 Task: Create a tutorial presentation on how to create and edit audio recordings using PowerPoint
Action: Mouse moved to (25, 19)
Screenshot: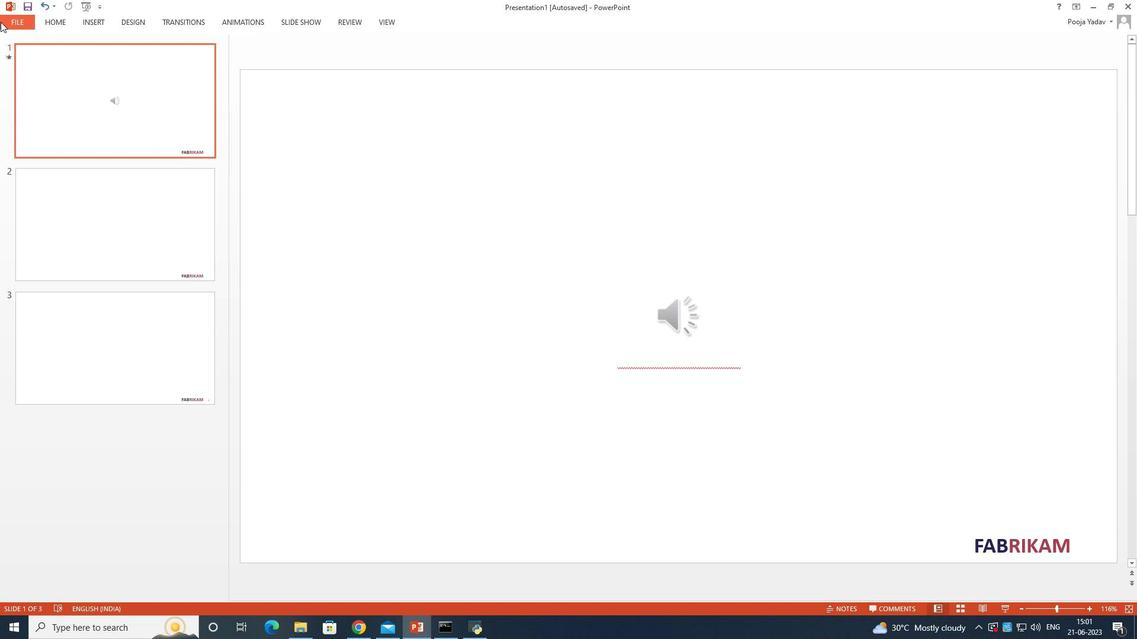 
Action: Mouse pressed left at (25, 19)
Screenshot: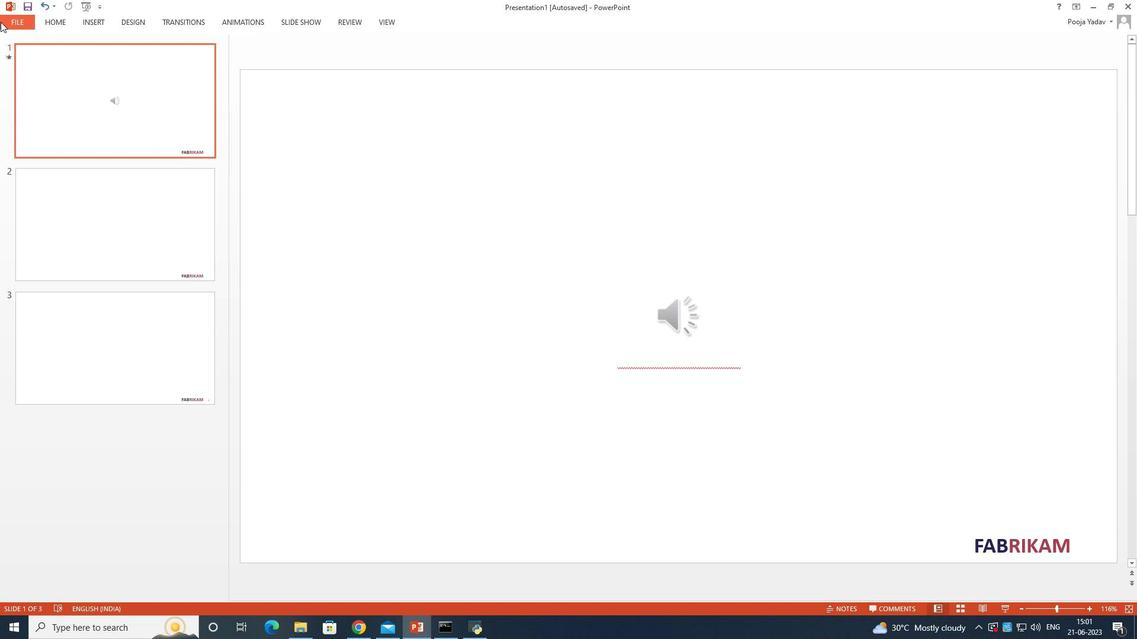 
Action: Mouse moved to (39, 79)
Screenshot: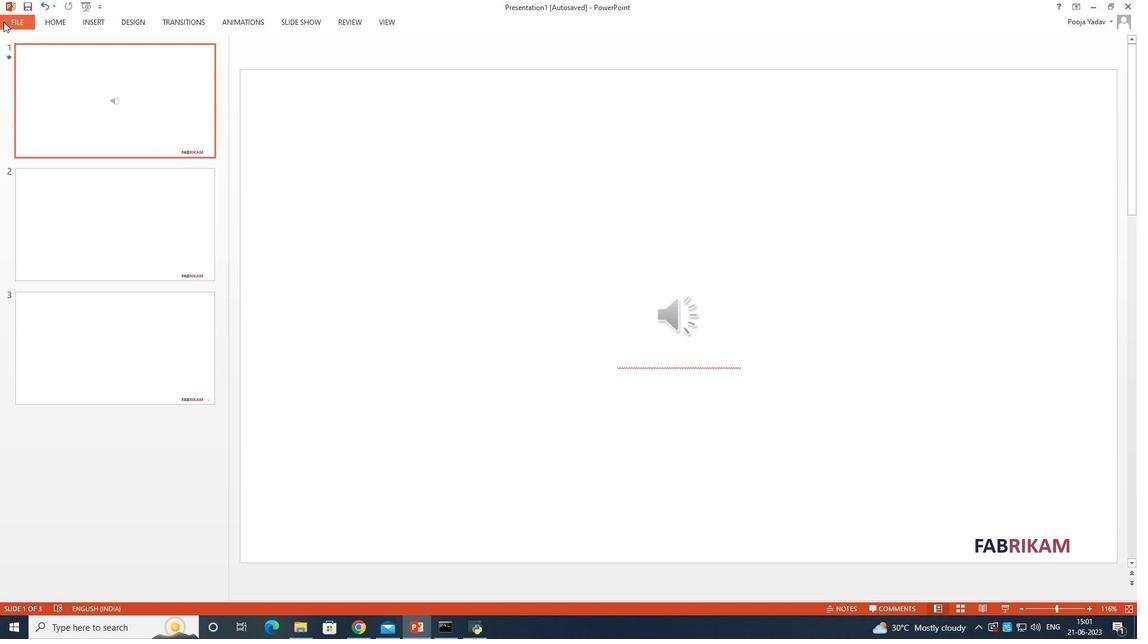 
Action: Mouse pressed left at (39, 79)
Screenshot: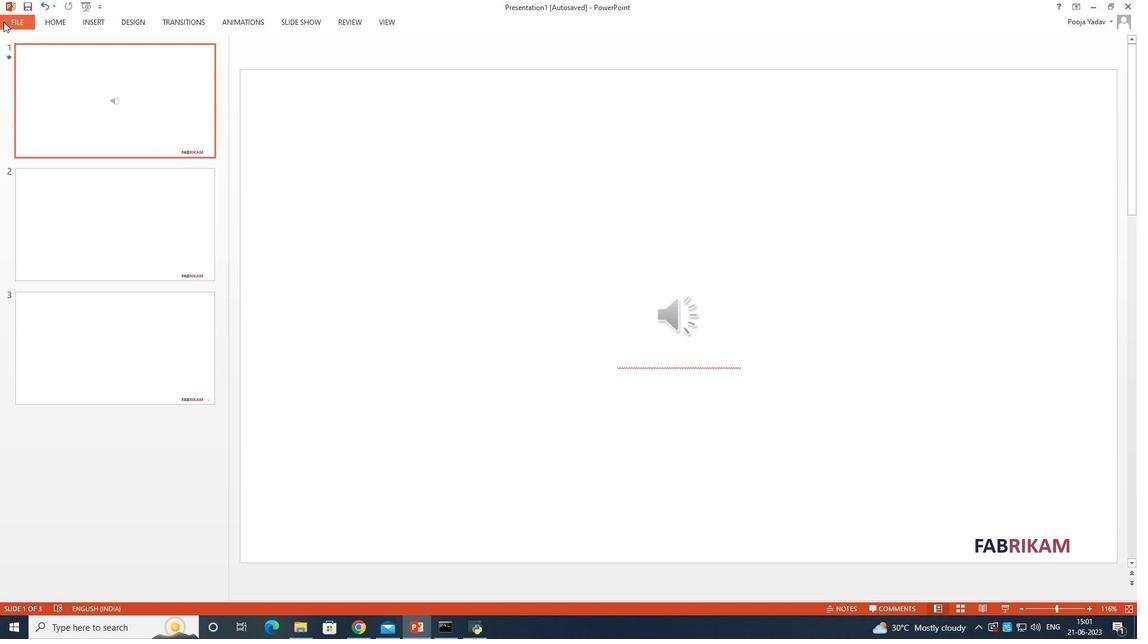 
Action: Mouse moved to (178, 167)
Screenshot: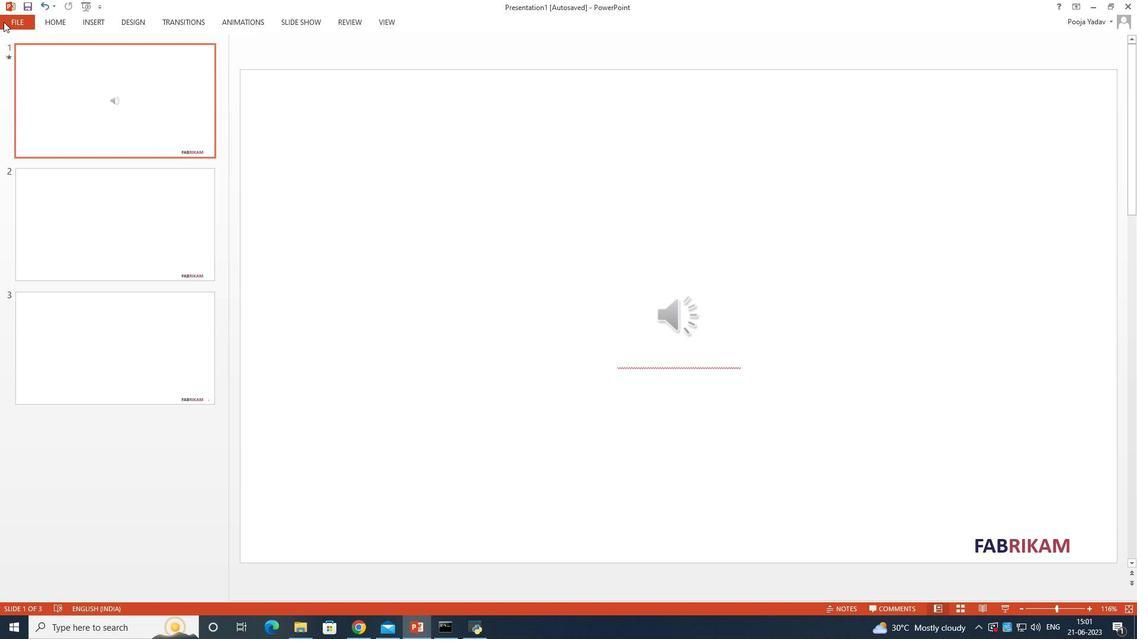 
Action: Mouse pressed left at (178, 167)
Screenshot: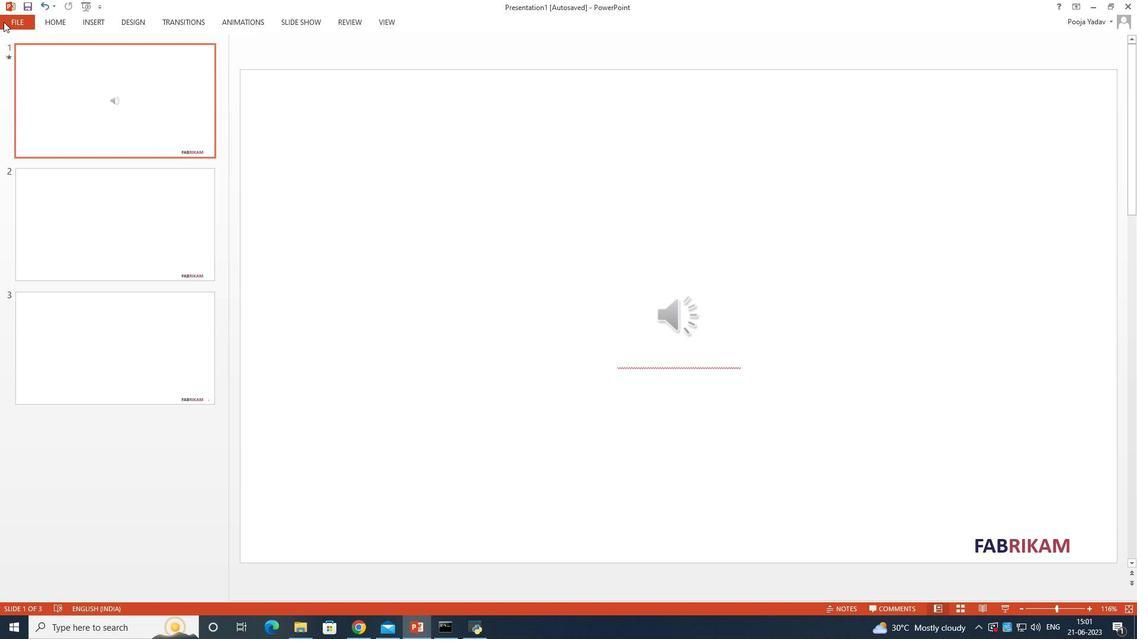 
Action: Mouse moved to (12, 20)
Screenshot: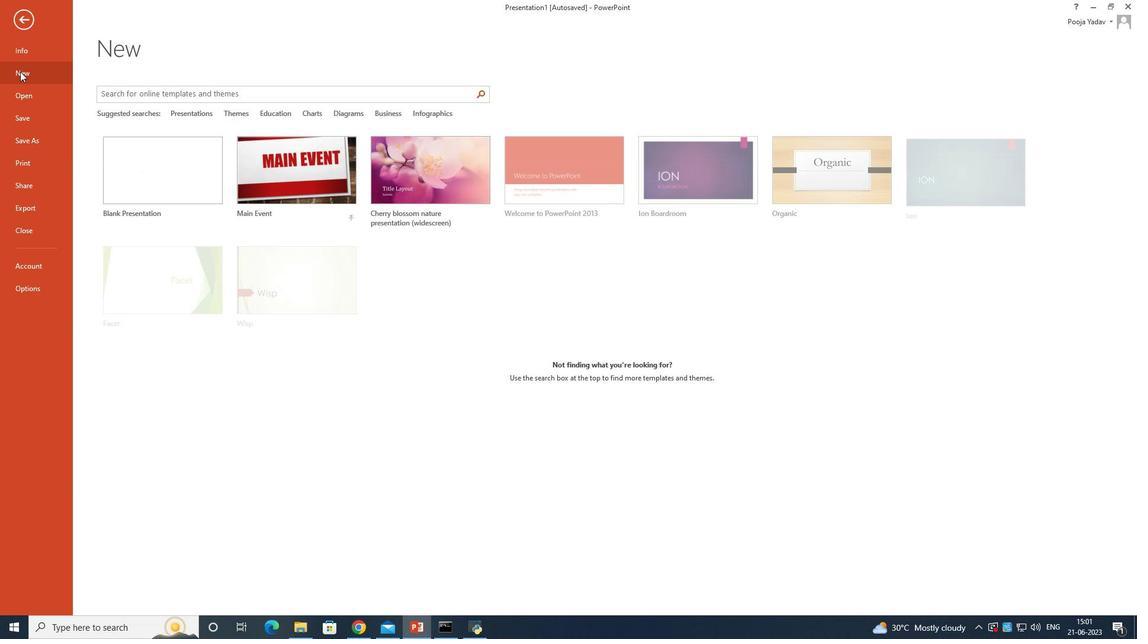 
Action: Mouse pressed left at (12, 20)
Screenshot: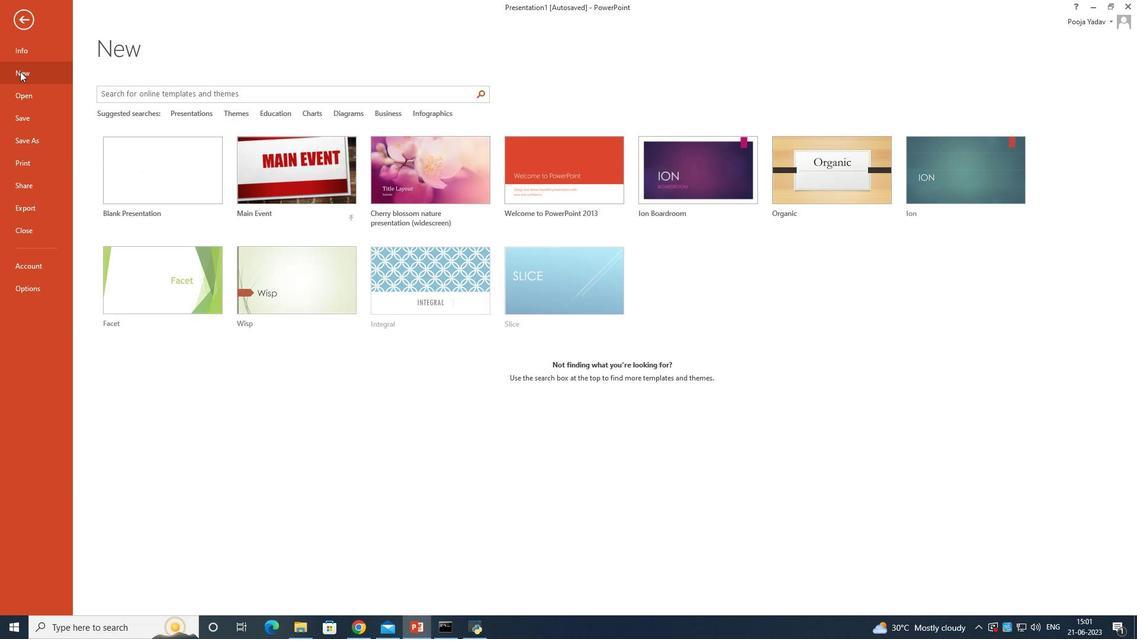 
Action: Mouse moved to (37, 67)
Screenshot: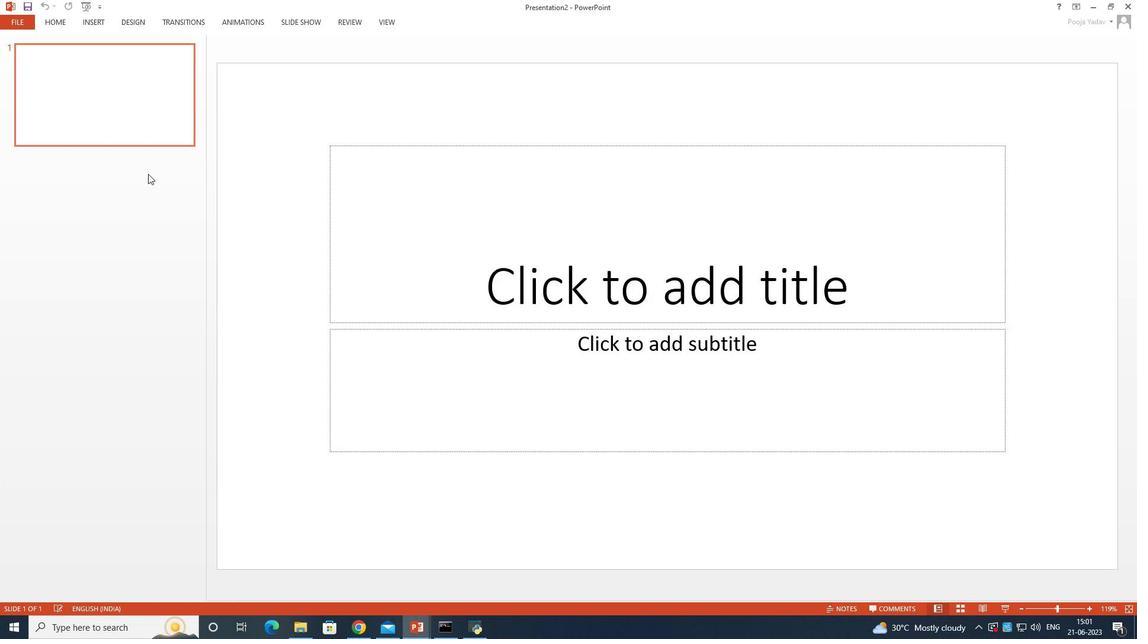 
Action: Mouse pressed left at (37, 67)
Screenshot: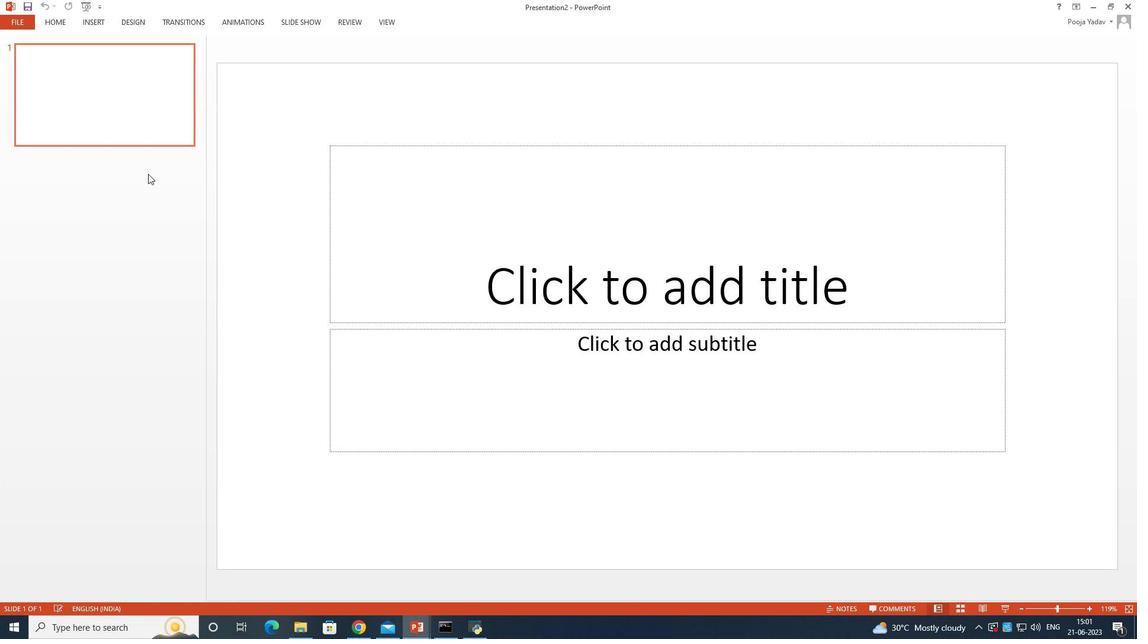
Action: Mouse moved to (200, 113)
Screenshot: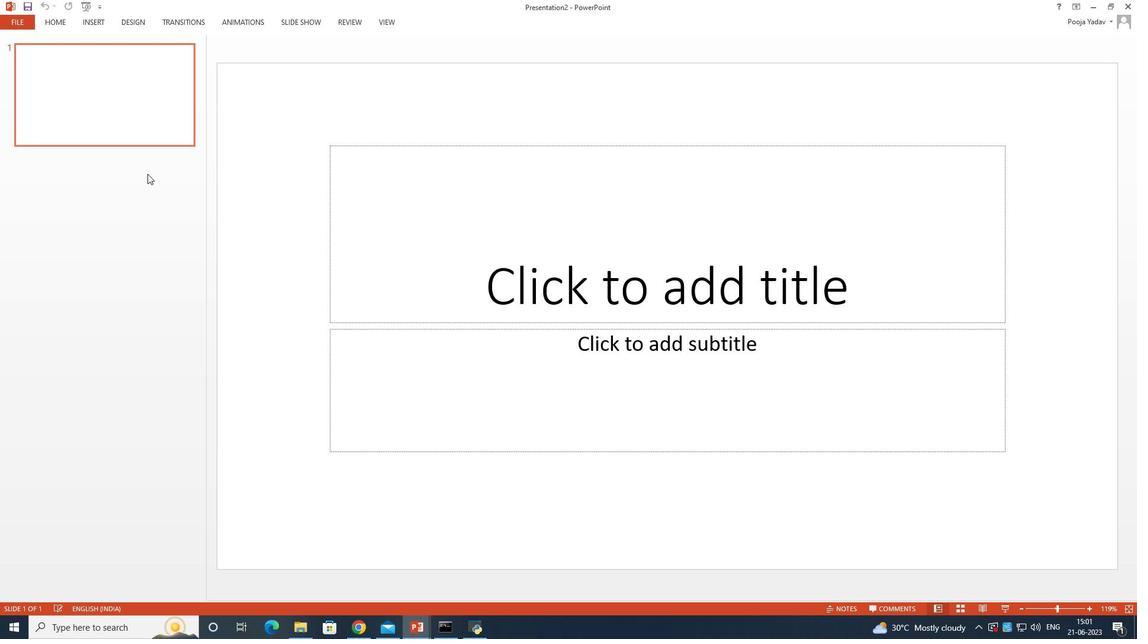 
Action: Mouse pressed left at (200, 113)
Screenshot: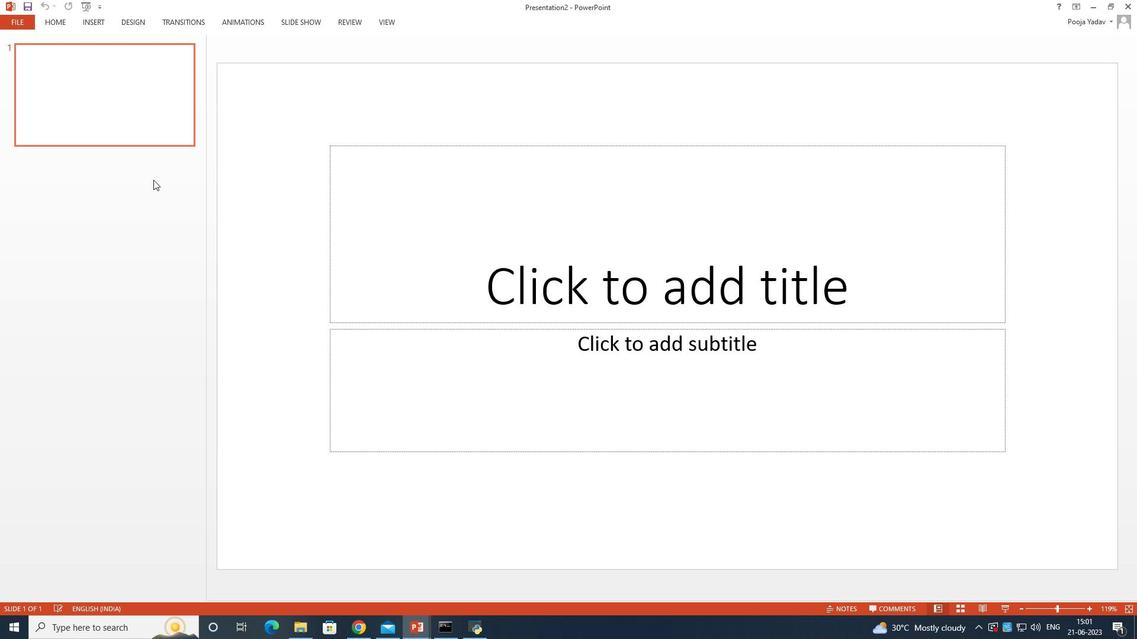 
Action: Mouse moved to (344, 320)
Screenshot: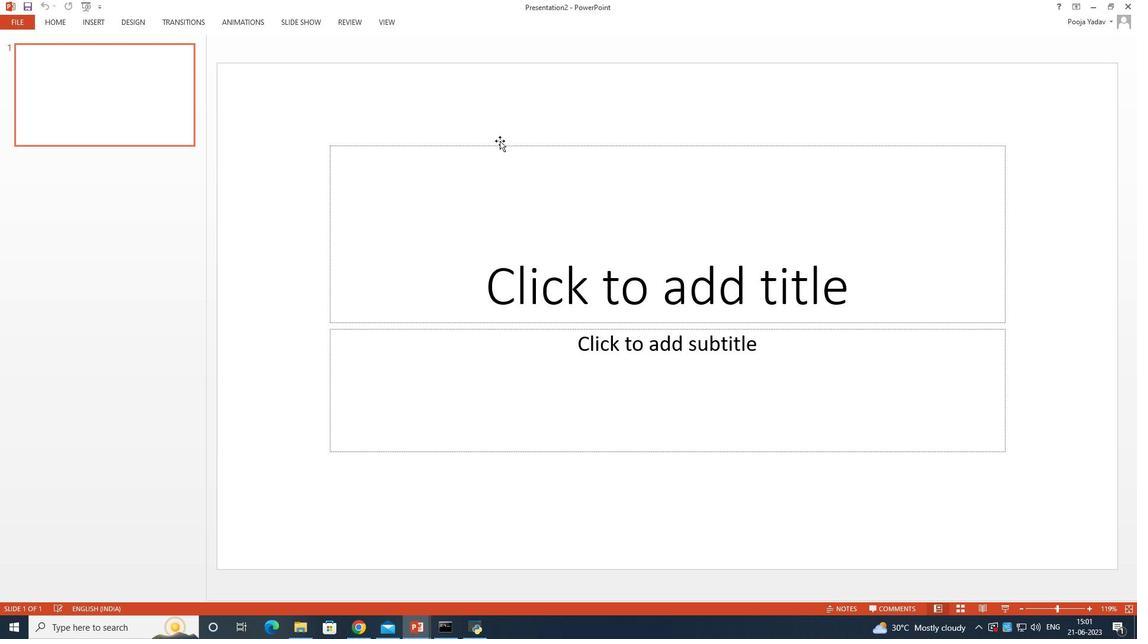 
Action: Mouse scrolled (344, 319) with delta (0, 0)
Screenshot: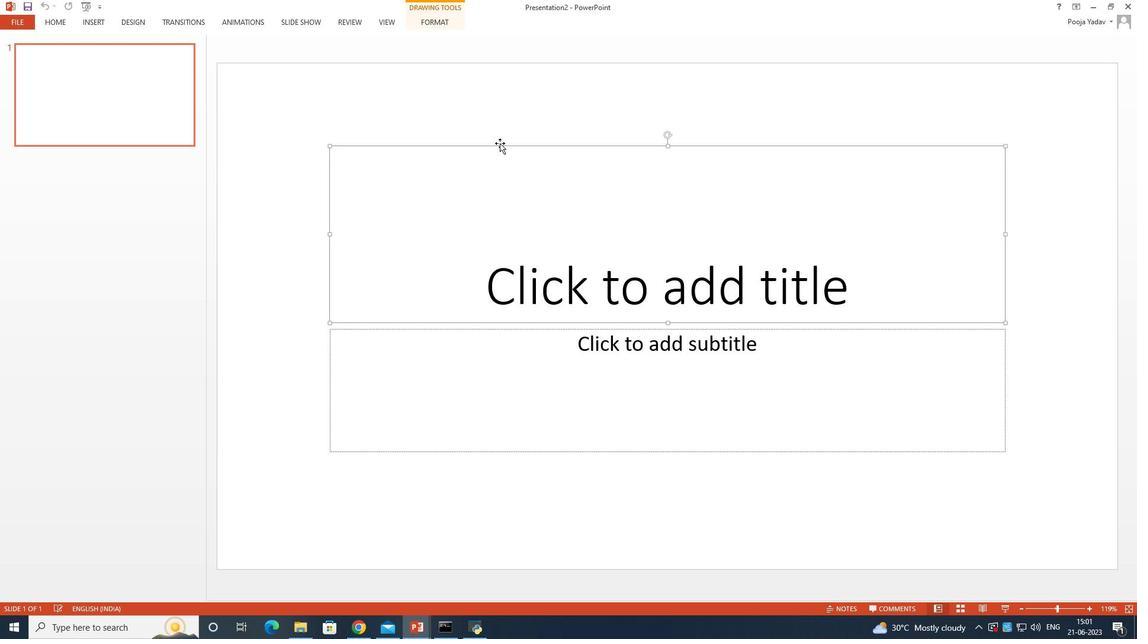 
Action: Mouse scrolled (344, 319) with delta (0, 0)
Screenshot: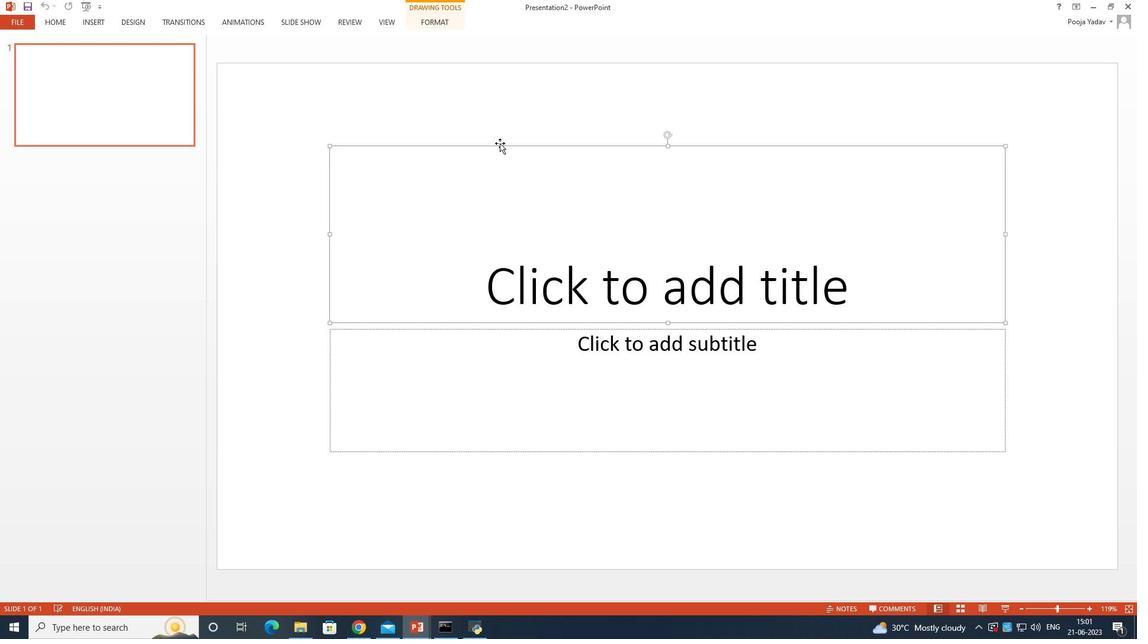 
Action: Mouse moved to (344, 320)
Screenshot: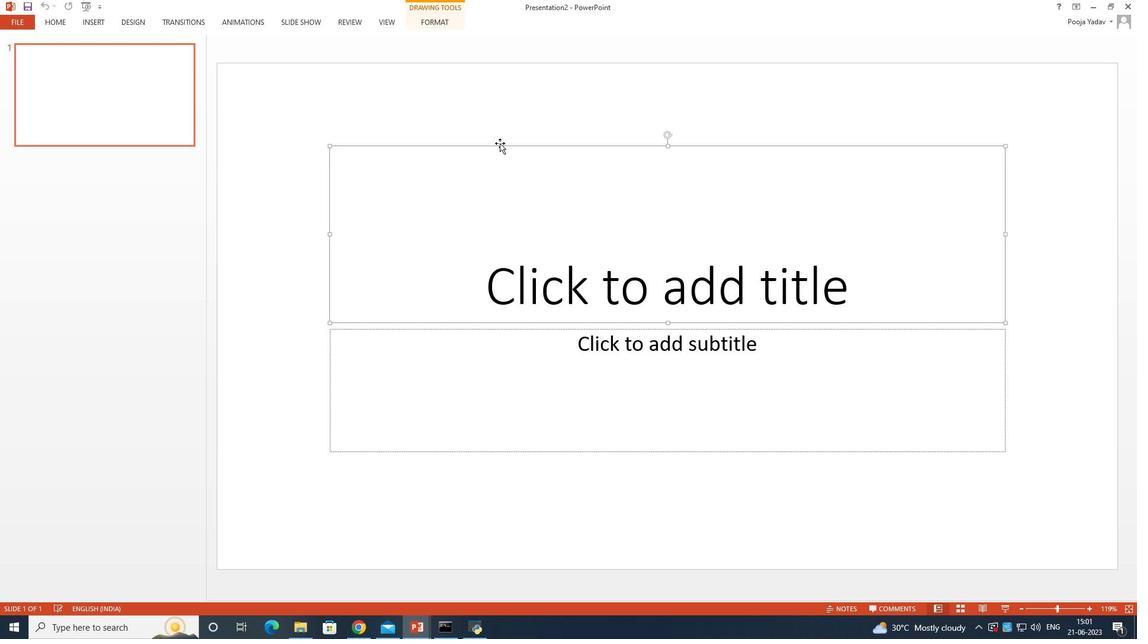 
Action: Mouse scrolled (344, 319) with delta (0, 0)
Screenshot: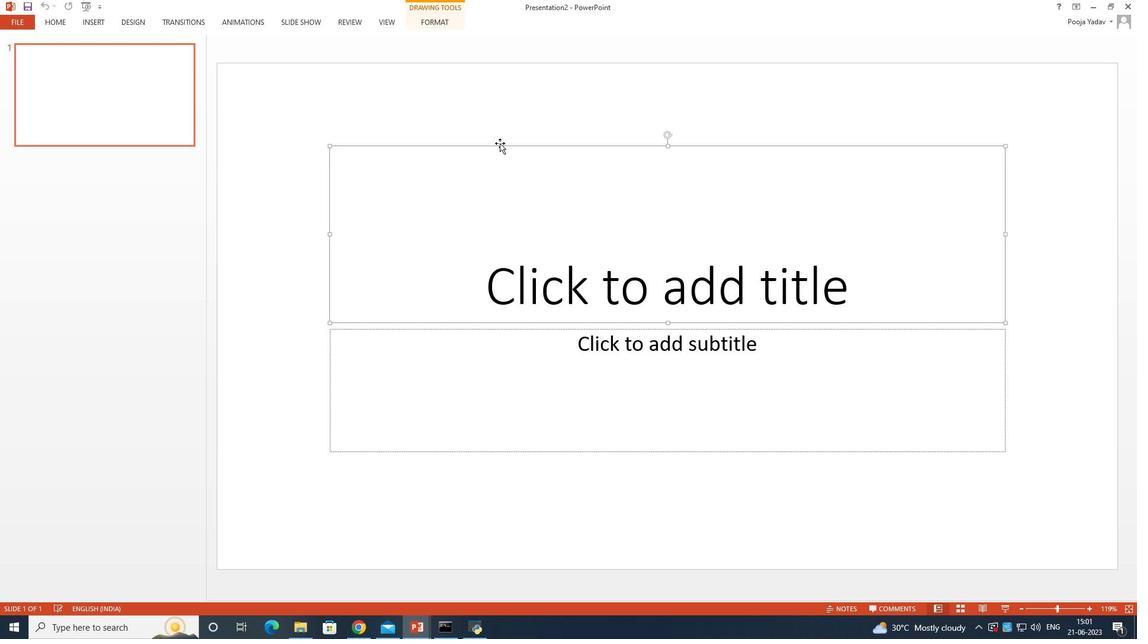 
Action: Mouse moved to (344, 321)
Screenshot: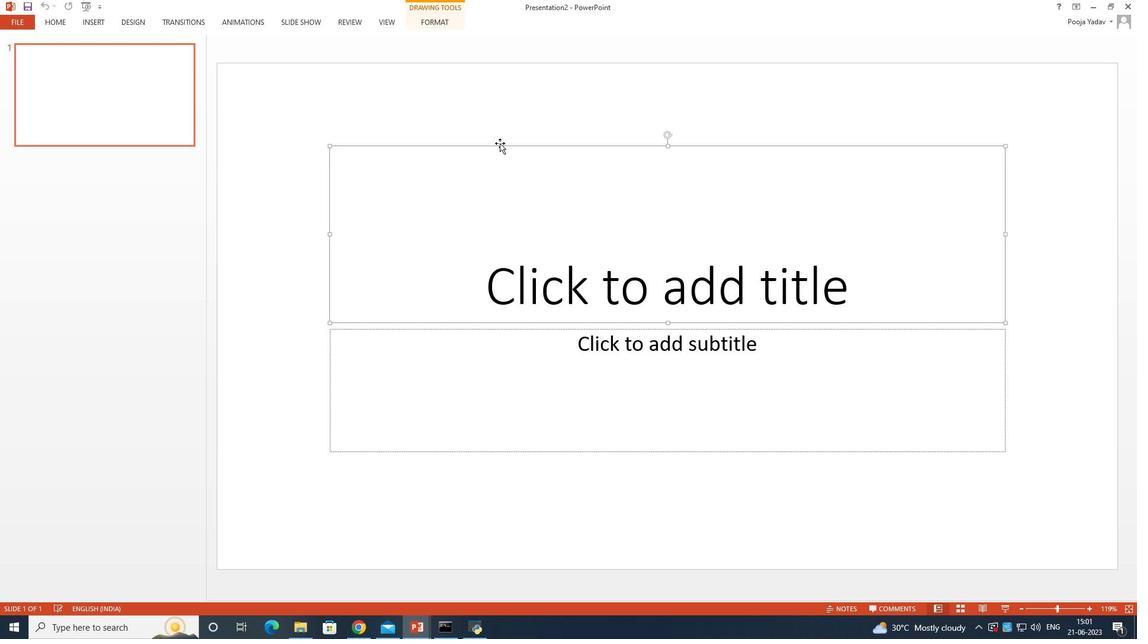 
Action: Mouse scrolled (344, 320) with delta (0, 0)
Screenshot: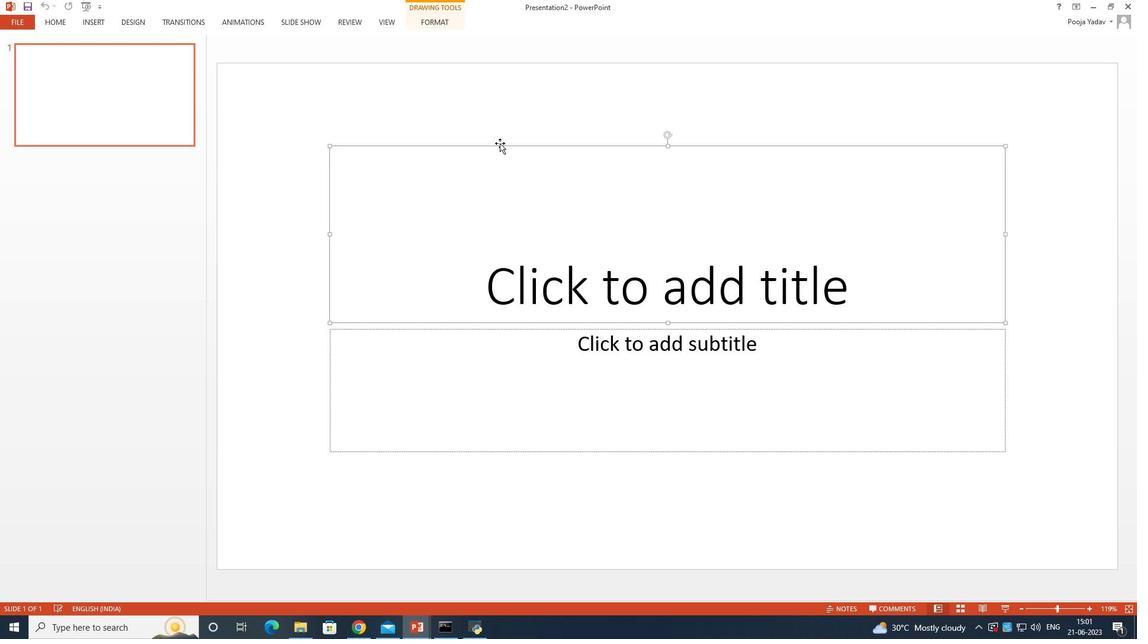 
Action: Mouse scrolled (344, 320) with delta (0, 0)
Screenshot: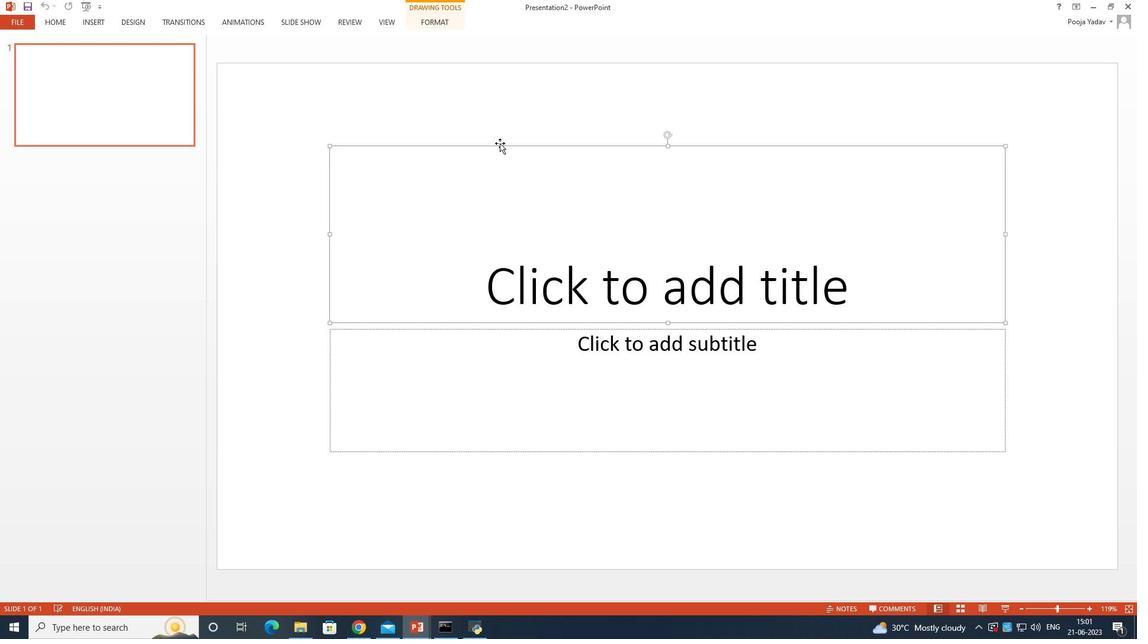 
Action: Mouse moved to (345, 321)
Screenshot: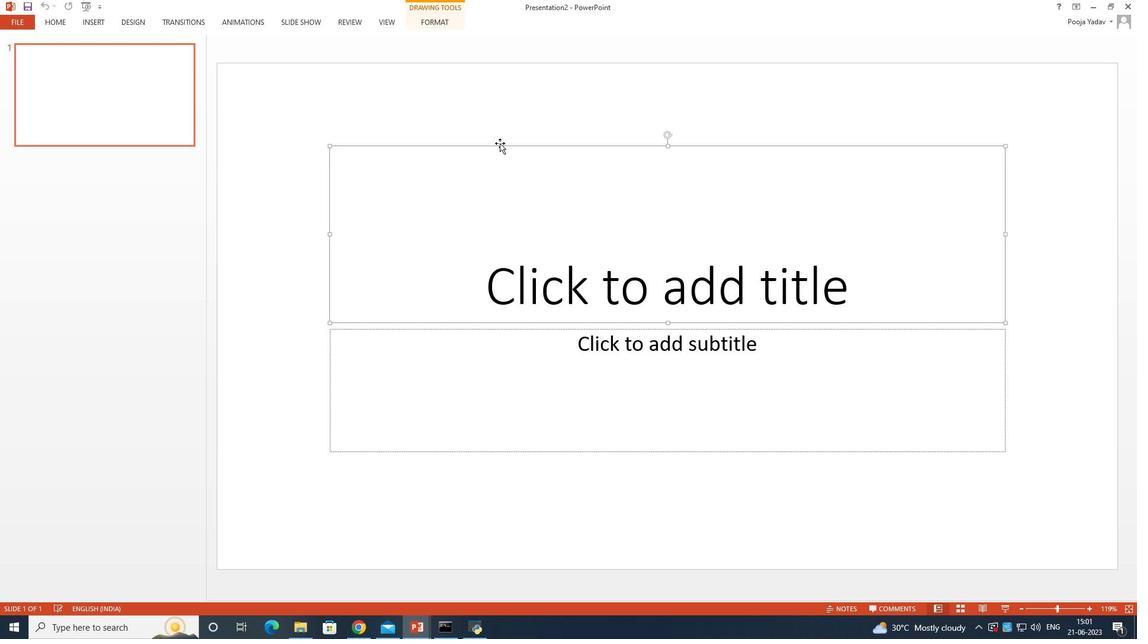 
Action: Mouse scrolled (345, 321) with delta (0, 0)
Screenshot: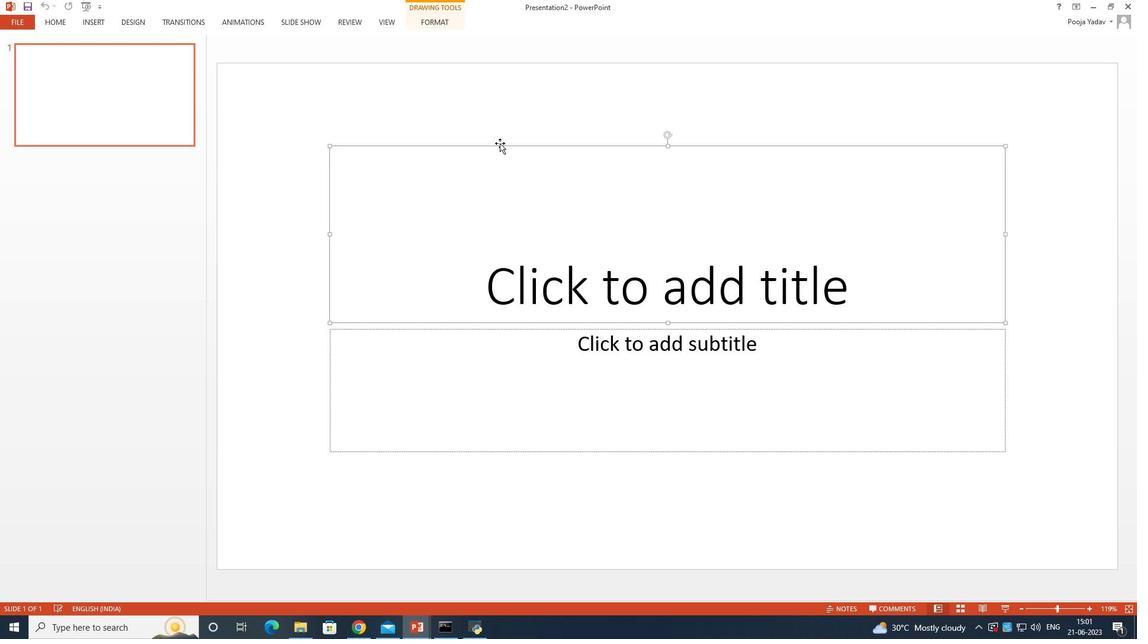 
Action: Mouse scrolled (345, 321) with delta (0, 0)
Screenshot: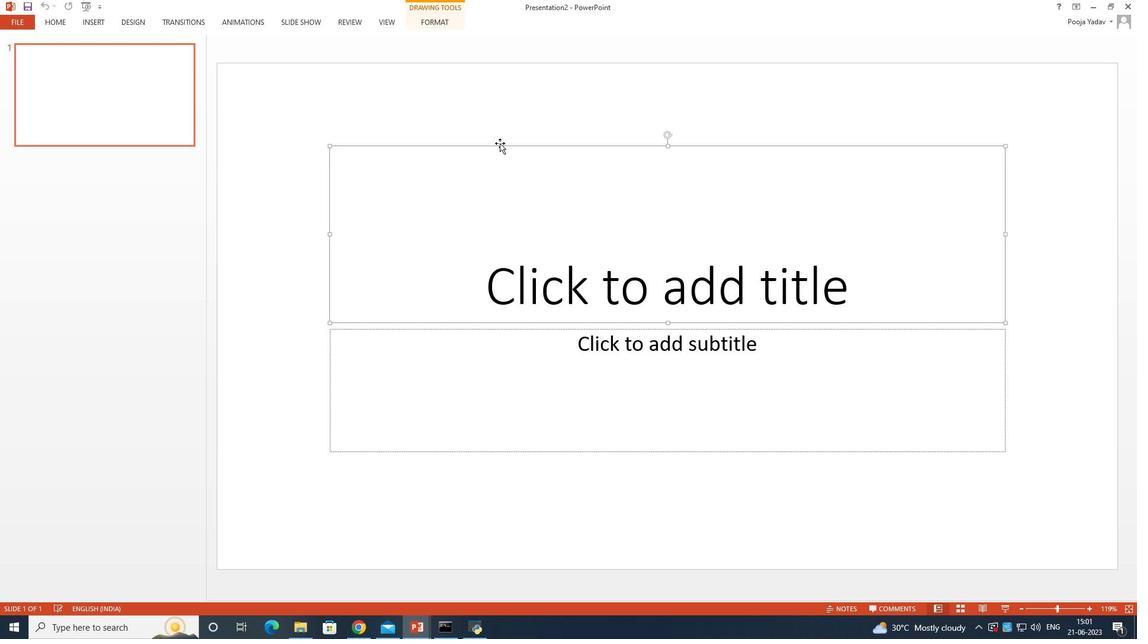 
Action: Mouse scrolled (345, 321) with delta (0, 0)
Screenshot: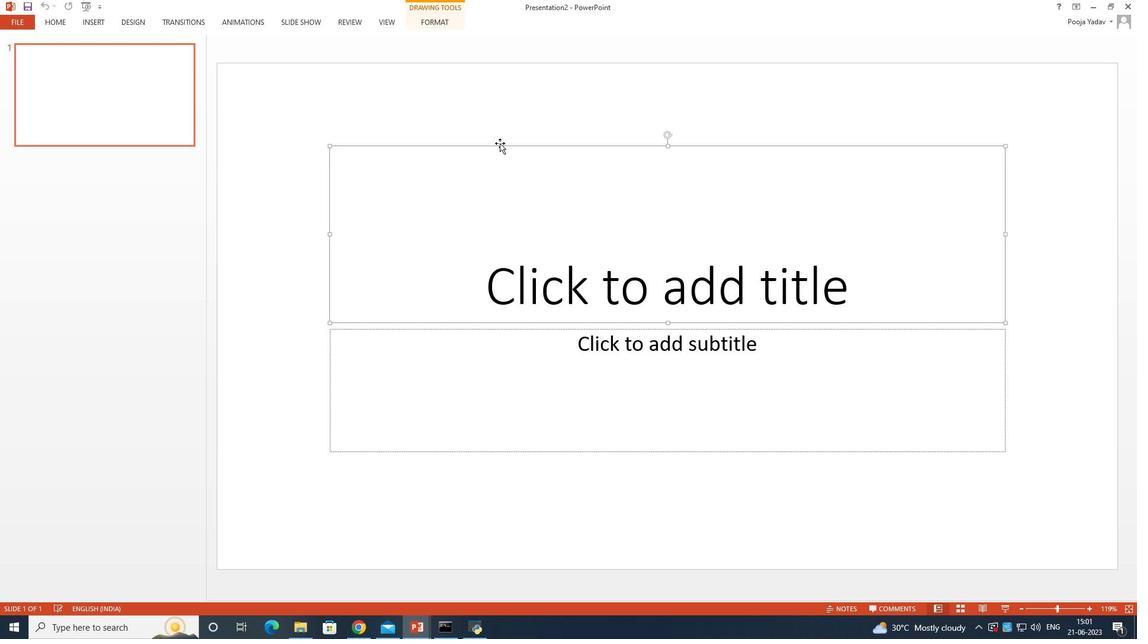 
Action: Mouse moved to (789, 256)
Screenshot: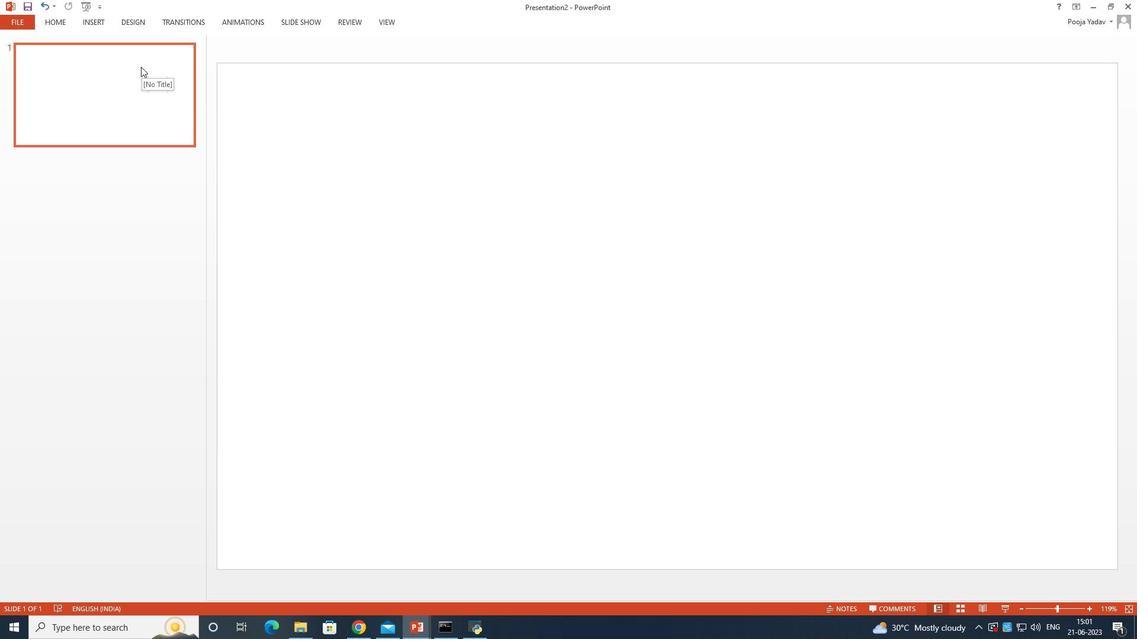 
Action: Mouse pressed left at (789, 256)
Screenshot: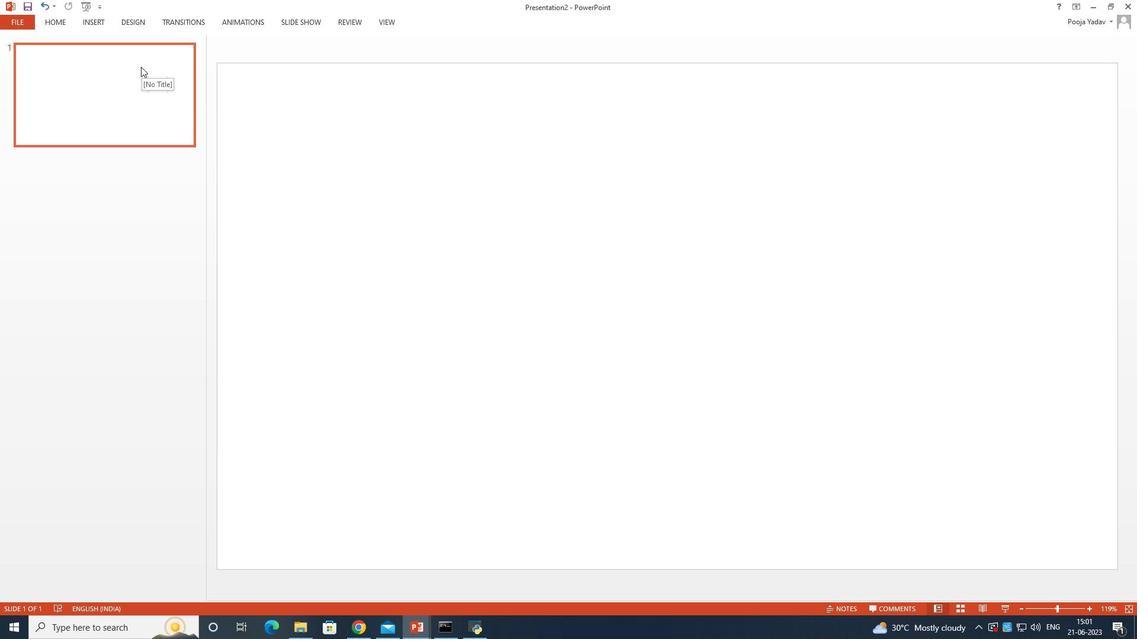 
Action: Mouse moved to (802, 379)
Screenshot: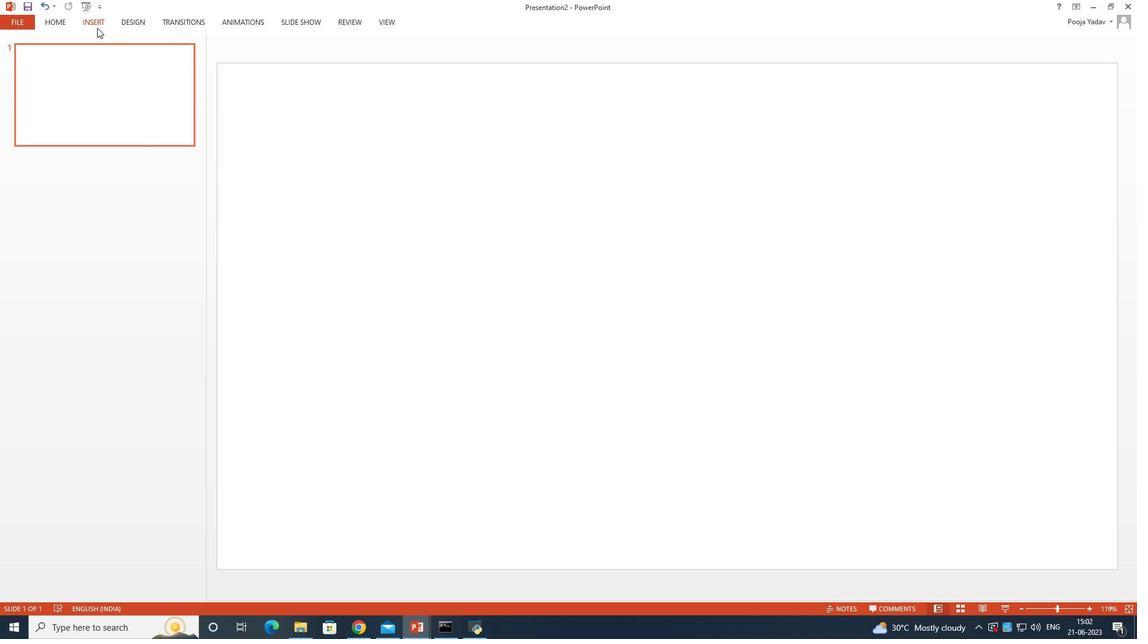 
Action: Mouse pressed left at (802, 379)
Screenshot: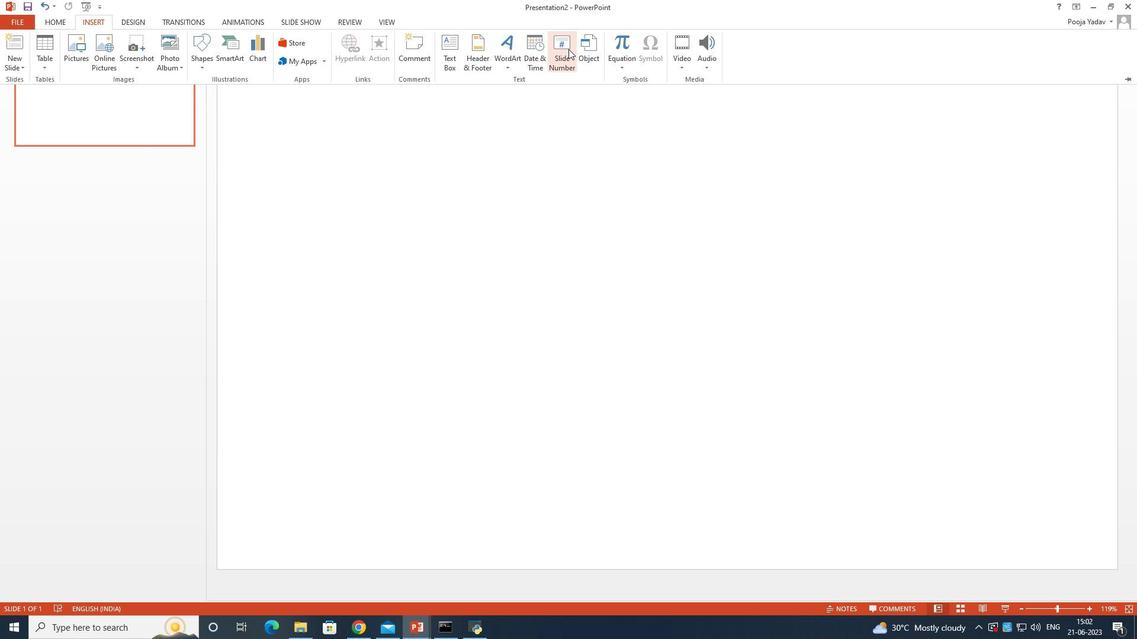 
Action: Mouse moved to (1114, 525)
Screenshot: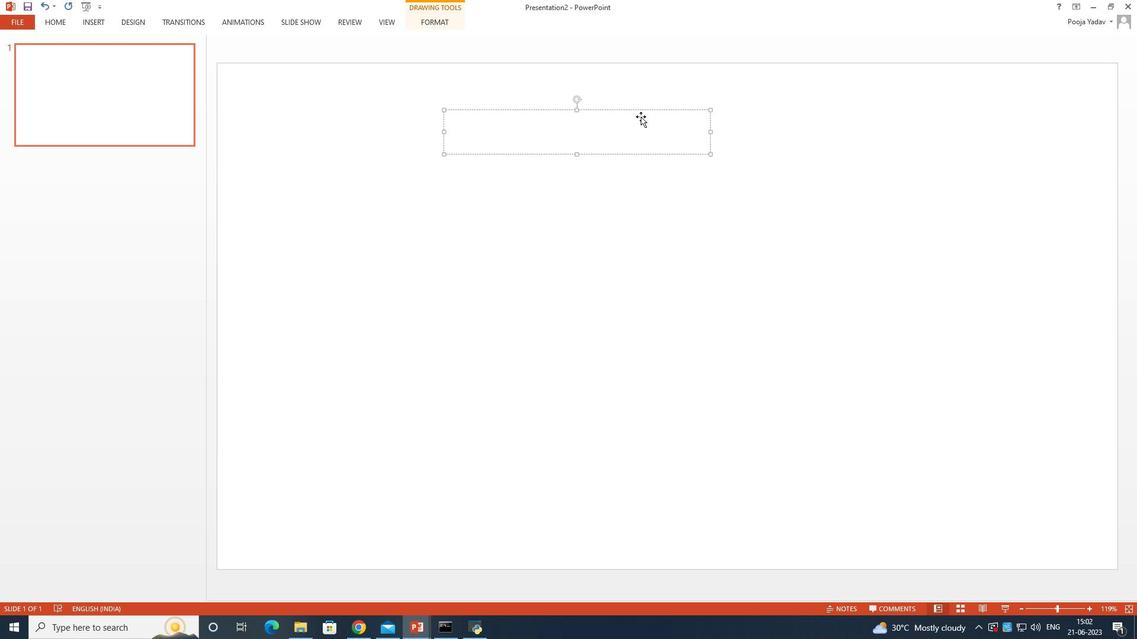 
Action: Mouse pressed left at (1114, 525)
Screenshot: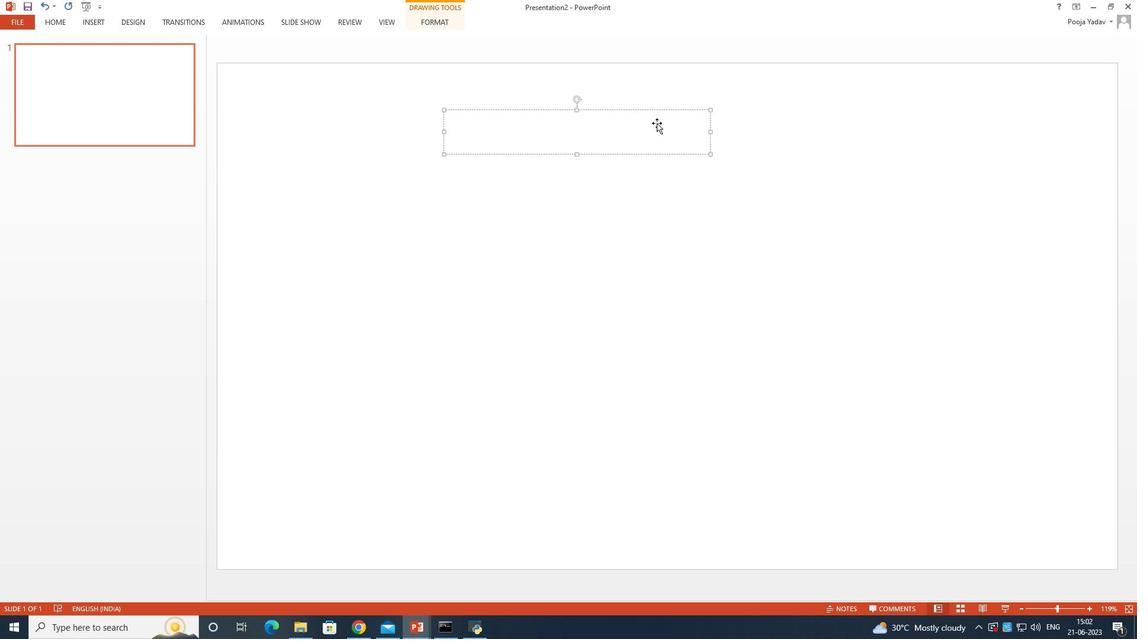 
Action: Mouse moved to (0, 286)
Screenshot: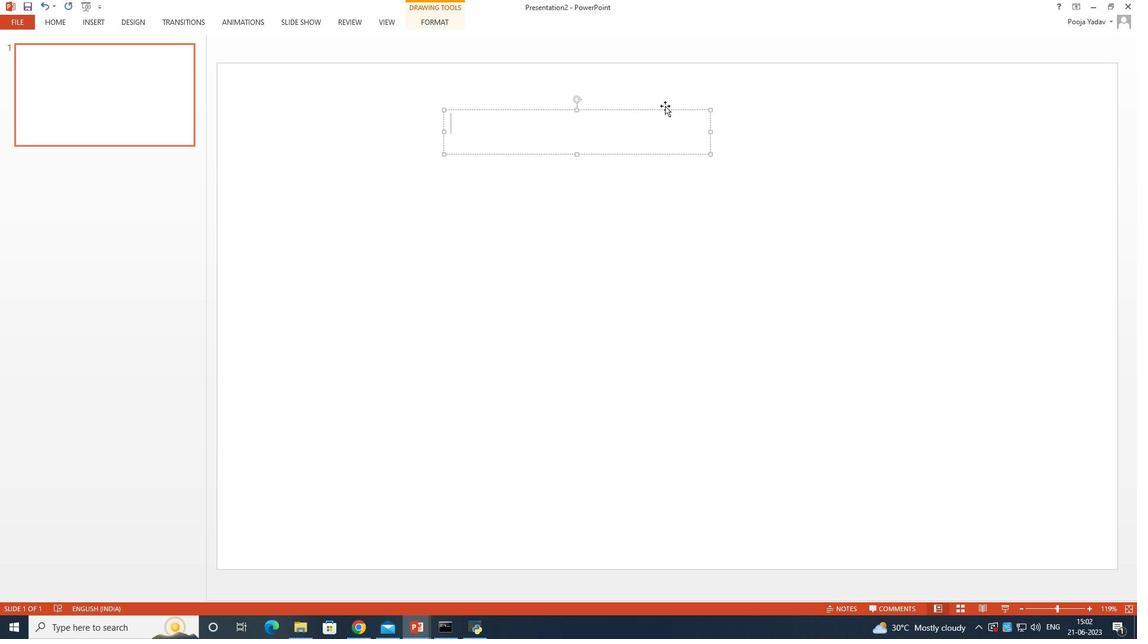 
Action: Mouse scrolled (0, 286) with delta (0, 0)
Screenshot: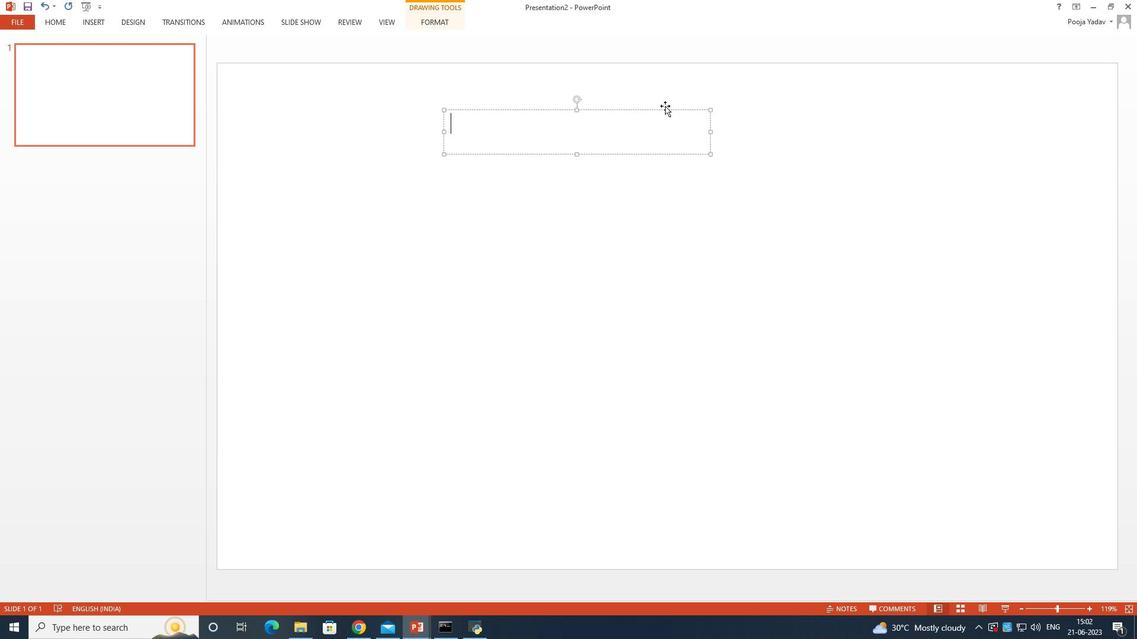 
Action: Mouse moved to (0, 287)
Screenshot: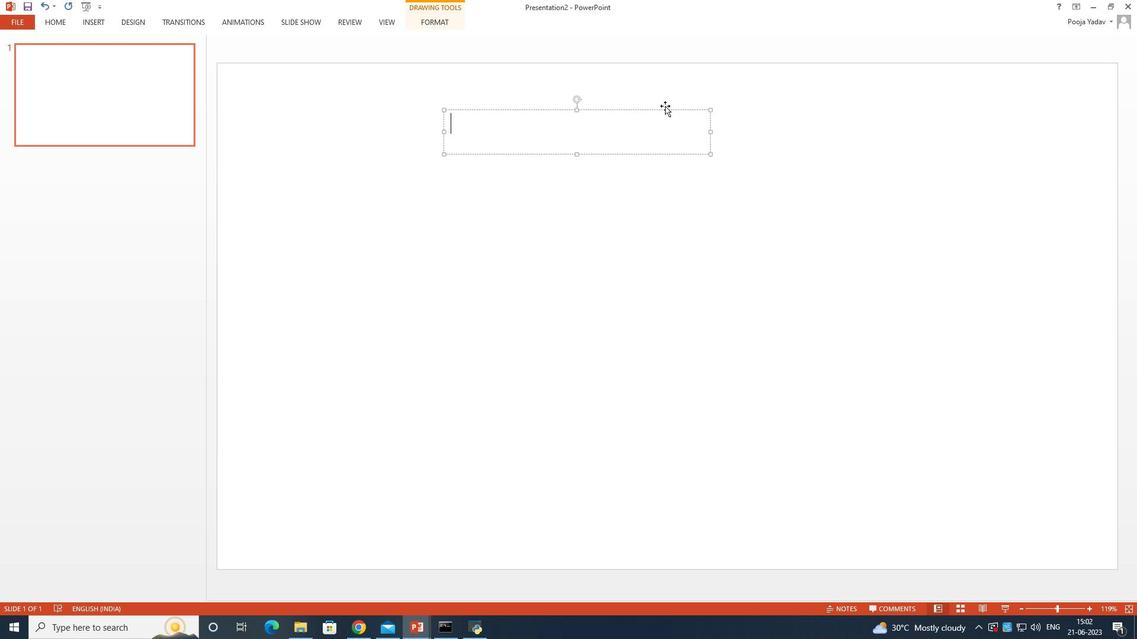 
Action: Mouse scrolled (0, 287) with delta (0, 0)
Screenshot: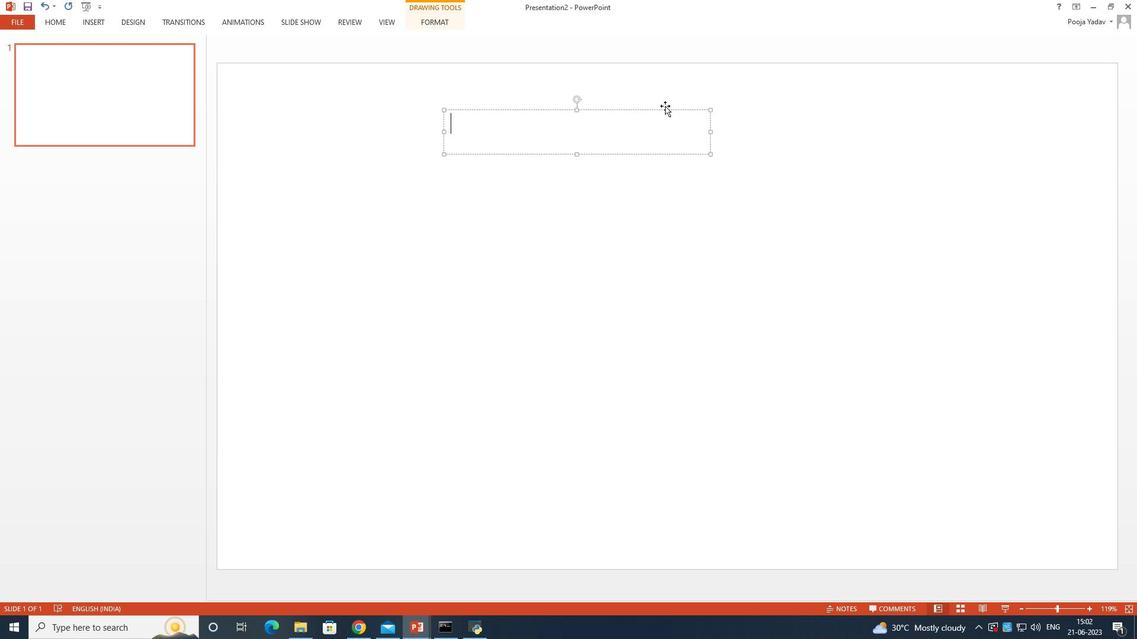 
Action: Mouse moved to (2, 292)
Screenshot: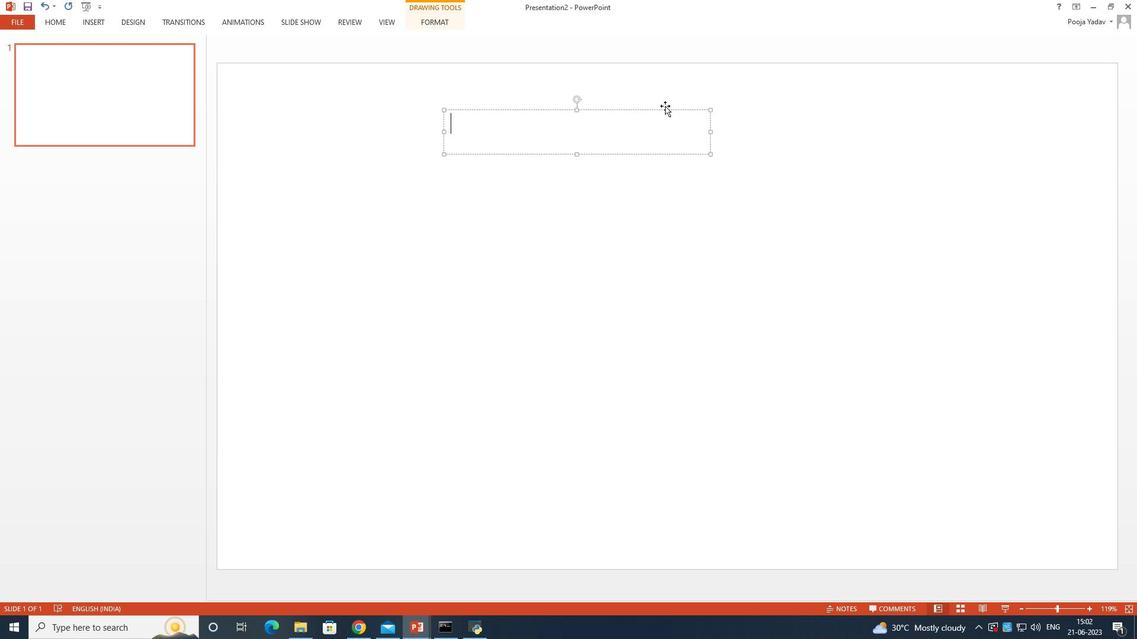 
Action: Mouse scrolled (2, 292) with delta (0, 0)
Screenshot: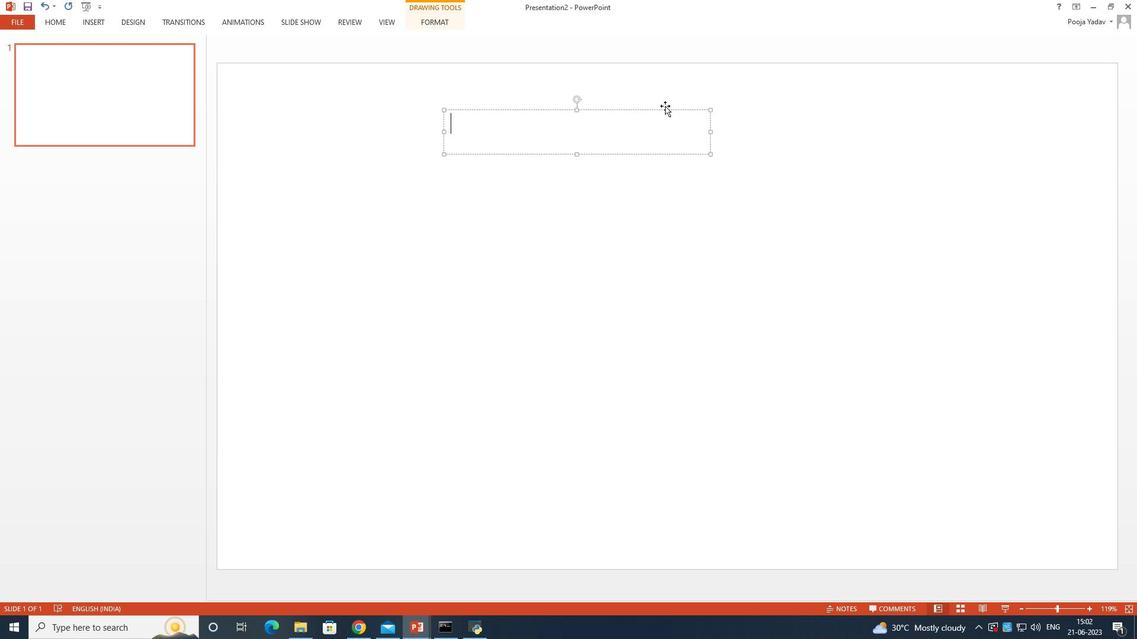 
Action: Mouse moved to (2, 293)
Screenshot: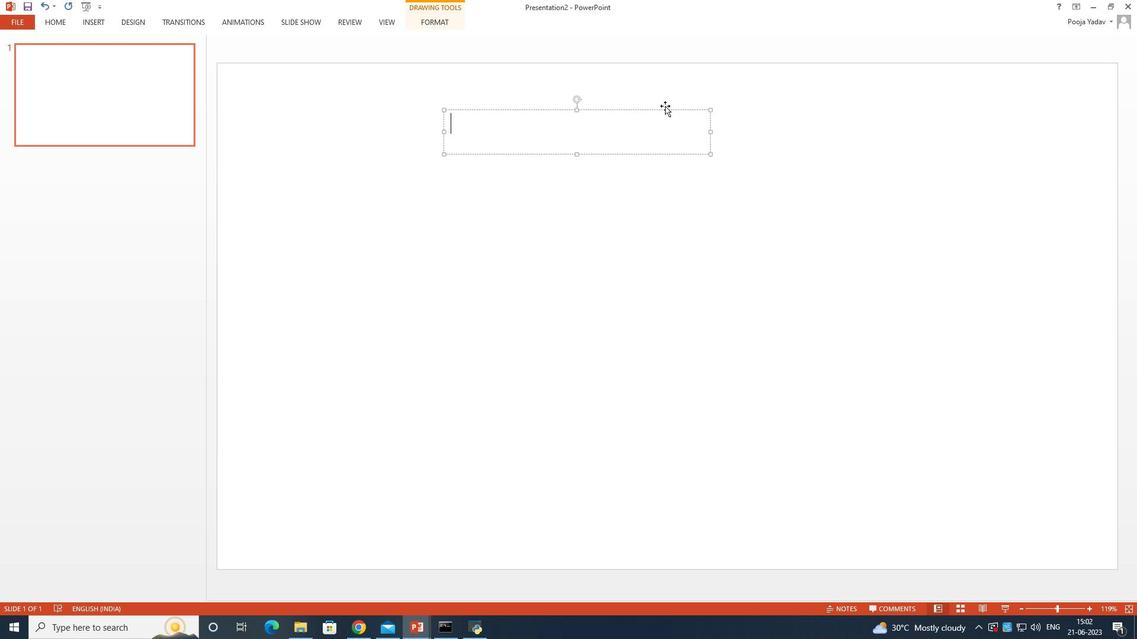 
Action: Mouse scrolled (2, 292) with delta (0, 0)
Screenshot: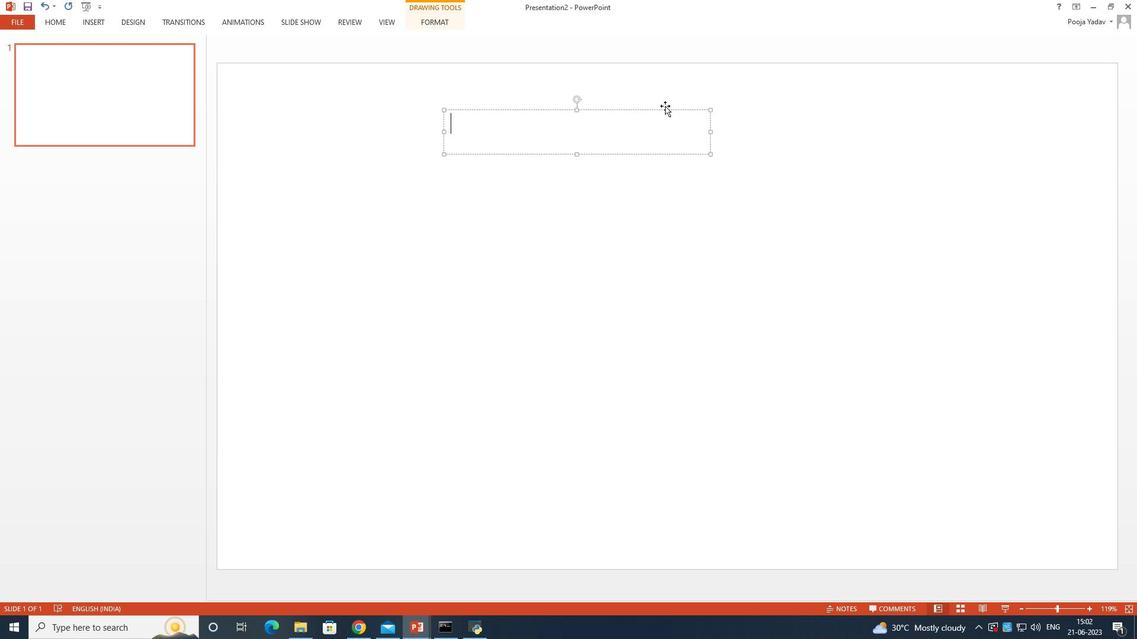 
Action: Mouse moved to (4, 295)
Screenshot: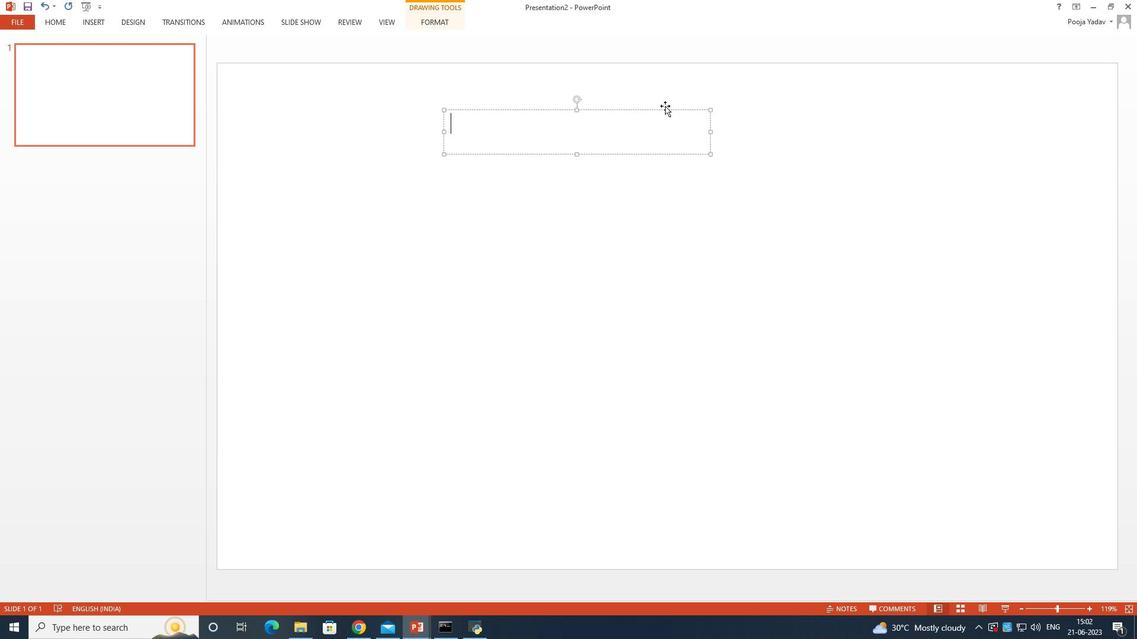 
Action: Mouse scrolled (4, 294) with delta (0, 0)
Screenshot: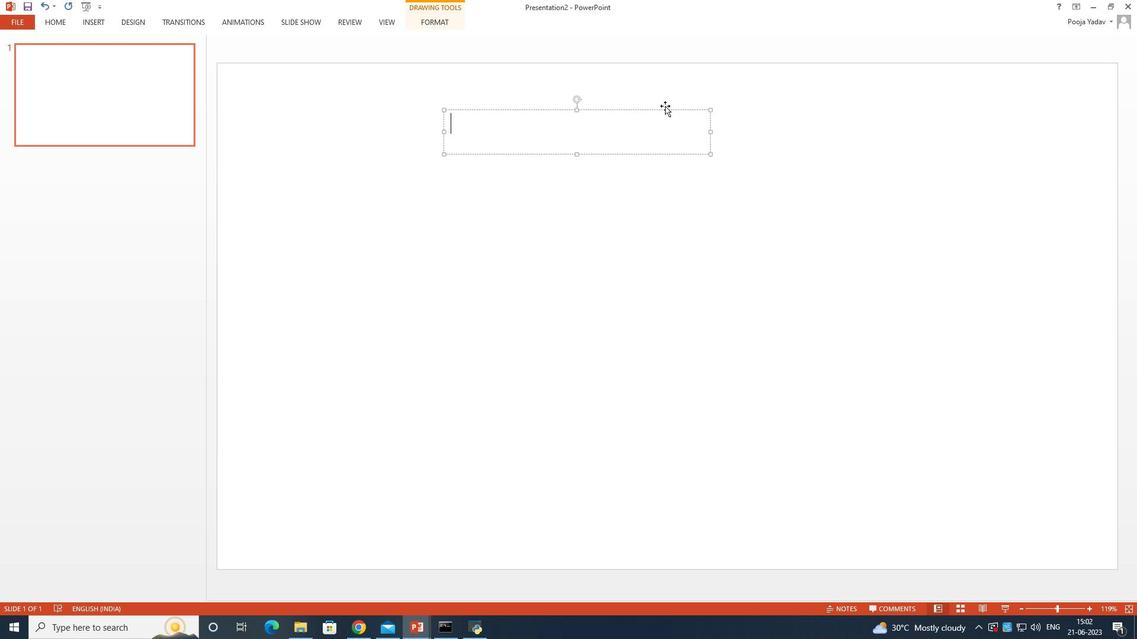 
Action: Mouse moved to (34, 313)
Screenshot: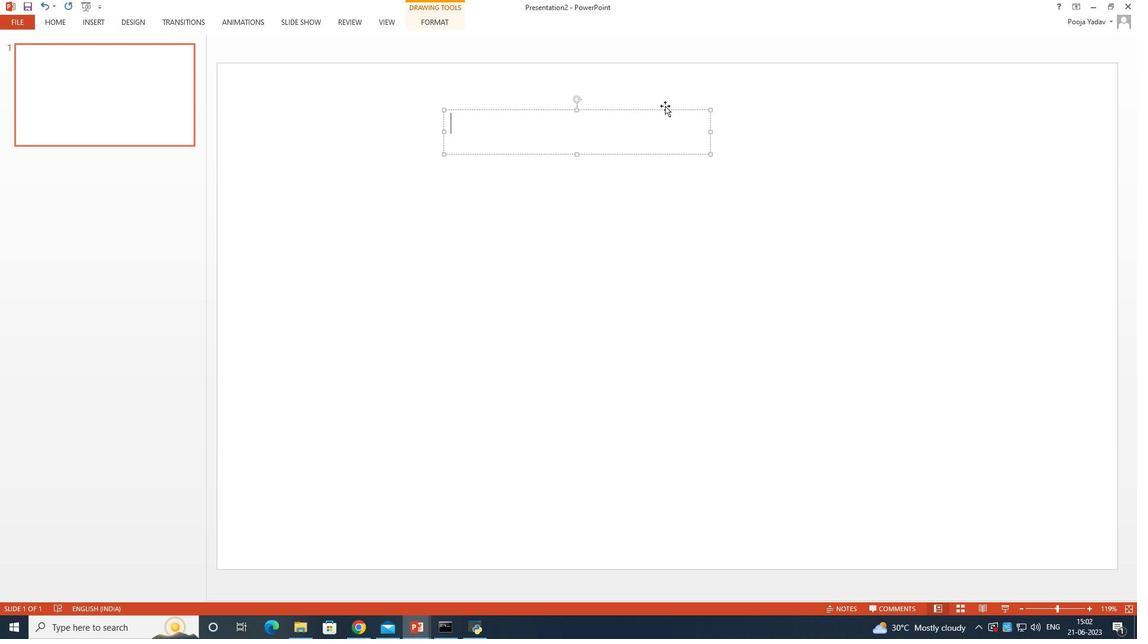 
Action: Mouse scrolled (34, 312) with delta (0, 0)
Screenshot: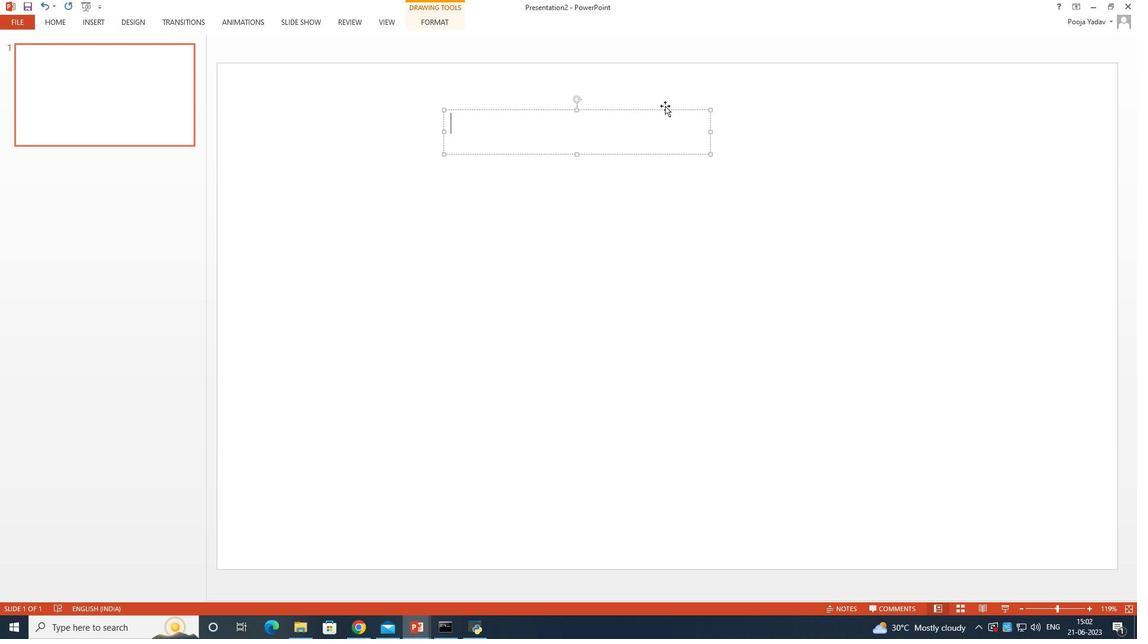 
Action: Mouse scrolled (34, 312) with delta (0, 0)
Screenshot: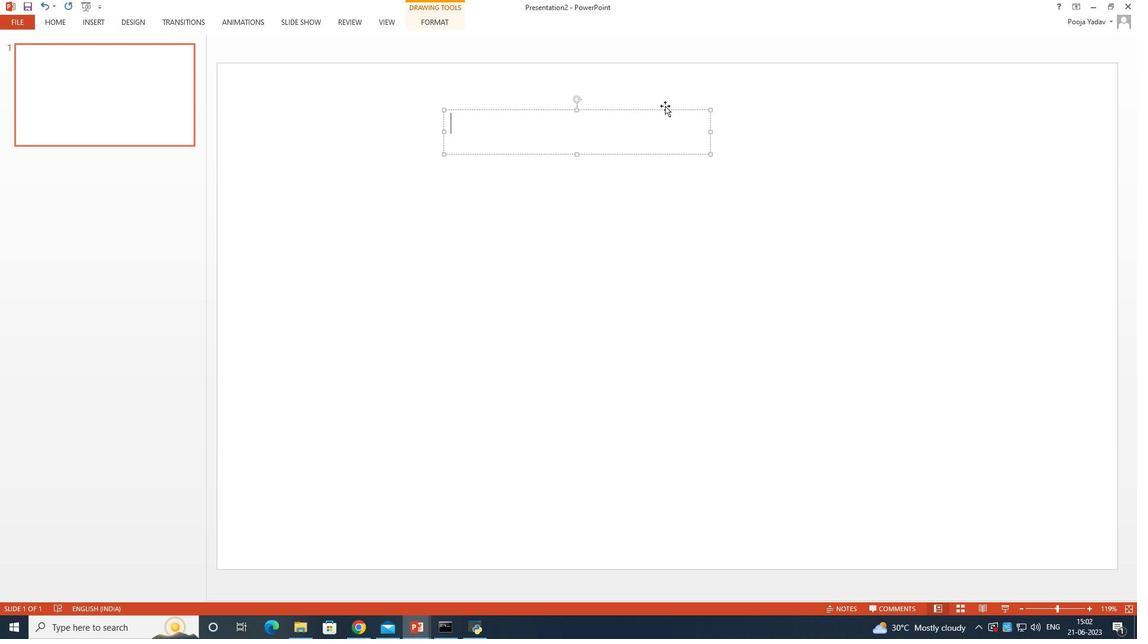 
Action: Mouse scrolled (34, 312) with delta (0, 0)
Screenshot: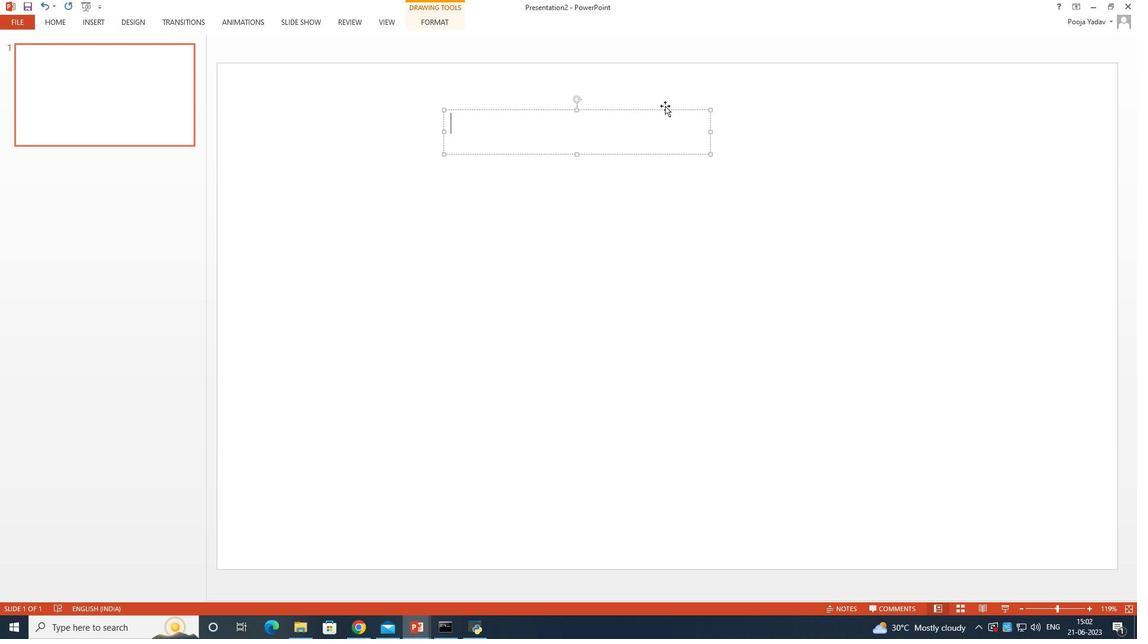 
Action: Mouse scrolled (34, 312) with delta (0, 0)
Screenshot: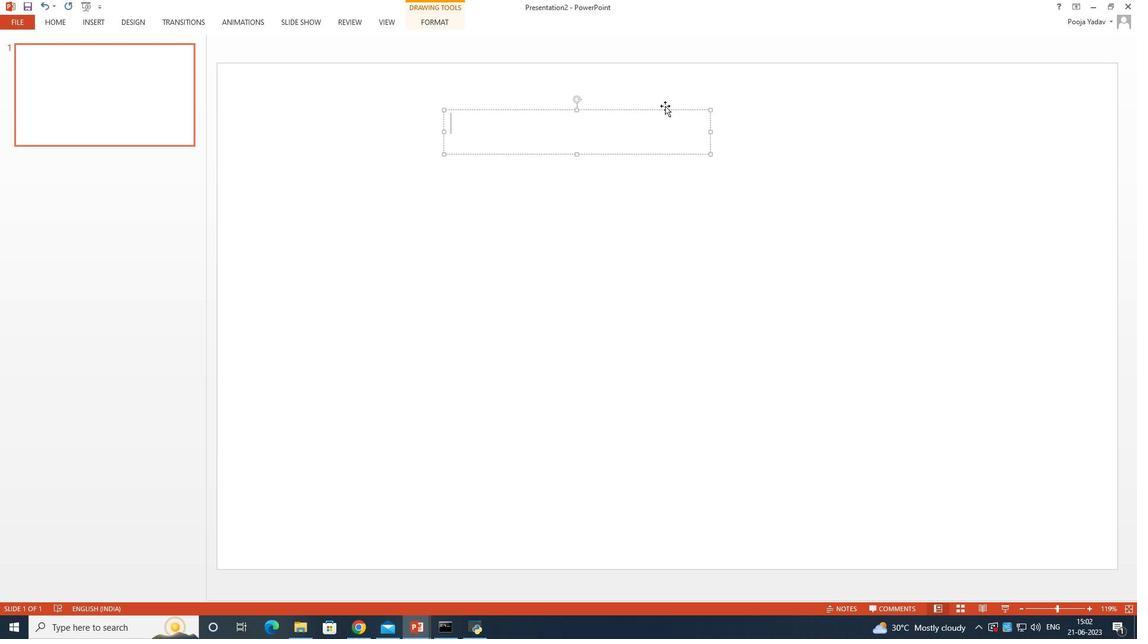 
Action: Mouse moved to (34, 310)
Screenshot: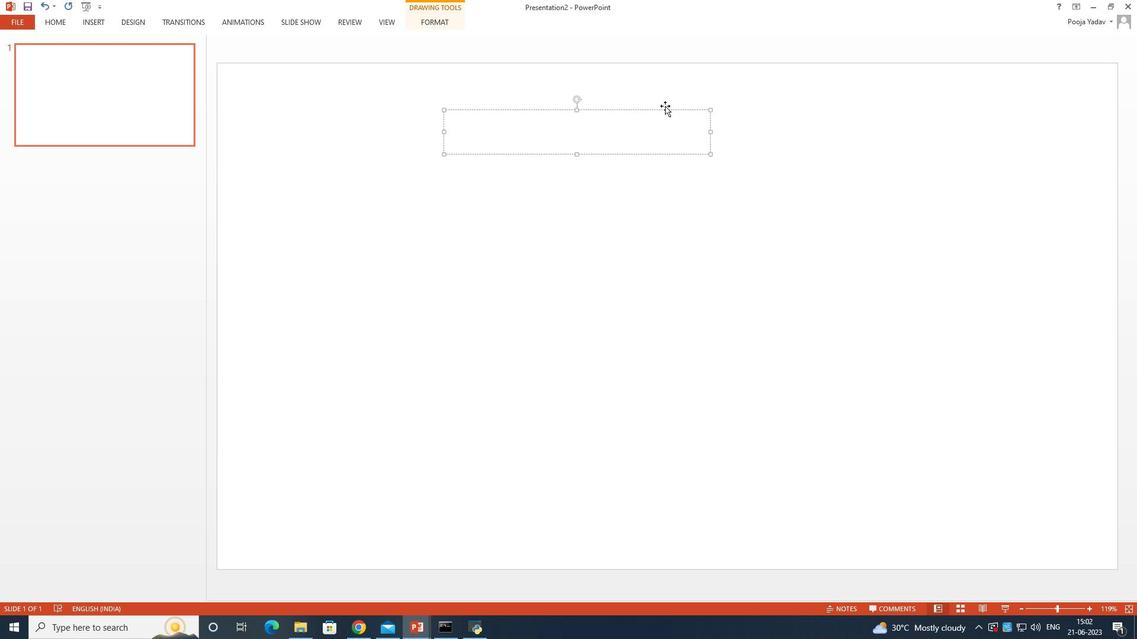 
Action: Mouse scrolled (34, 309) with delta (0, 0)
Screenshot: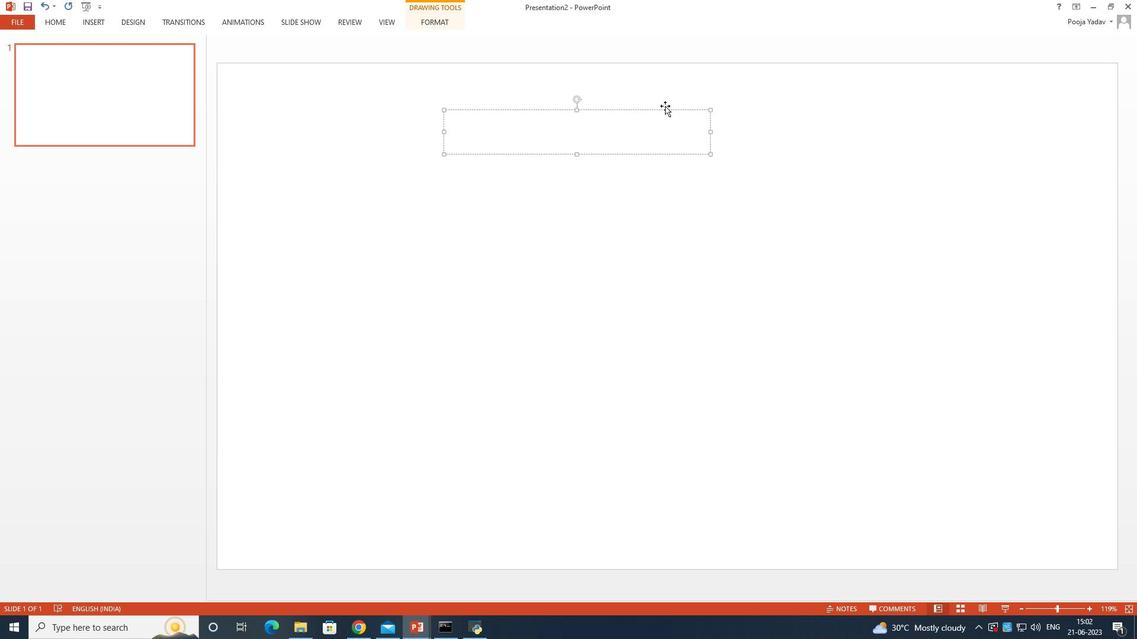 
Action: Mouse scrolled (34, 309) with delta (0, 0)
Screenshot: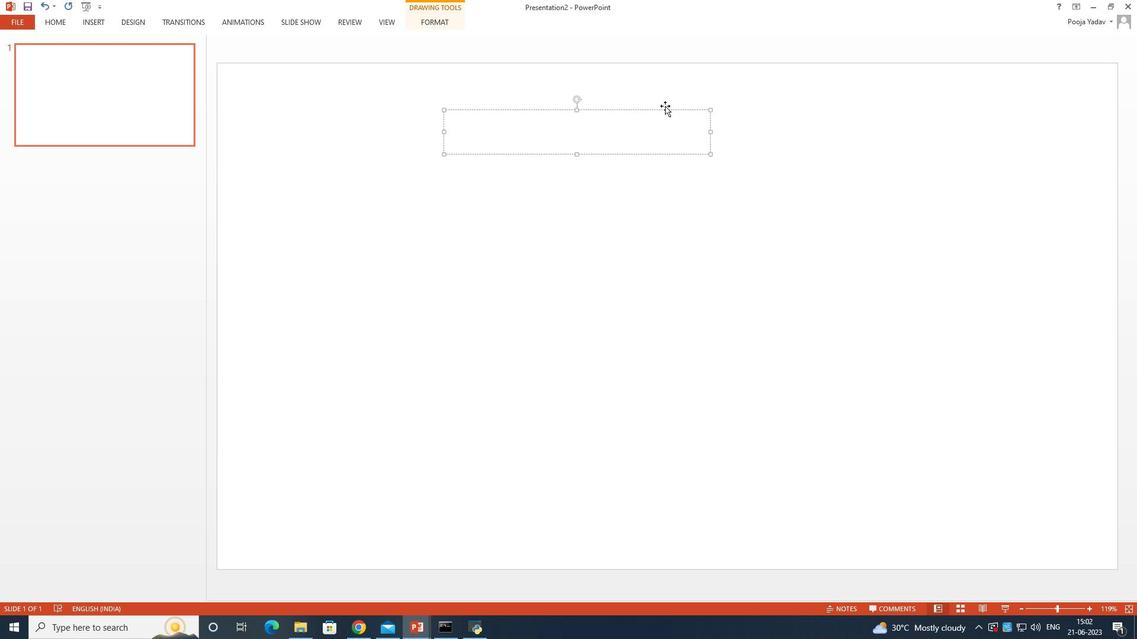 
Action: Mouse scrolled (34, 309) with delta (0, 0)
Screenshot: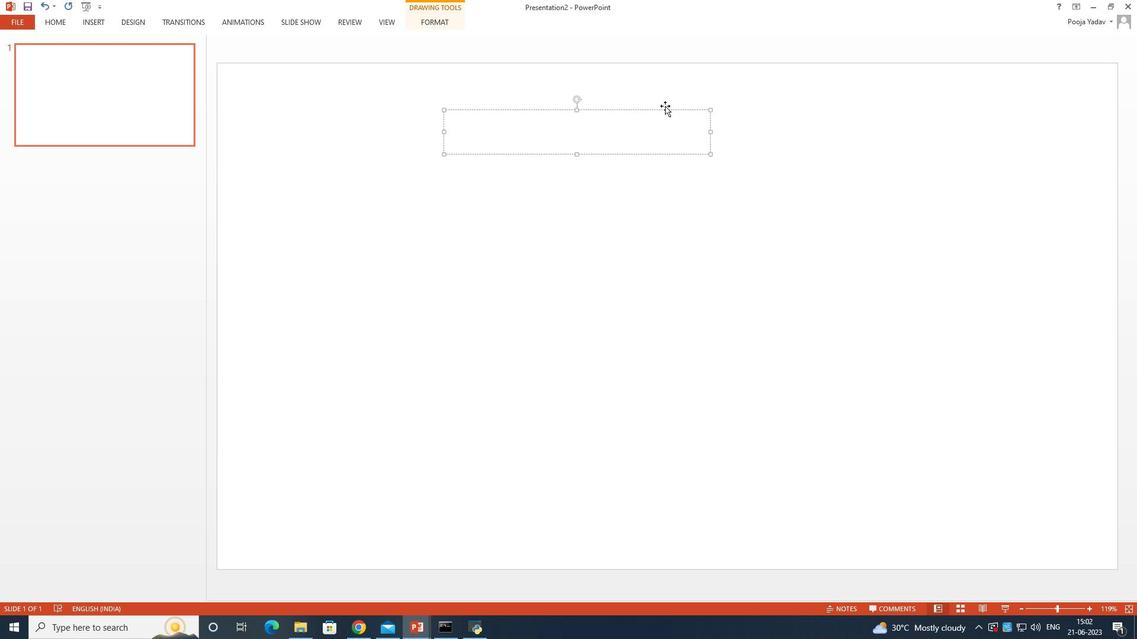 
Action: Mouse scrolled (34, 309) with delta (0, 0)
Screenshot: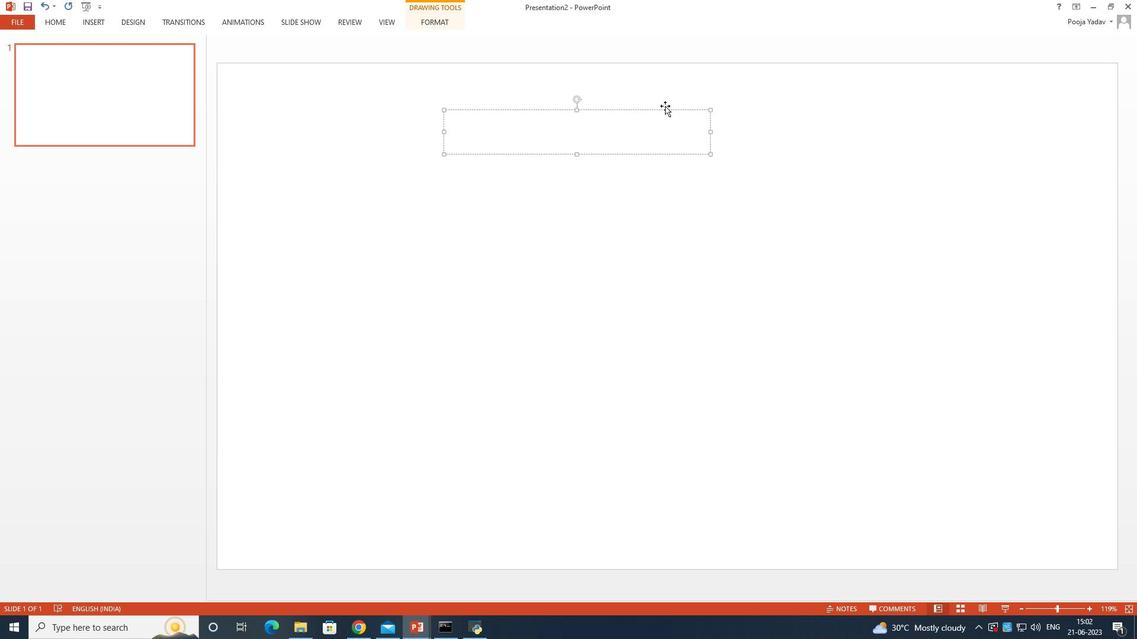 
Action: Mouse moved to (37, 306)
Screenshot: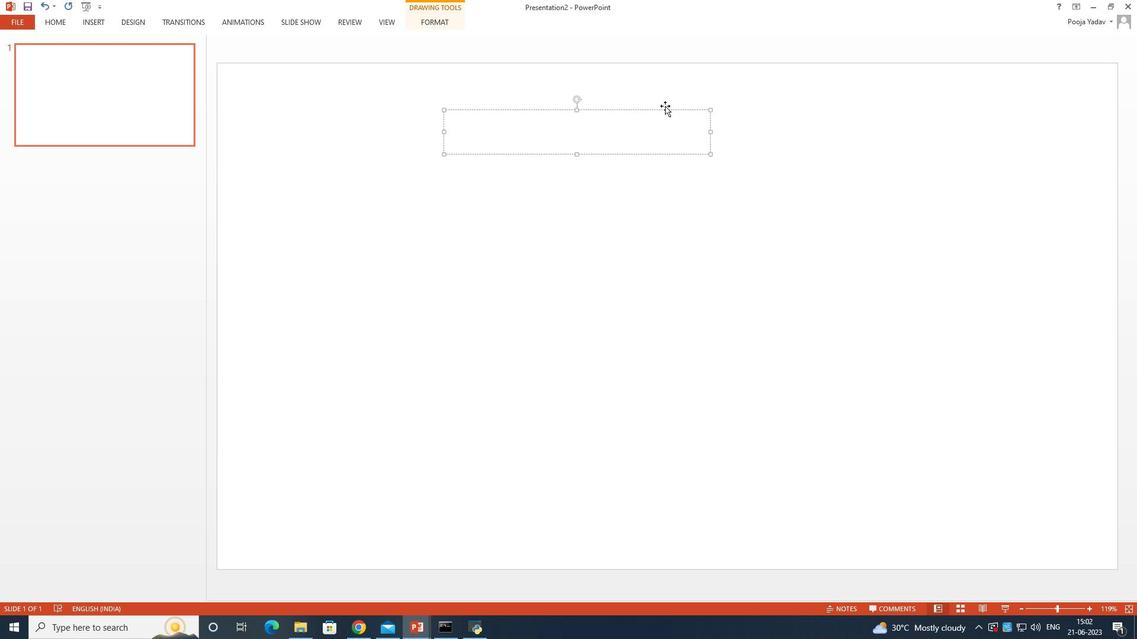 
Action: Mouse scrolled (37, 306) with delta (0, 0)
Screenshot: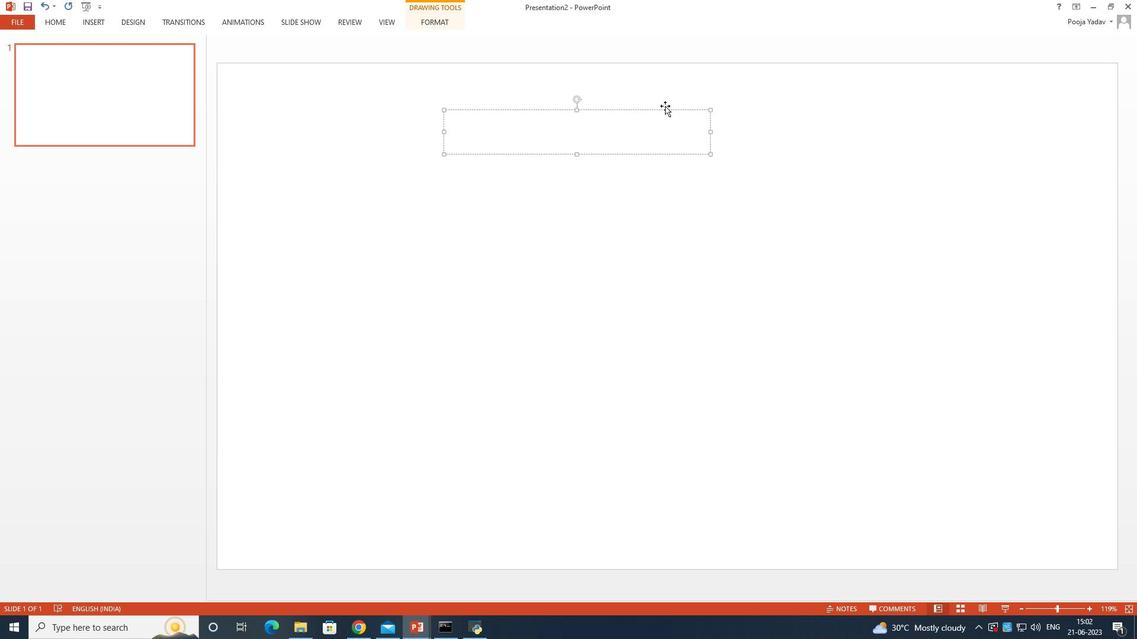 
Action: Mouse scrolled (37, 306) with delta (0, 0)
Screenshot: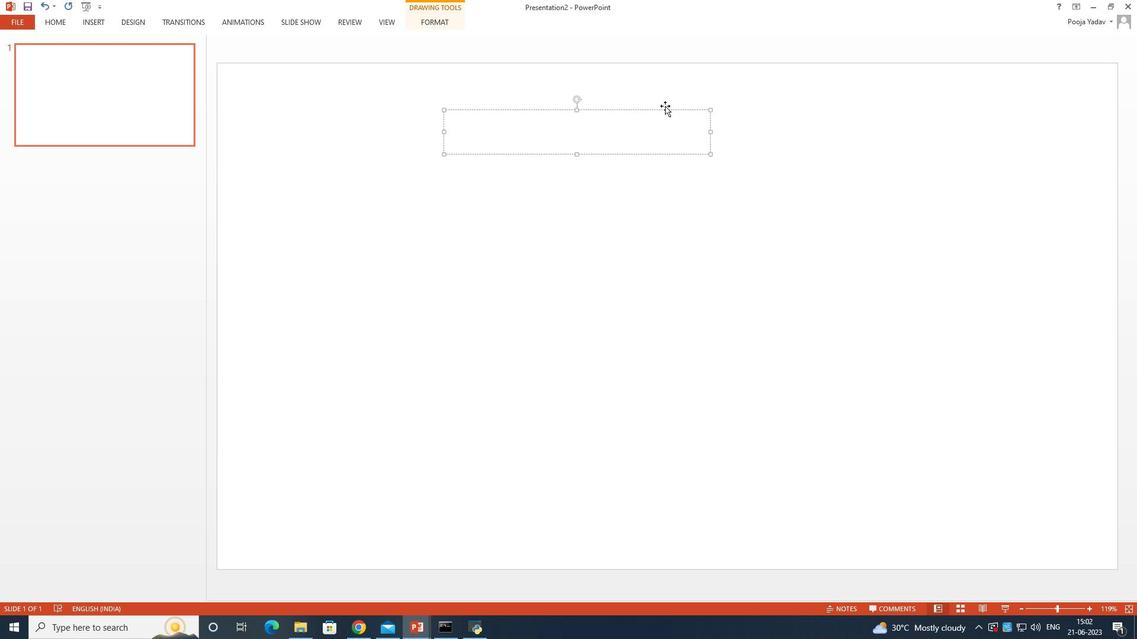 
Action: Mouse scrolled (37, 306) with delta (0, 0)
Screenshot: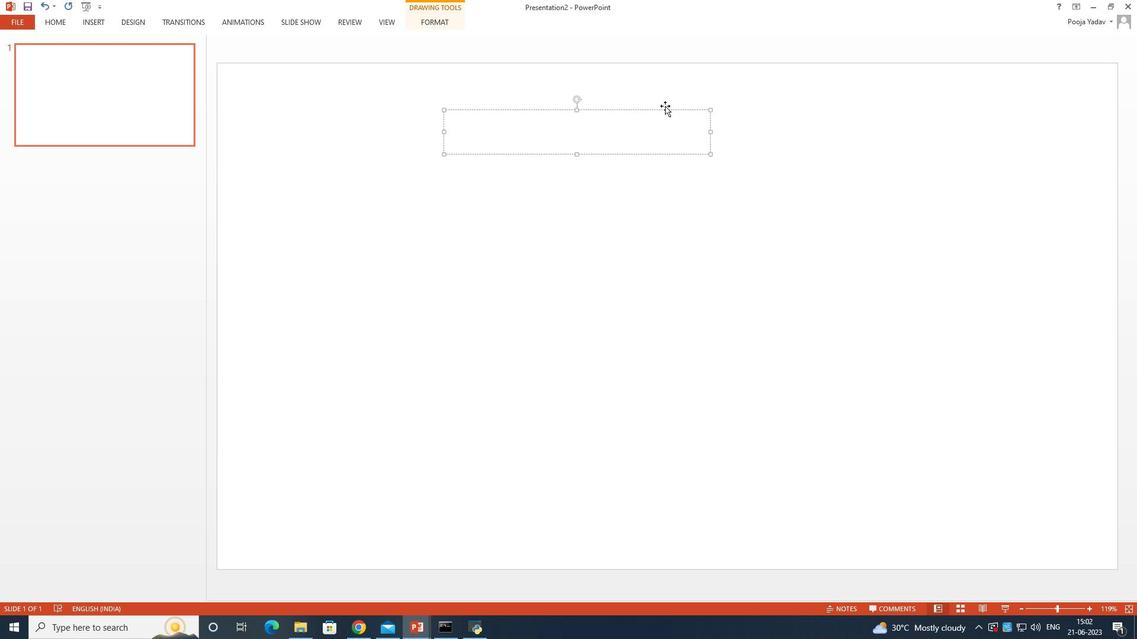 
Action: Mouse scrolled (37, 306) with delta (0, 0)
Screenshot: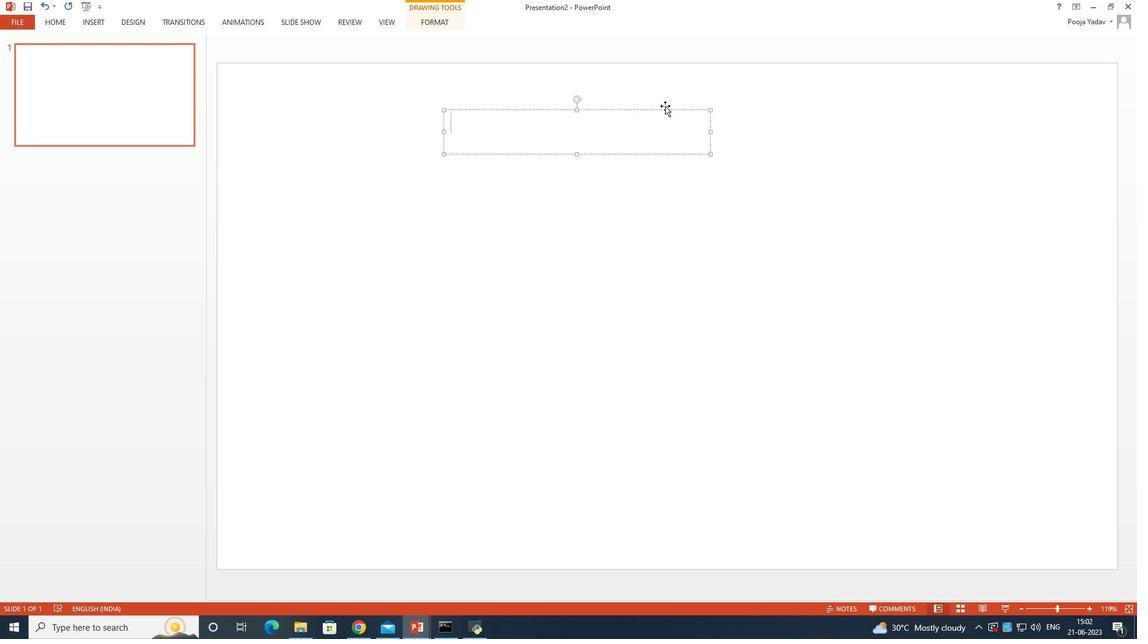 
Action: Mouse moved to (37, 306)
Screenshot: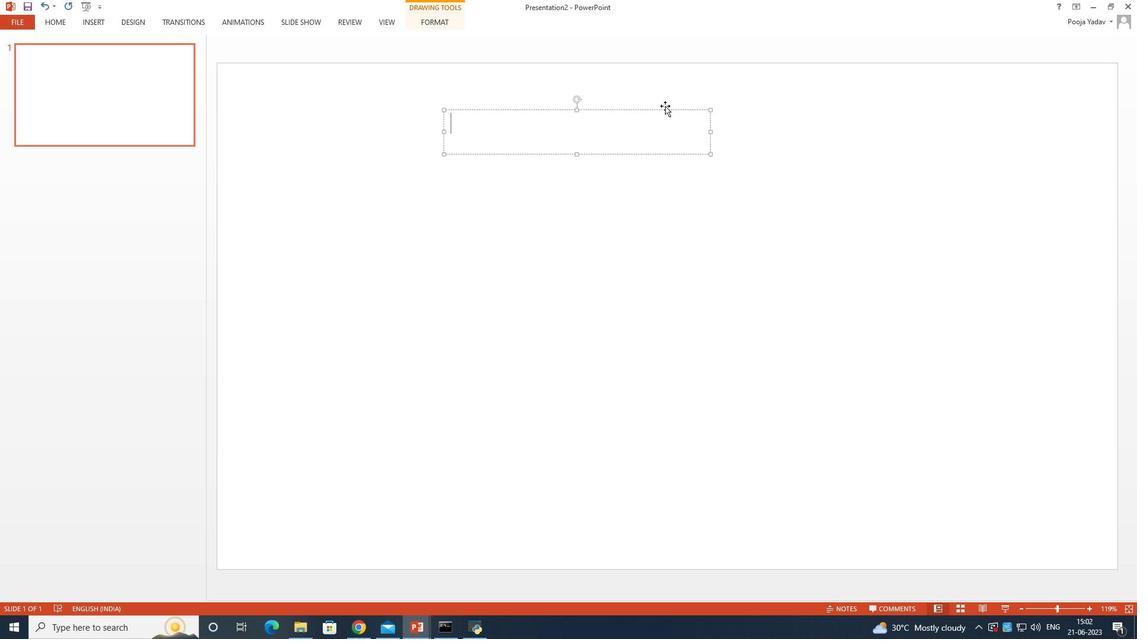 
Action: Mouse scrolled (37, 307) with delta (0, 0)
Screenshot: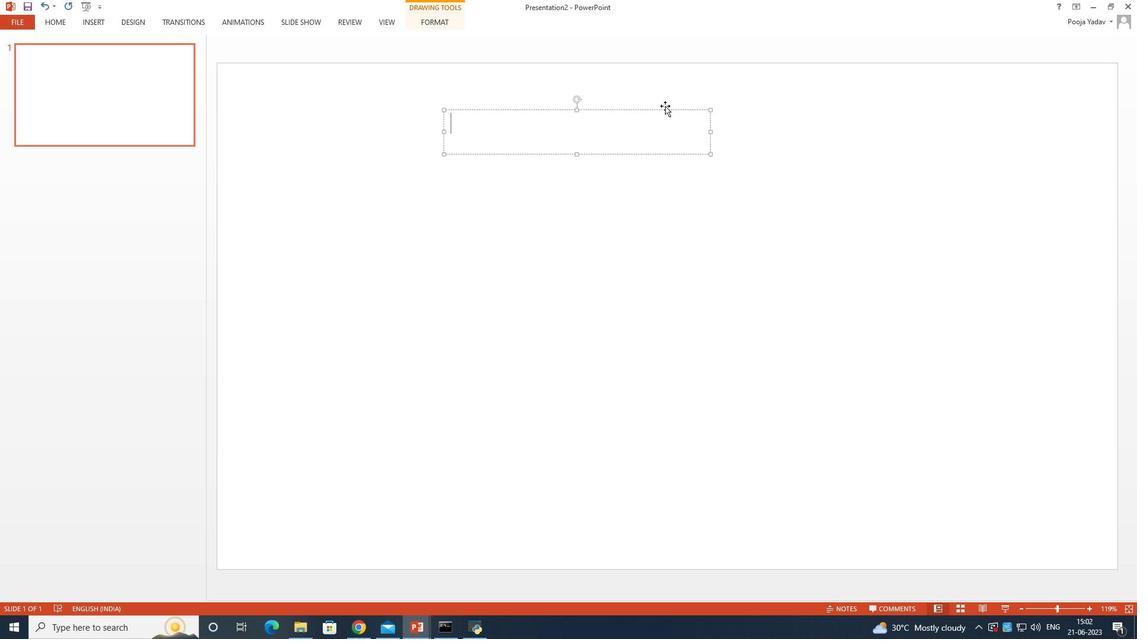 
Action: Mouse moved to (39, 305)
Screenshot: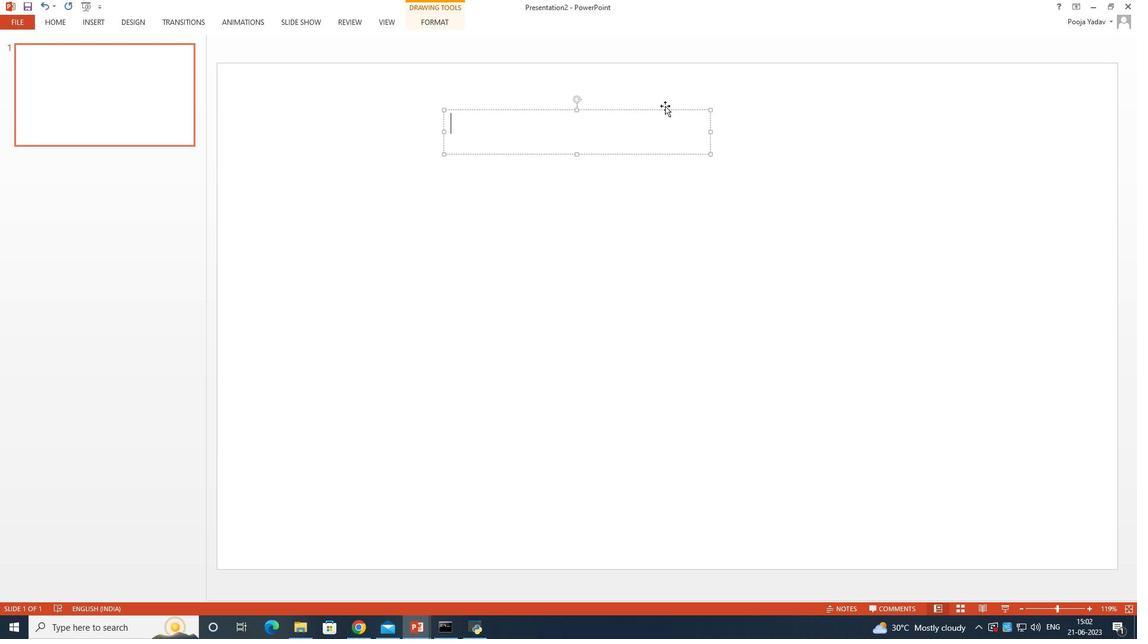 
Action: Mouse scrolled (39, 305) with delta (0, 0)
Screenshot: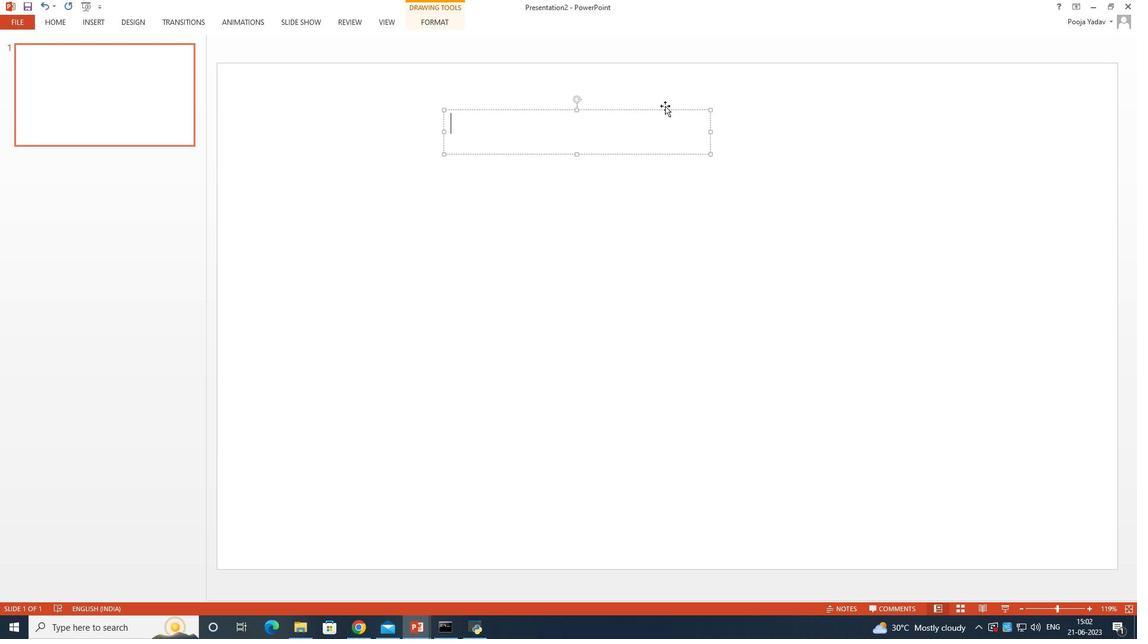
Action: Mouse scrolled (39, 304) with delta (0, 0)
Screenshot: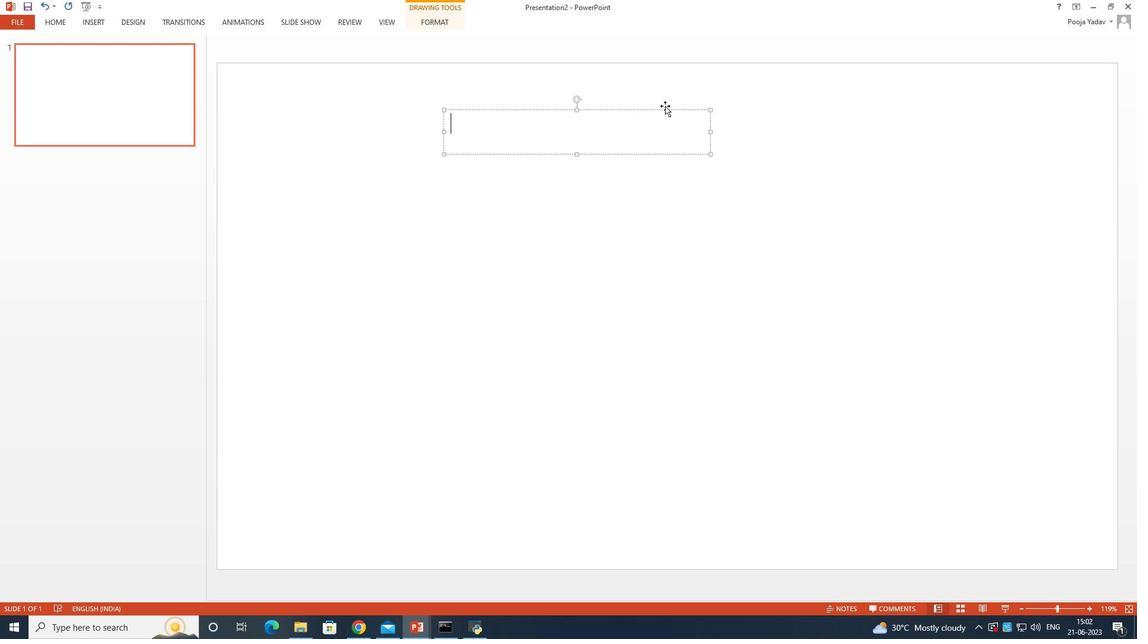 
Action: Mouse scrolled (39, 304) with delta (0, 0)
Screenshot: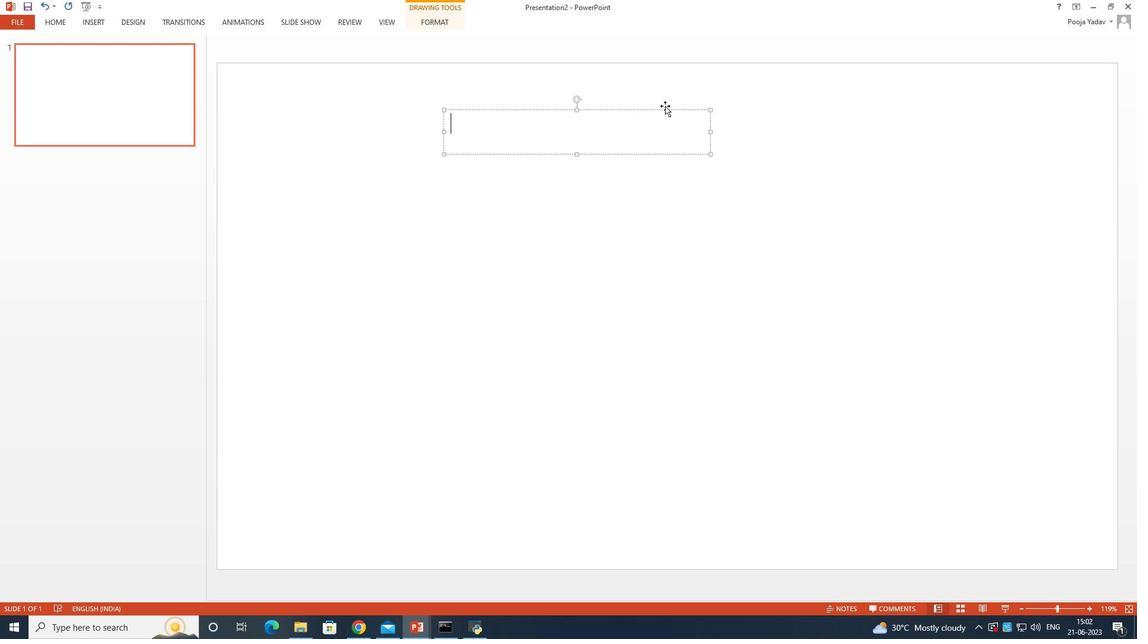 
Action: Mouse scrolled (39, 304) with delta (0, 0)
Screenshot: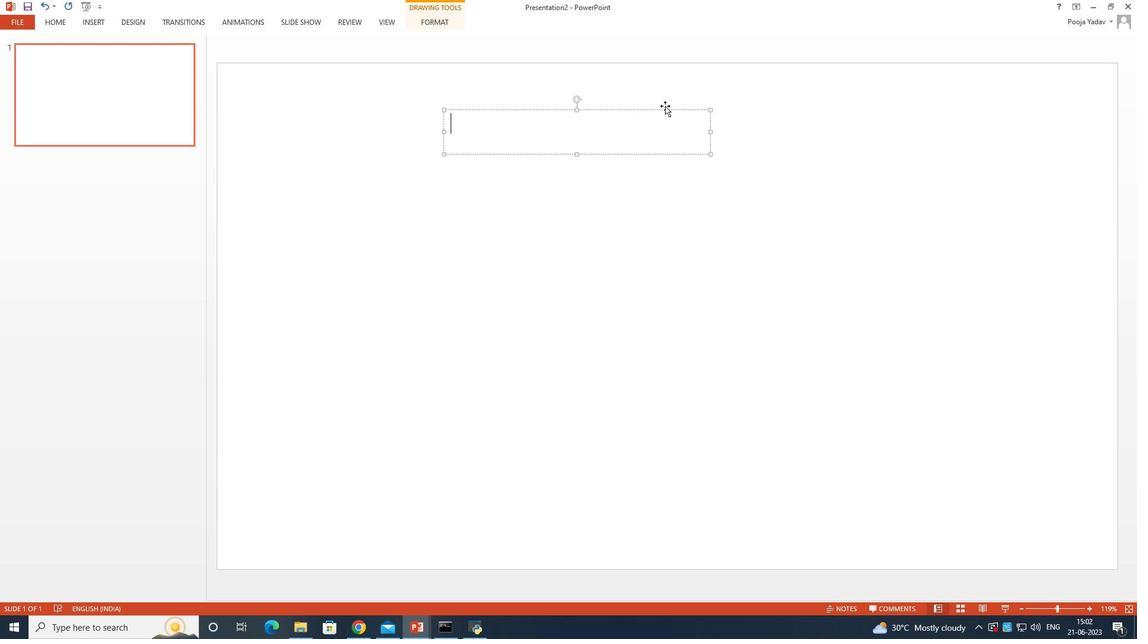
Action: Mouse scrolled (39, 304) with delta (0, 0)
Screenshot: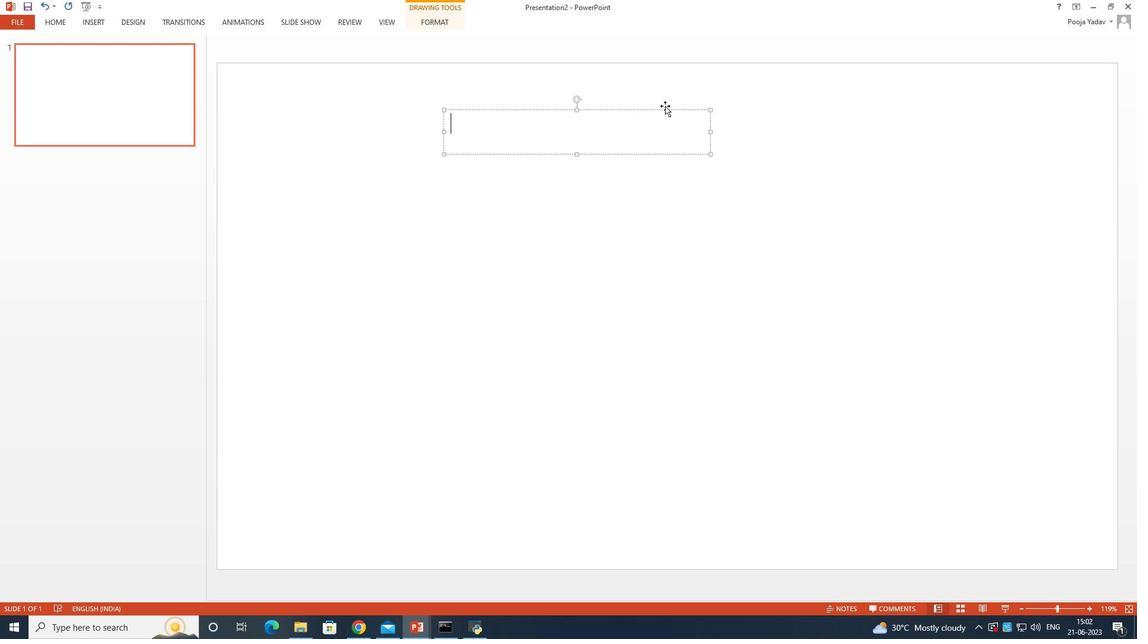 
Action: Mouse scrolled (39, 304) with delta (0, 0)
Screenshot: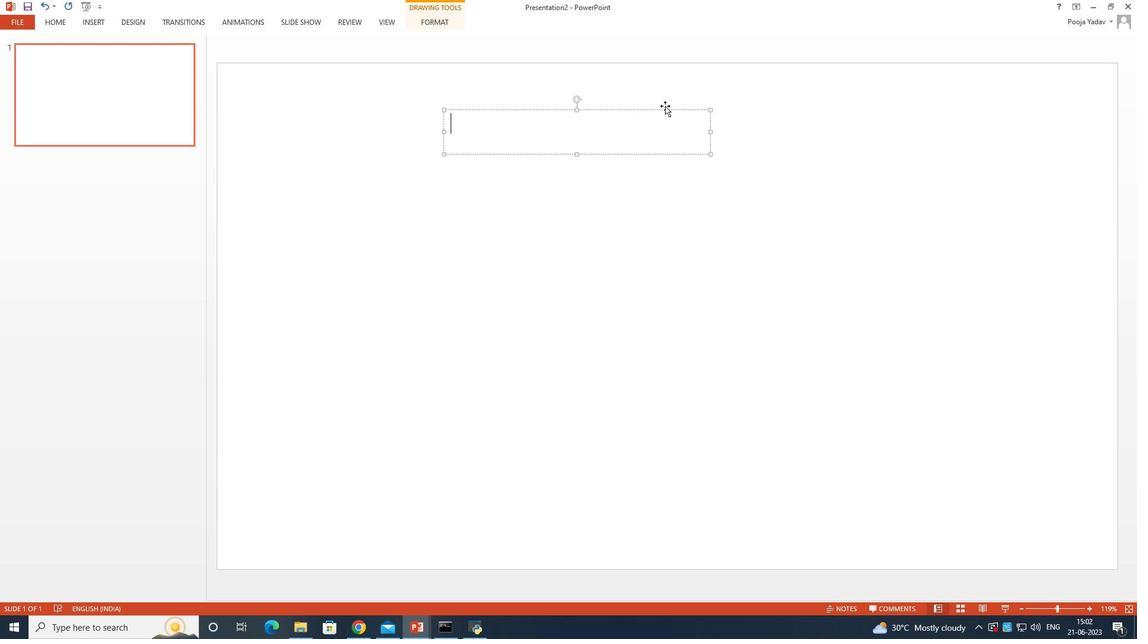 
Action: Mouse scrolled (39, 305) with delta (0, 0)
Screenshot: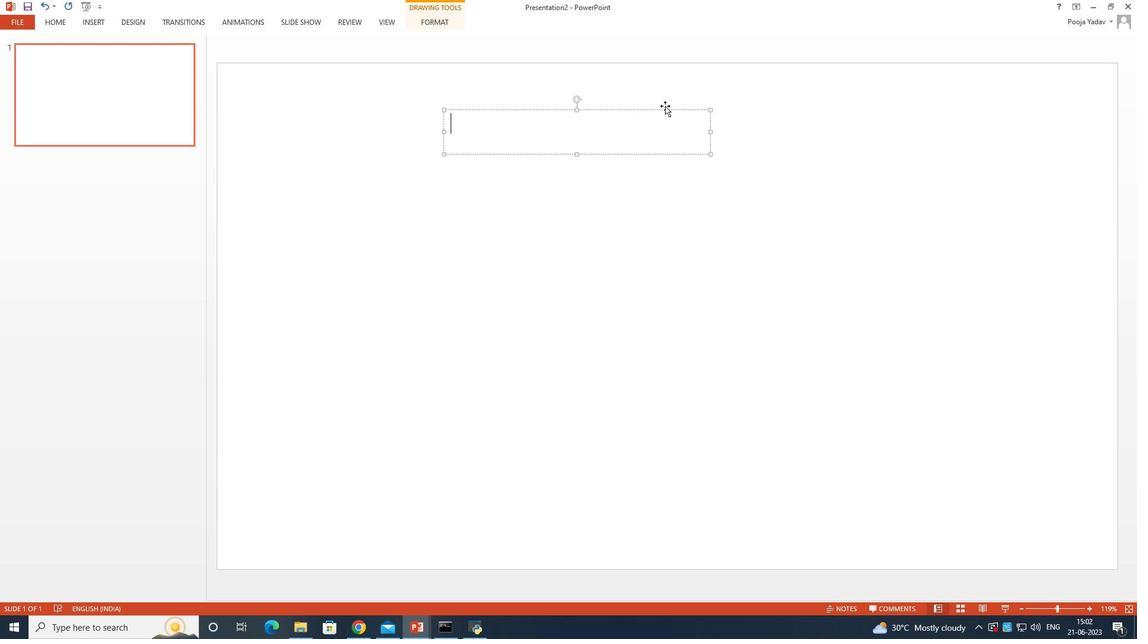 
Action: Mouse scrolled (39, 305) with delta (0, 0)
Screenshot: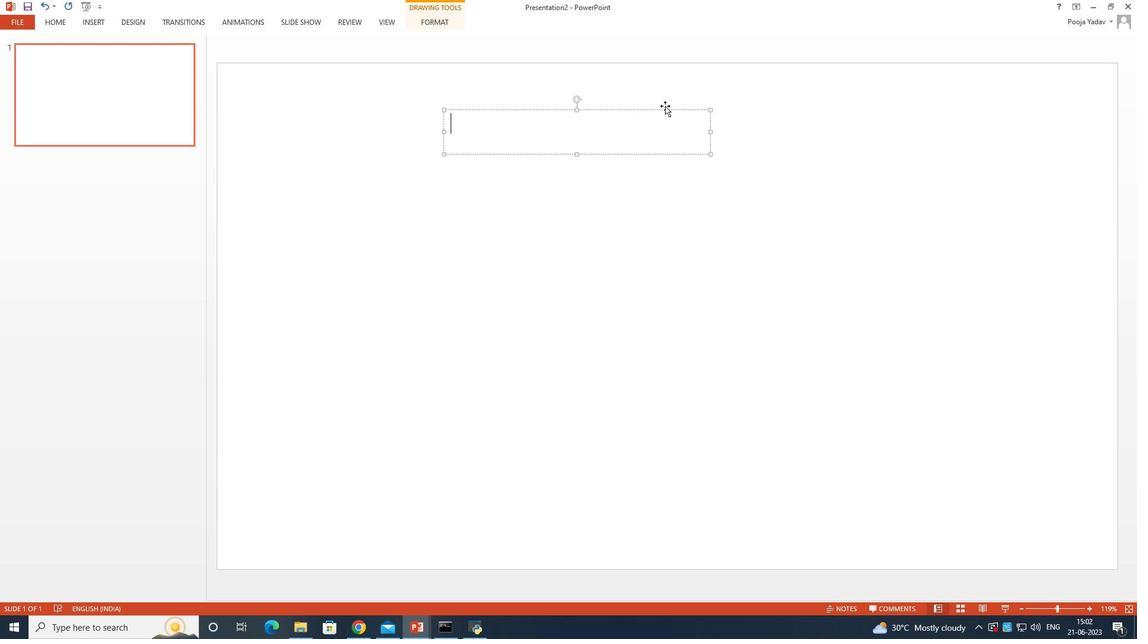 
Action: Mouse scrolled (39, 305) with delta (0, 0)
Screenshot: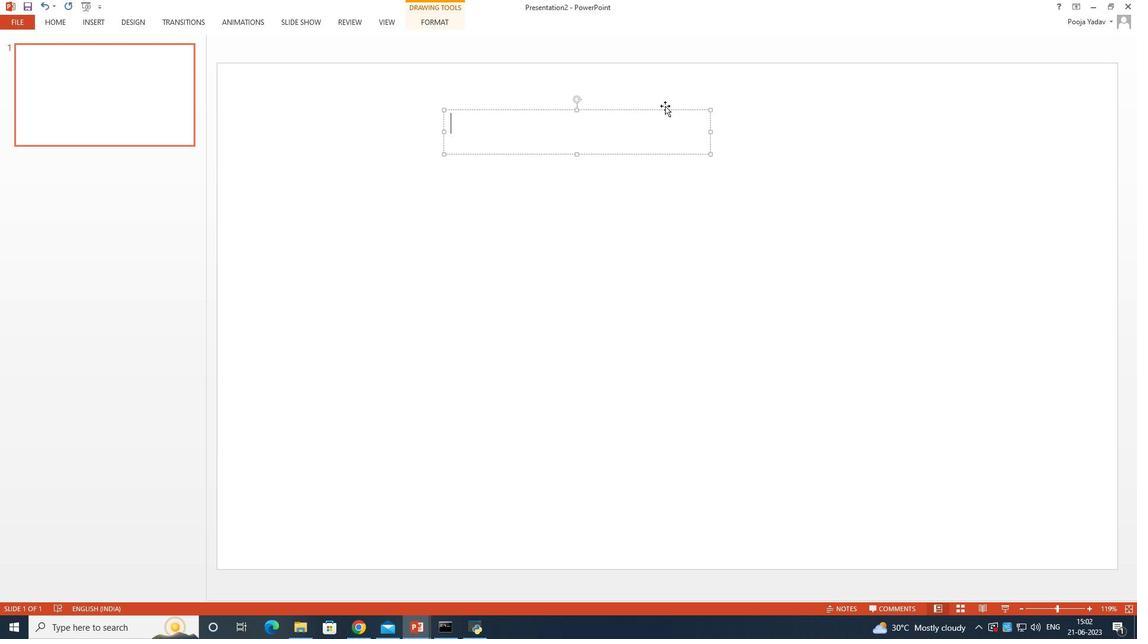 
Action: Mouse scrolled (39, 305) with delta (0, 0)
Screenshot: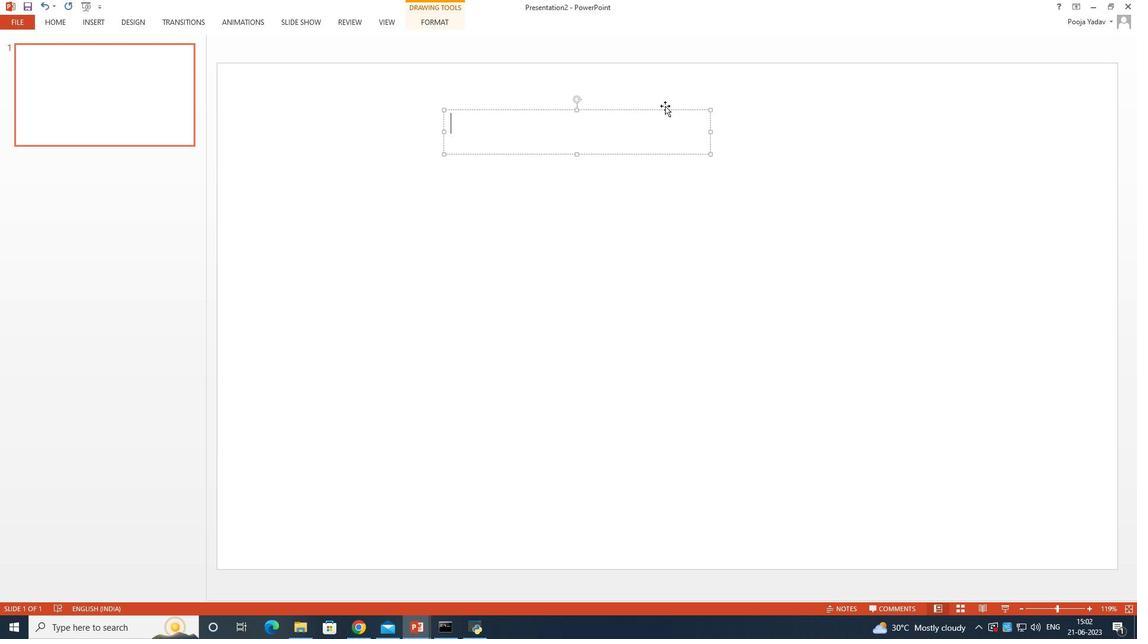 
Action: Mouse scrolled (39, 305) with delta (0, 0)
Screenshot: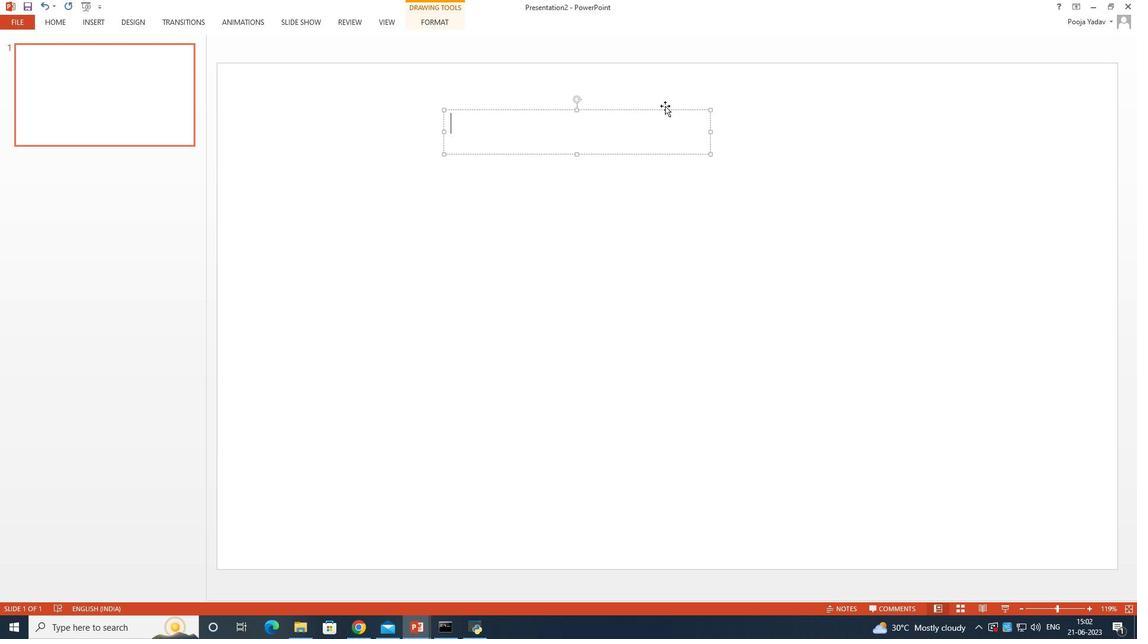 
Action: Mouse moved to (40, 303)
Screenshot: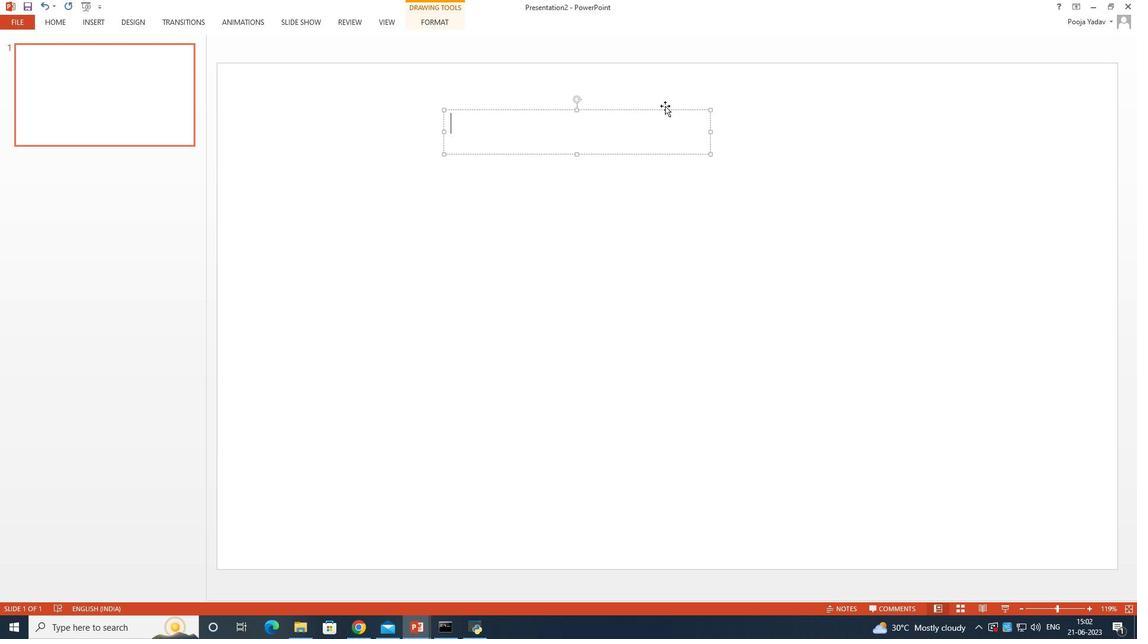 
Action: Mouse scrolled (40, 303) with delta (0, 0)
Screenshot: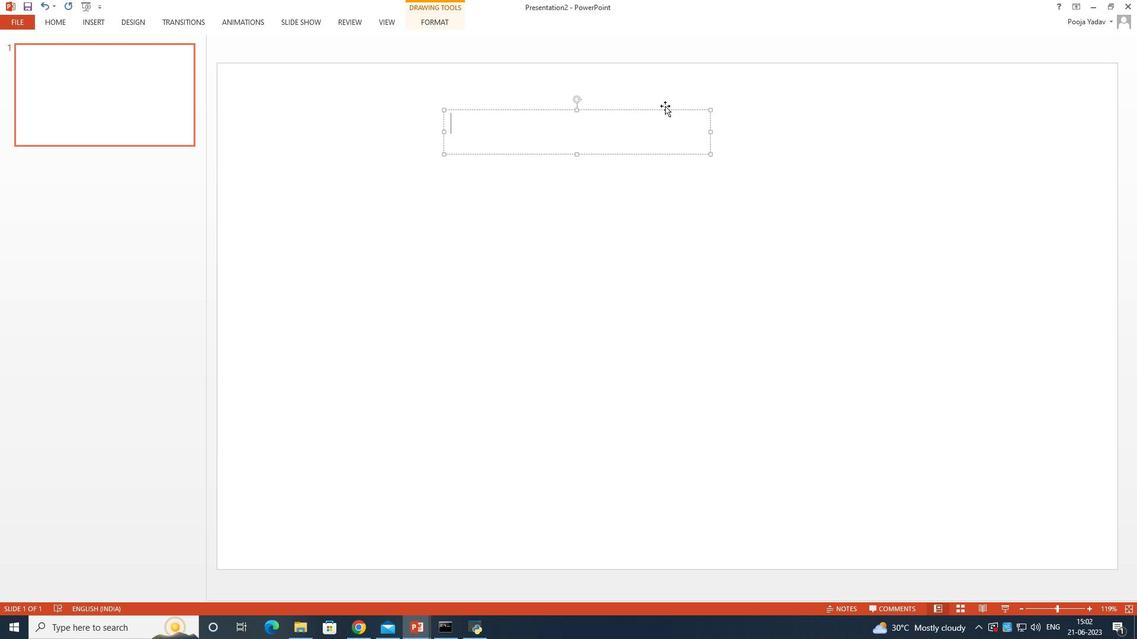 
Action: Mouse moved to (49, 289)
Screenshot: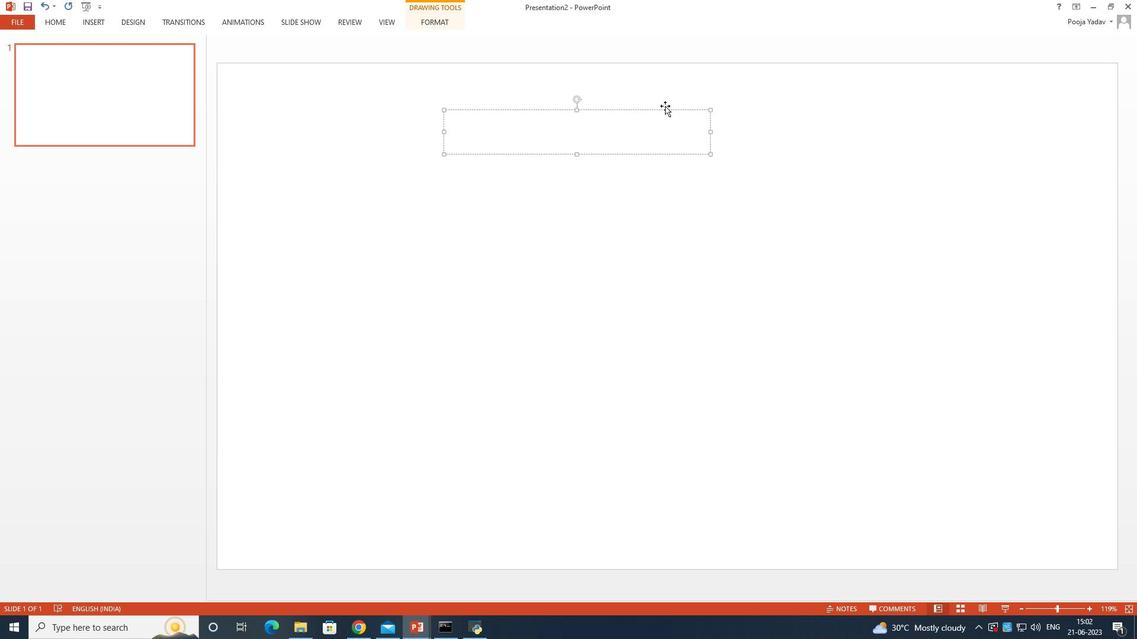 
Action: Mouse scrolled (49, 289) with delta (0, 0)
Screenshot: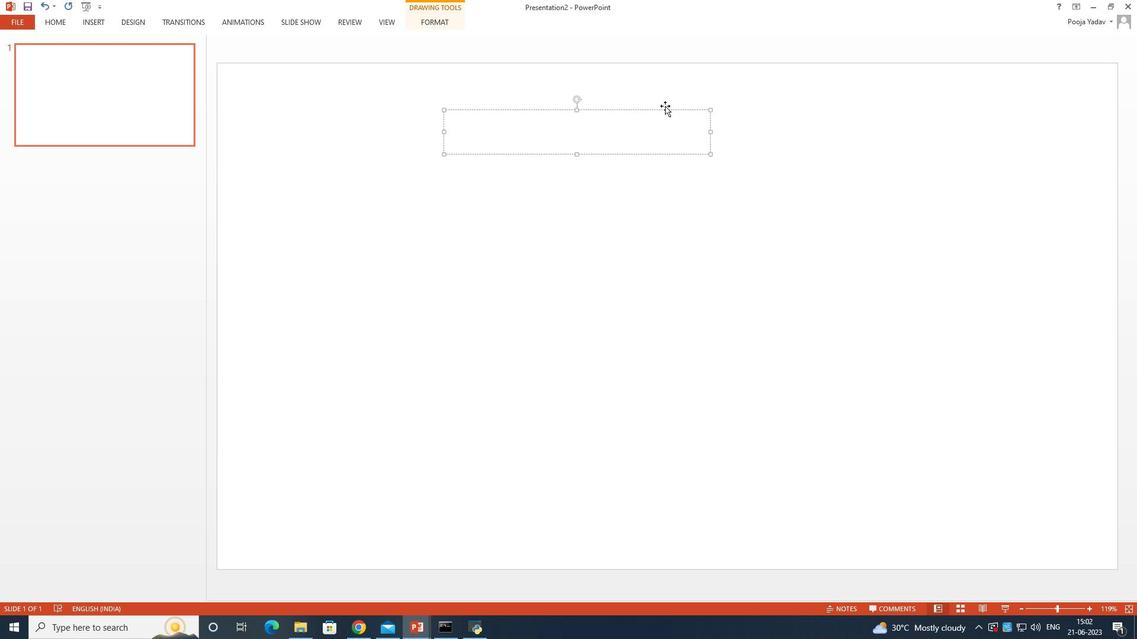 
Action: Mouse moved to (49, 289)
Screenshot: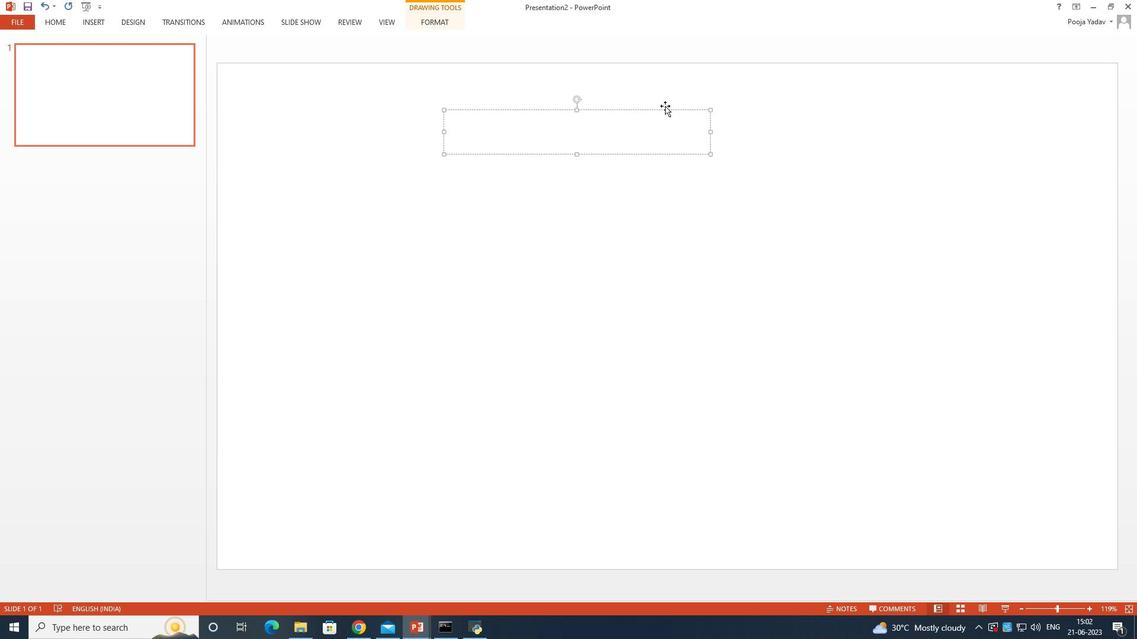 
Action: Mouse scrolled (49, 289) with delta (0, 0)
Screenshot: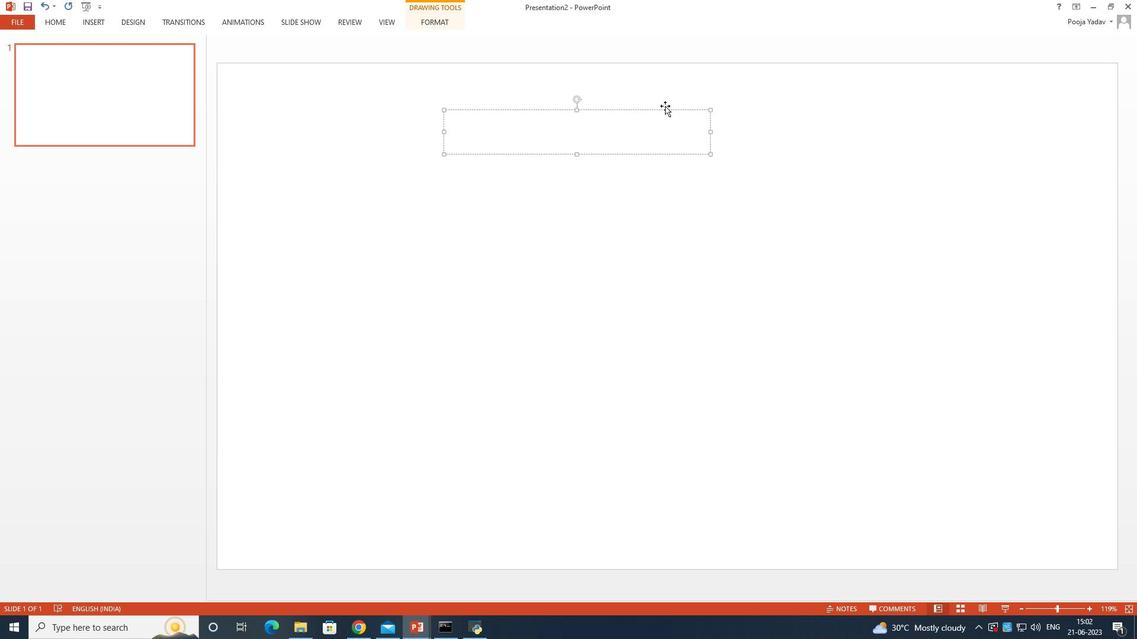 
Action: Mouse scrolled (49, 289) with delta (0, 0)
Screenshot: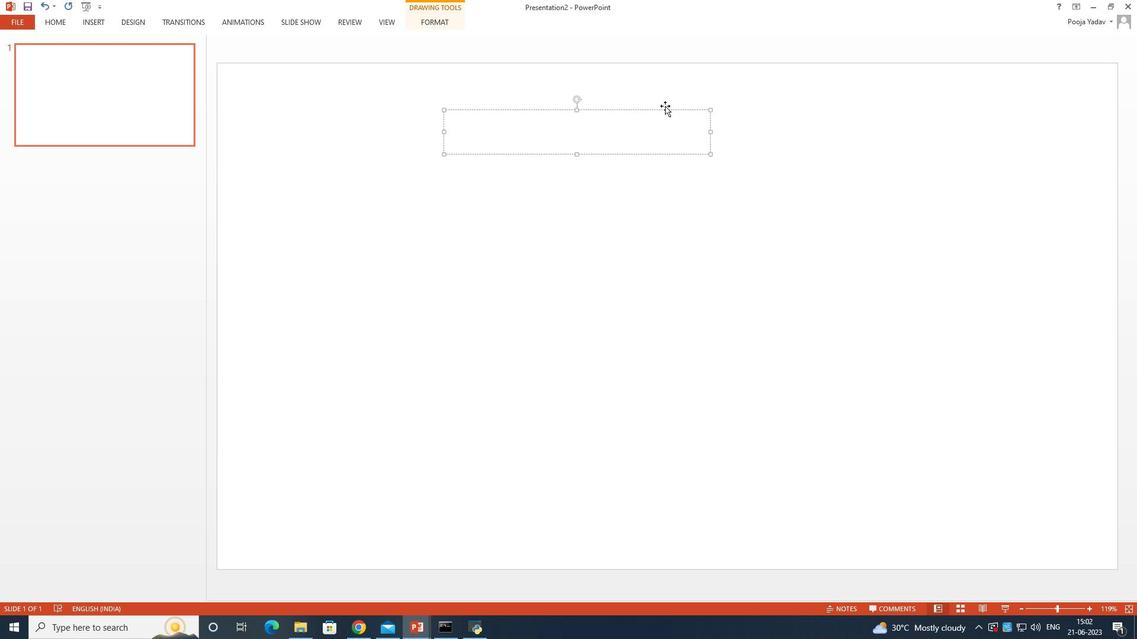 
Action: Mouse scrolled (49, 289) with delta (0, 0)
Screenshot: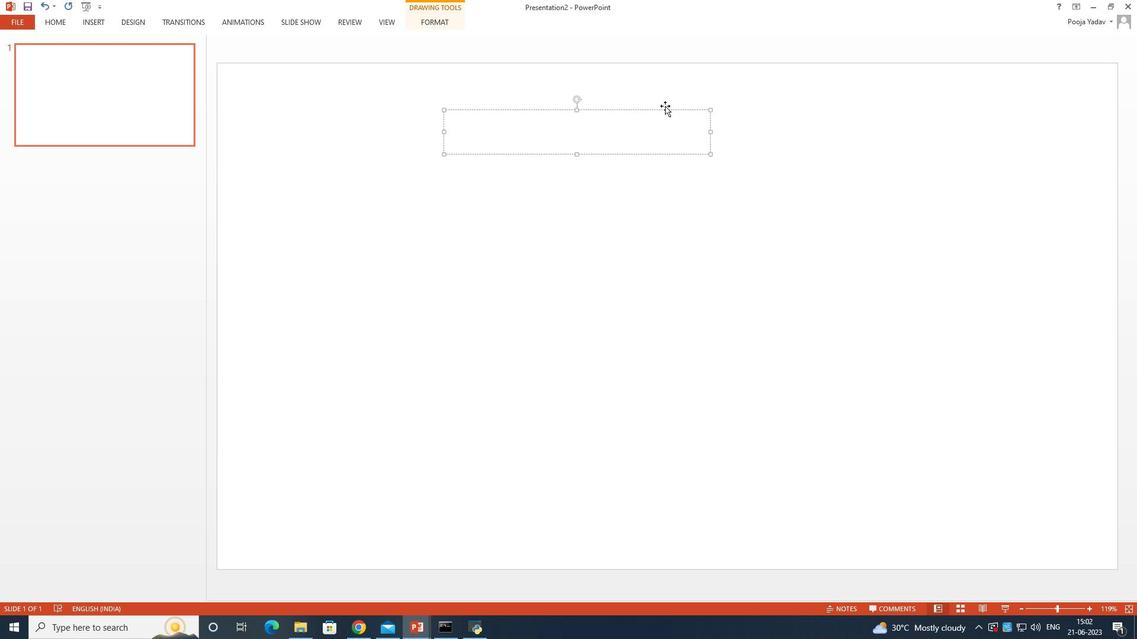 
Action: Mouse moved to (48, 288)
Screenshot: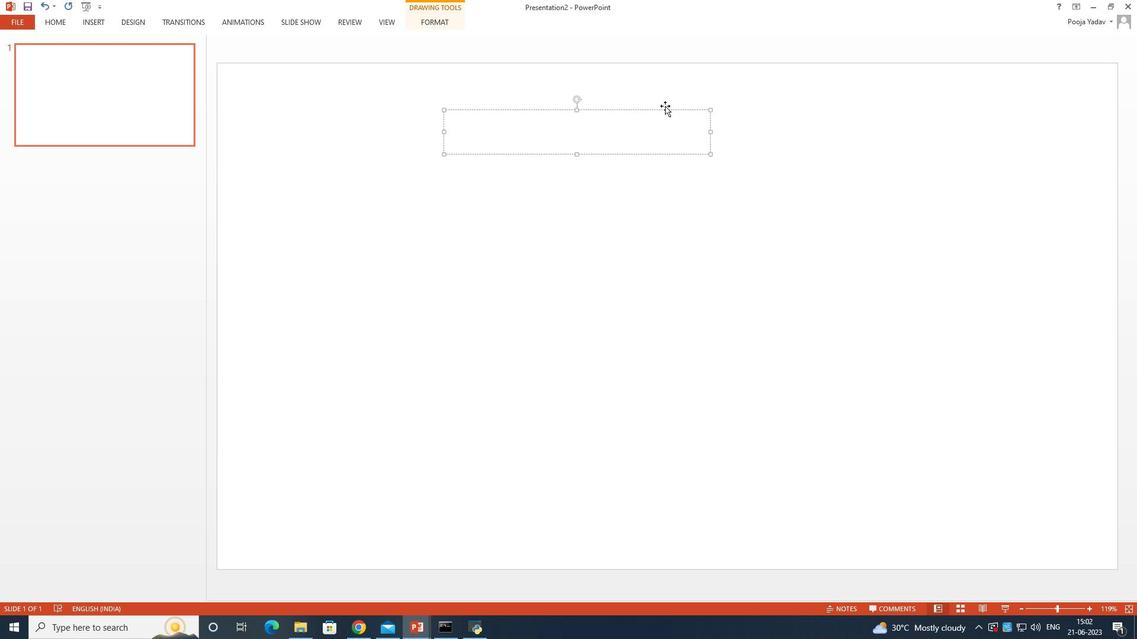 
Action: Mouse scrolled (48, 289) with delta (0, 0)
Screenshot: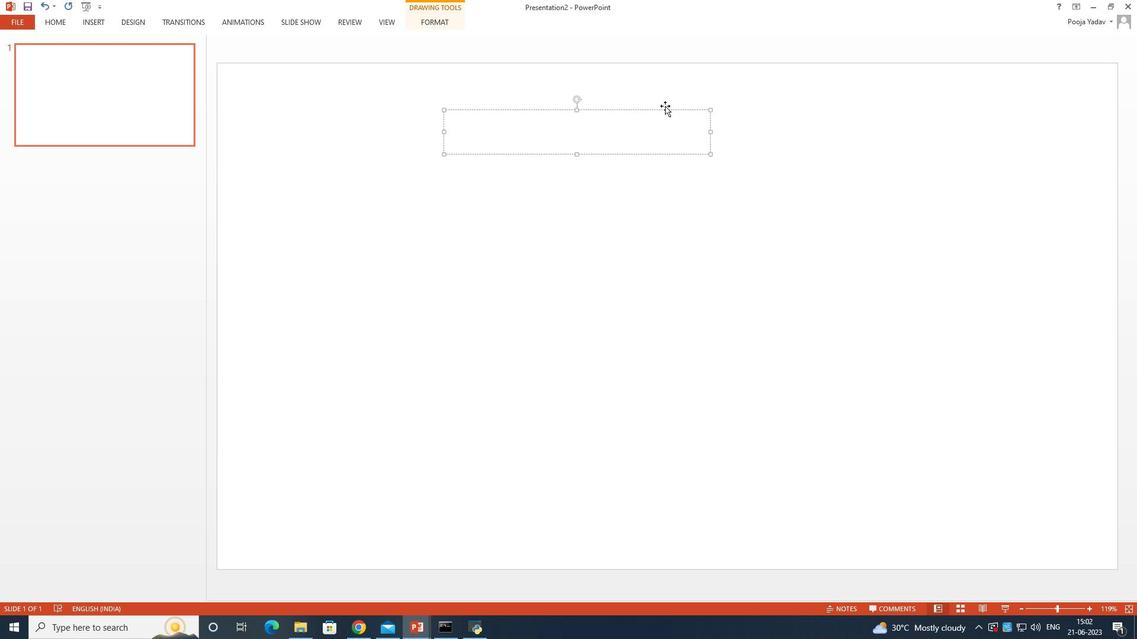 
Action: Mouse moved to (48, 285)
Screenshot: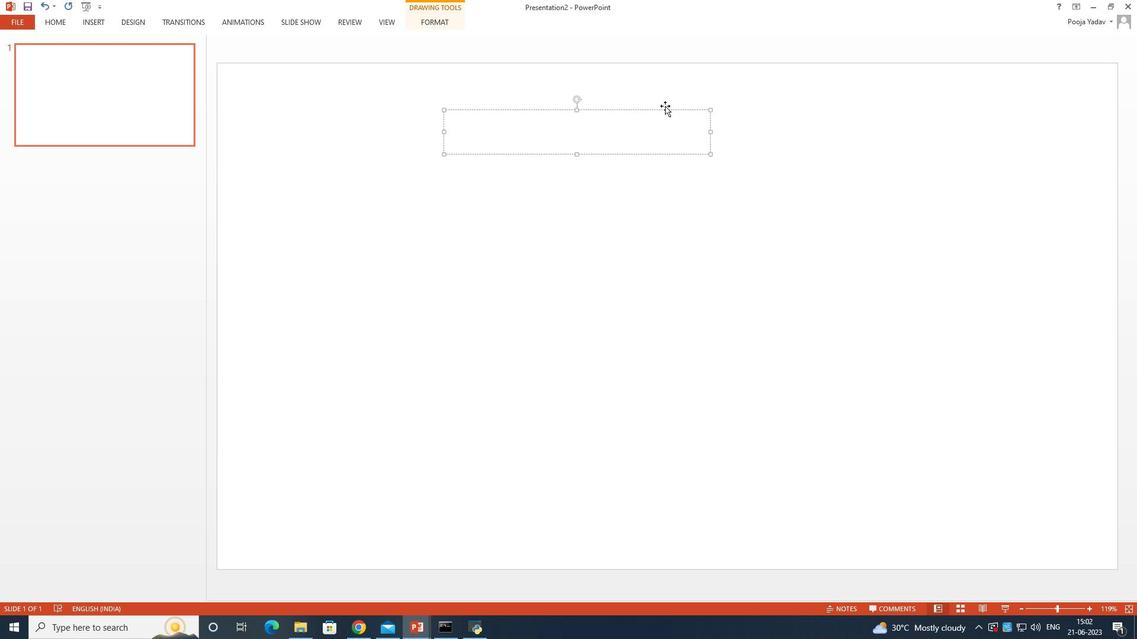 
Action: Mouse scrolled (48, 286) with delta (0, 0)
Screenshot: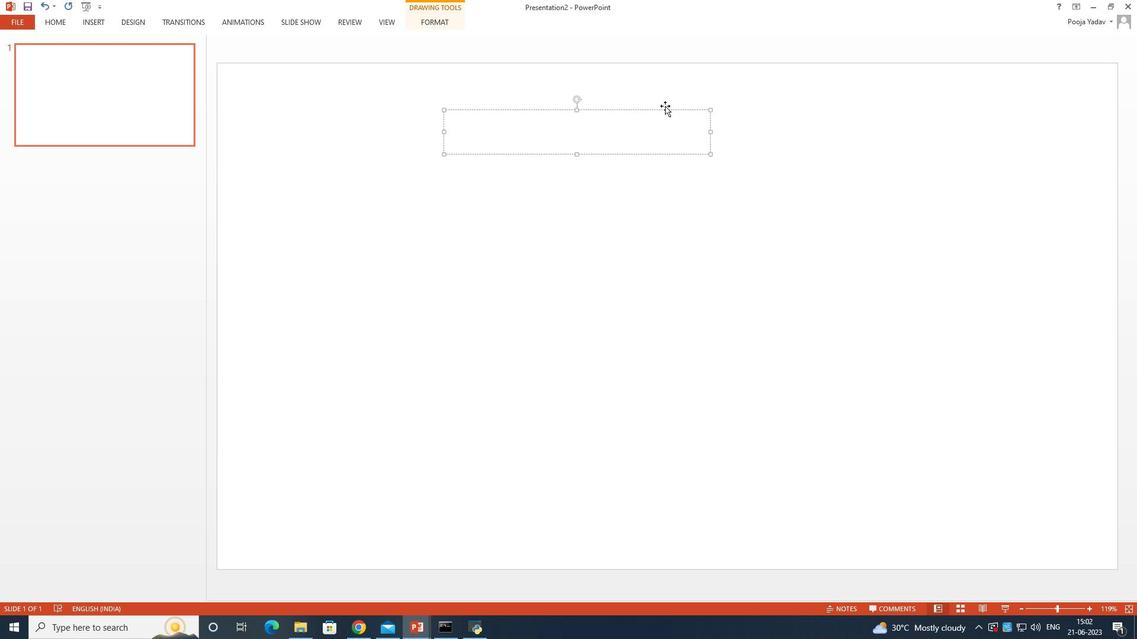 
Action: Mouse moved to (48, 279)
Screenshot: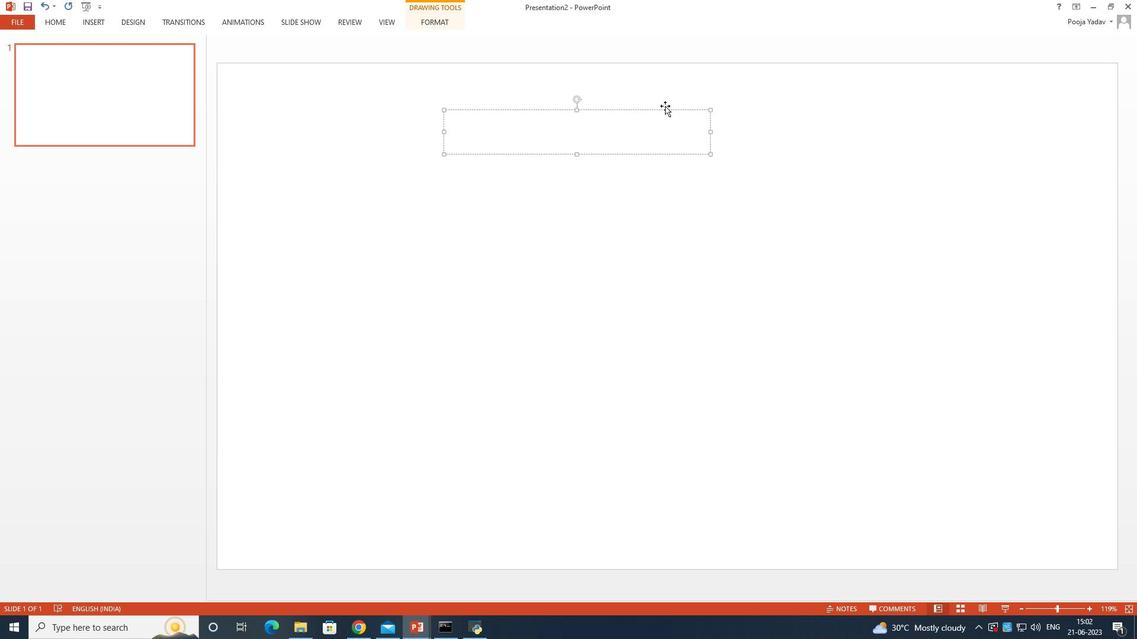 
Action: Mouse scrolled (48, 280) with delta (0, 0)
Screenshot: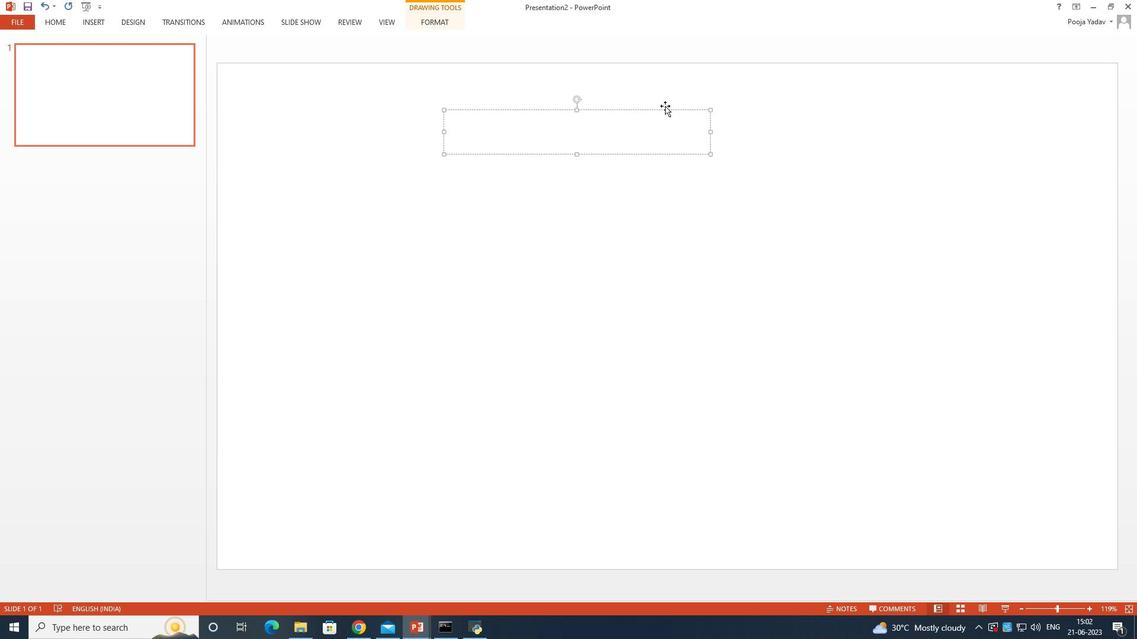 
Action: Mouse moved to (49, 272)
Screenshot: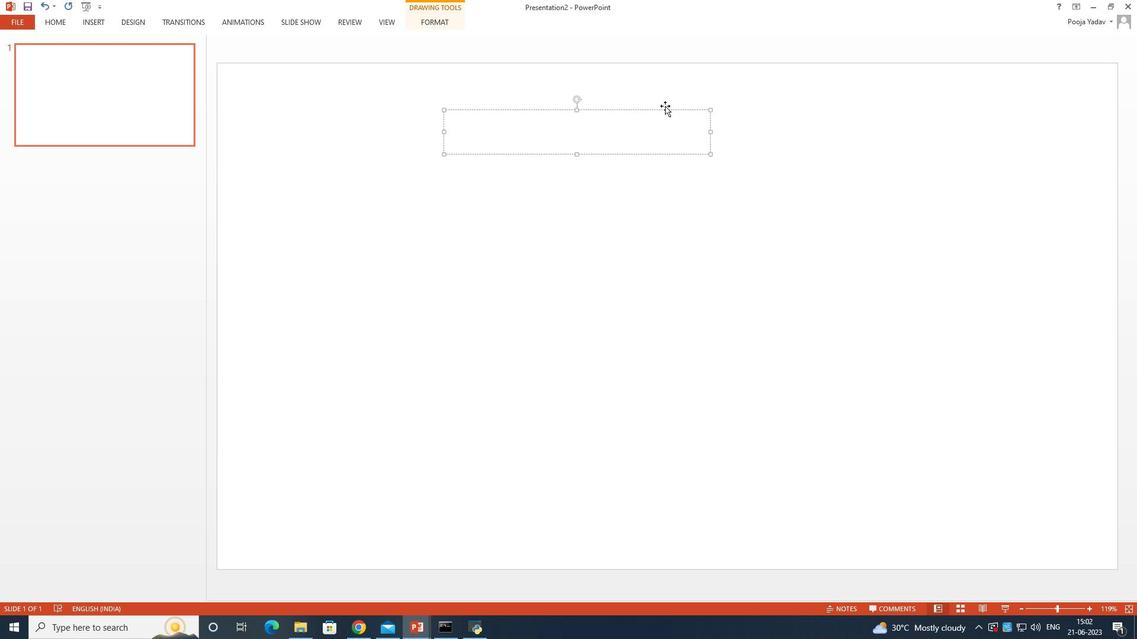 
Action: Mouse scrolled (49, 273) with delta (0, 0)
Screenshot: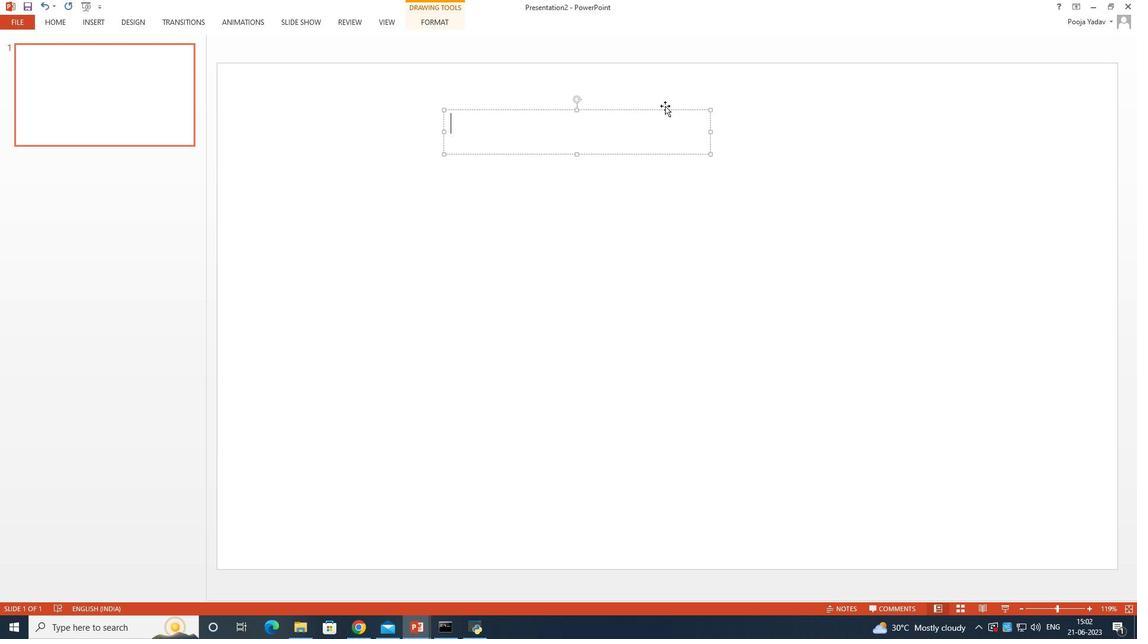 
Action: Mouse scrolled (49, 273) with delta (0, 0)
Screenshot: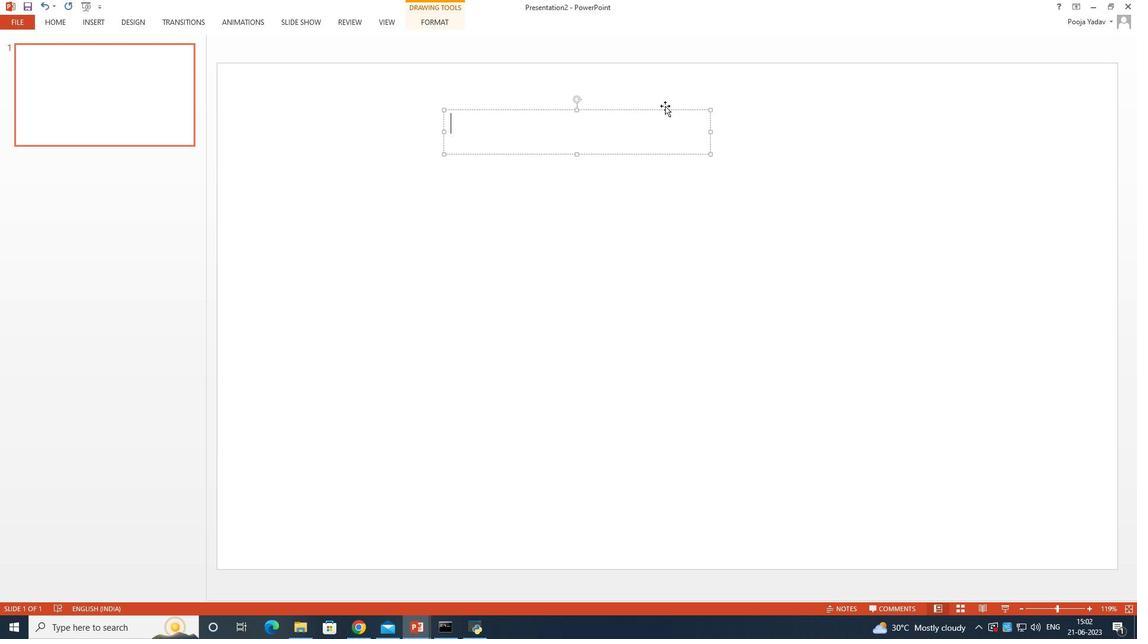 
Action: Mouse scrolled (49, 273) with delta (0, 0)
Screenshot: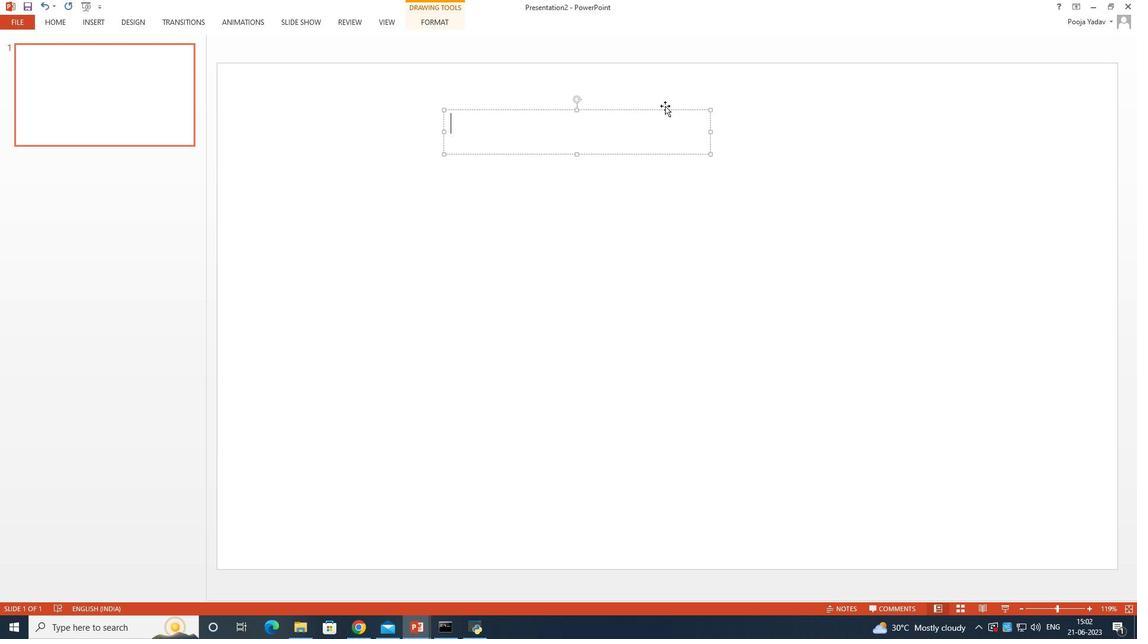 
Action: Mouse scrolled (49, 273) with delta (0, 0)
Screenshot: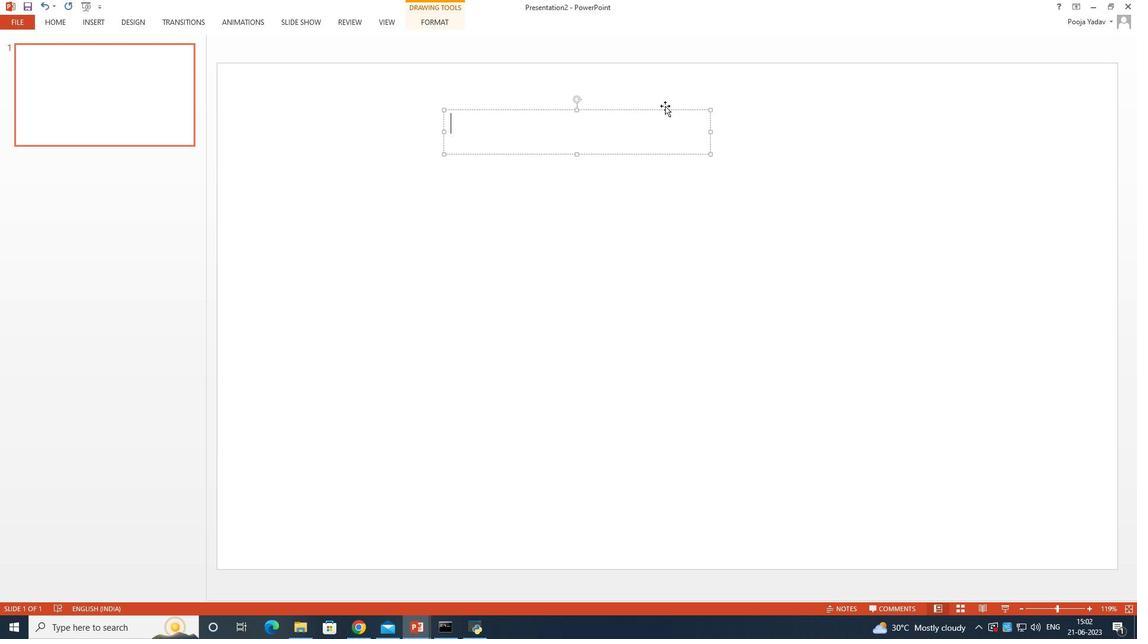 
Action: Mouse scrolled (49, 273) with delta (0, 0)
Screenshot: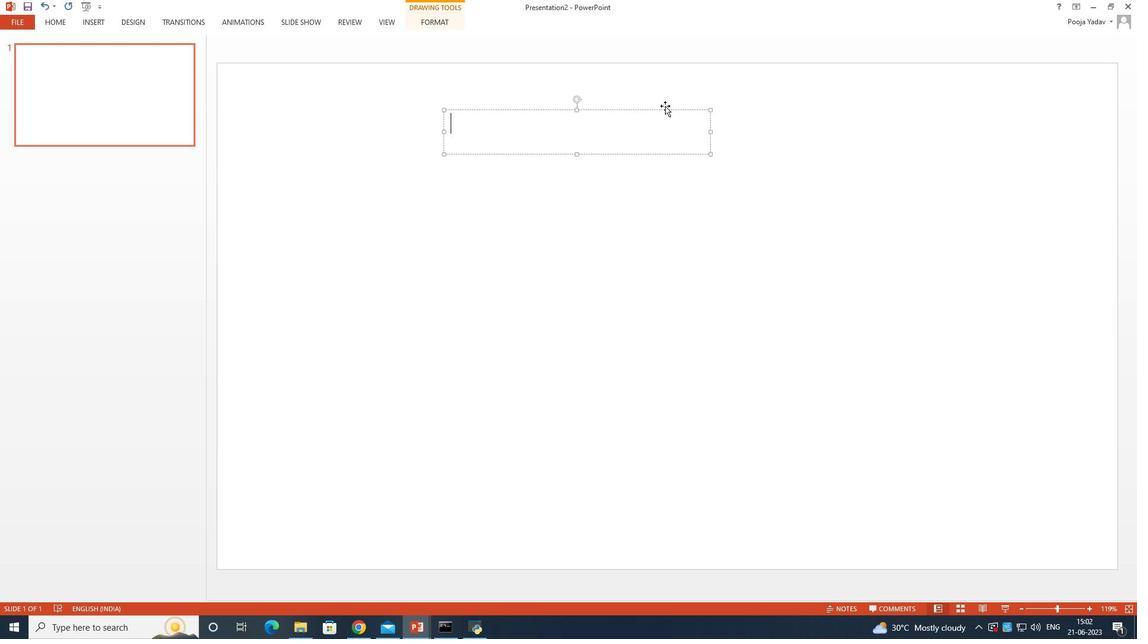 
Action: Mouse scrolled (49, 273) with delta (0, 0)
Screenshot: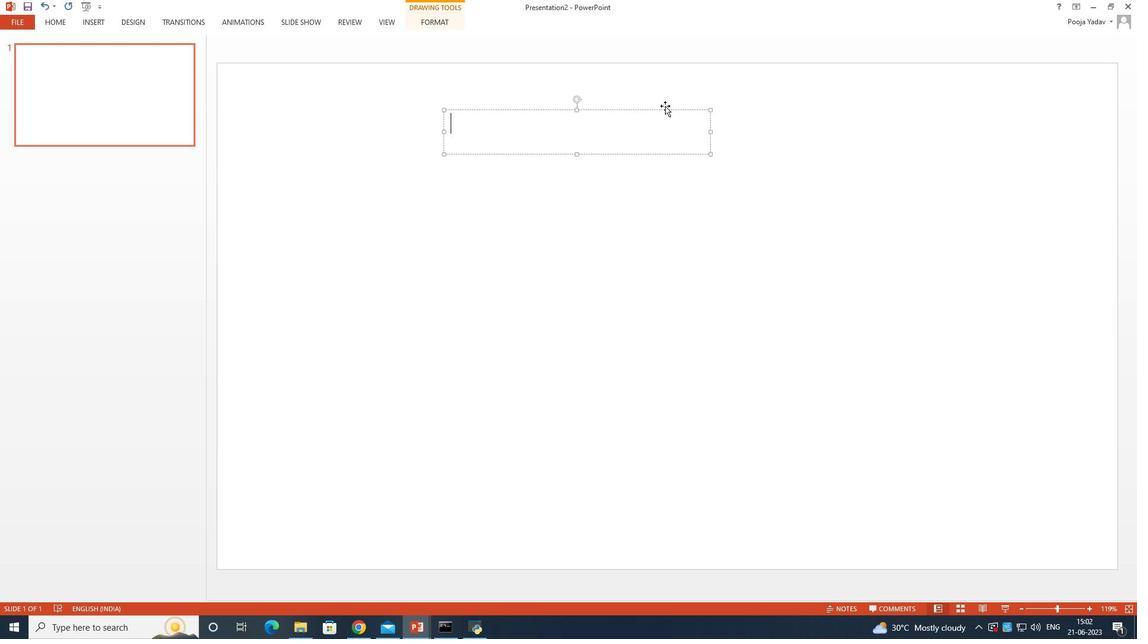
Action: Mouse scrolled (49, 273) with delta (0, 0)
Screenshot: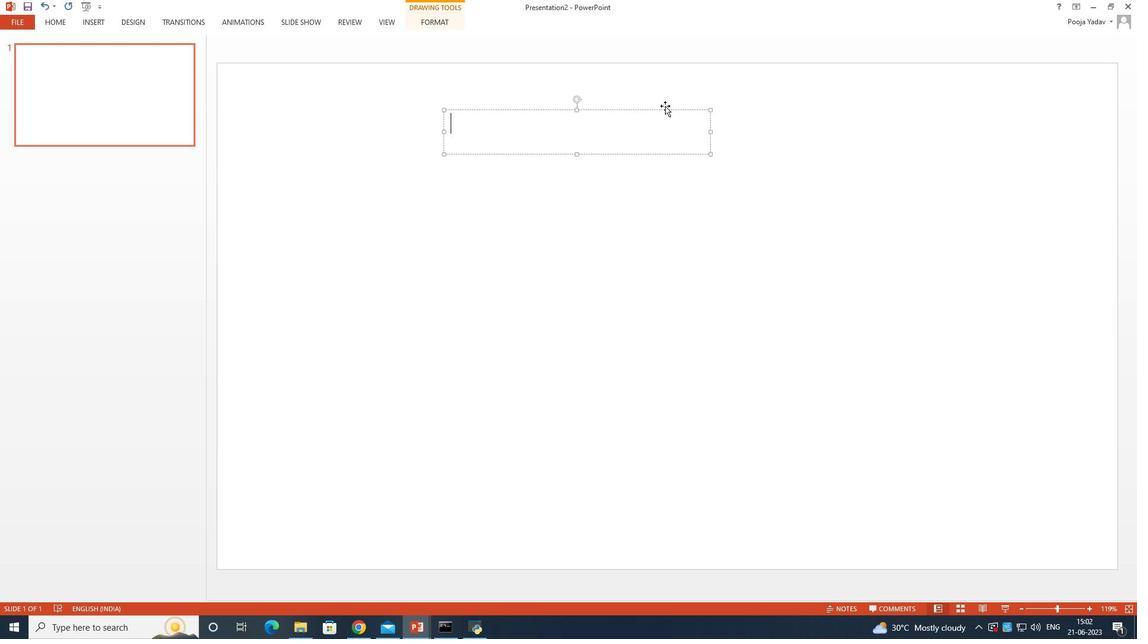 
Action: Mouse scrolled (49, 273) with delta (0, 0)
Screenshot: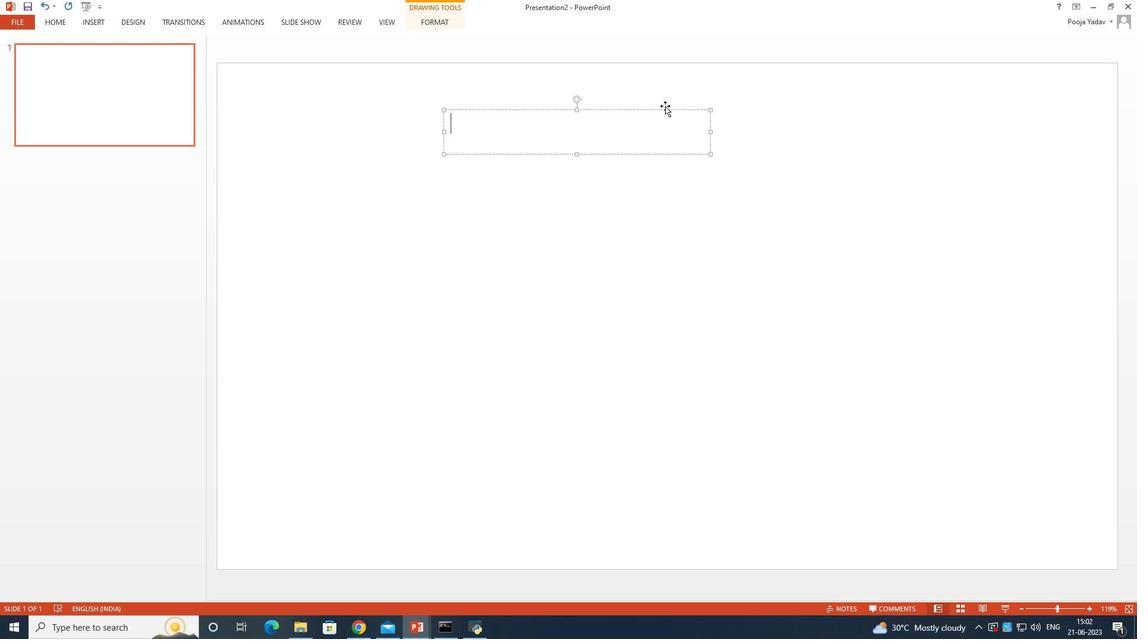 
Action: Mouse scrolled (49, 273) with delta (0, 1)
Screenshot: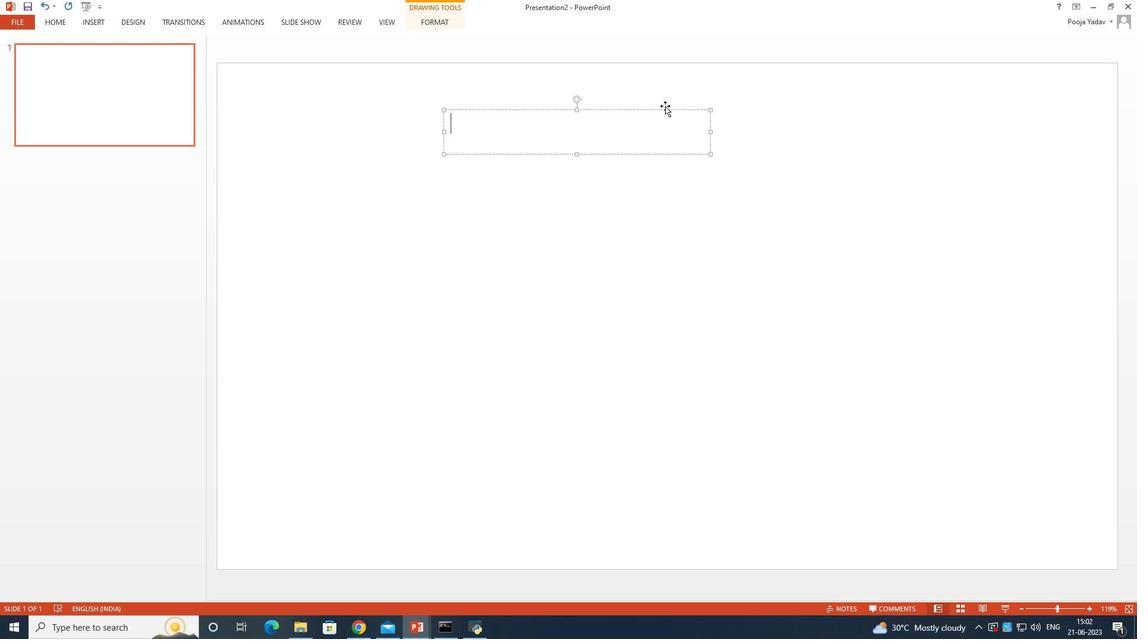 
Action: Mouse scrolled (49, 273) with delta (0, 0)
Screenshot: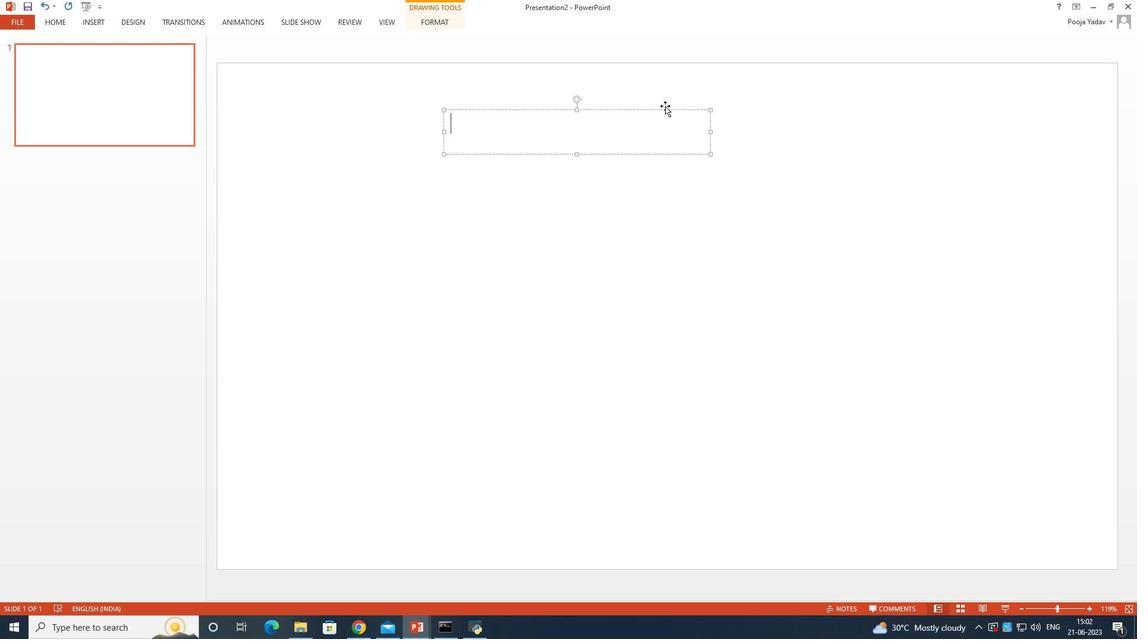 
Action: Mouse scrolled (49, 273) with delta (0, 0)
Screenshot: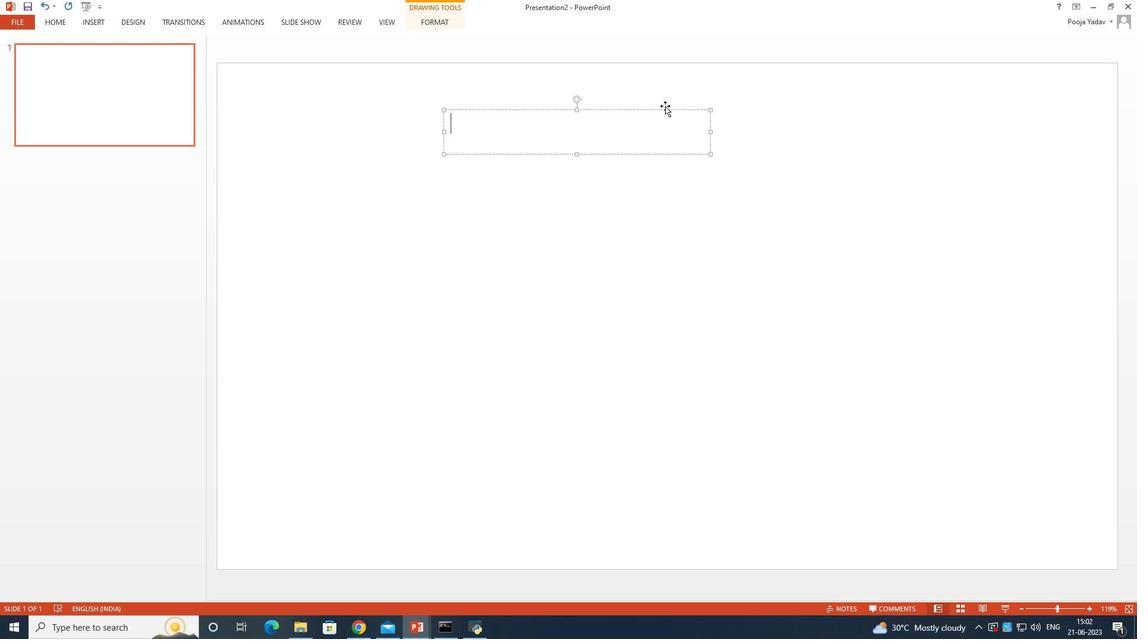 
Action: Mouse scrolled (49, 273) with delta (0, 0)
Screenshot: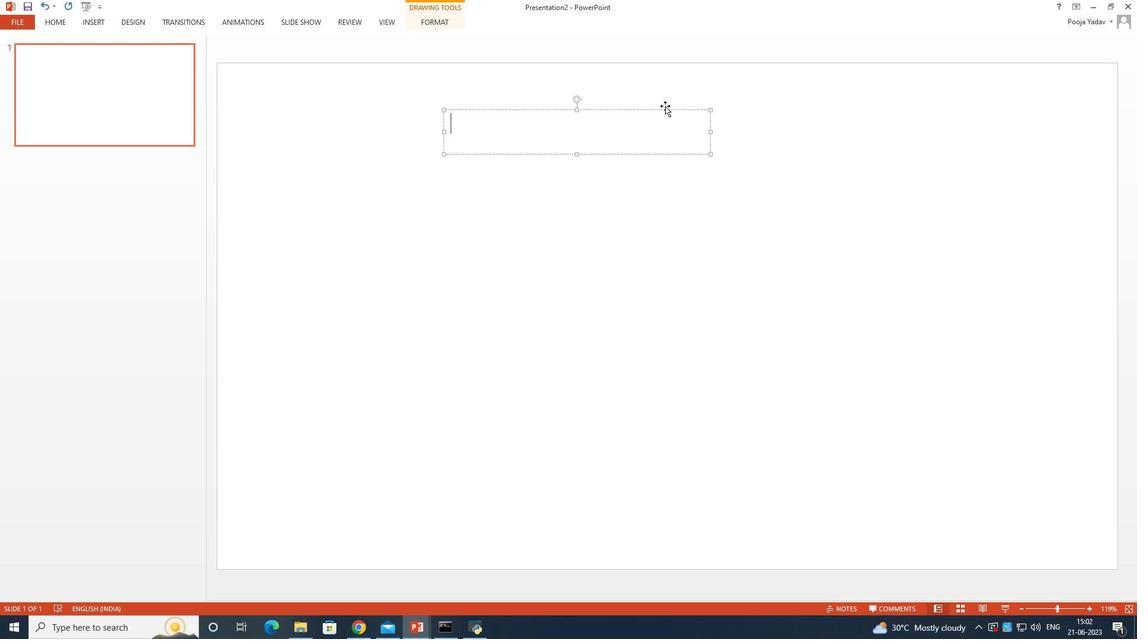 
Action: Mouse scrolled (49, 273) with delta (0, 0)
Screenshot: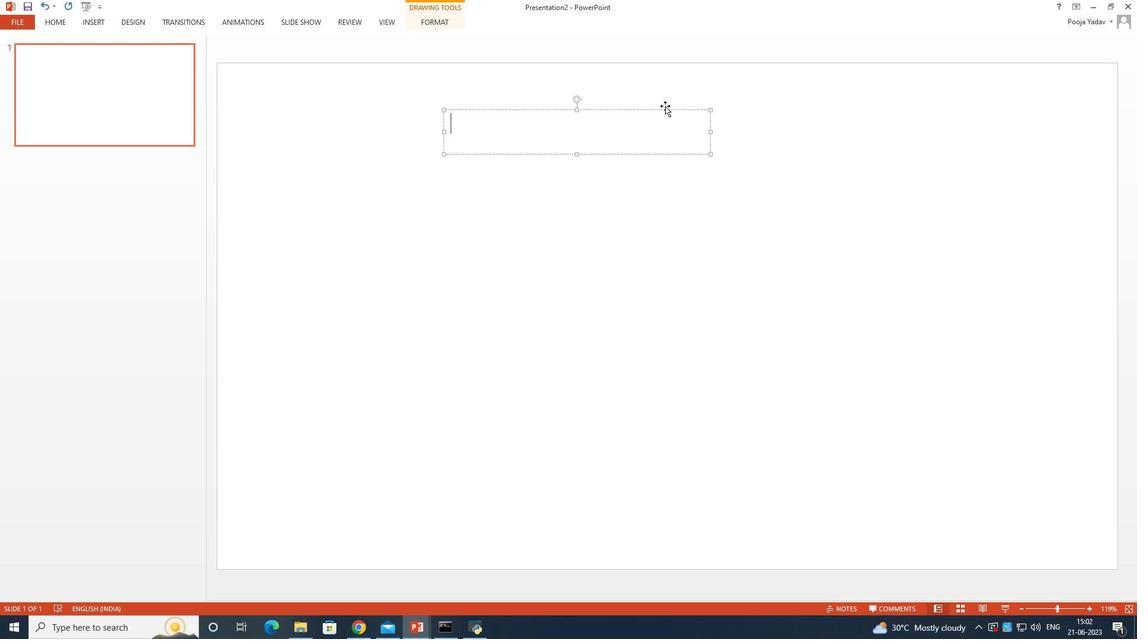 
Action: Mouse moved to (65, 200)
Screenshot: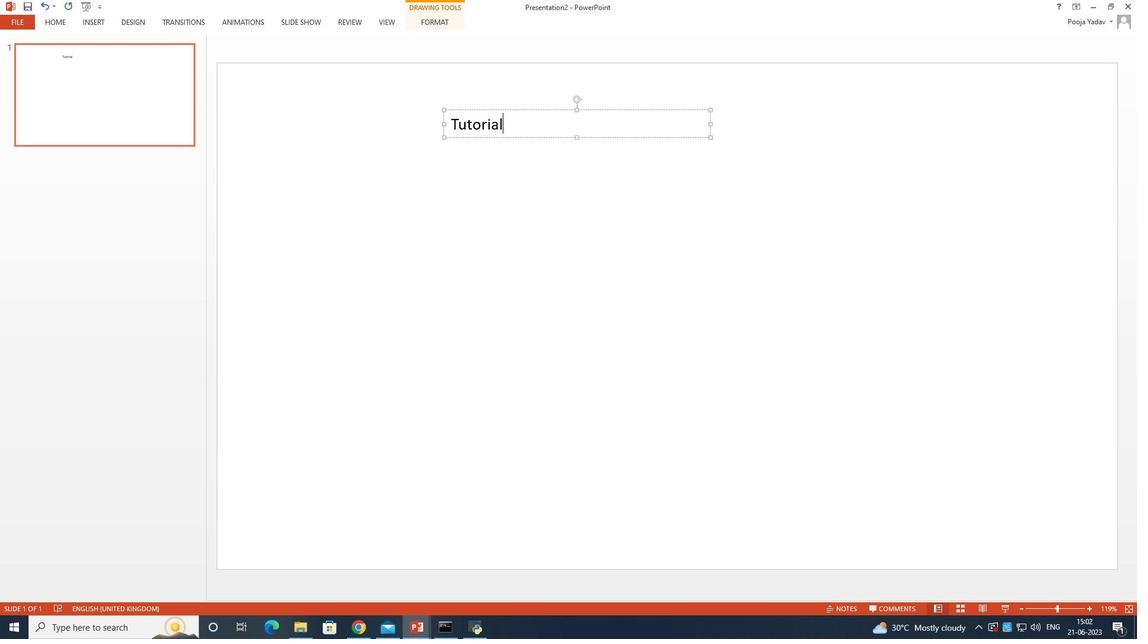 
Action: Mouse pressed left at (65, 200)
Screenshot: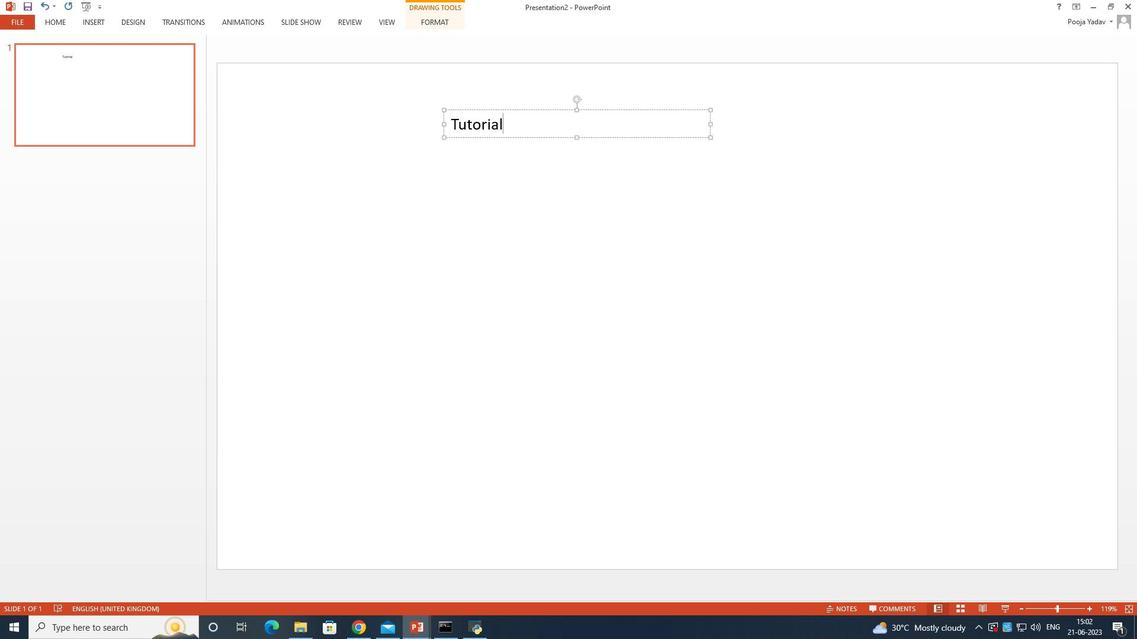 
Action: Mouse moved to (827, 599)
Screenshot: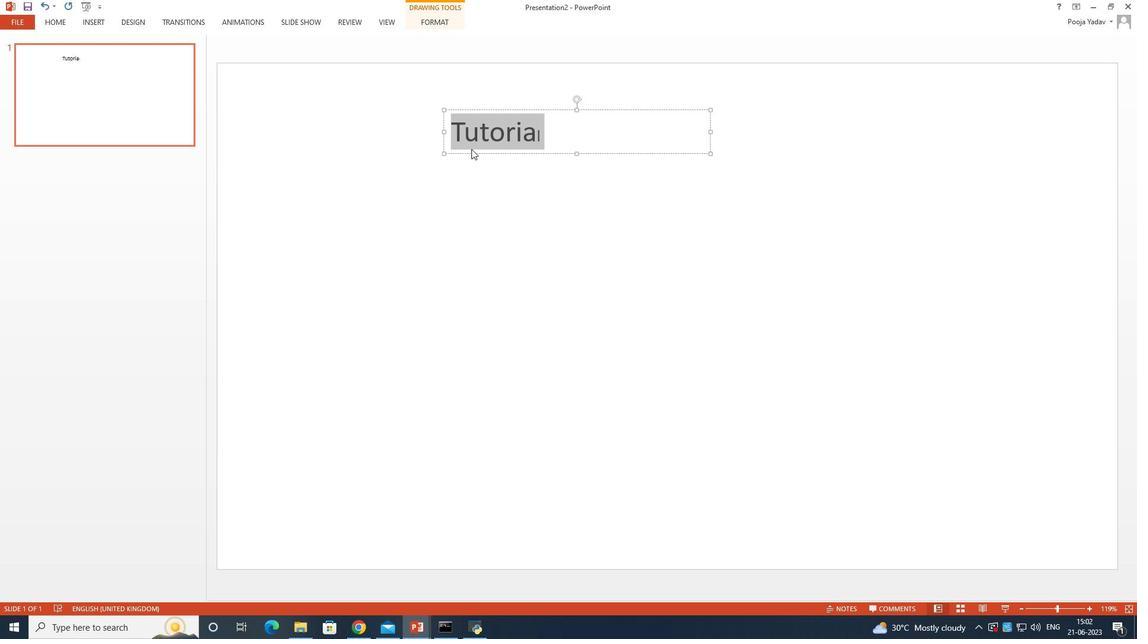 
Action: Mouse pressed left at (827, 599)
Screenshot: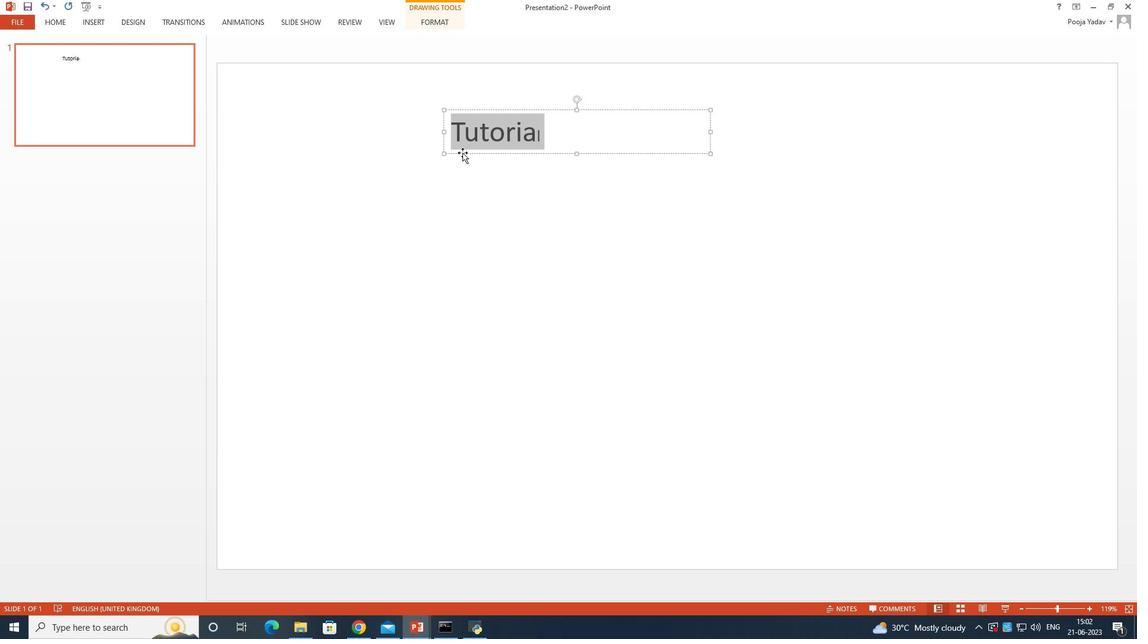 
Action: Mouse moved to (341, 216)
Screenshot: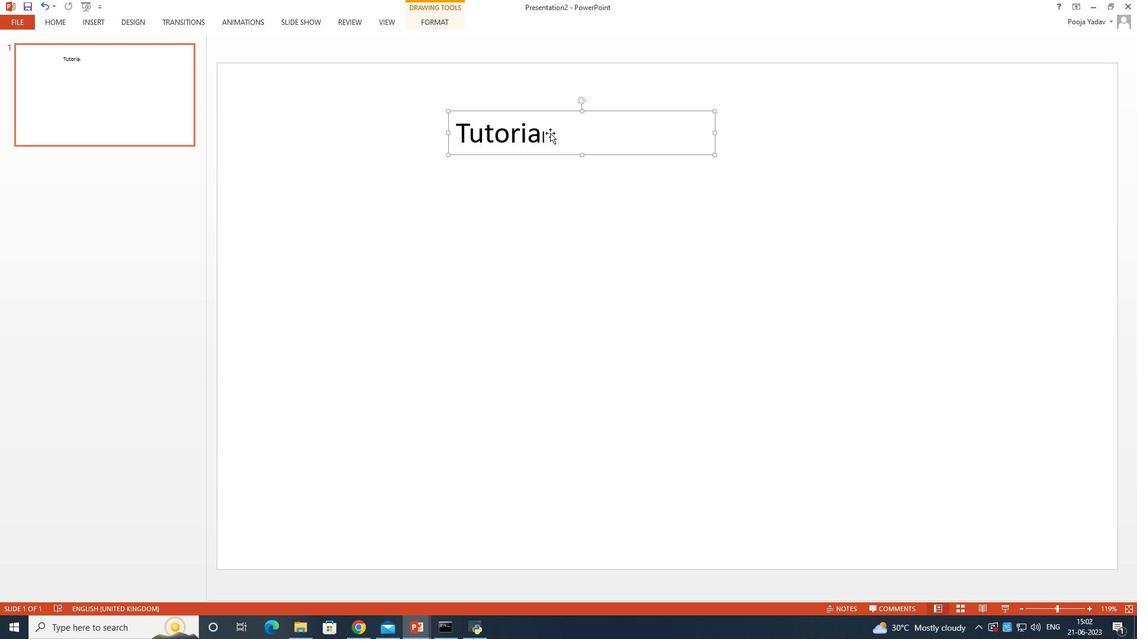 
Action: Mouse pressed left at (341, 216)
Screenshot: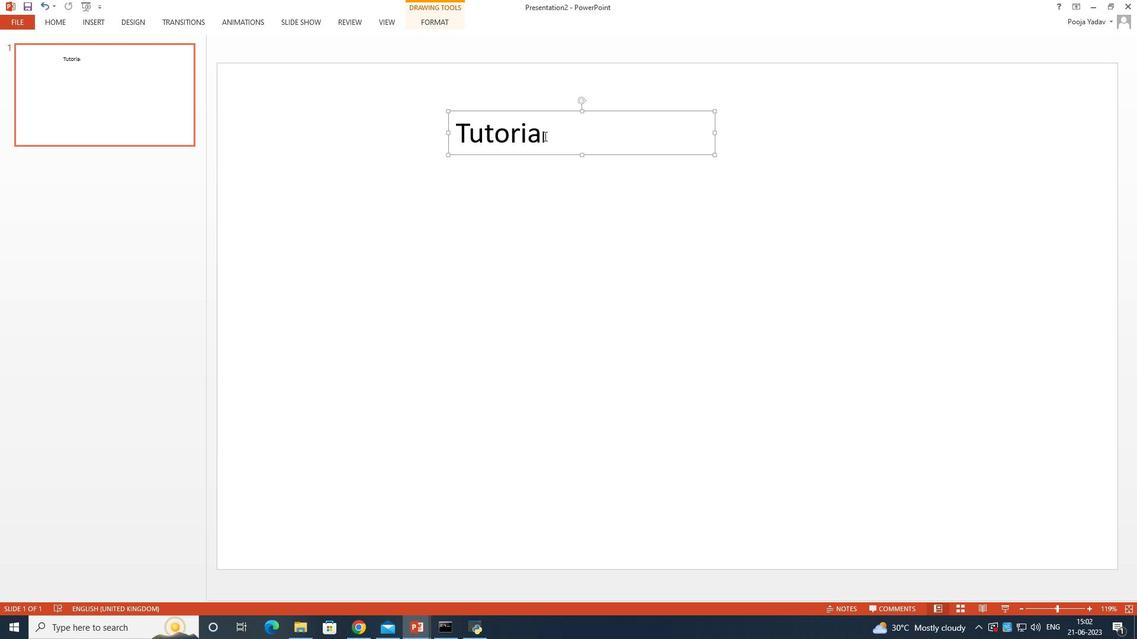 
Action: Mouse moved to (578, 222)
Screenshot: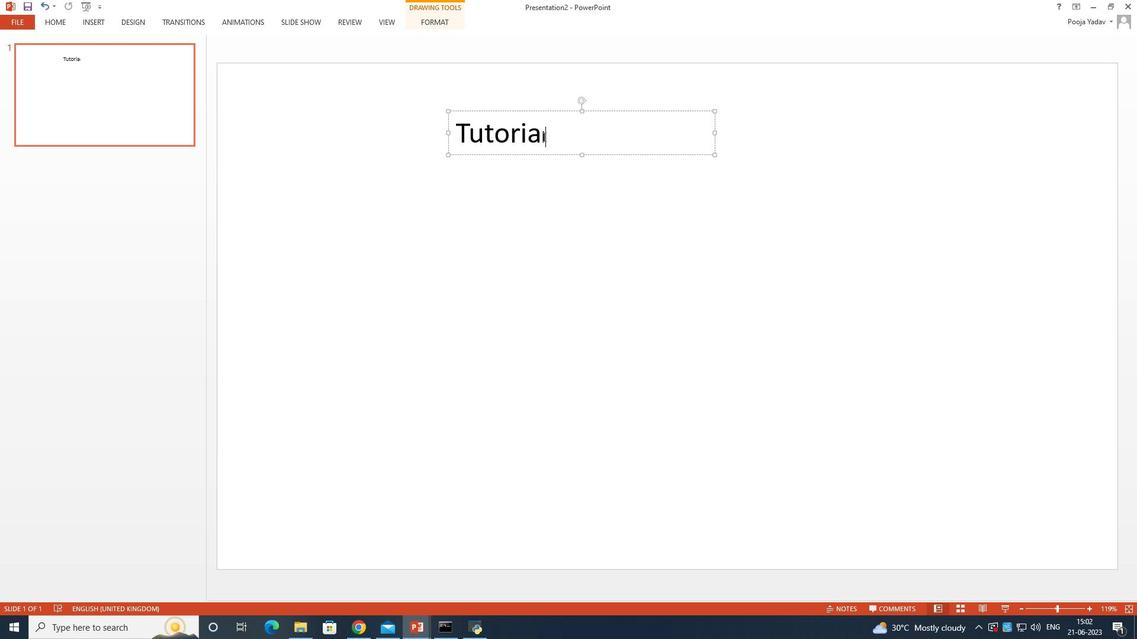 
Action: Mouse pressed left at (578, 222)
Screenshot: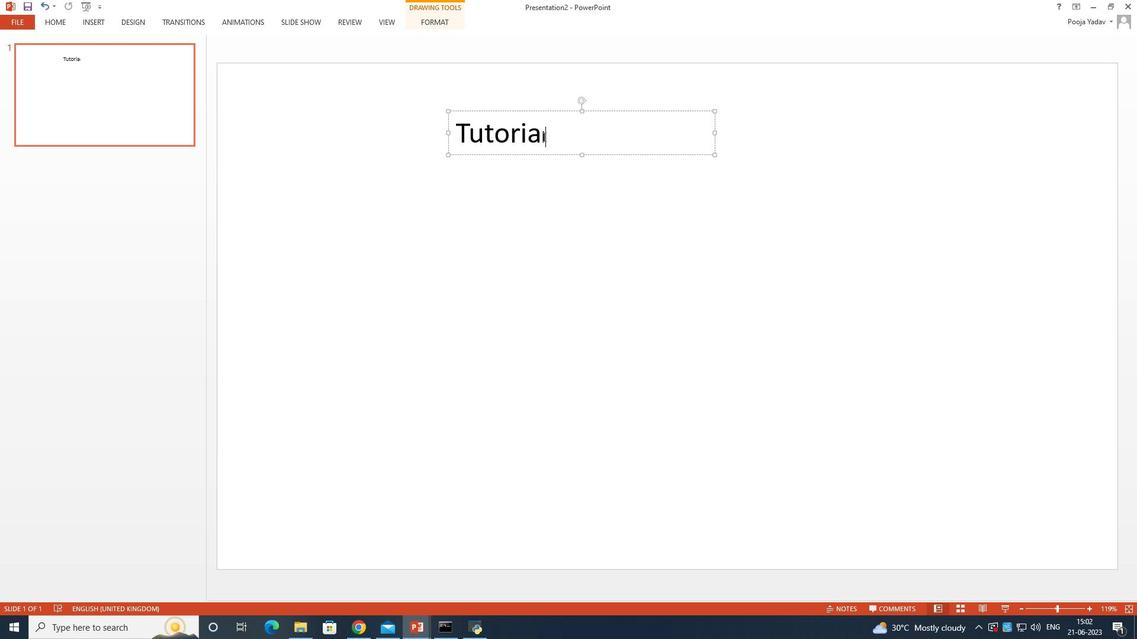 
Action: Mouse moved to (81, 13)
Screenshot: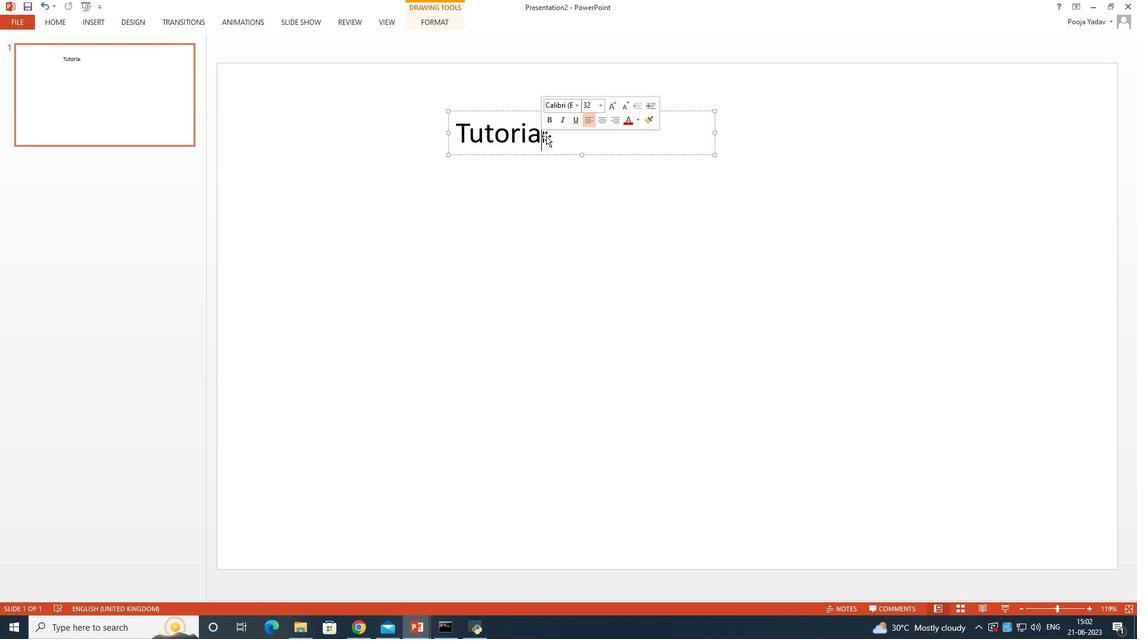 
Action: Mouse pressed left at (81, 13)
Screenshot: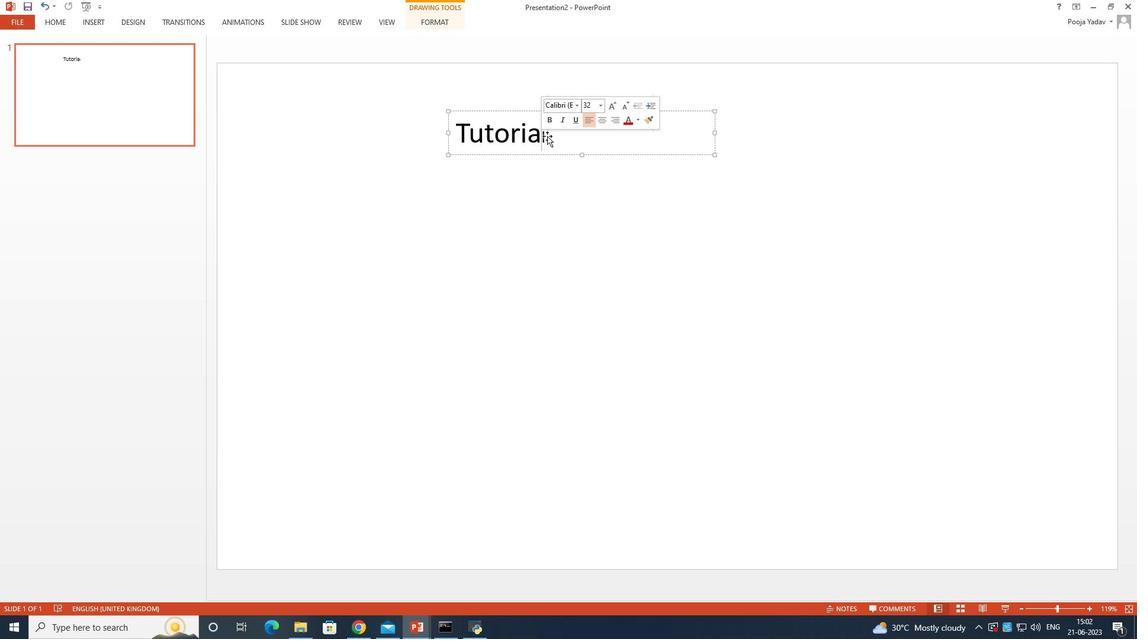 
Action: Mouse moved to (84, 19)
Screenshot: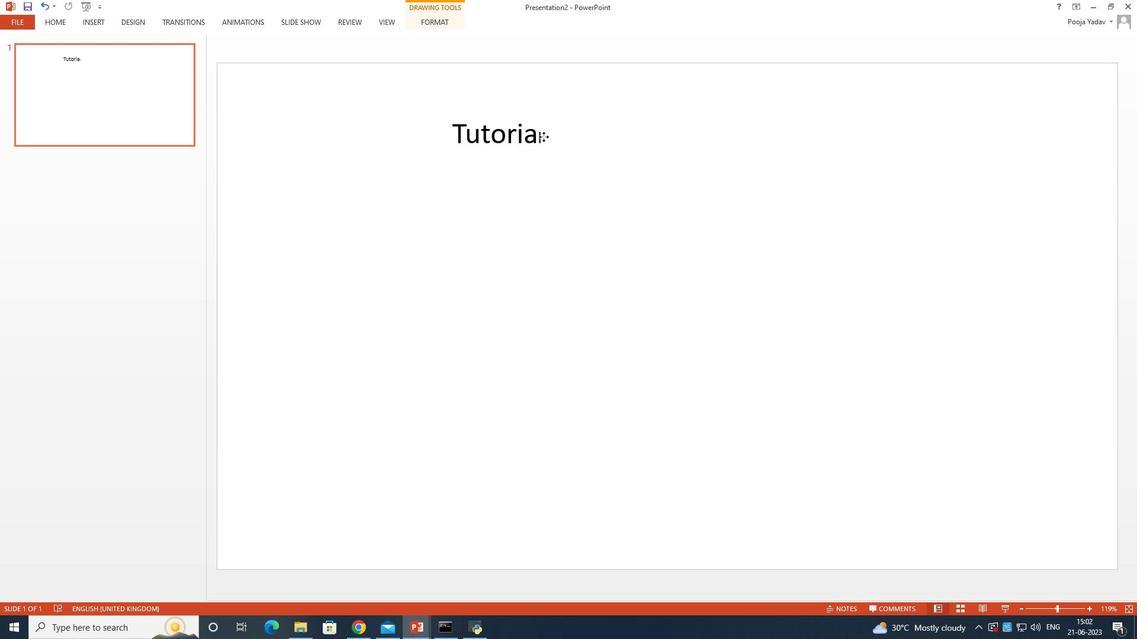
Action: Mouse pressed left at (84, 19)
Screenshot: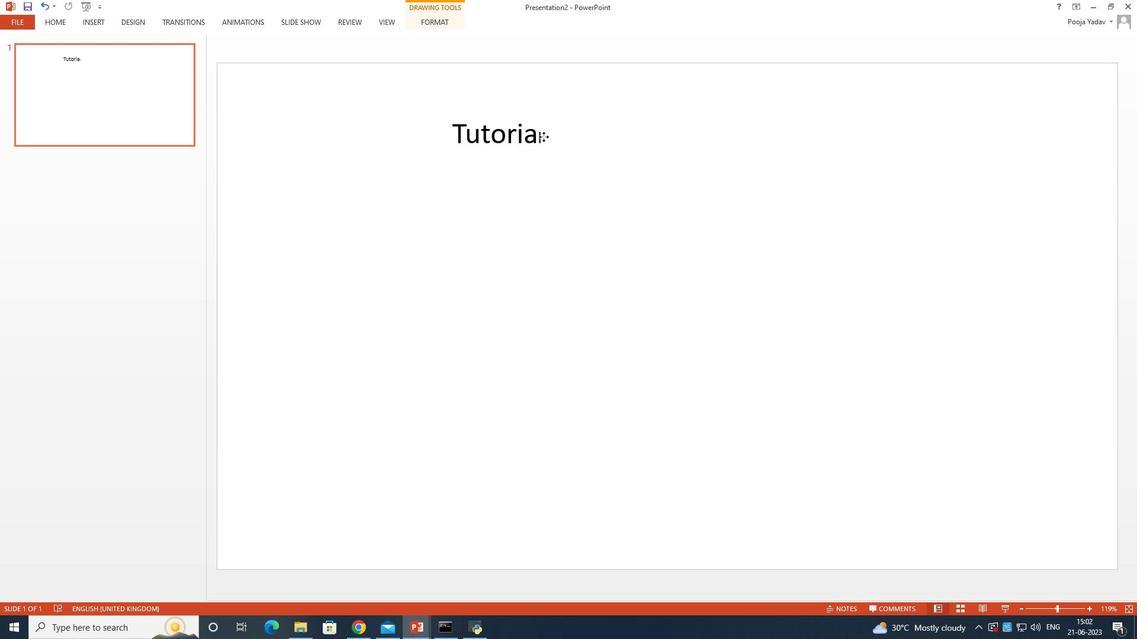 
Action: Mouse moved to (452, 52)
Screenshot: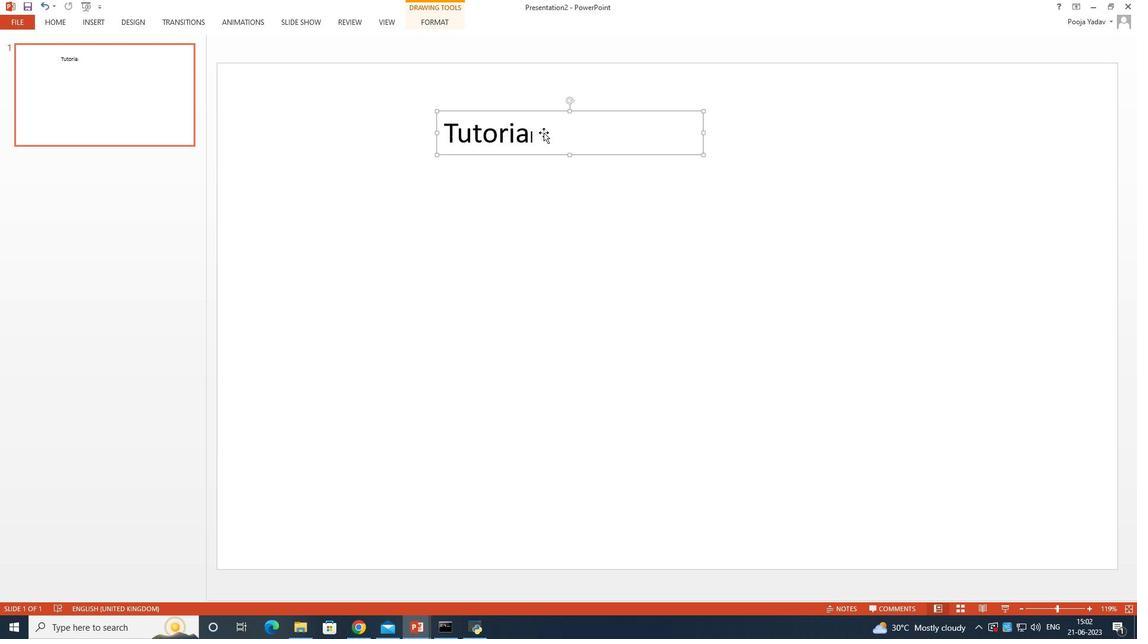 
Action: Mouse pressed left at (452, 52)
Screenshot: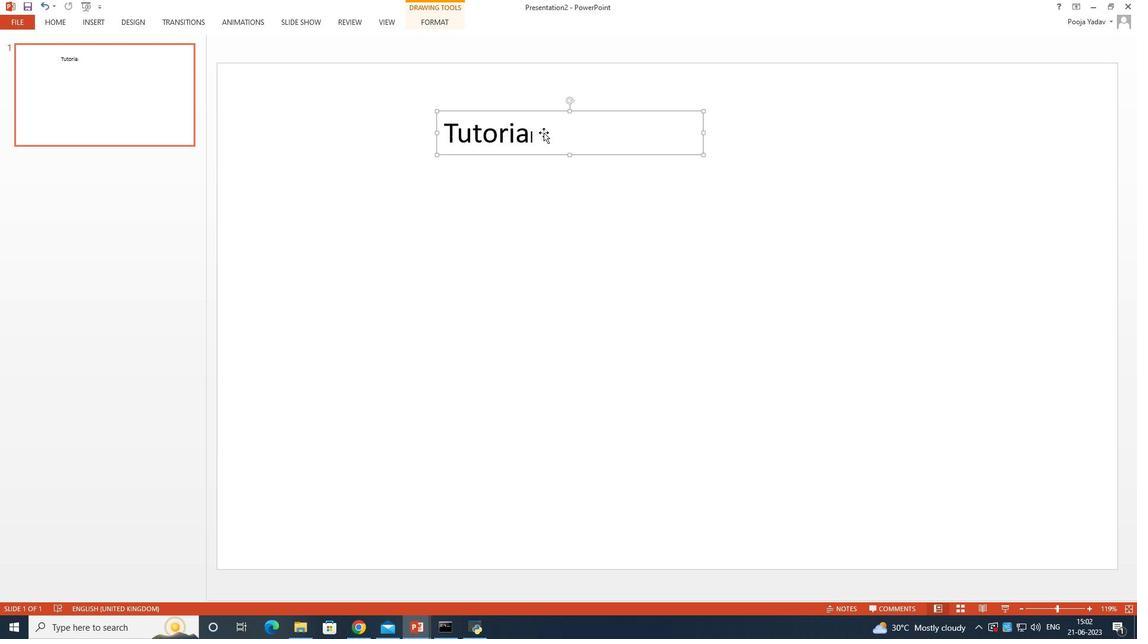 
Action: Mouse moved to (534, 232)
Screenshot: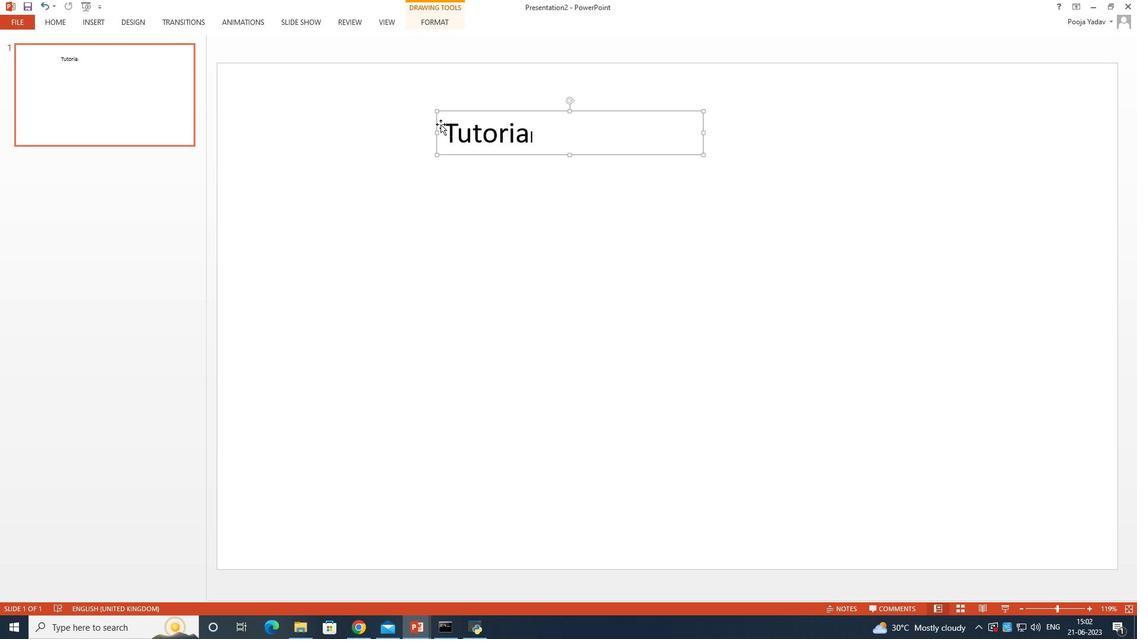 
Action: Mouse pressed left at (534, 232)
Screenshot: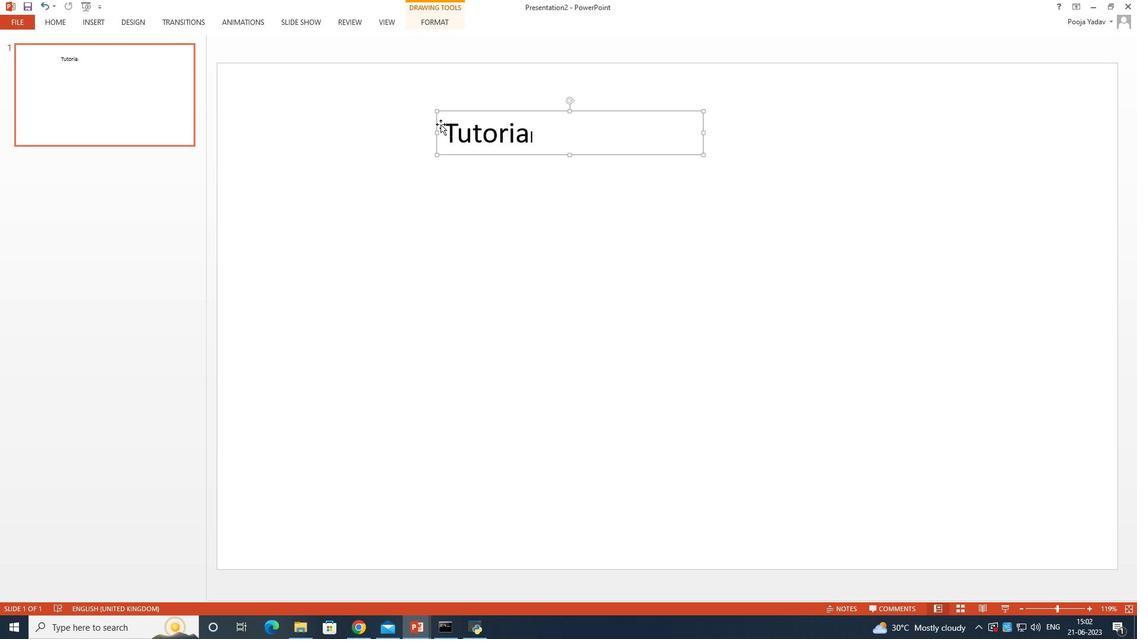 
Action: Mouse moved to (687, 263)
Screenshot: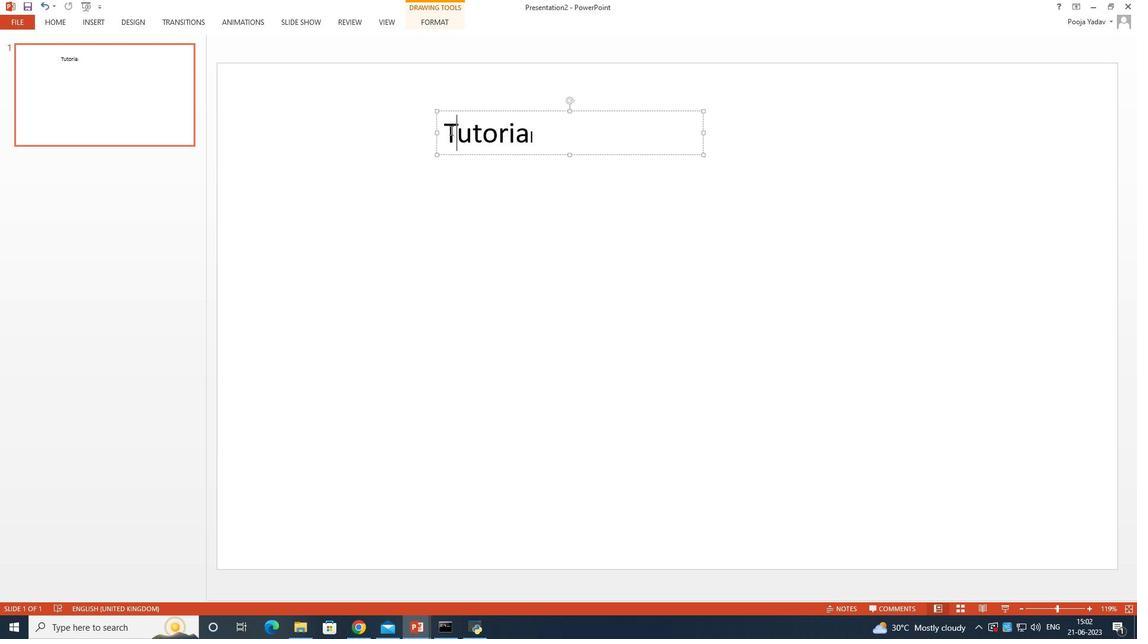 
Action: Mouse pressed left at (687, 263)
Screenshot: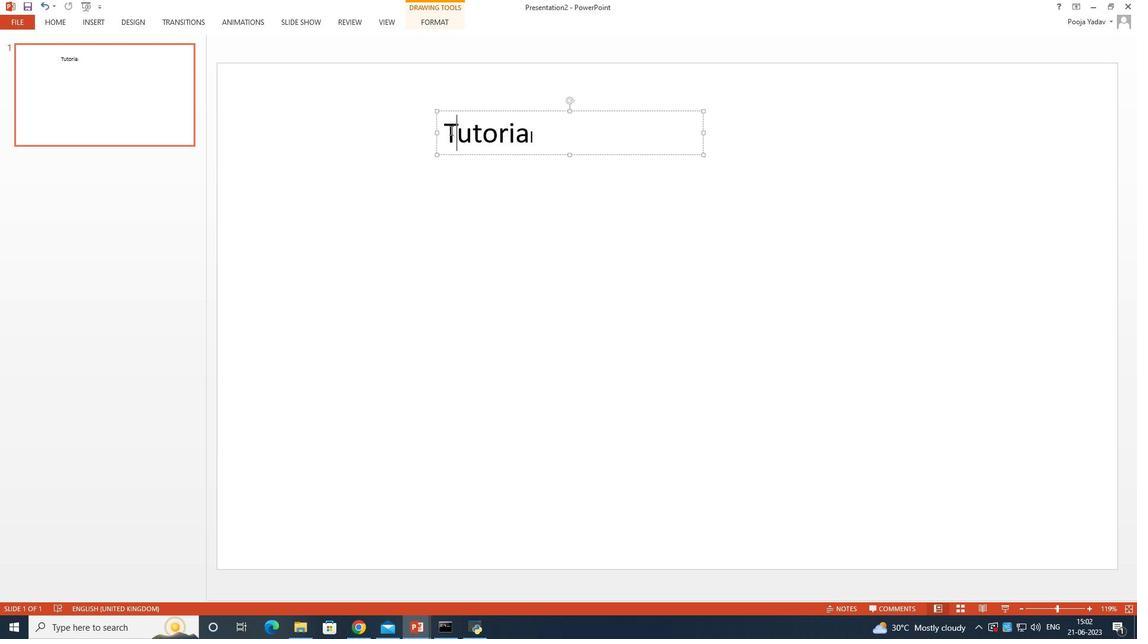 
Action: Mouse moved to (944, 341)
Screenshot: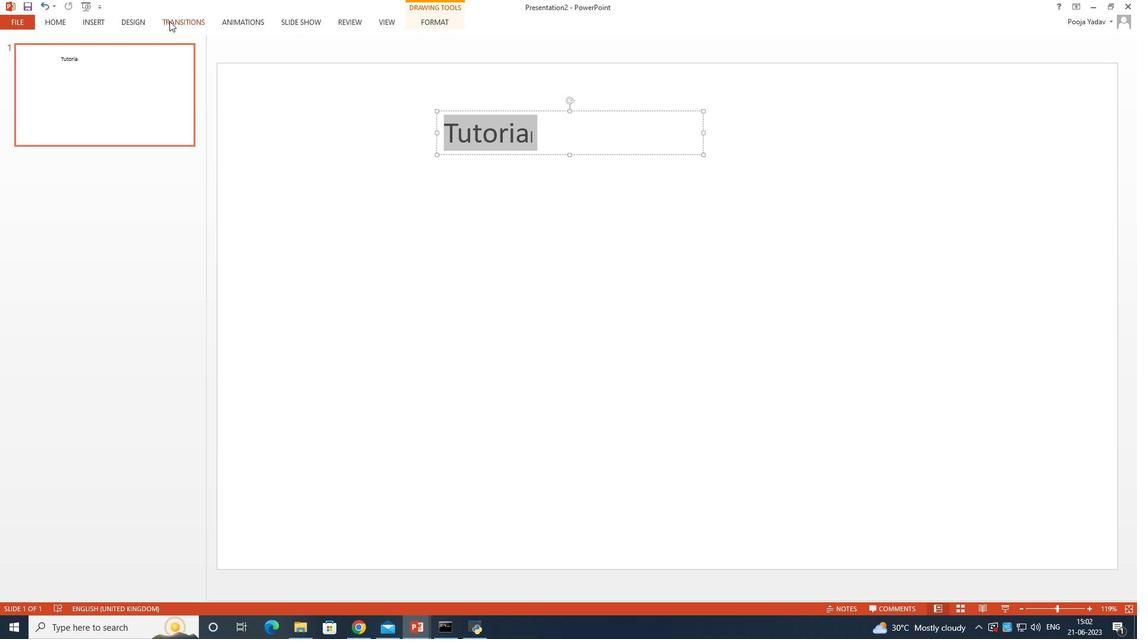 
Action: Key pressed <Key.shift>Tutorial
Screenshot: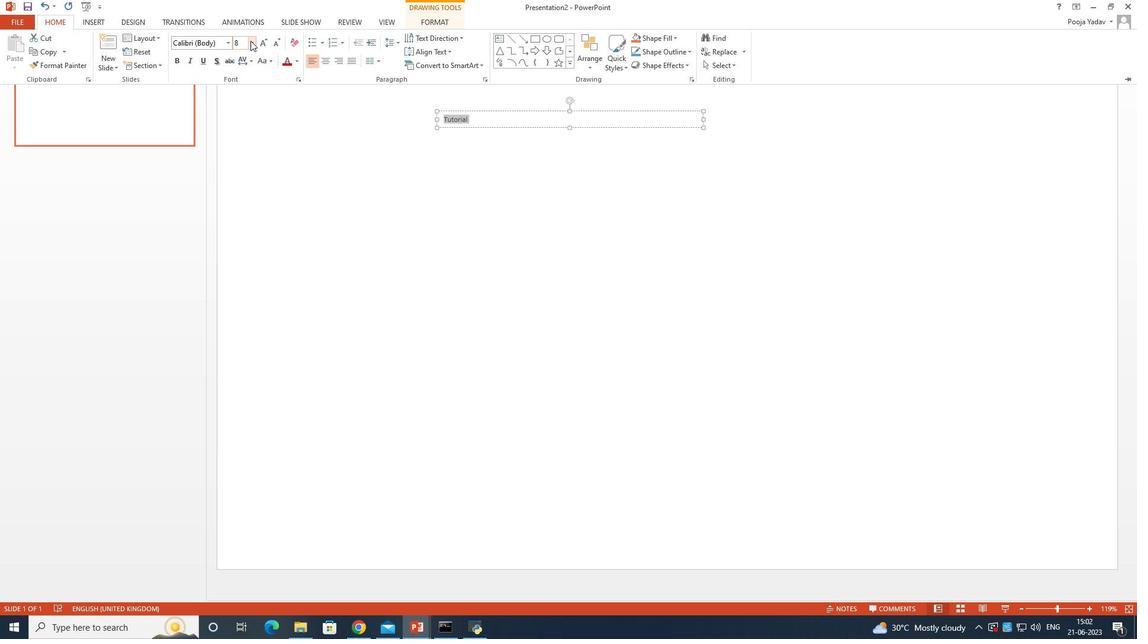 
Action: Mouse moved to (504, 268)
Screenshot: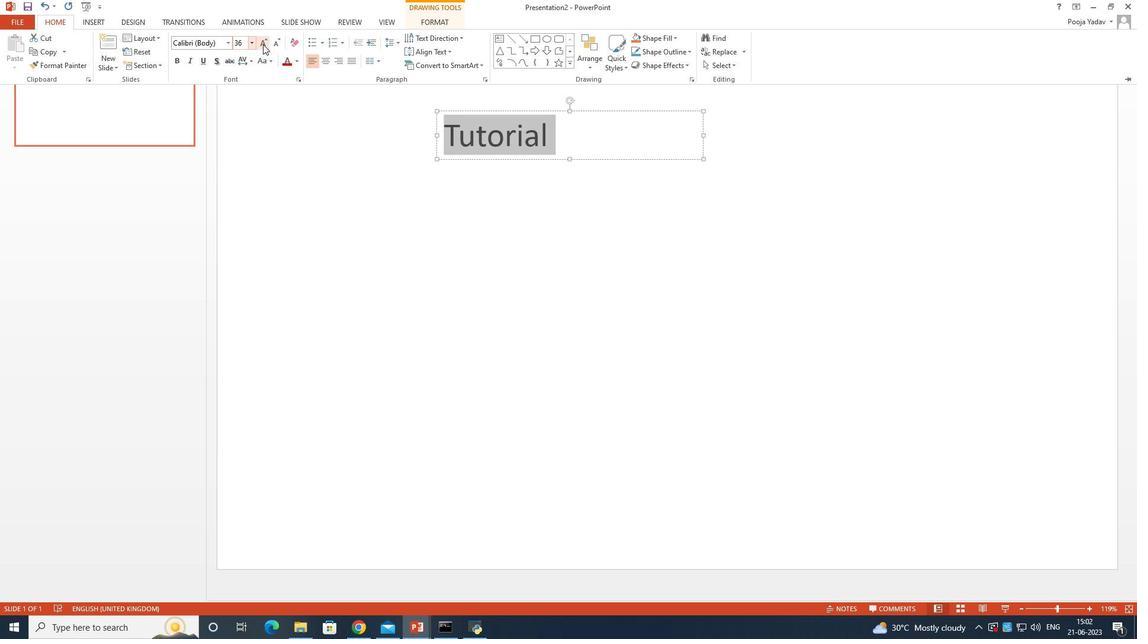 
Action: Mouse pressed left at (504, 268)
Screenshot: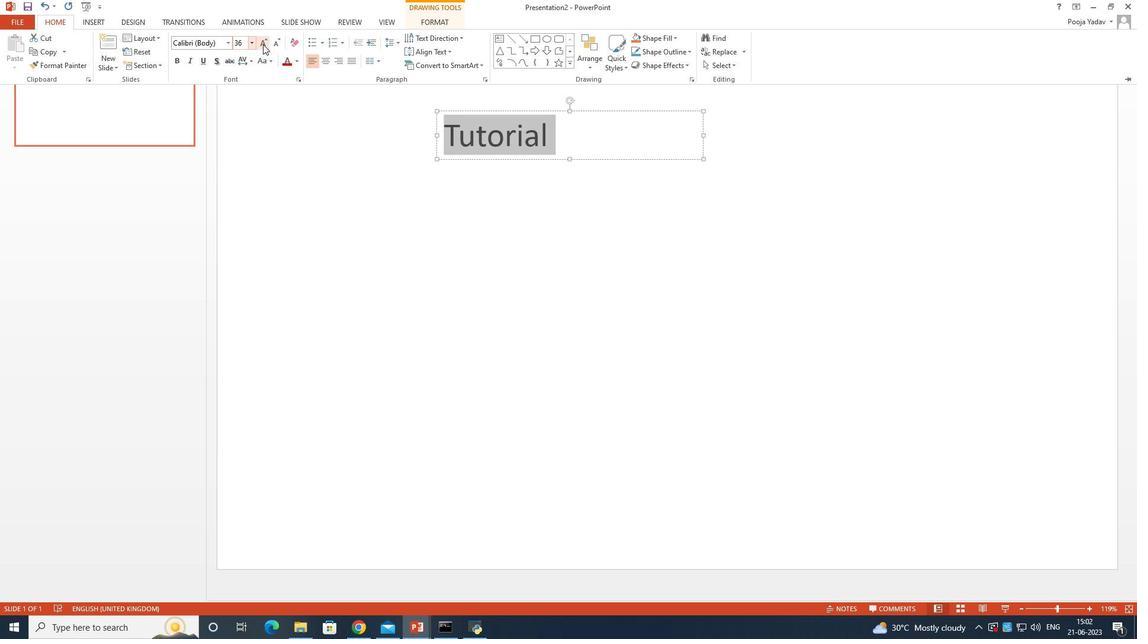 
Action: Mouse moved to (533, 207)
Screenshot: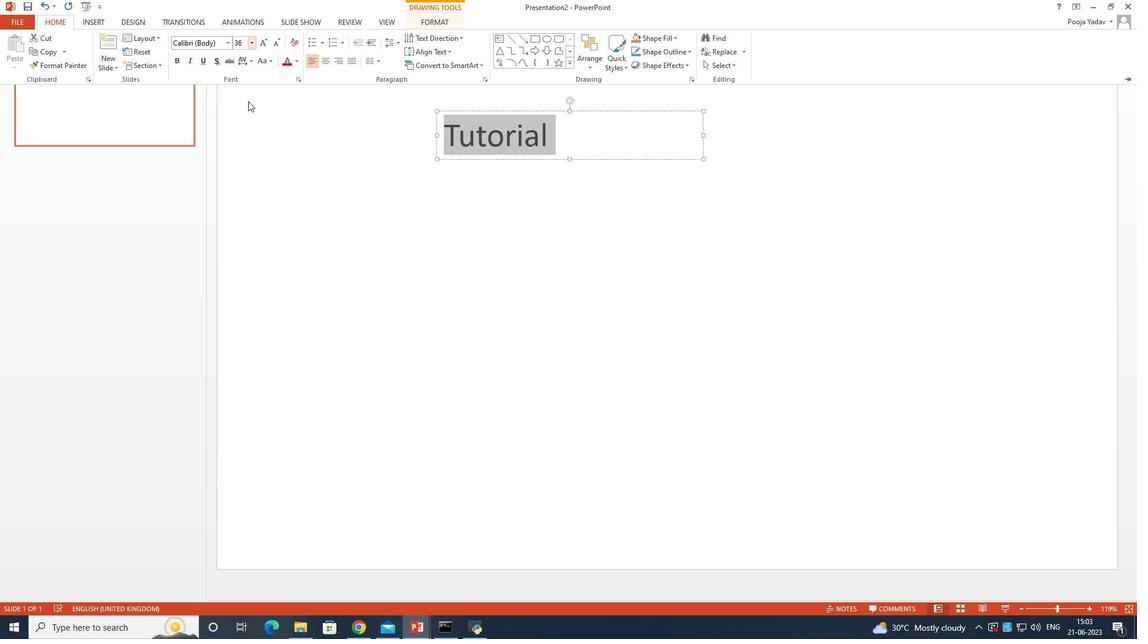 
Action: Mouse pressed left at (533, 207)
Screenshot: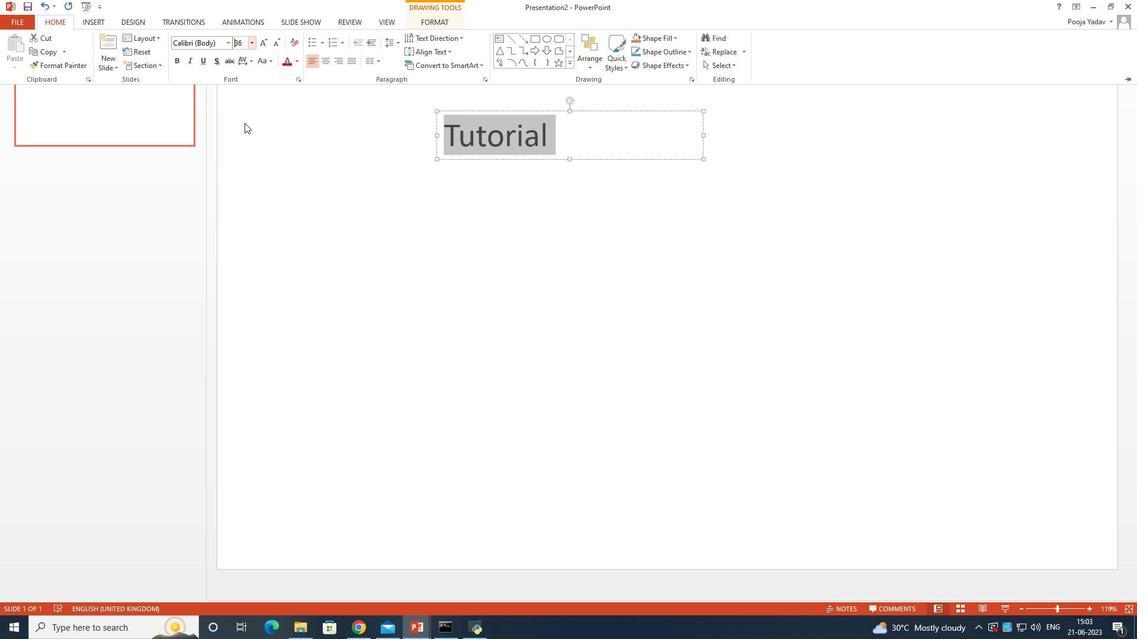 
Action: Mouse moved to (61, 24)
Screenshot: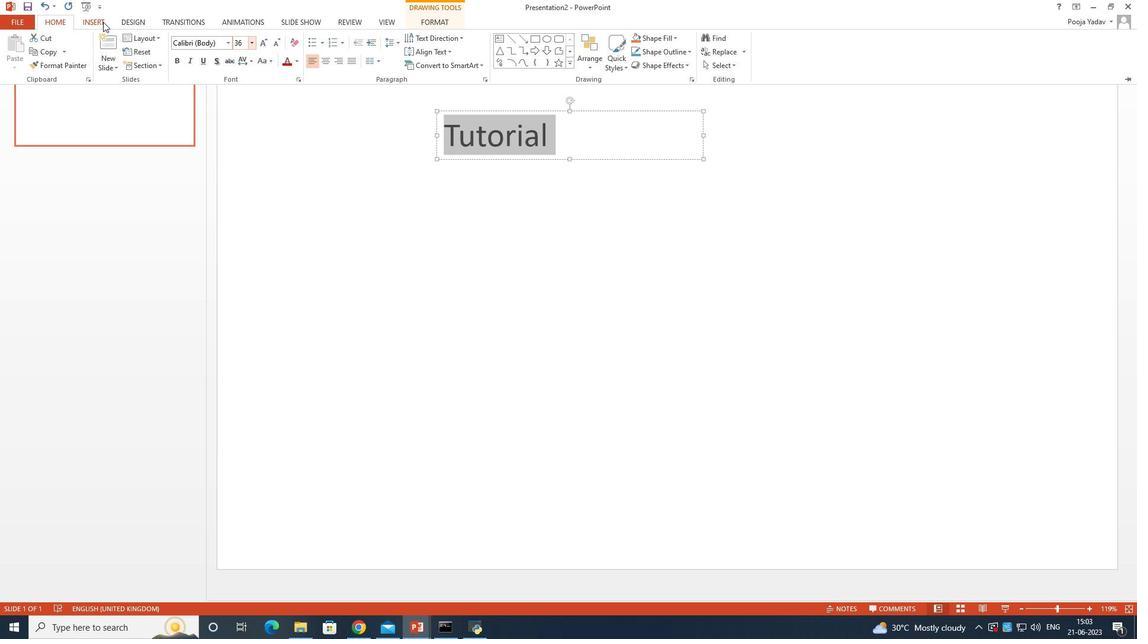 
Action: Mouse pressed left at (61, 24)
Screenshot: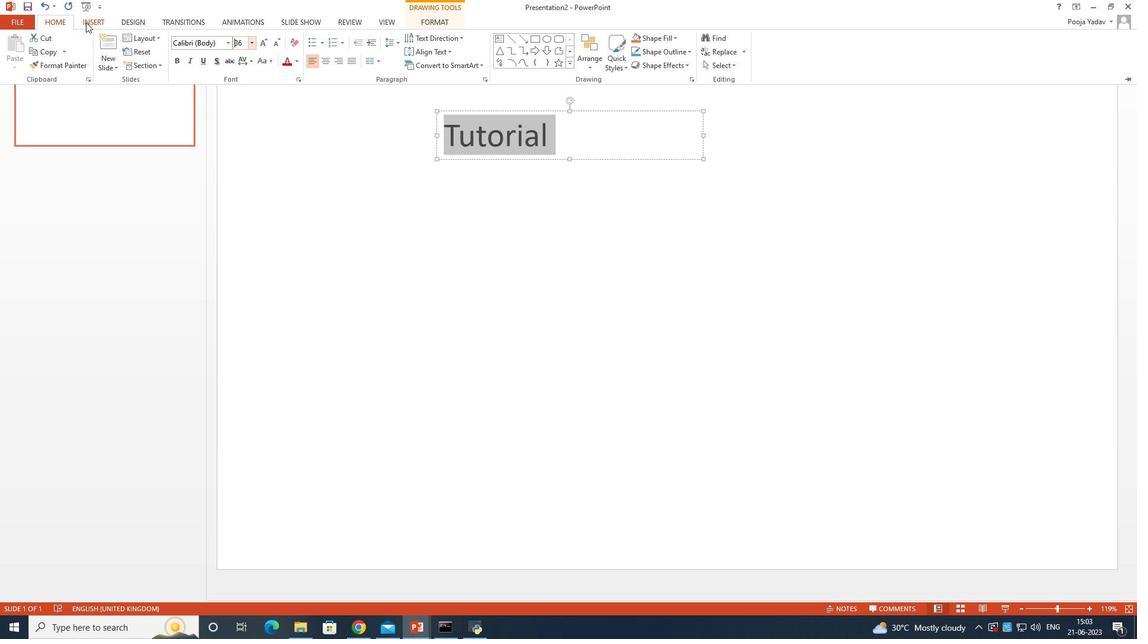 
Action: Mouse moved to (265, 45)
Screenshot: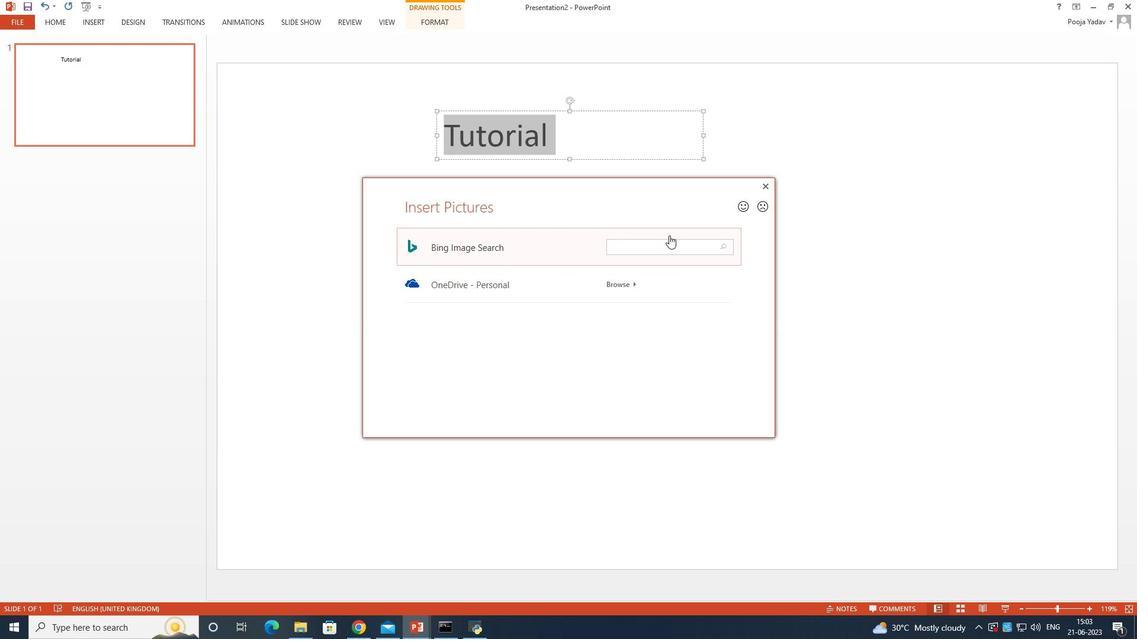 
Action: Mouse pressed left at (265, 45)
Screenshot: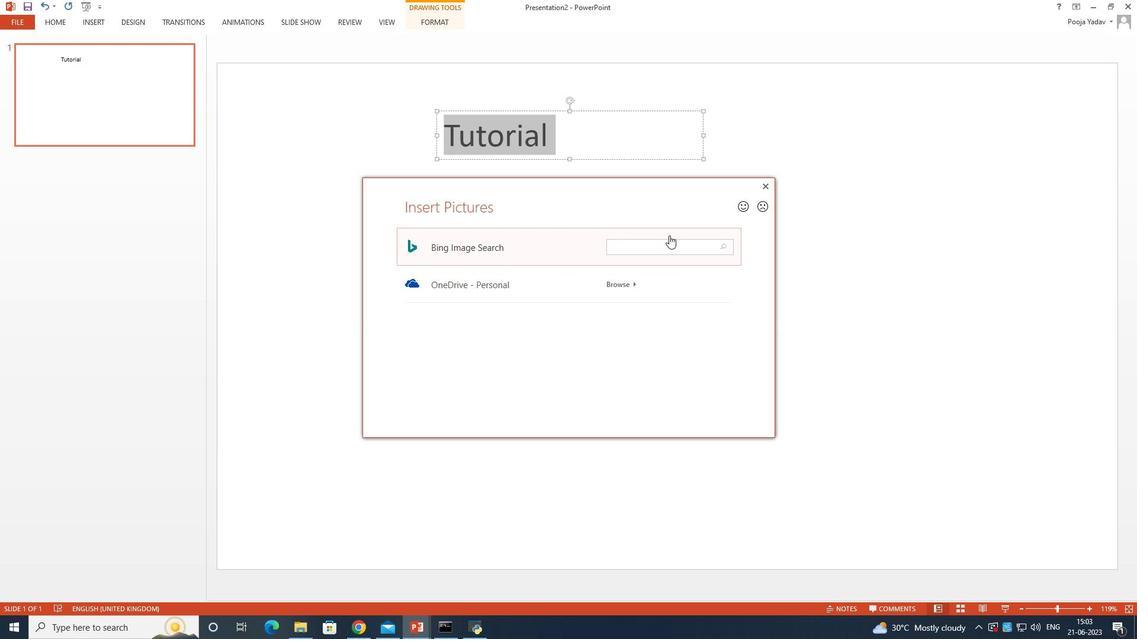 
Action: Mouse moved to (265, 45)
Screenshot: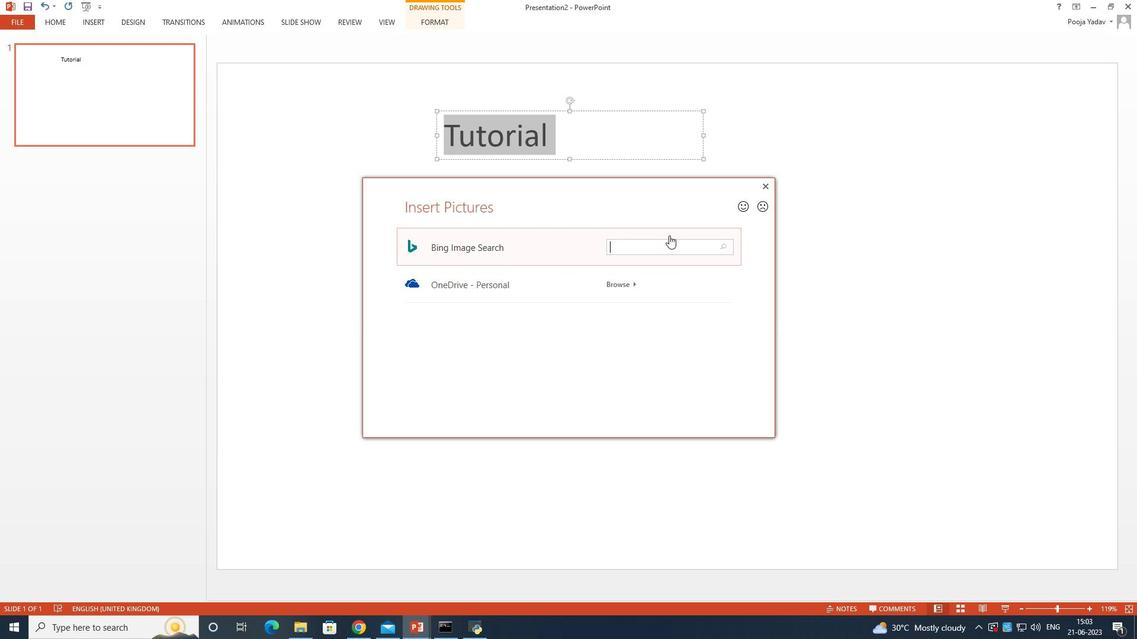 
Action: Mouse pressed left at (265, 45)
Screenshot: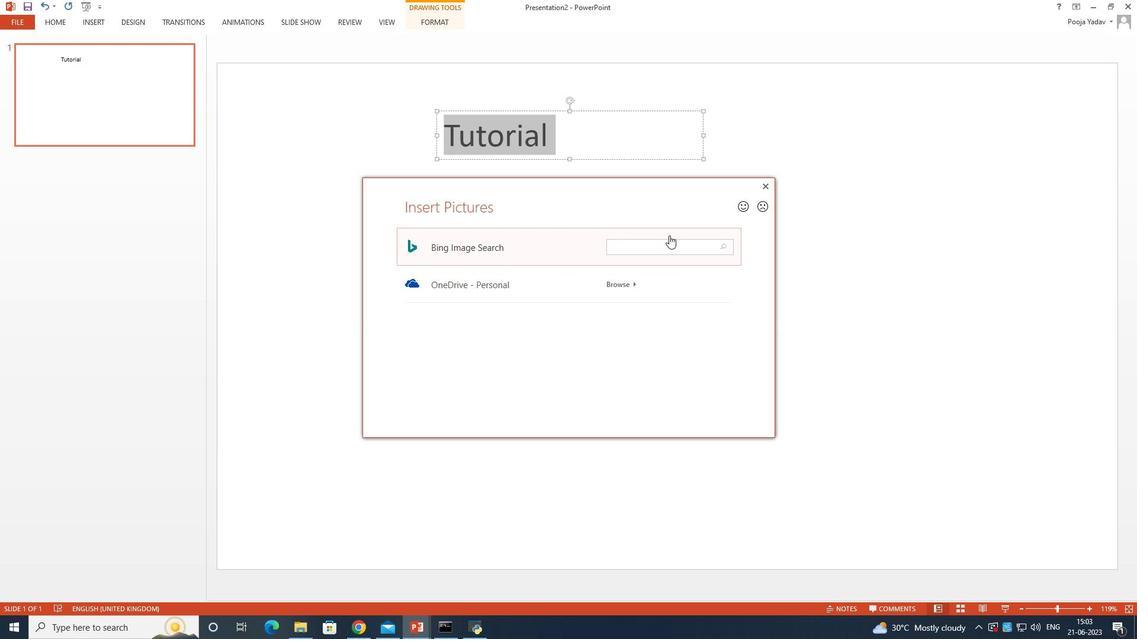 
Action: Mouse pressed left at (265, 45)
Screenshot: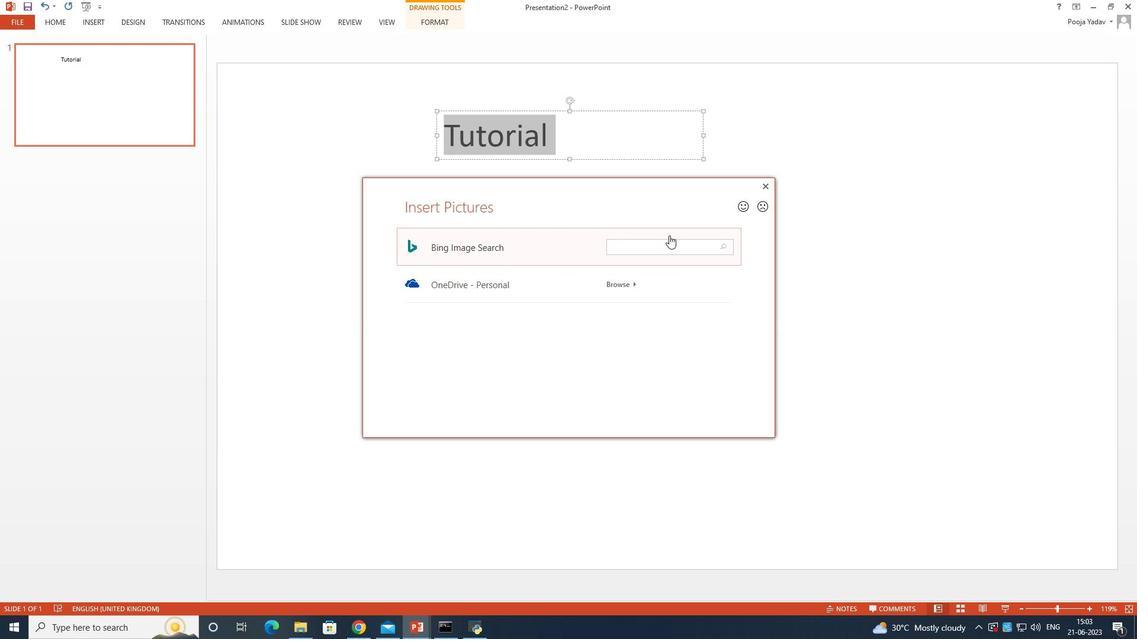 
Action: Mouse moved to (213, 62)
Screenshot: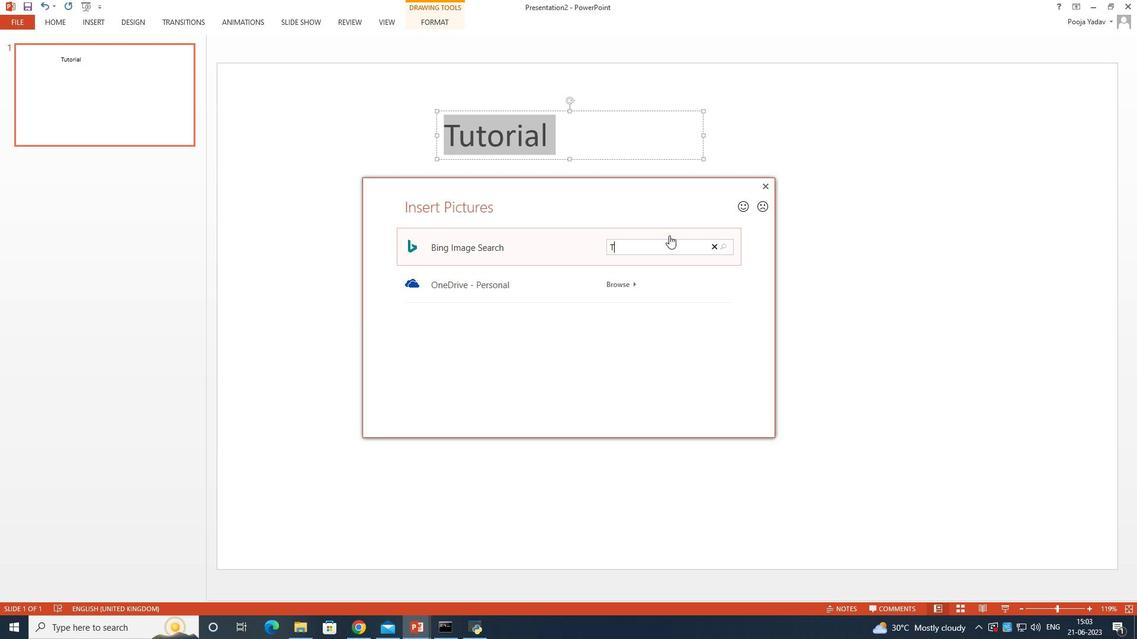 
Action: Mouse pressed left at (213, 62)
Screenshot: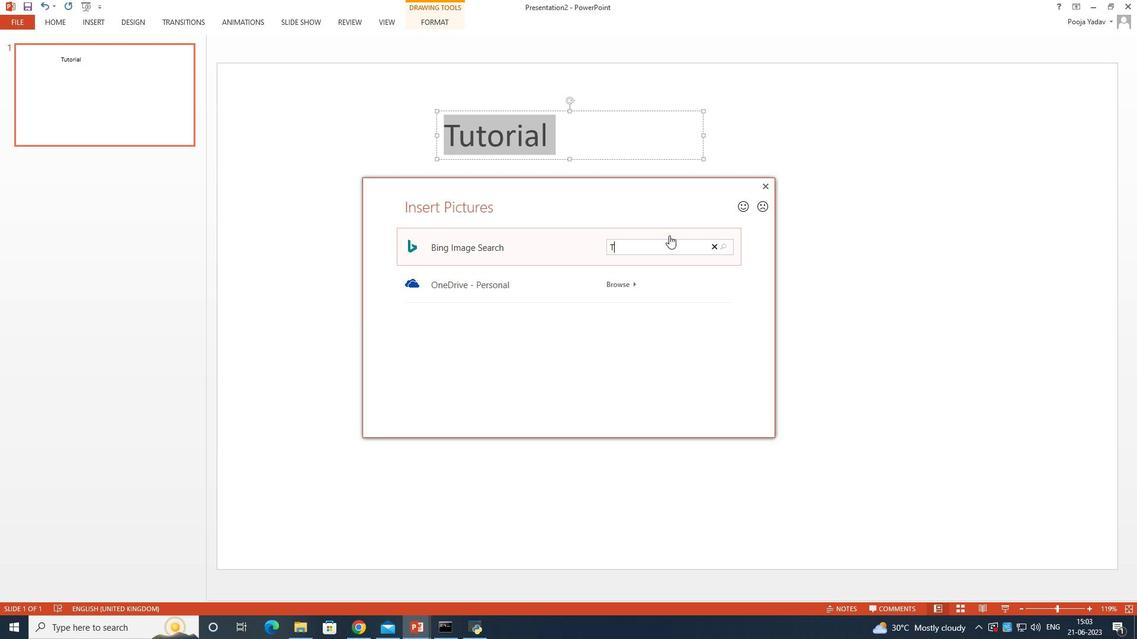 
Action: Mouse moved to (196, 59)
Screenshot: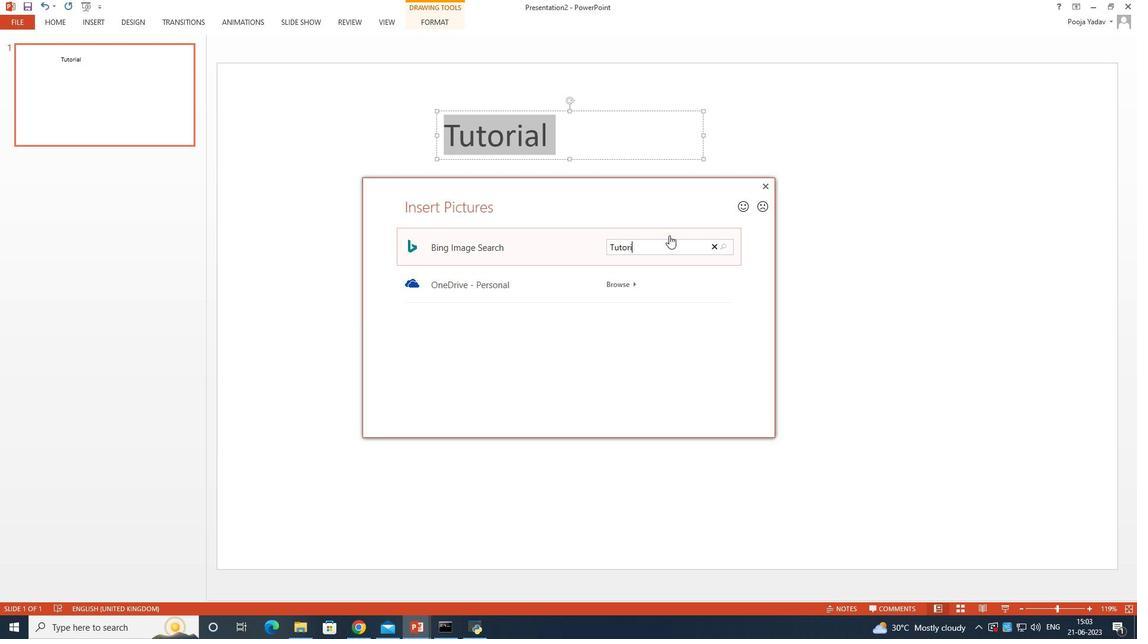 
Action: Mouse pressed left at (196, 59)
Screenshot: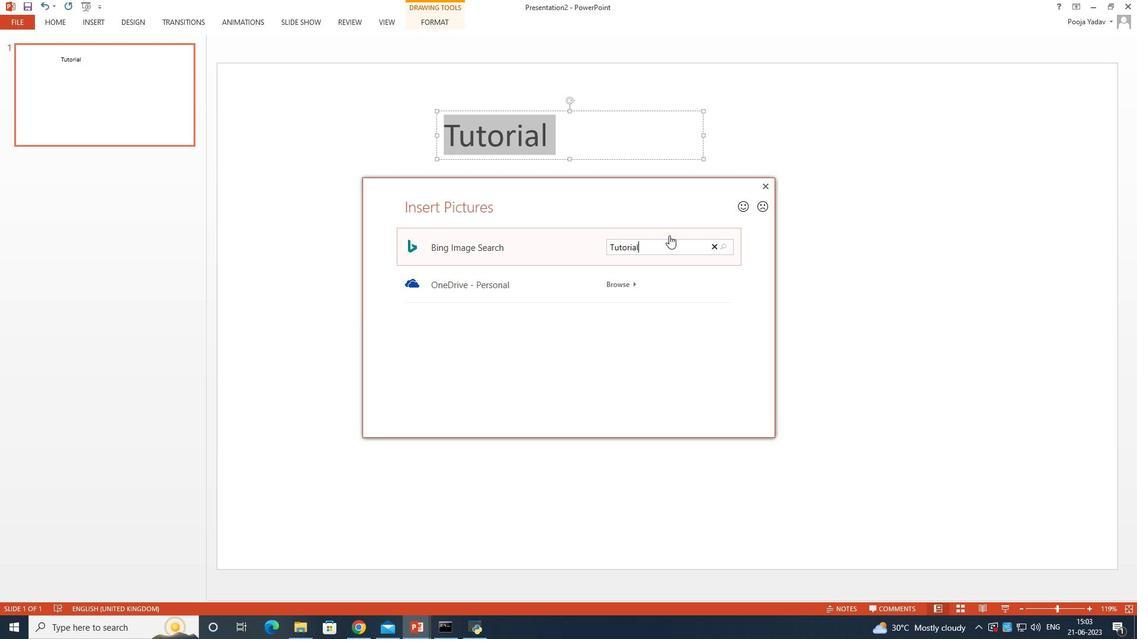 
Action: Mouse moved to (203, 60)
Screenshot: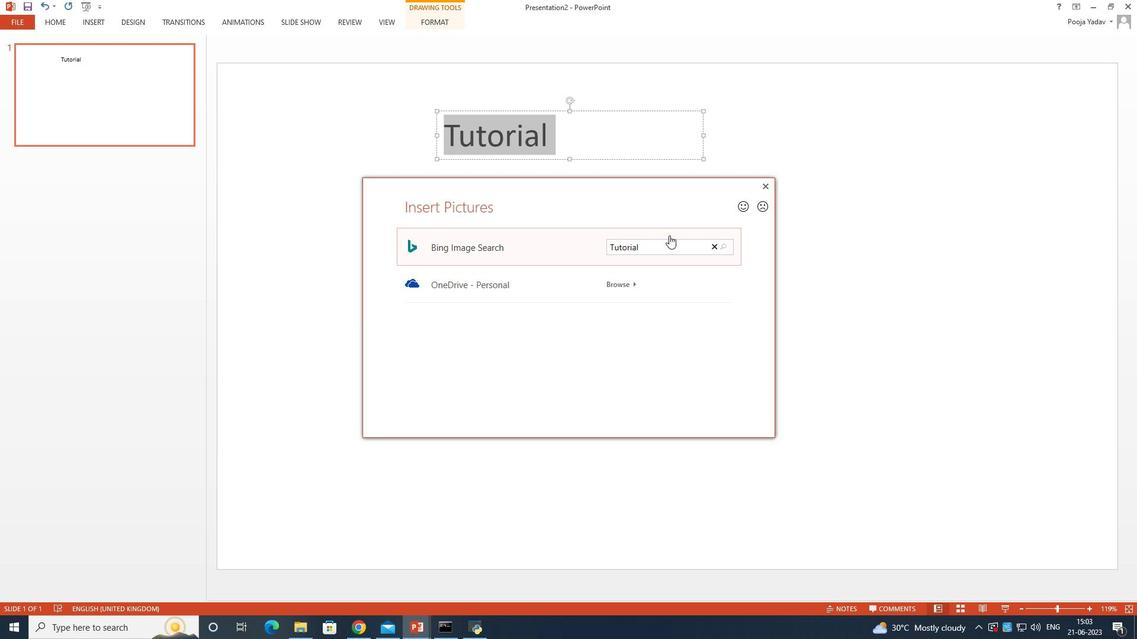 
Action: Mouse pressed left at (203, 60)
Screenshot: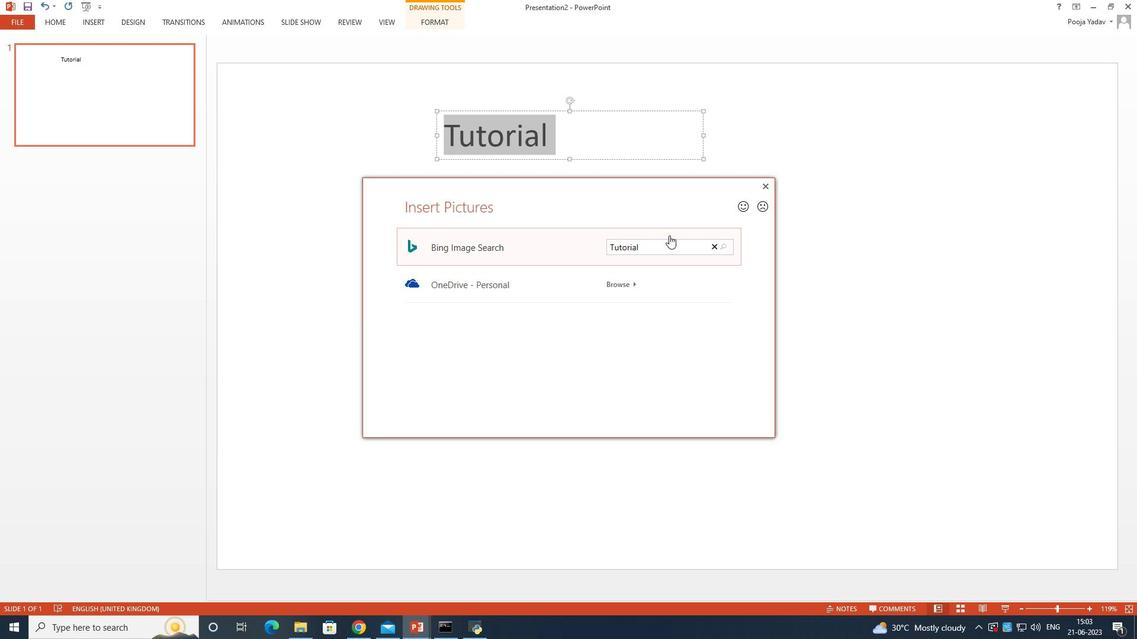 
Action: Mouse moved to (178, 59)
Screenshot: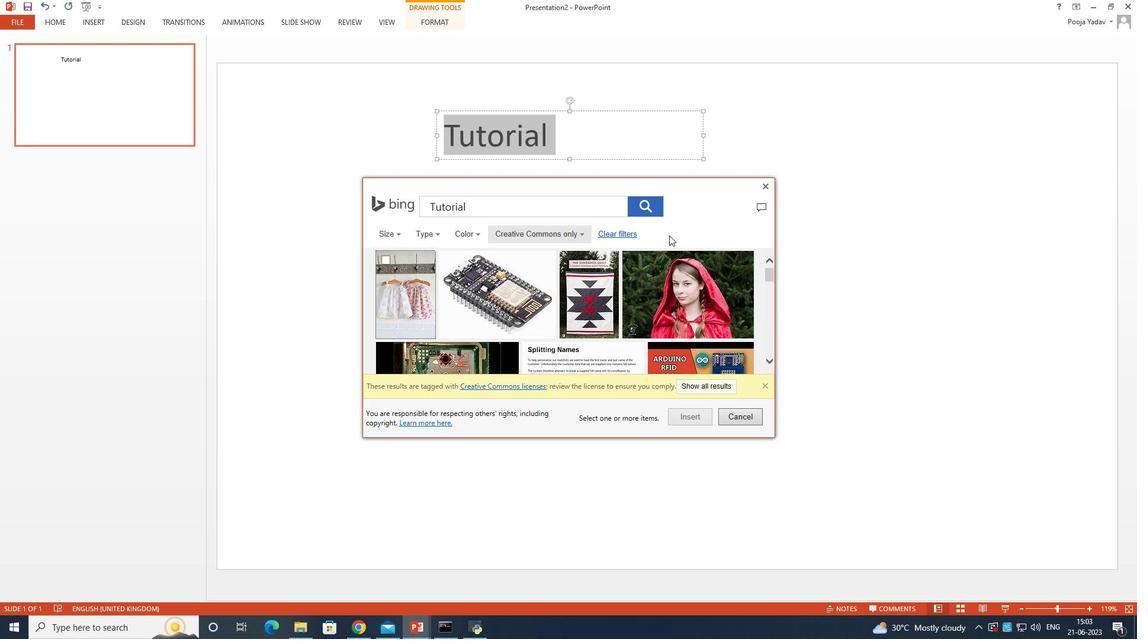 
Action: Mouse pressed left at (178, 59)
Screenshot: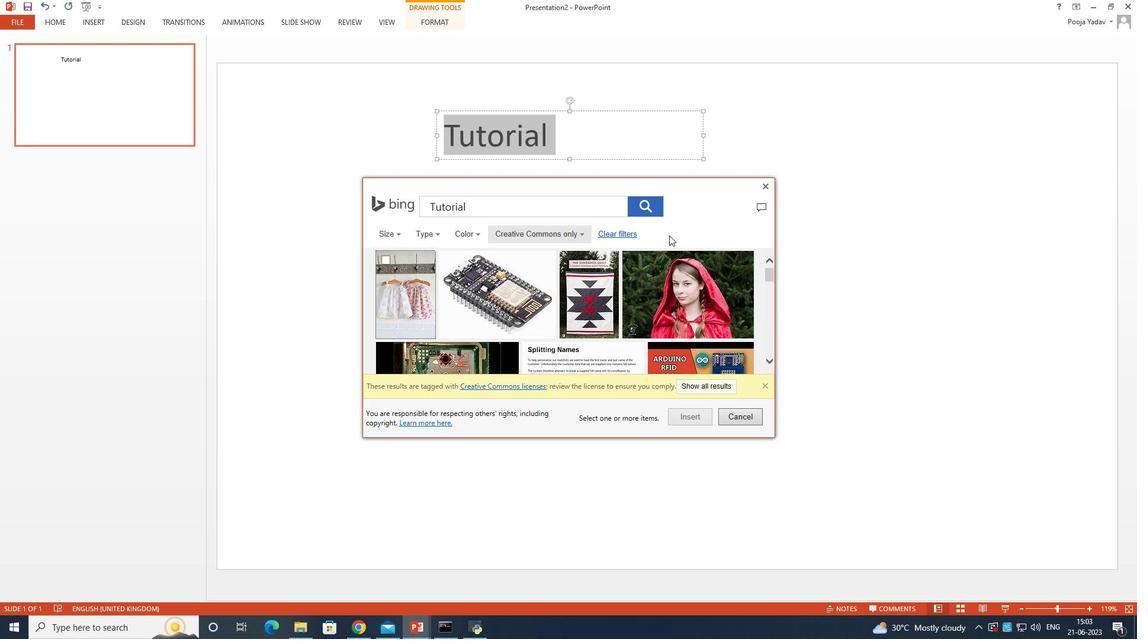 
Action: Mouse moved to (400, 305)
Screenshot: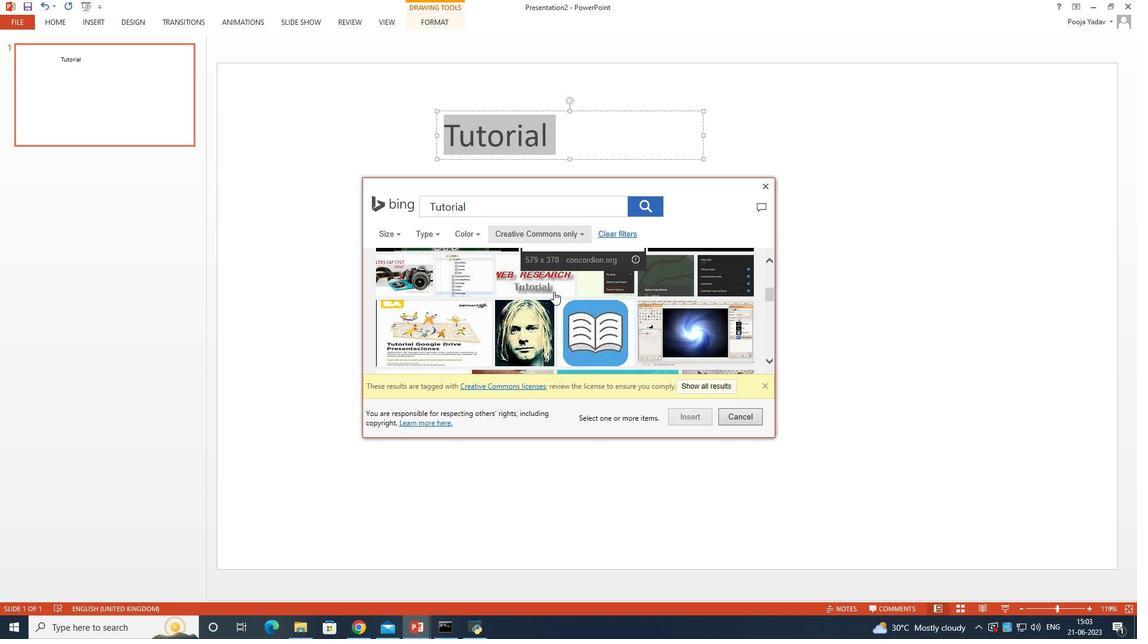 
Action: Mouse pressed left at (400, 305)
Screenshot: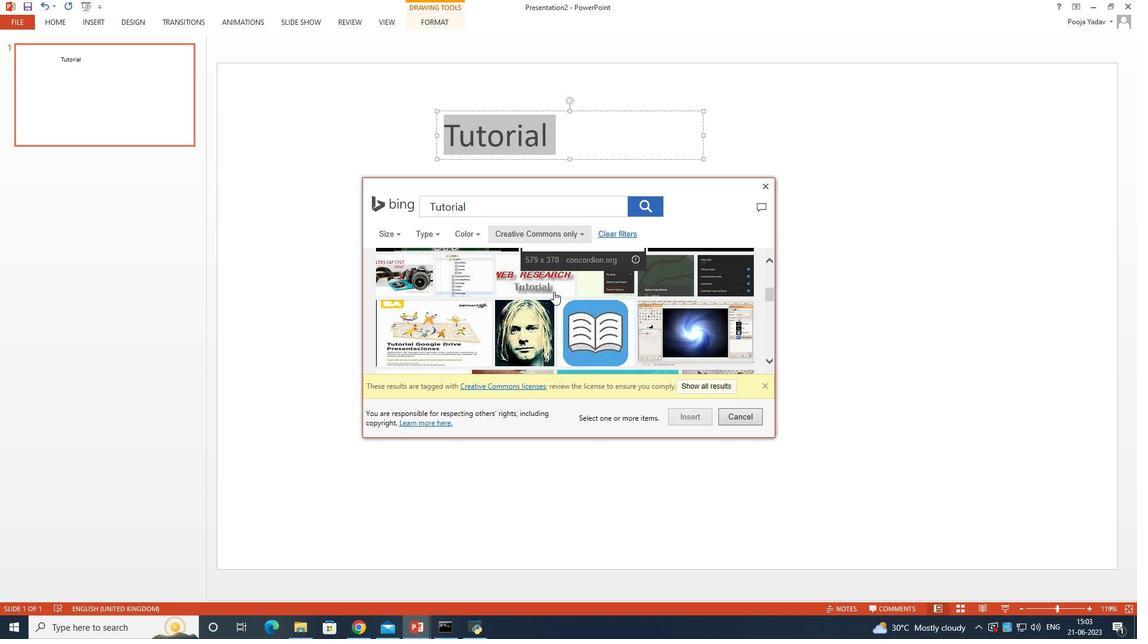 
Action: Mouse moved to (546, 309)
Screenshot: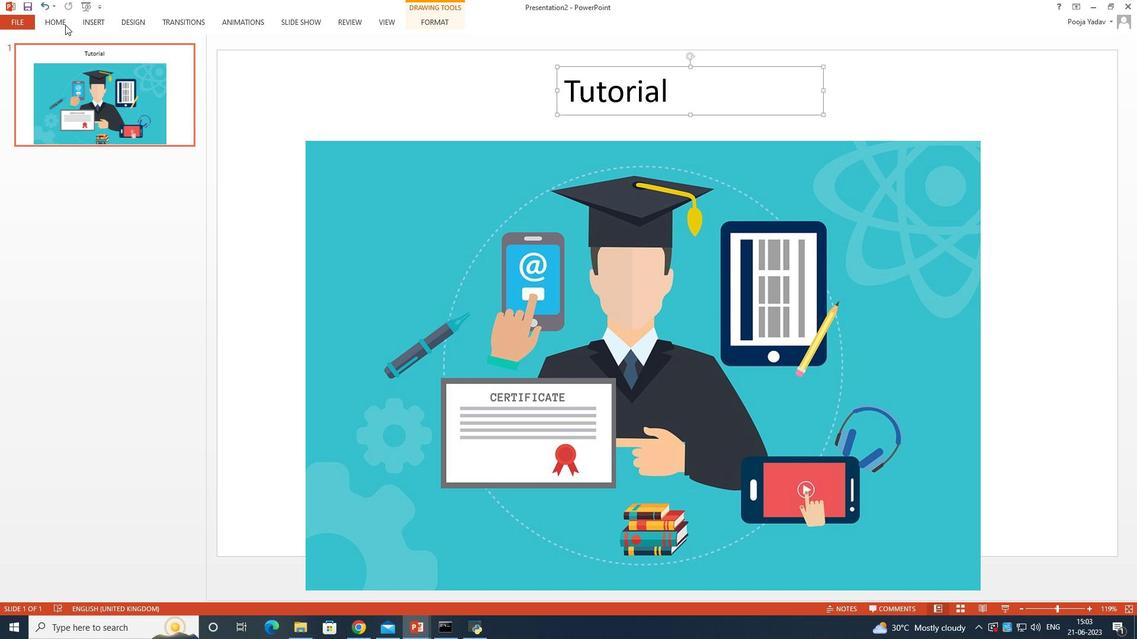 
Action: Mouse pressed left at (546, 309)
Screenshot: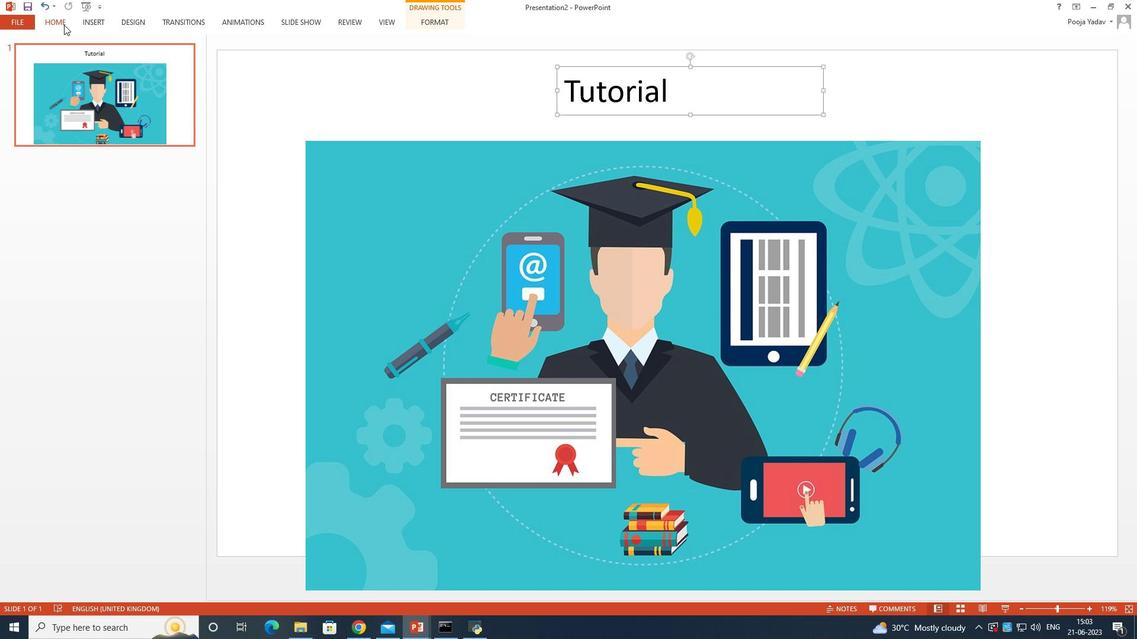
Action: Mouse moved to (464, 299)
Screenshot: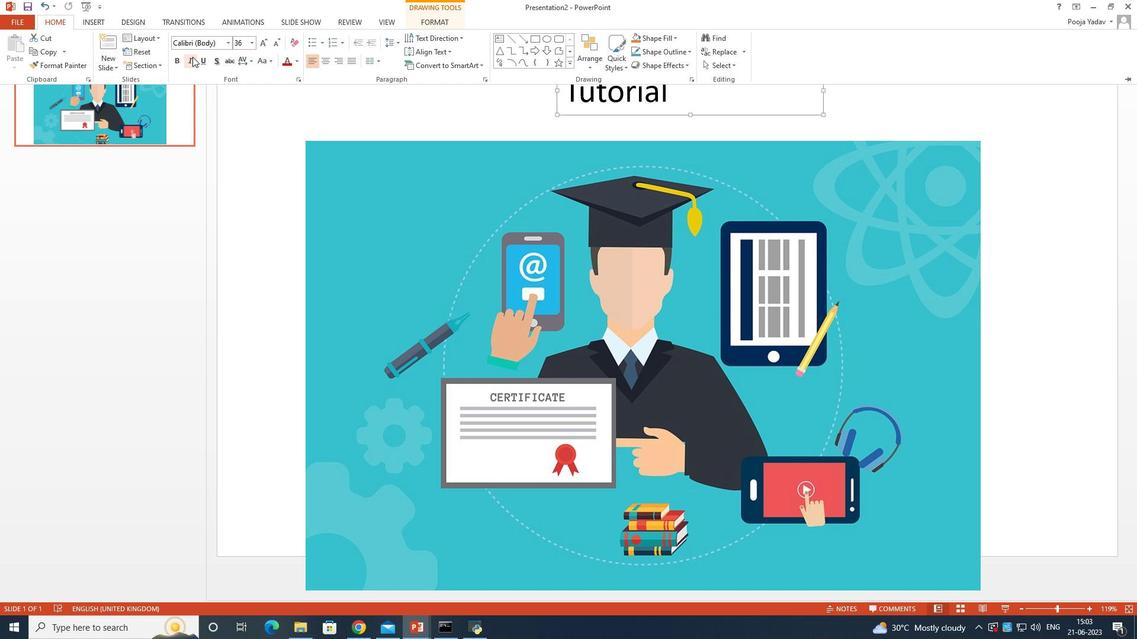 
Action: Mouse pressed left at (464, 299)
Screenshot: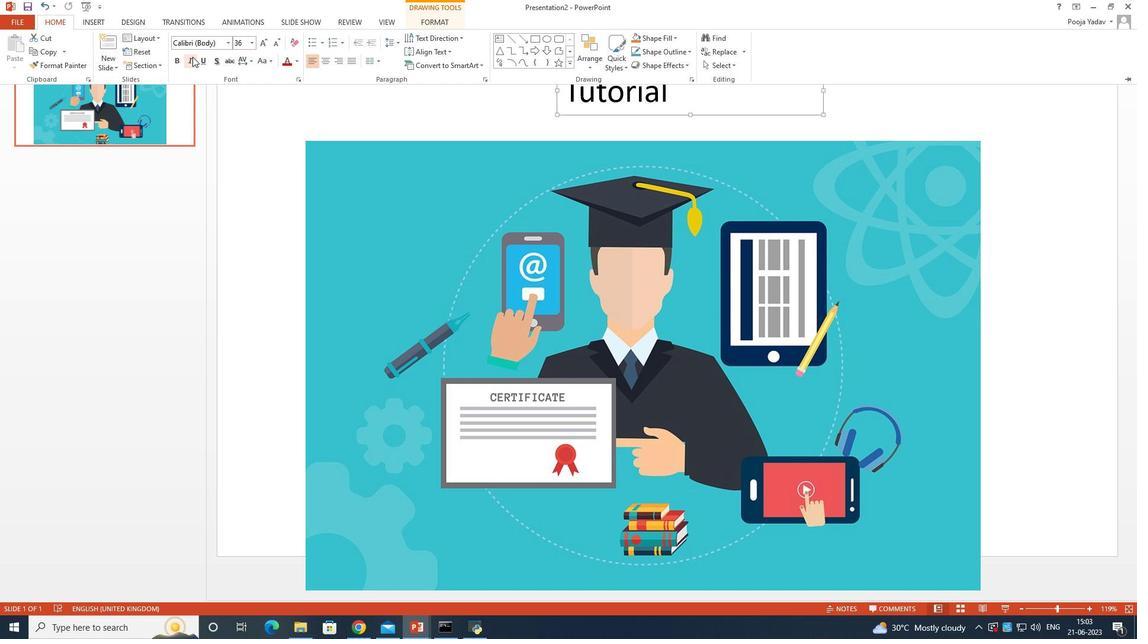 
Action: Mouse moved to (356, 289)
Screenshot: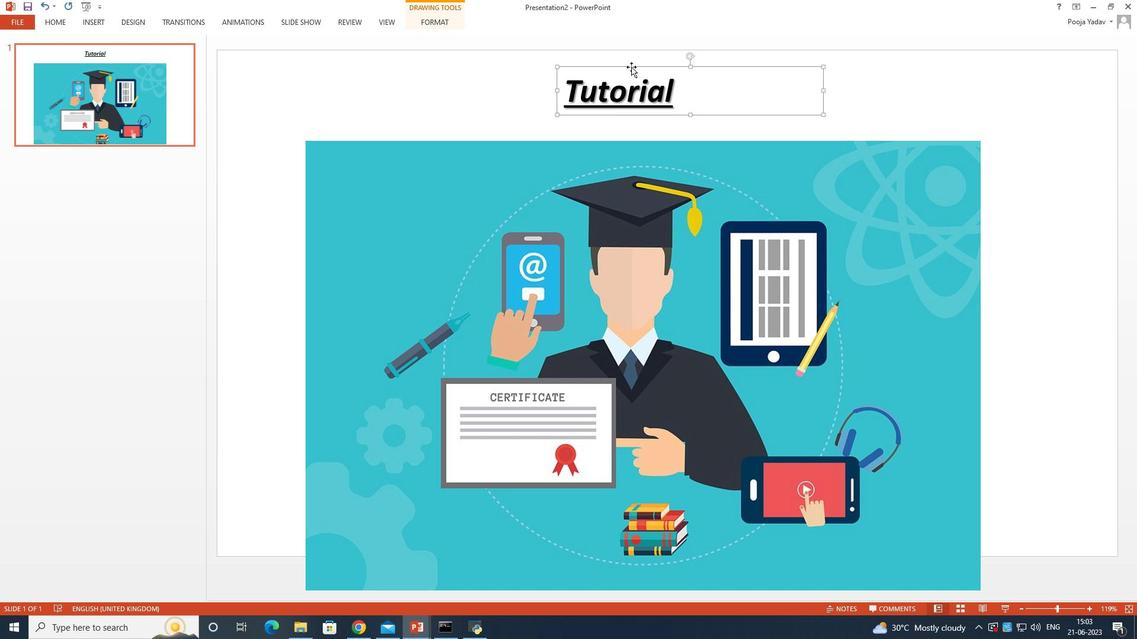 
Action: Mouse pressed left at (356, 289)
Screenshot: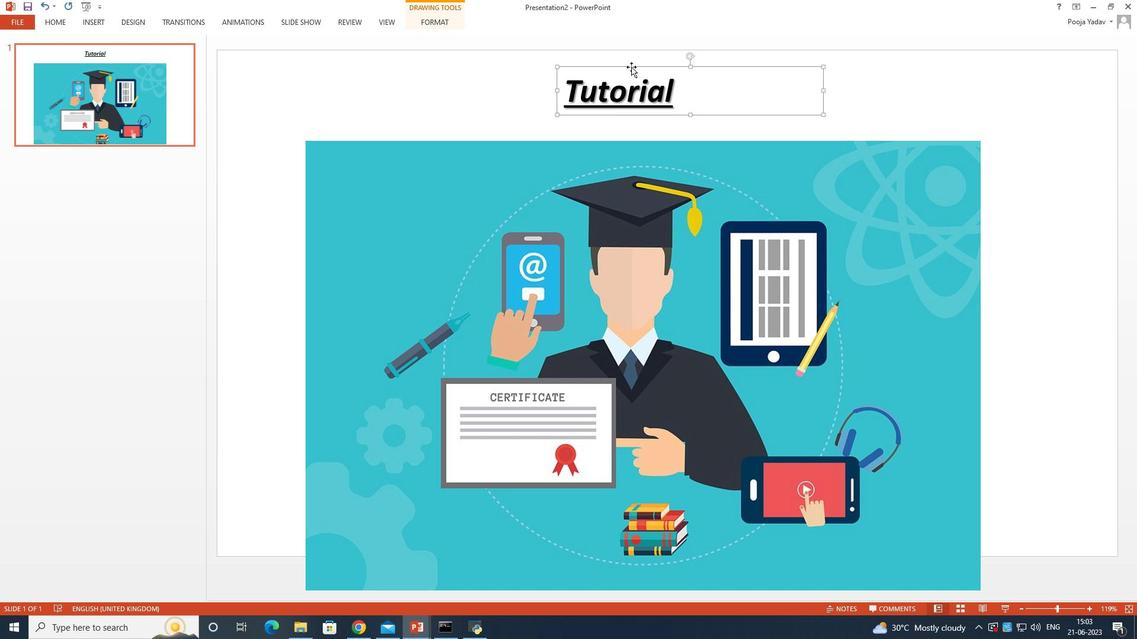 
Action: Mouse moved to (586, 210)
Screenshot: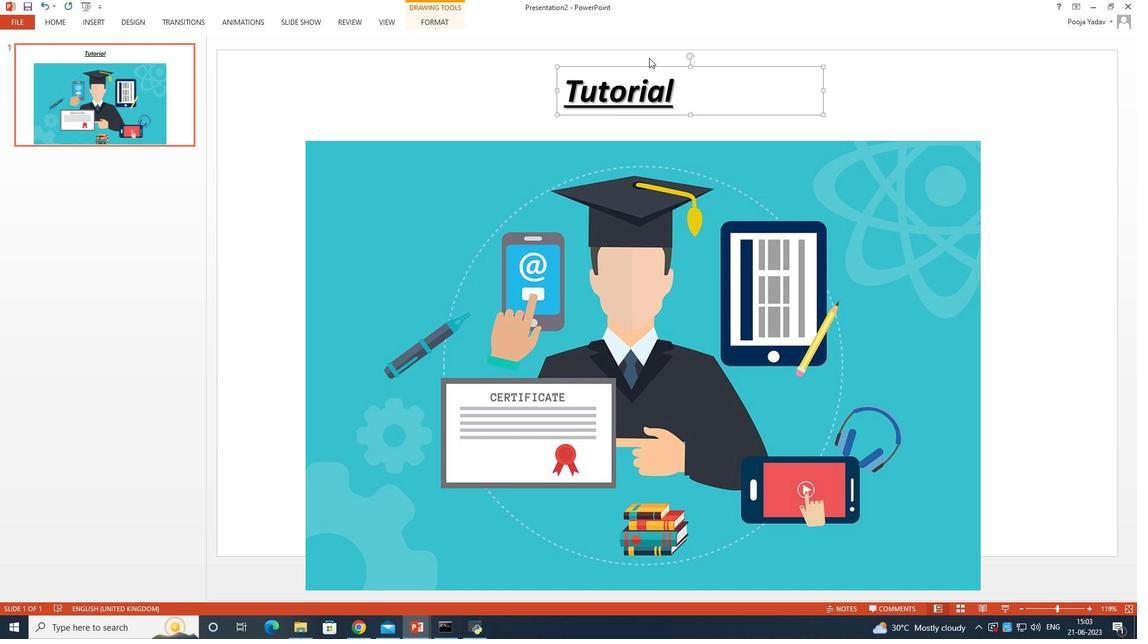 
Action: Mouse pressed left at (586, 210)
Screenshot: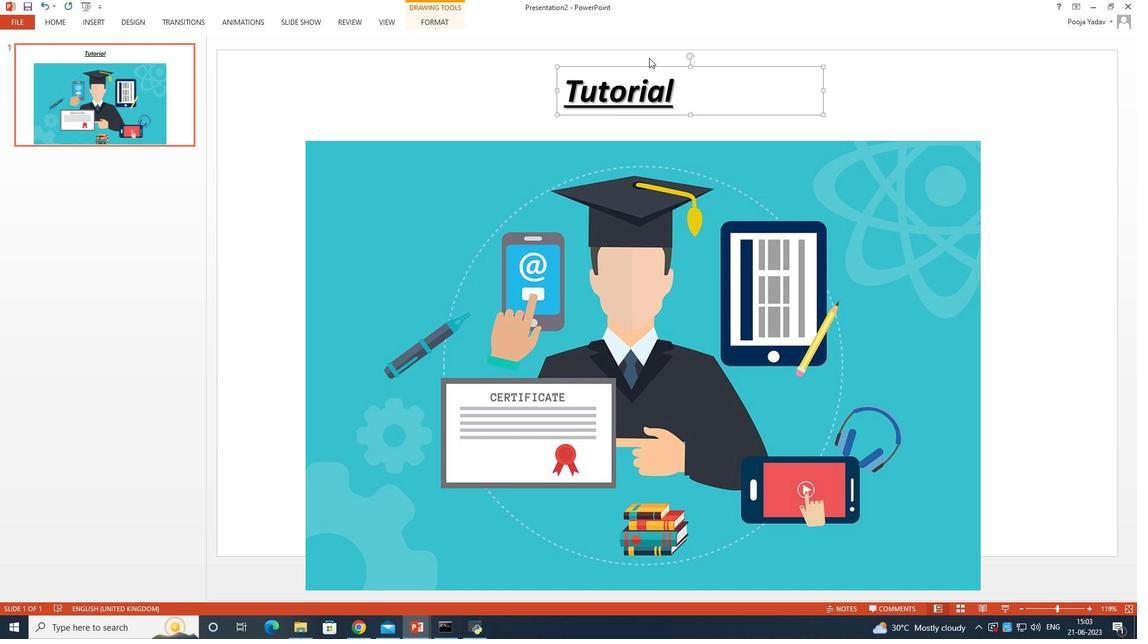 
Action: Mouse moved to (594, 305)
Screenshot: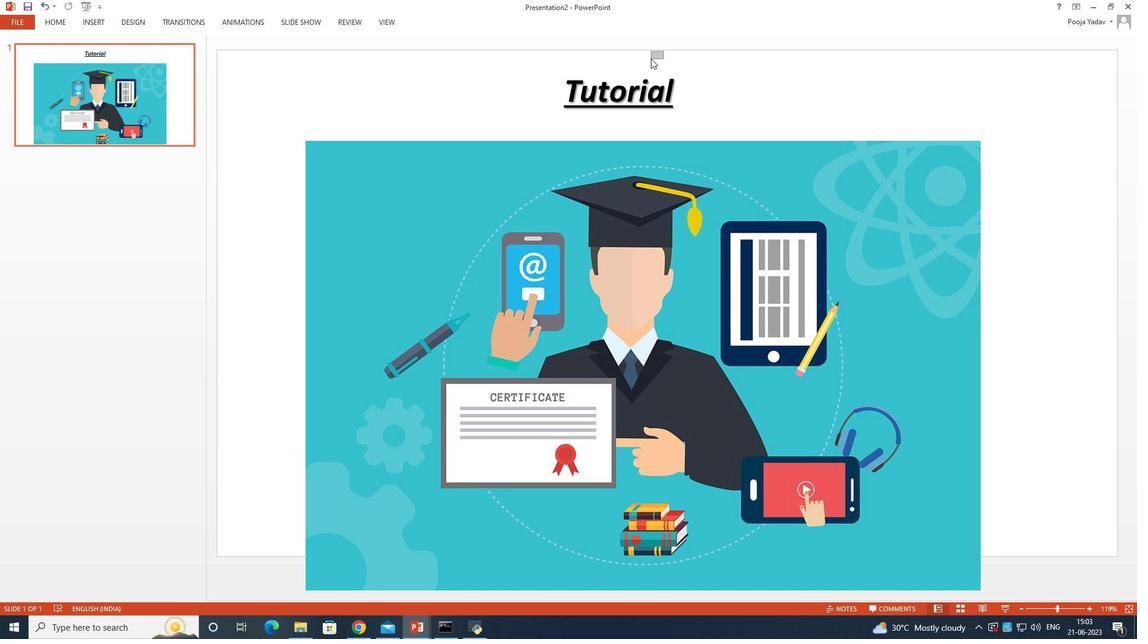 
Action: Mouse pressed left at (594, 305)
Screenshot: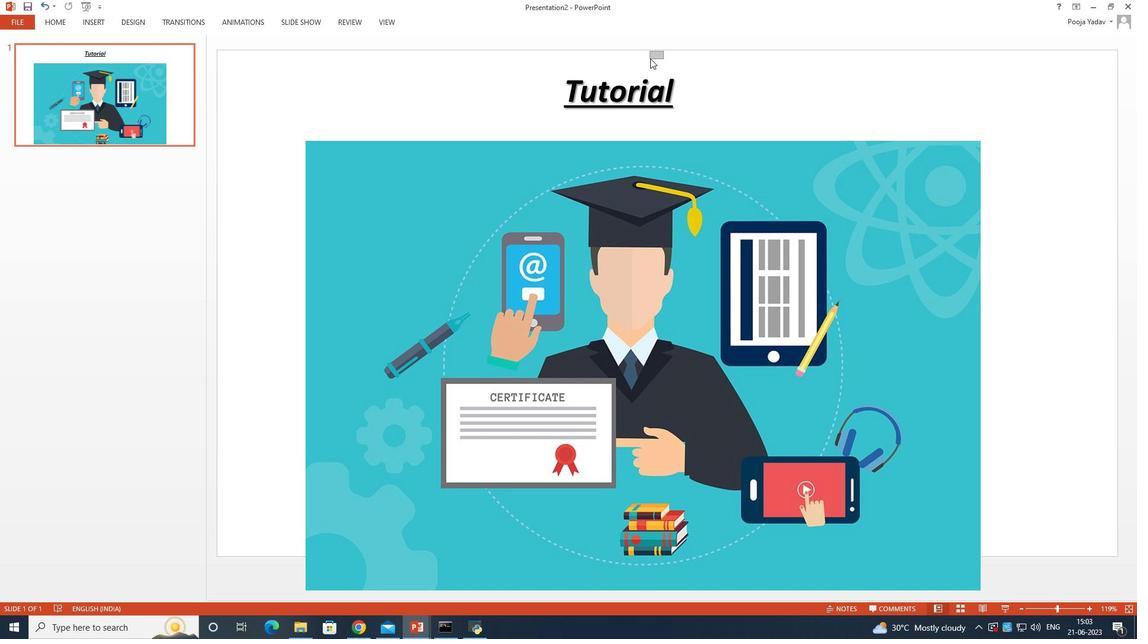 
Action: Mouse moved to (55, 20)
Screenshot: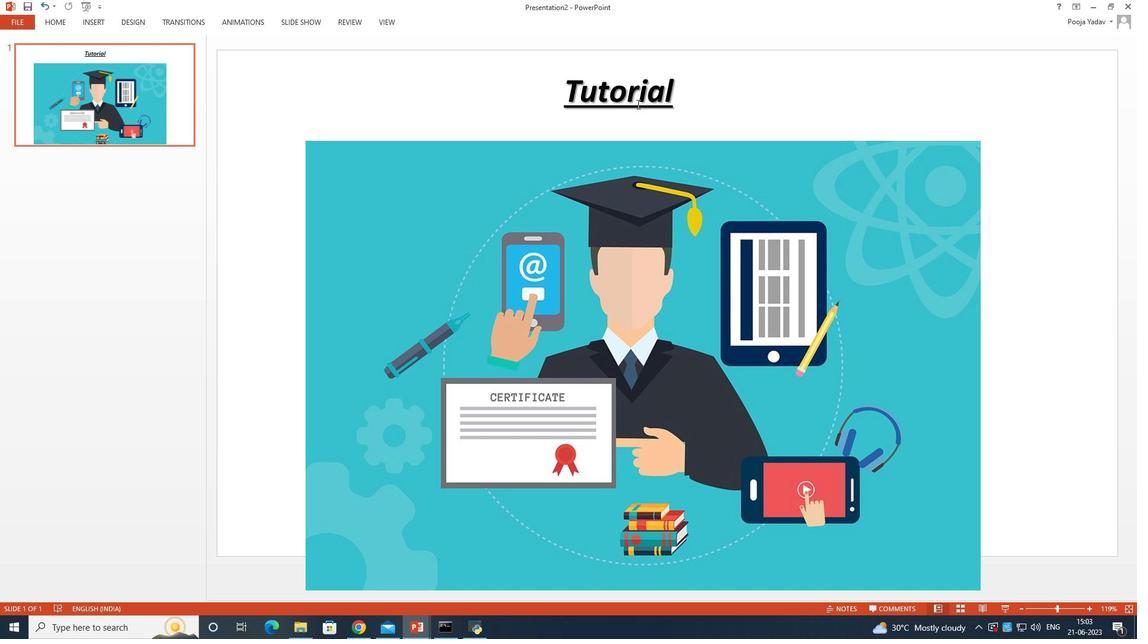 
Action: Mouse pressed left at (55, 20)
Screenshot: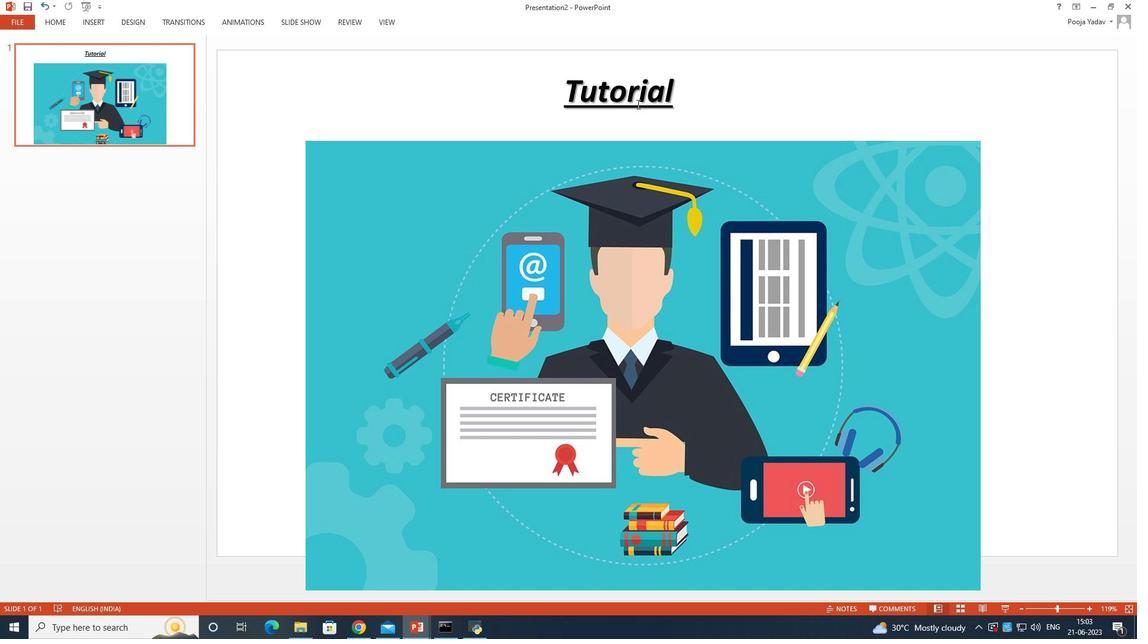 
Action: Mouse moved to (534, 216)
Screenshot: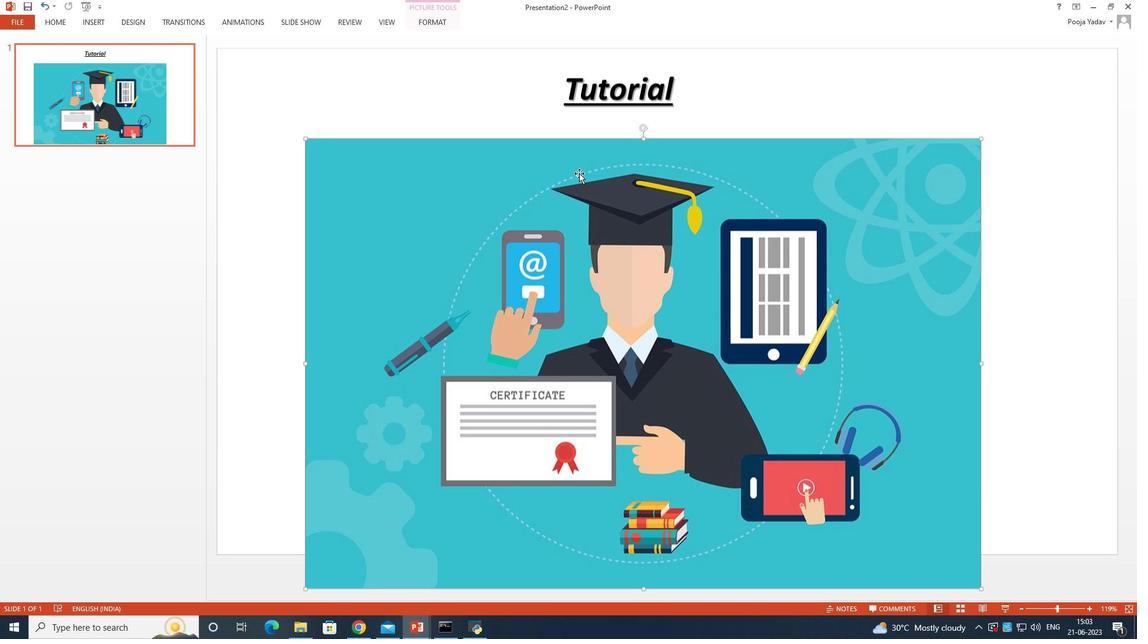 
Action: Mouse pressed left at (534, 216)
Screenshot: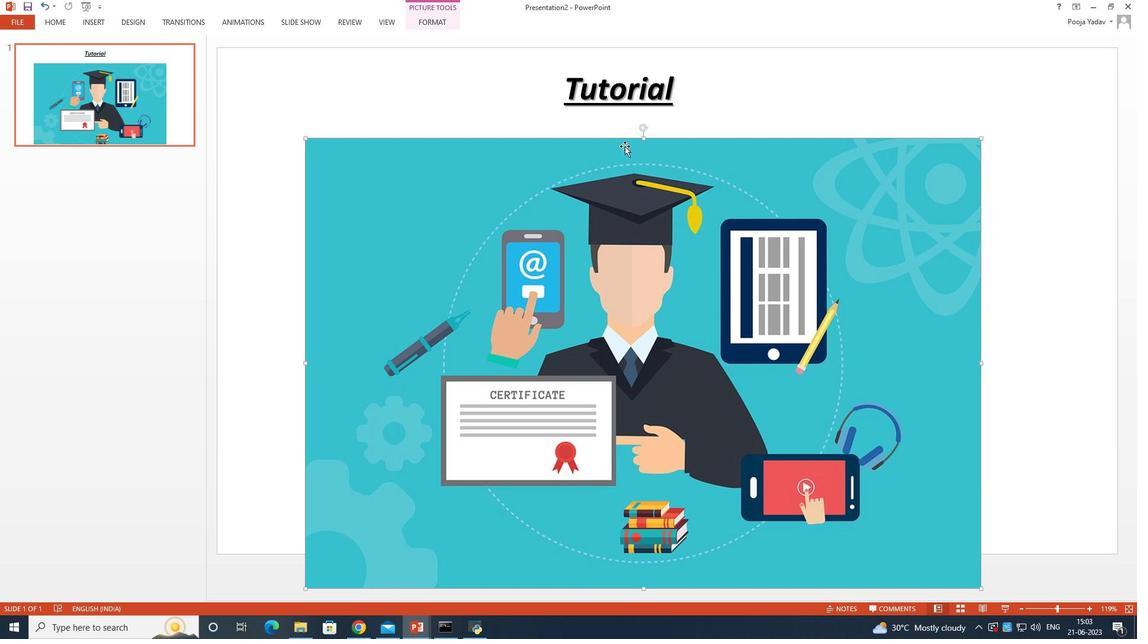
Action: Mouse moved to (535, 218)
Screenshot: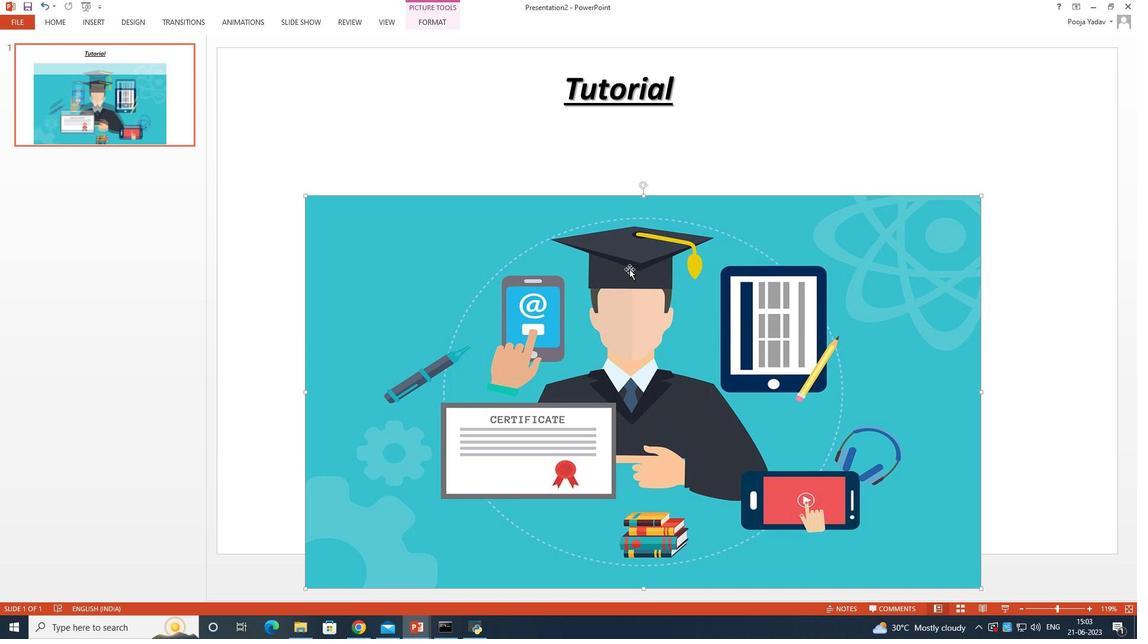 
Action: Mouse pressed left at (535, 218)
Screenshot: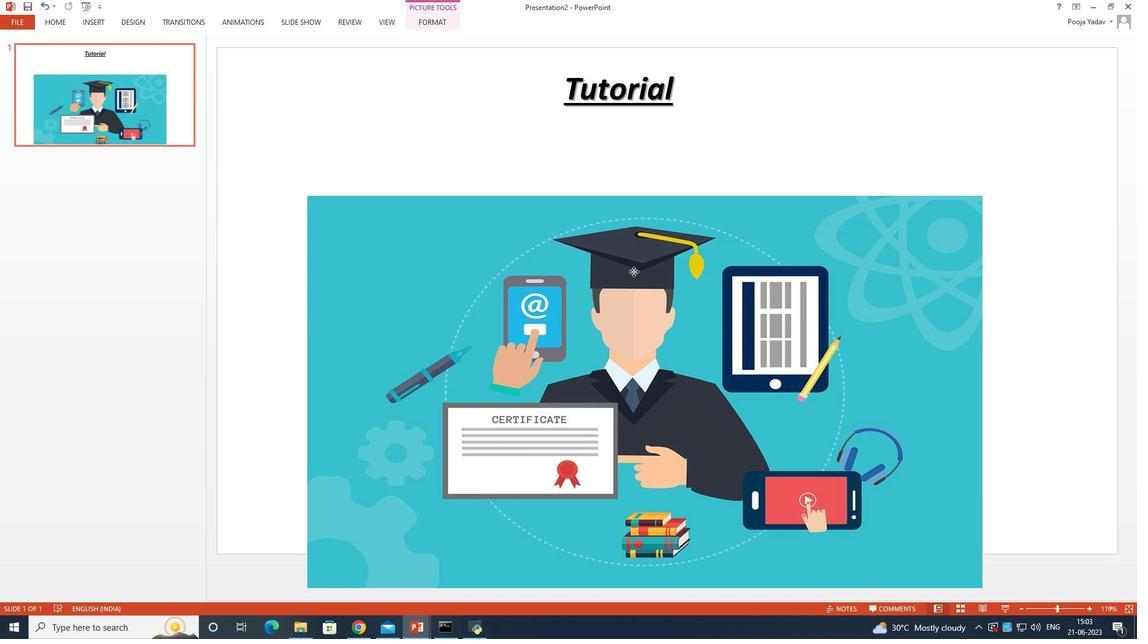 
Action: Mouse moved to (55, 25)
Screenshot: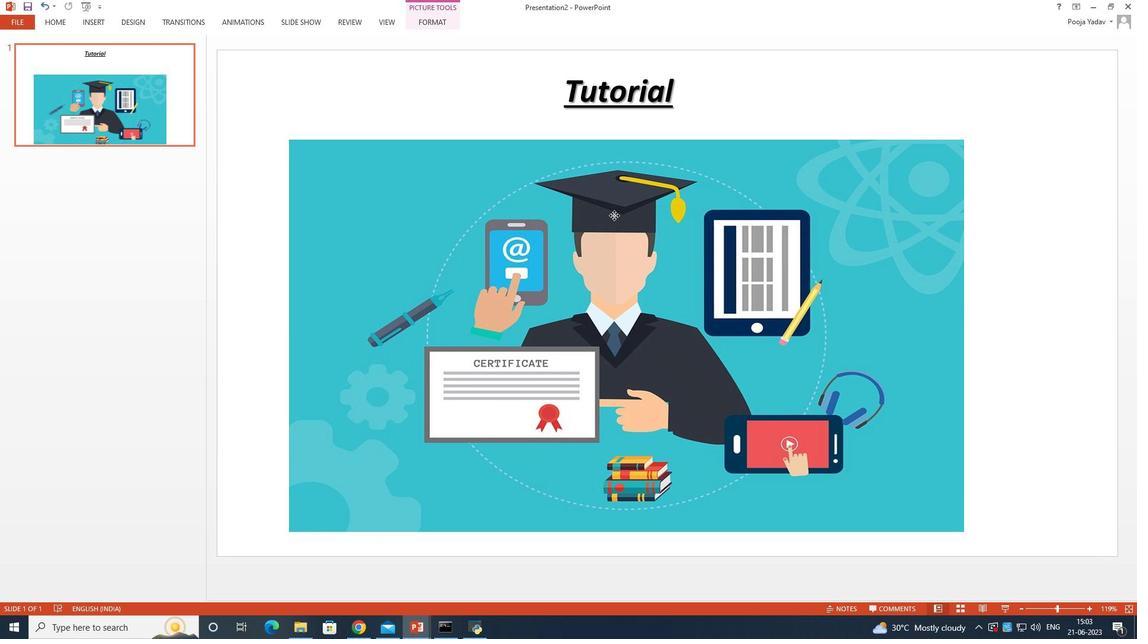 
Action: Mouse pressed left at (55, 25)
Screenshot: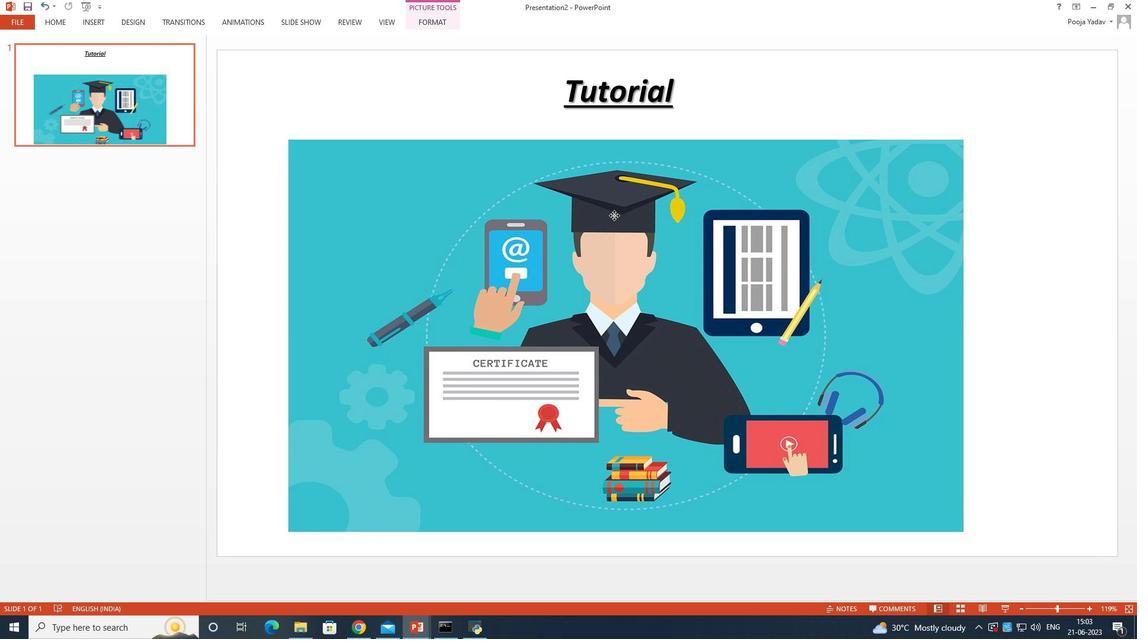 
Action: Mouse moved to (261, 45)
Screenshot: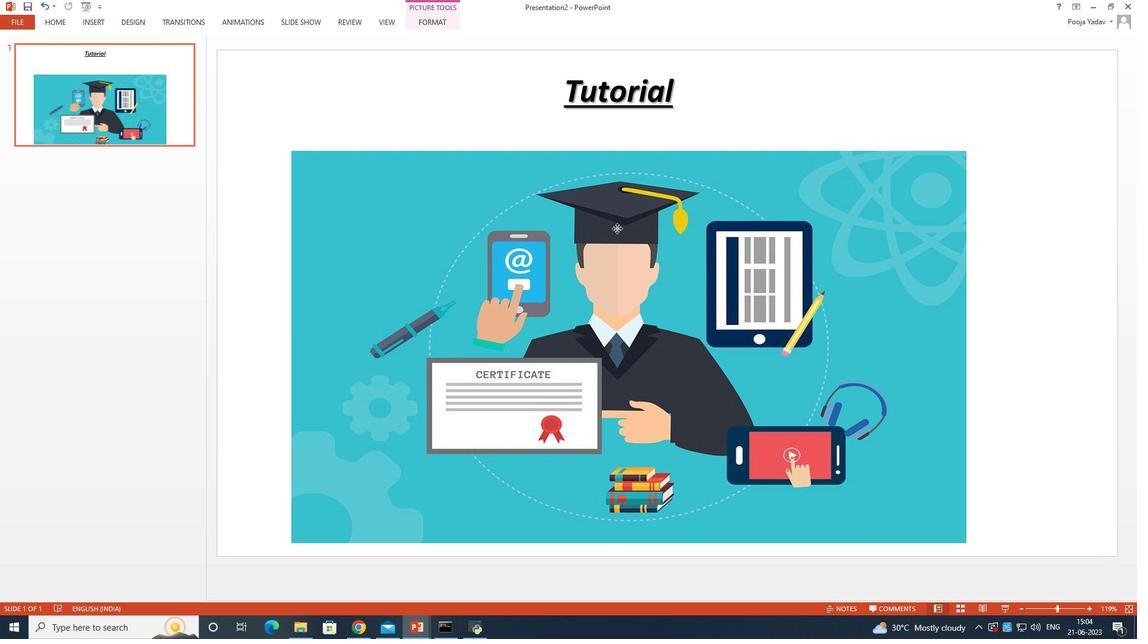 
Action: Mouse pressed left at (261, 45)
Screenshot: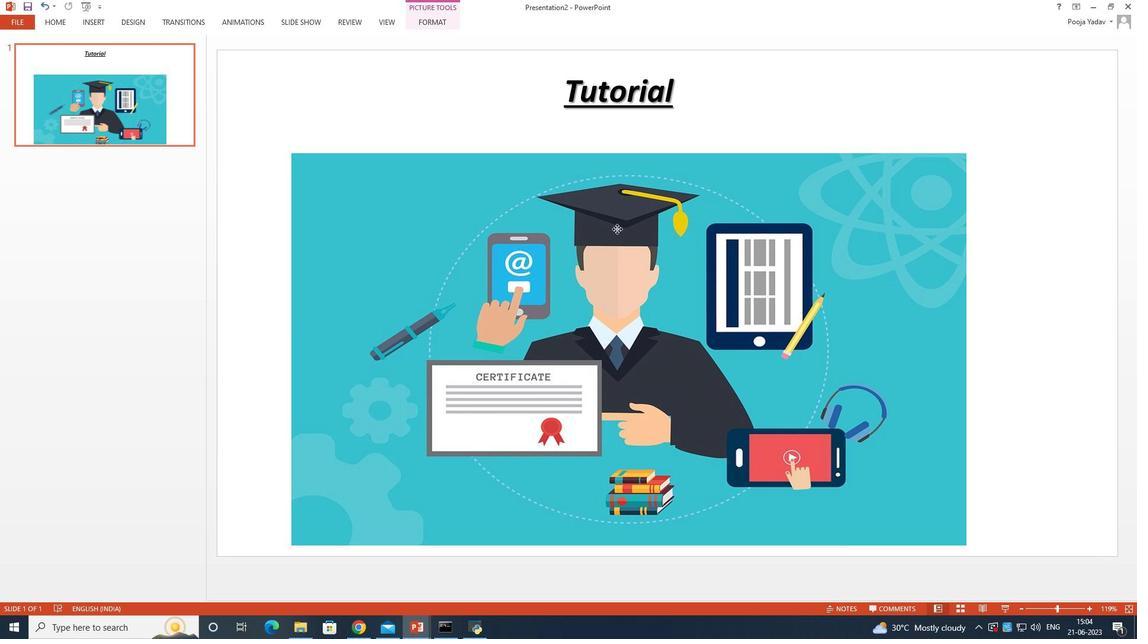 
Action: Mouse moved to (262, 43)
Screenshot: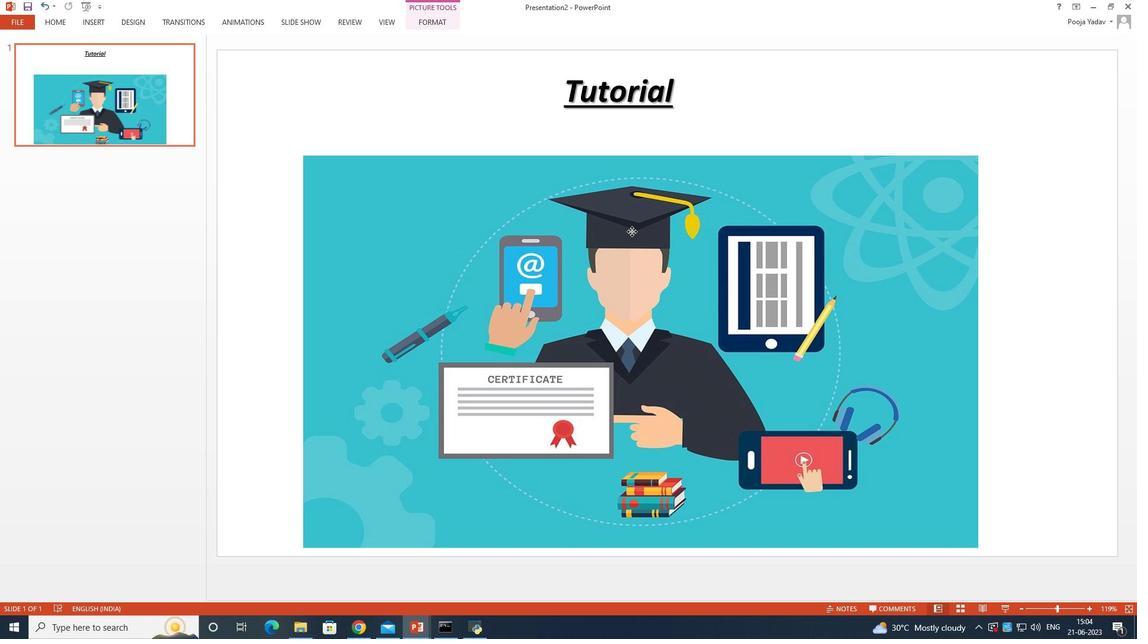 
Action: Mouse pressed left at (262, 43)
Screenshot: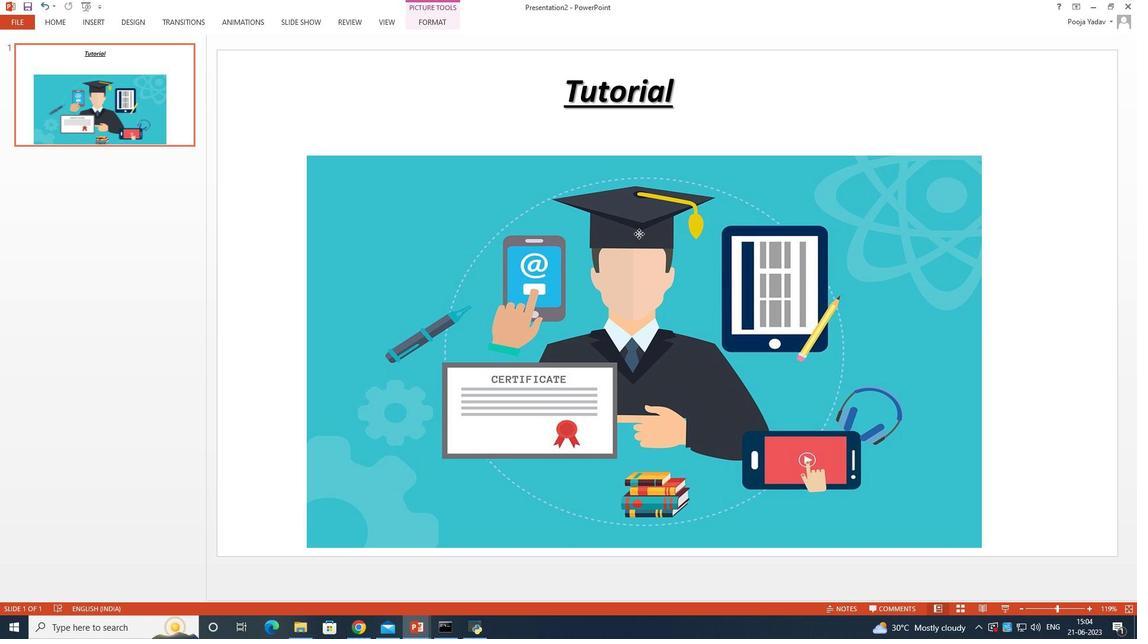 
Action: Mouse moved to (60, 25)
Screenshot: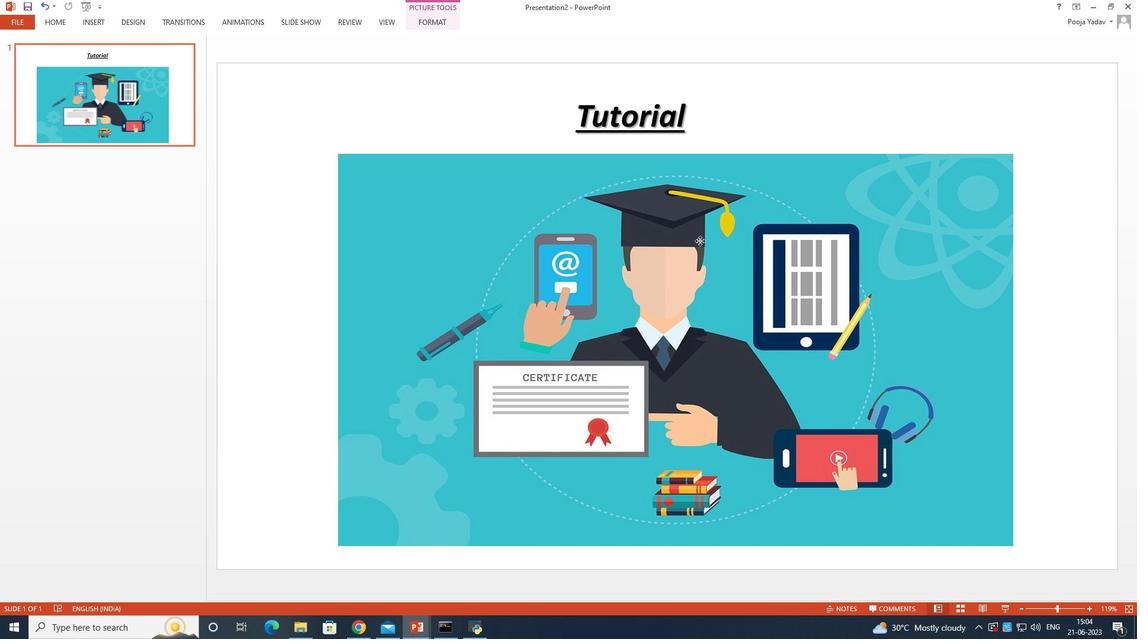 
Action: Mouse pressed left at (60, 25)
Screenshot: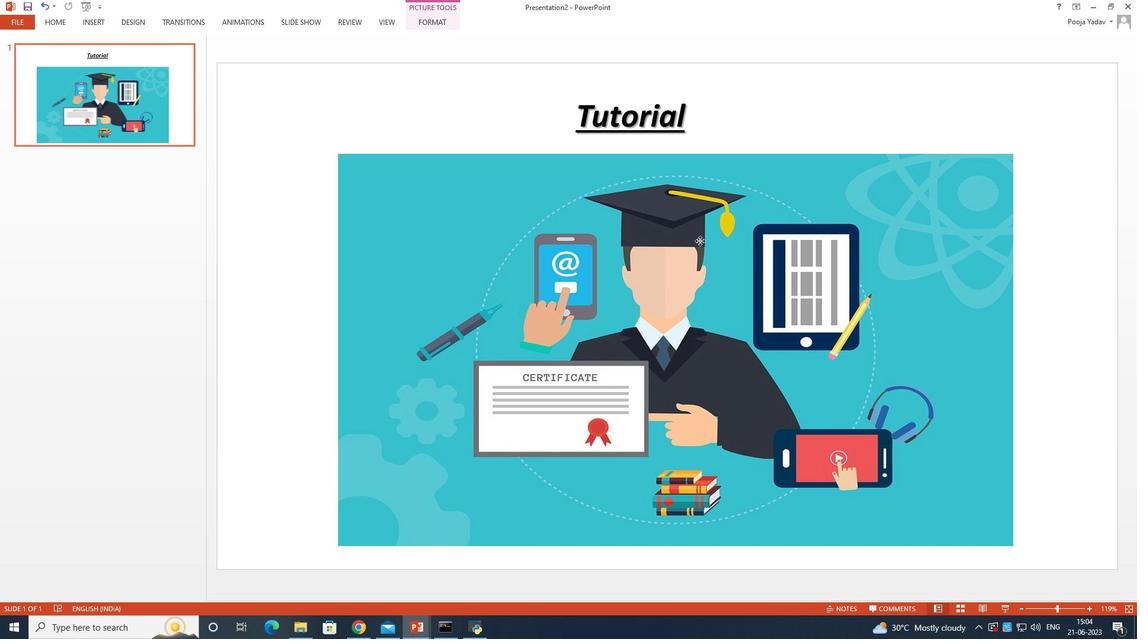 
Action: Mouse moved to (60, 24)
Screenshot: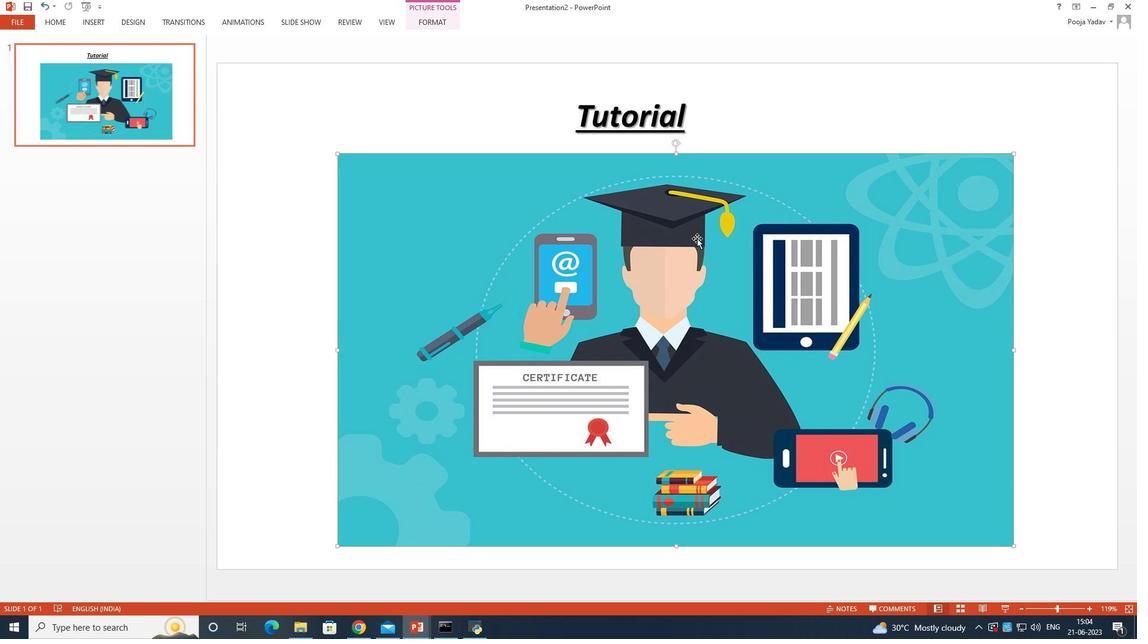 
Action: Mouse pressed left at (60, 24)
Screenshot: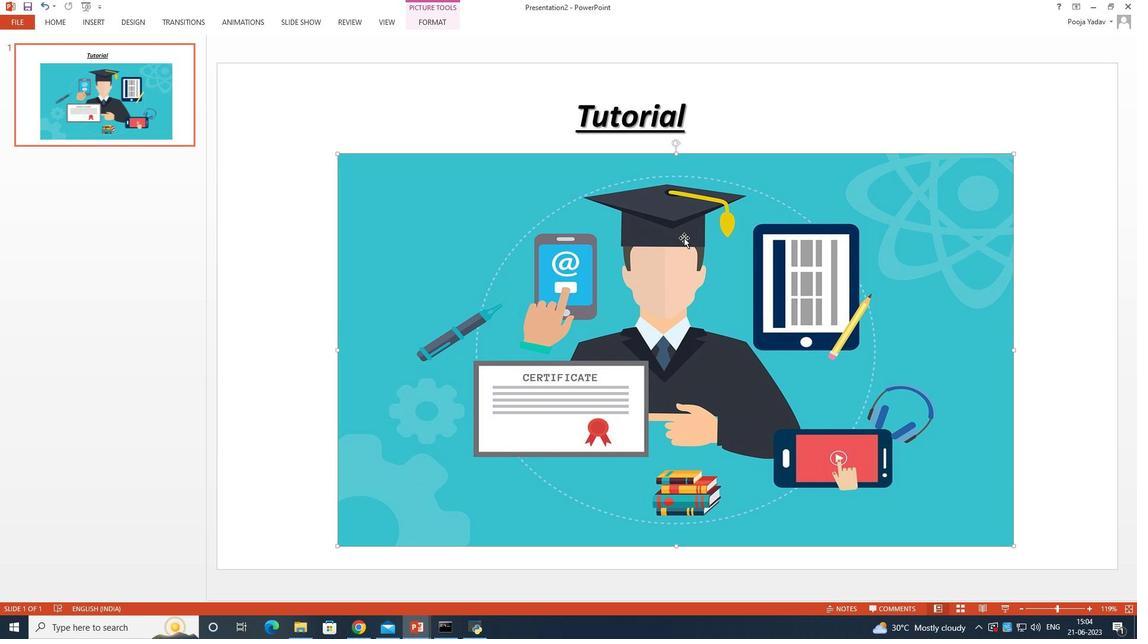 
Action: Mouse moved to (93, 24)
Screenshot: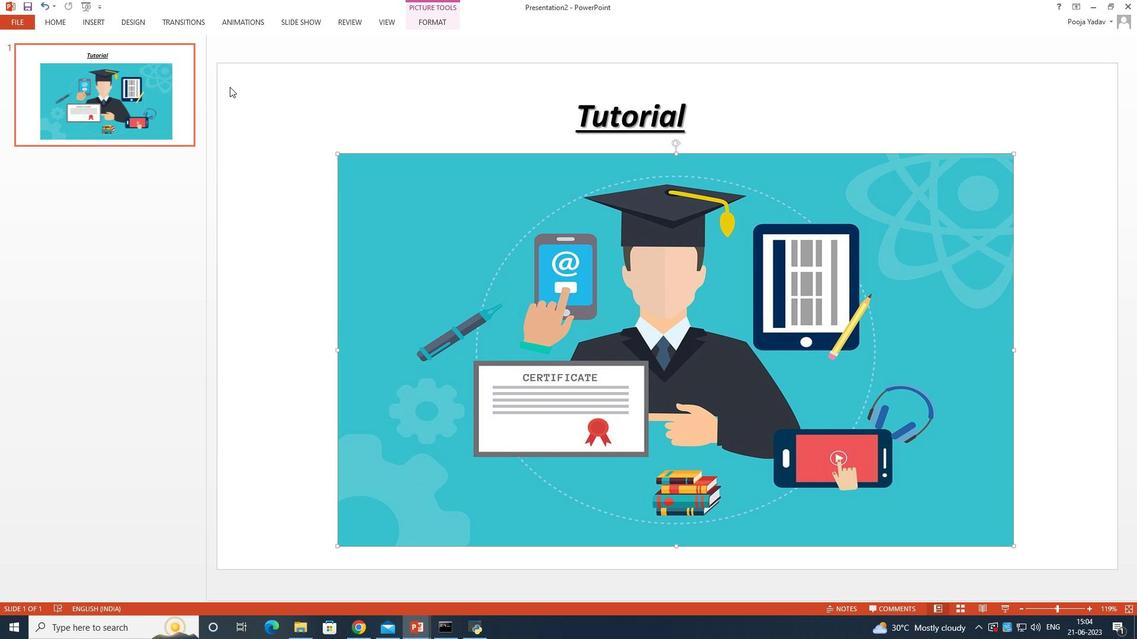 
Action: Mouse pressed left at (93, 24)
Screenshot: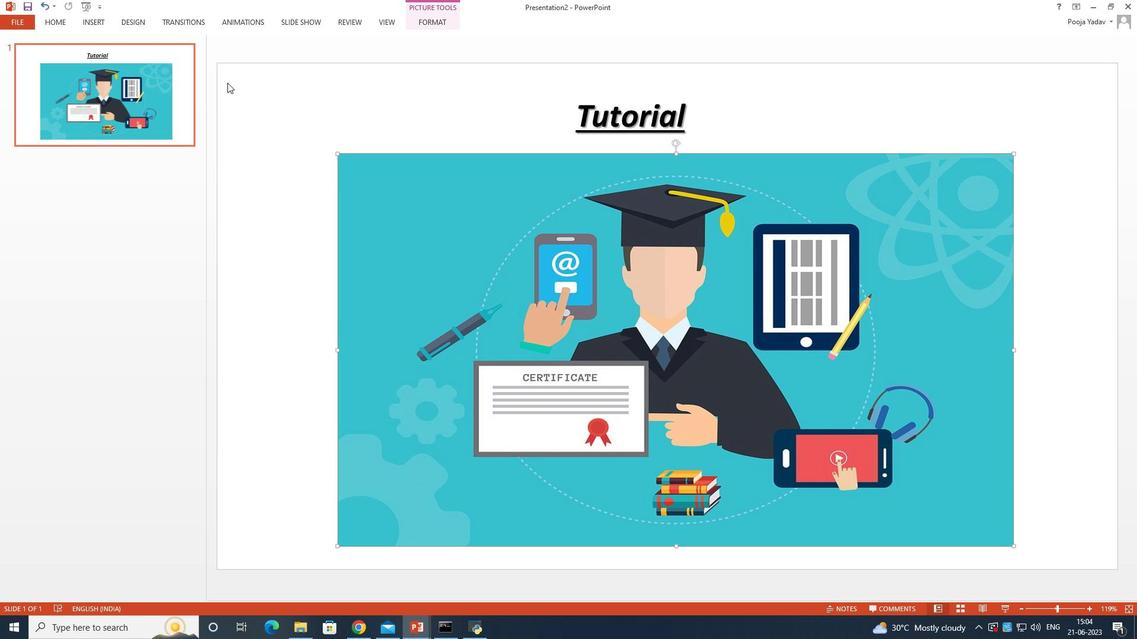 
Action: Mouse moved to (95, 63)
Screenshot: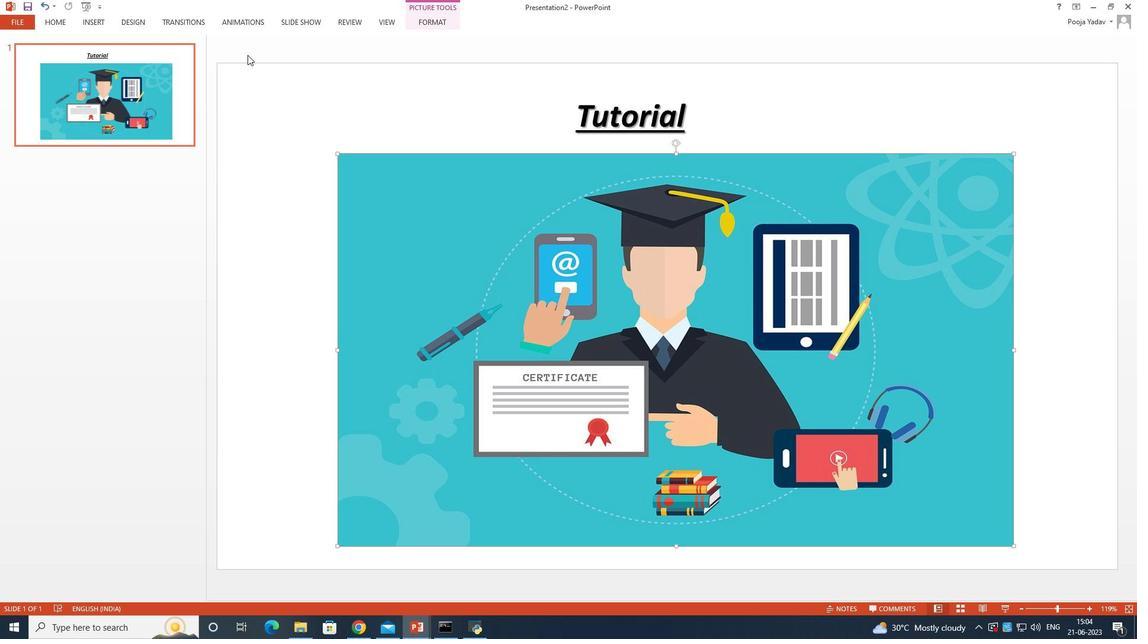 
Action: Mouse pressed left at (95, 63)
Screenshot: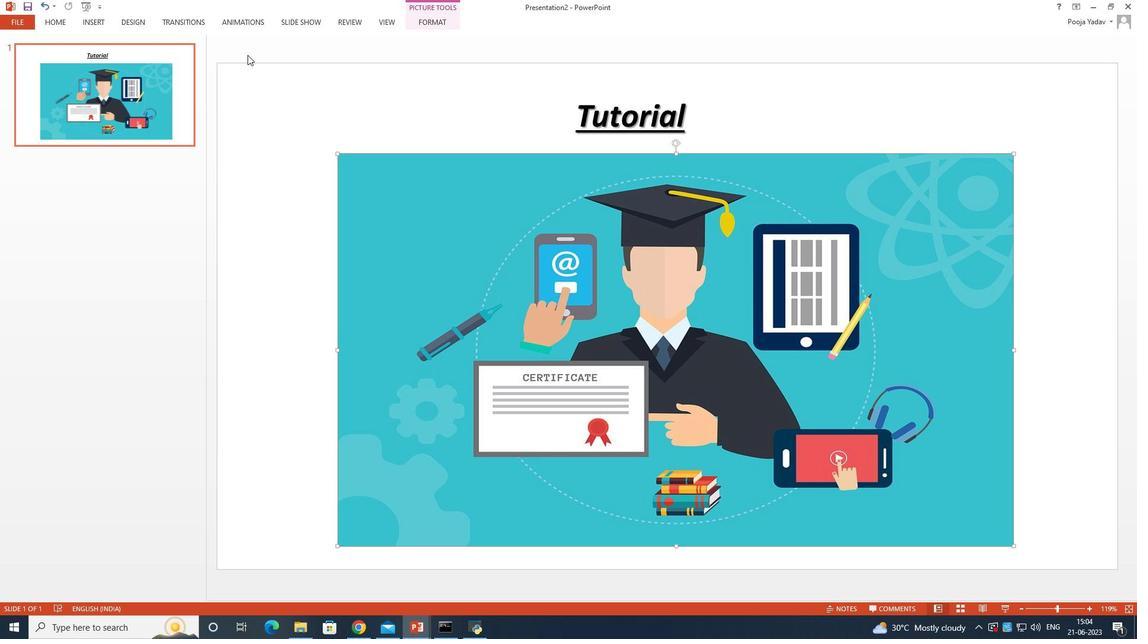 
Action: Mouse moved to (651, 246)
Screenshot: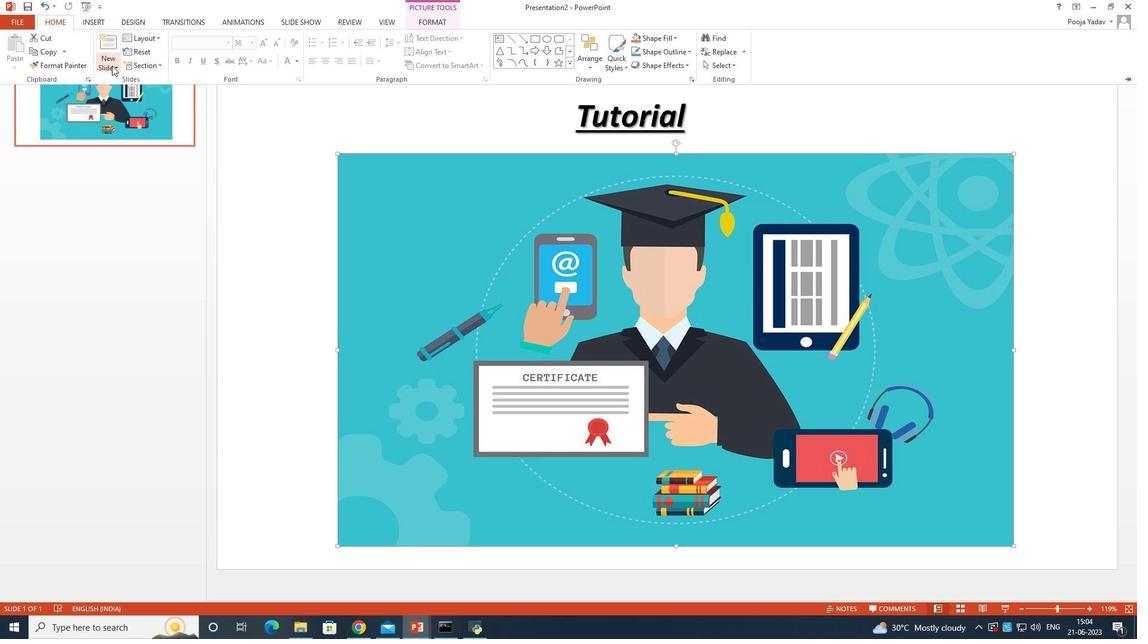 
Action: Mouse pressed left at (651, 246)
Screenshot: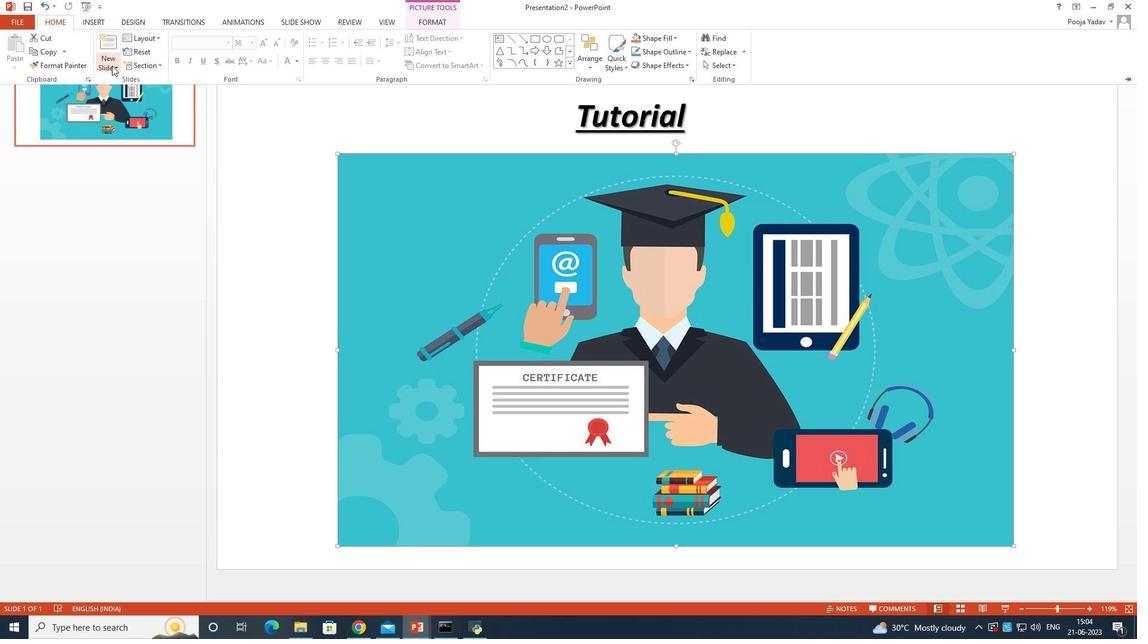 
Action: Mouse moved to (644, 233)
Screenshot: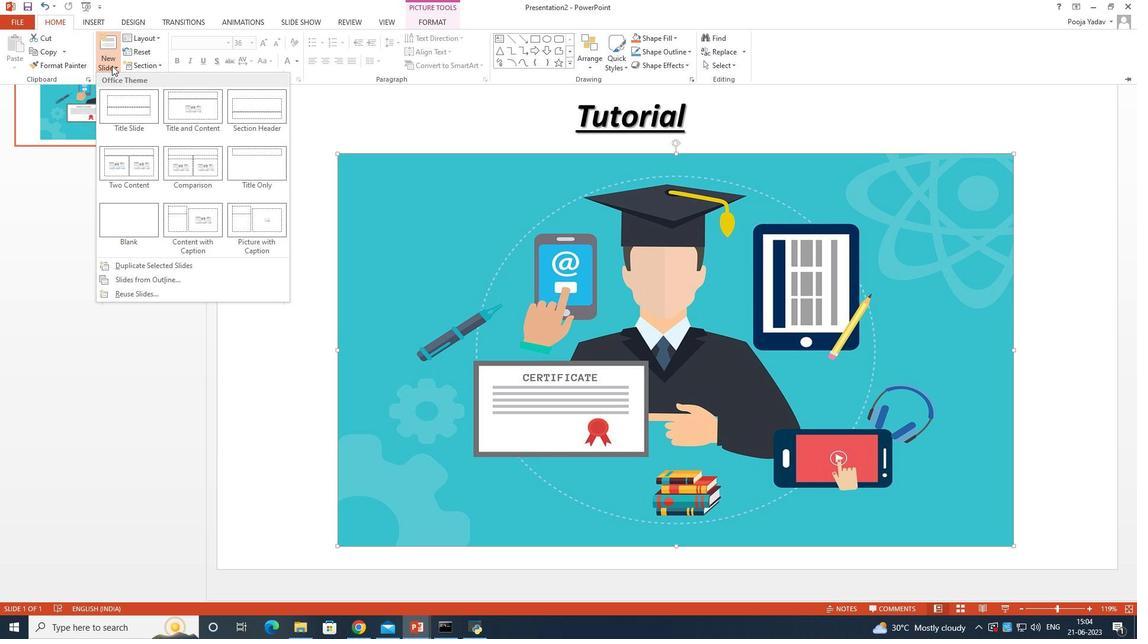 
Action: Key pressed t<Key.shift>utorial<Key.enter>
Screenshot: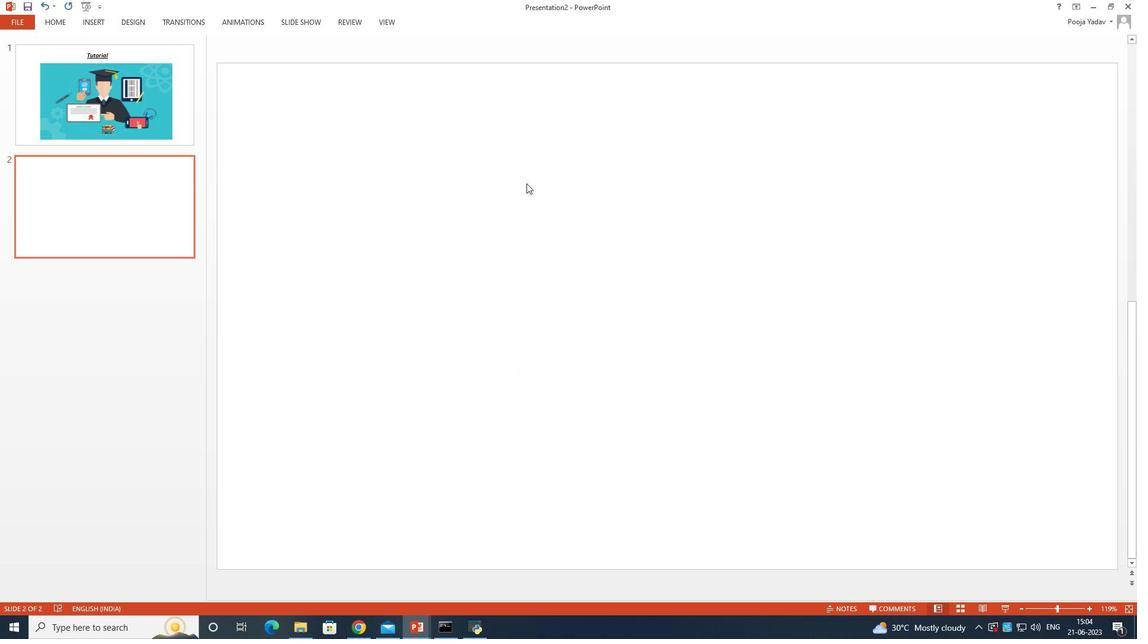 
Action: Mouse moved to (489, 252)
Screenshot: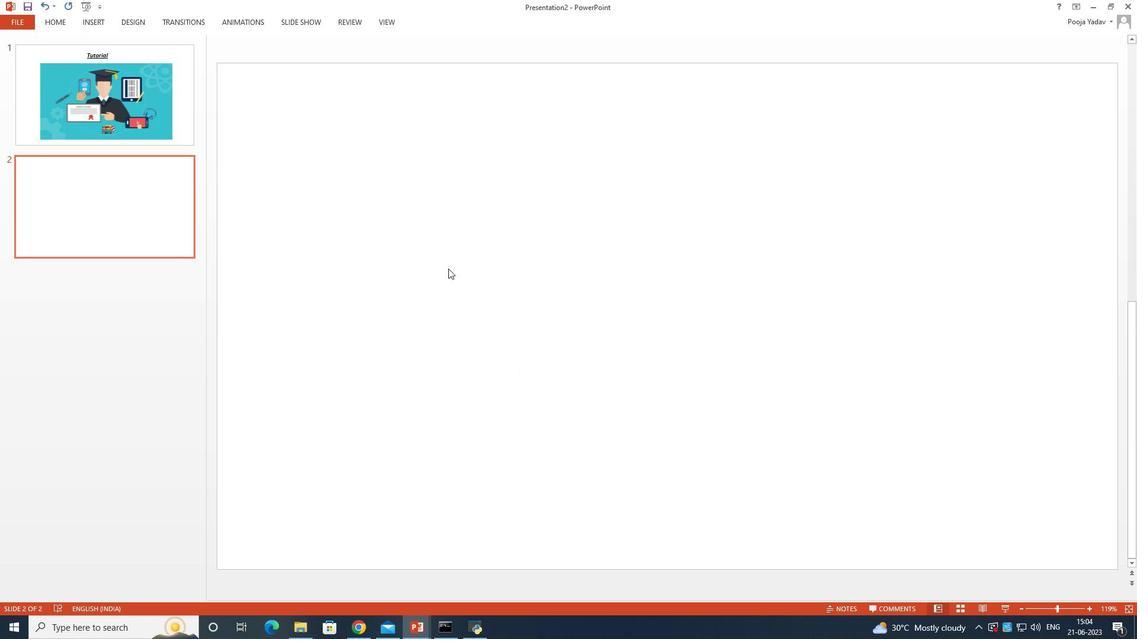 
Action: Mouse scrolled (489, 252) with delta (0, 0)
Screenshot: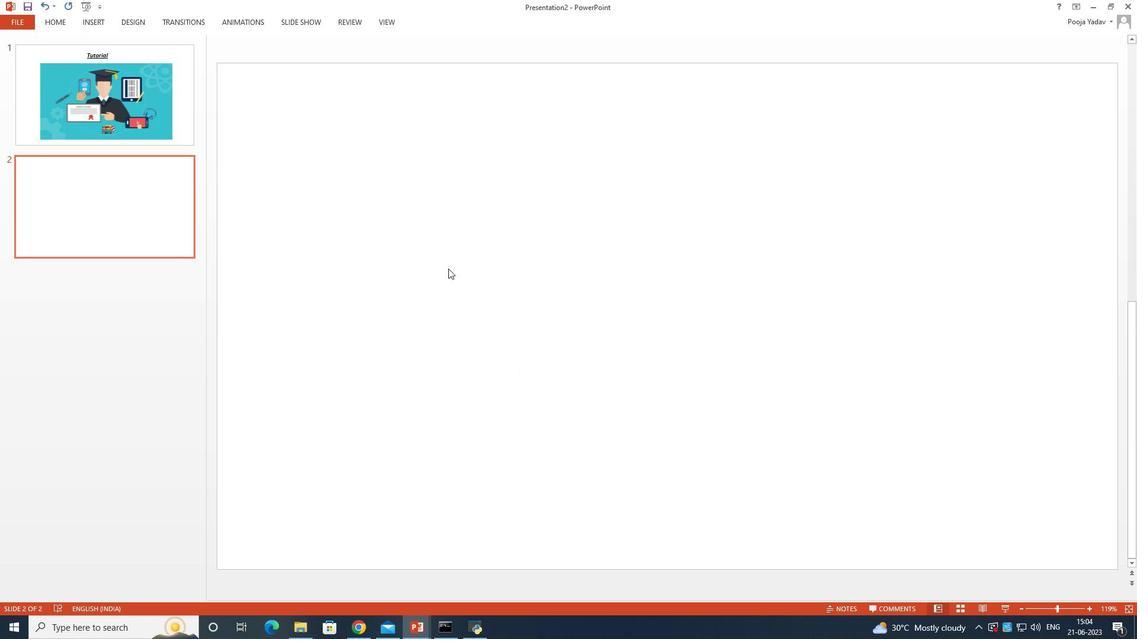
Action: Mouse moved to (491, 257)
Screenshot: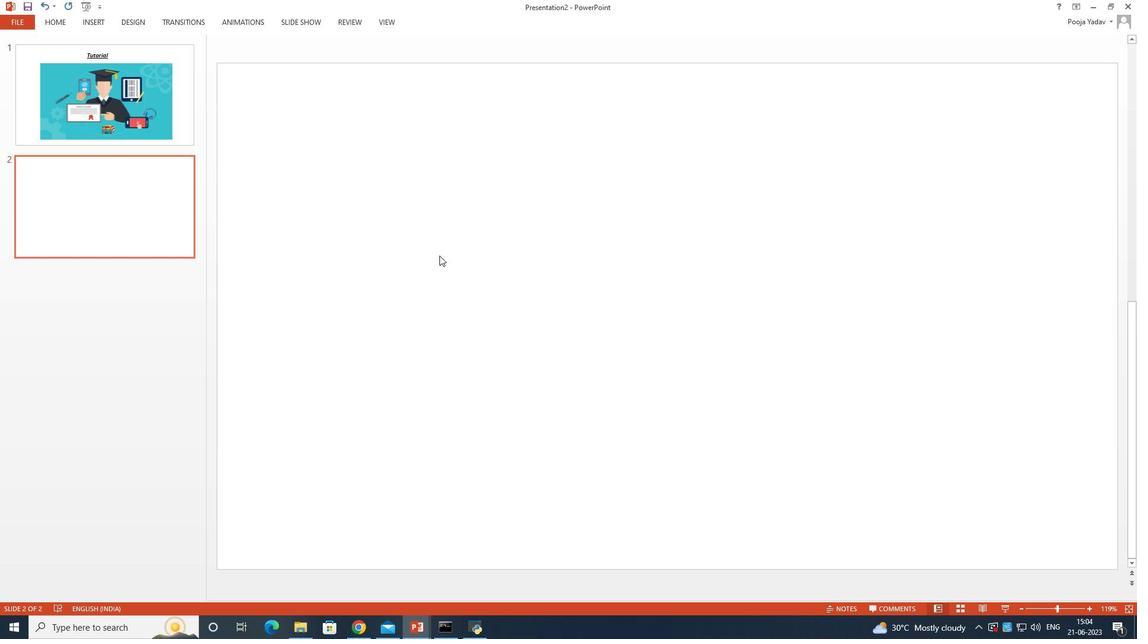 
Action: Mouse scrolled (491, 257) with delta (0, 0)
Screenshot: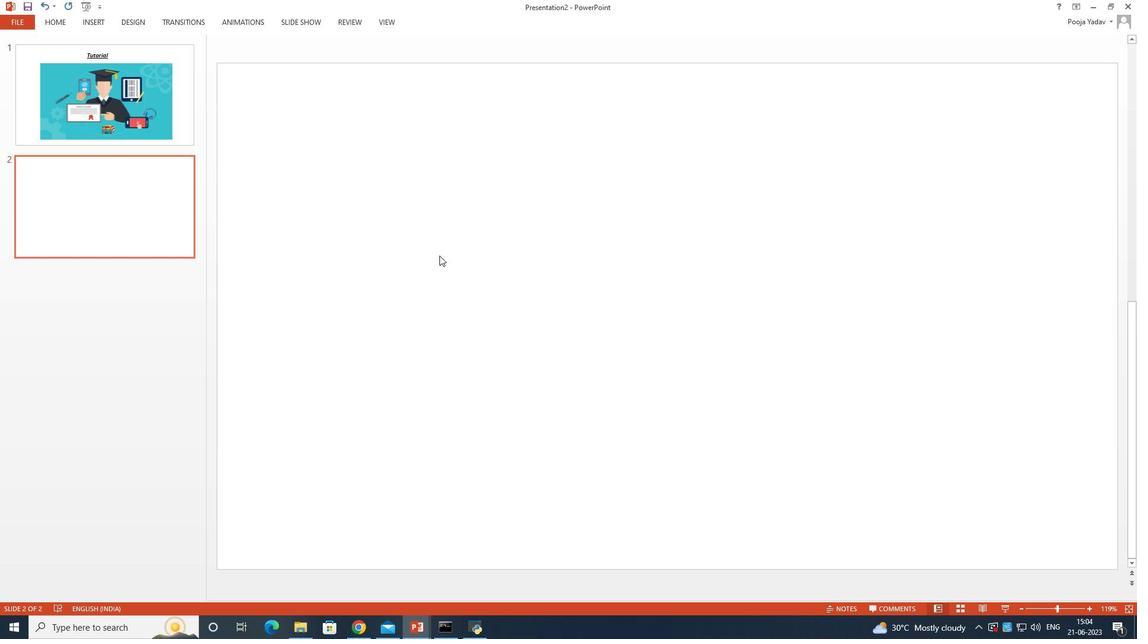 
Action: Mouse moved to (491, 257)
Screenshot: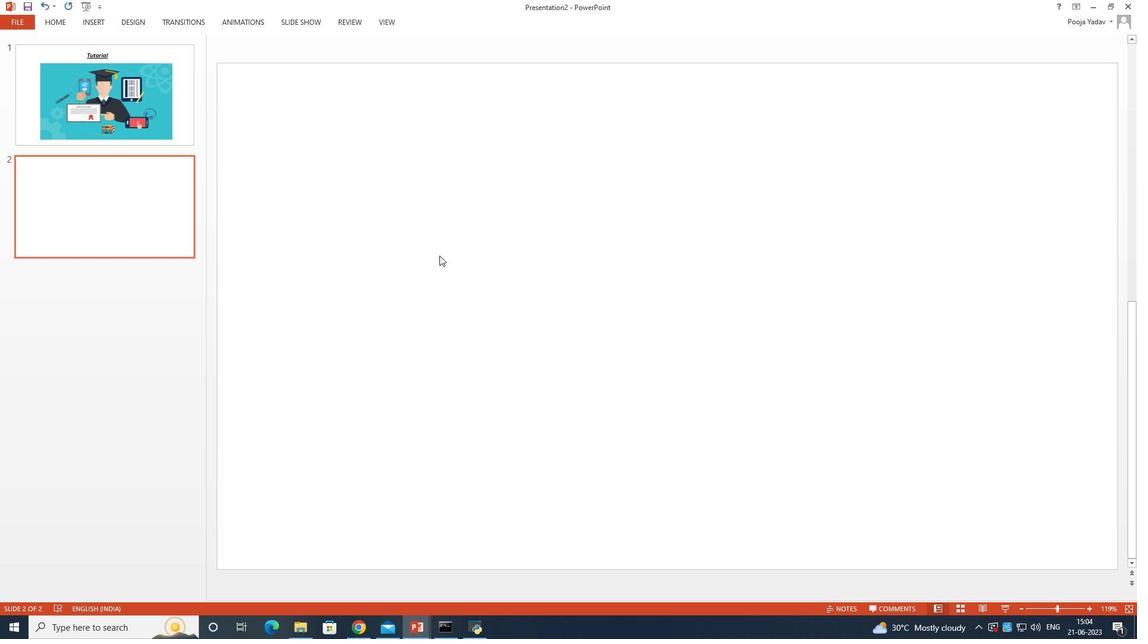 
Action: Mouse scrolled (491, 257) with delta (0, 0)
Screenshot: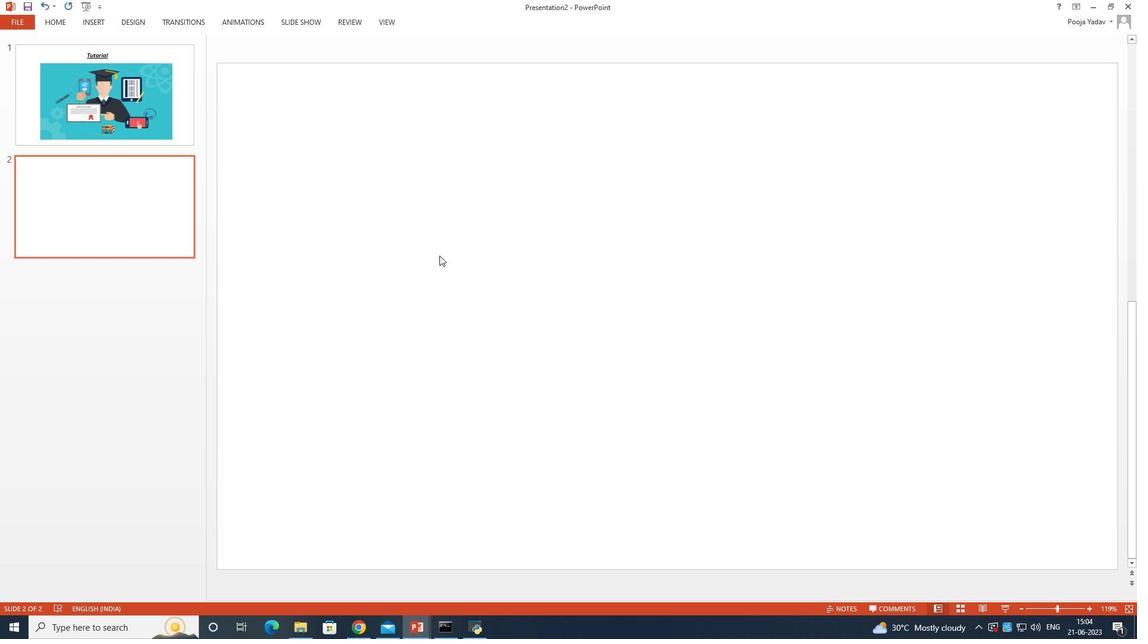 
Action: Mouse scrolled (491, 257) with delta (0, 0)
Screenshot: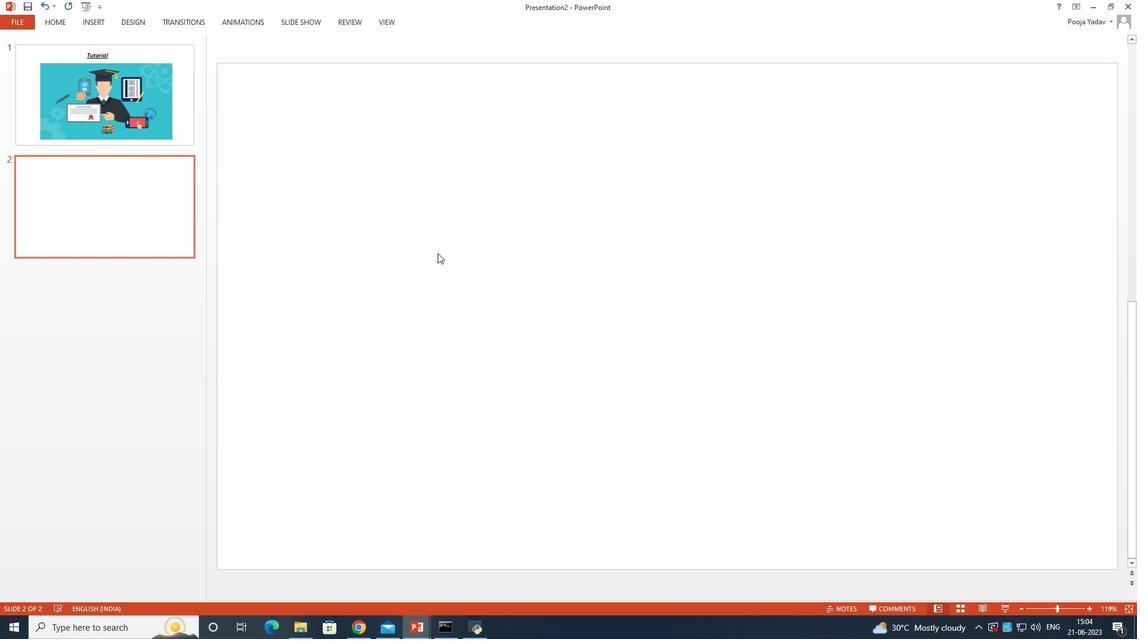 
Action: Mouse scrolled (491, 257) with delta (0, 0)
Screenshot: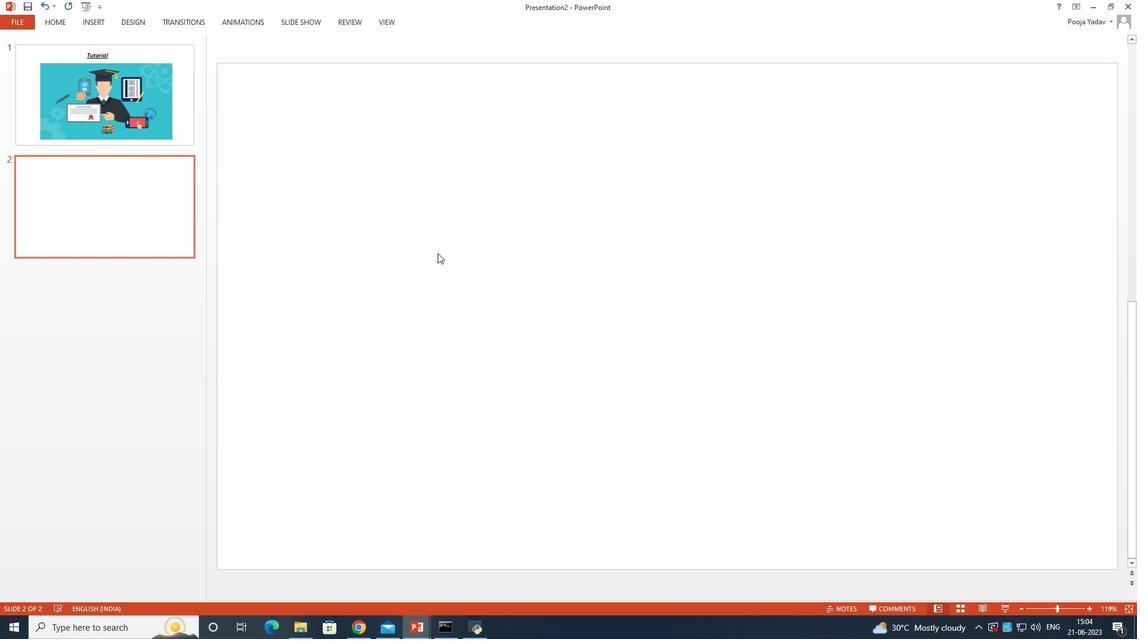 
Action: Mouse scrolled (491, 257) with delta (0, 0)
Screenshot: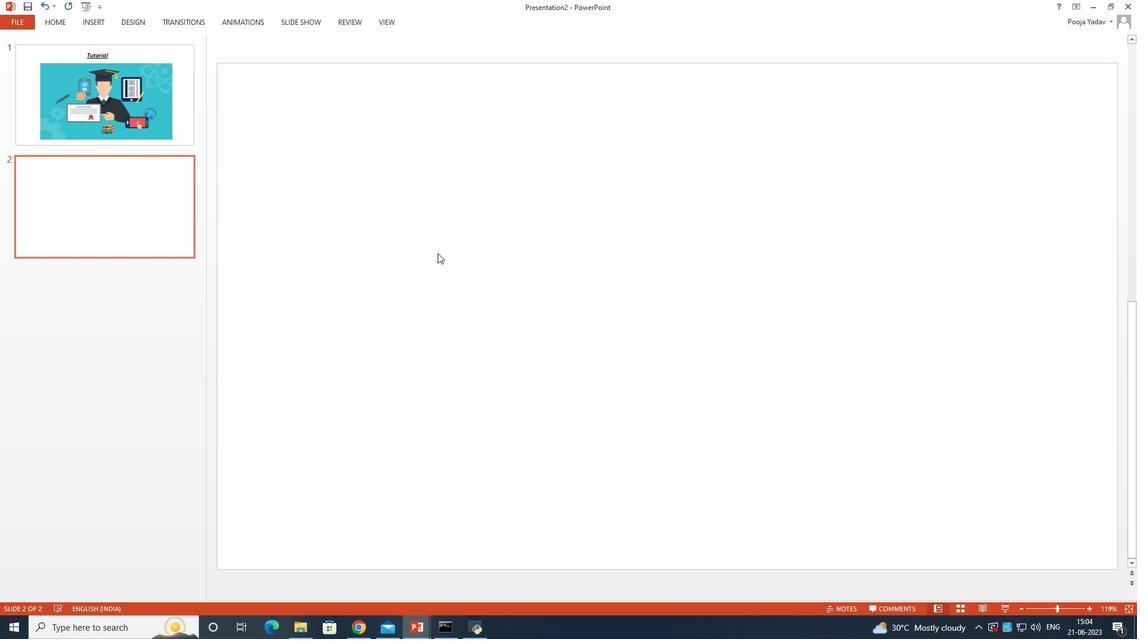
Action: Mouse scrolled (491, 257) with delta (0, 0)
Screenshot: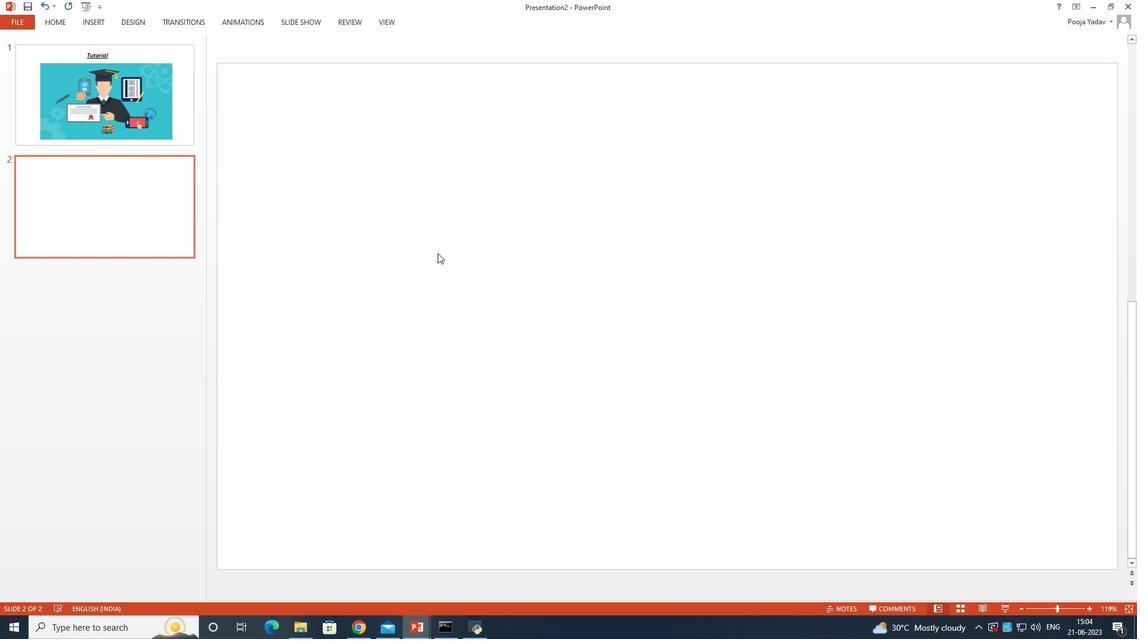 
Action: Mouse scrolled (491, 258) with delta (0, 0)
Screenshot: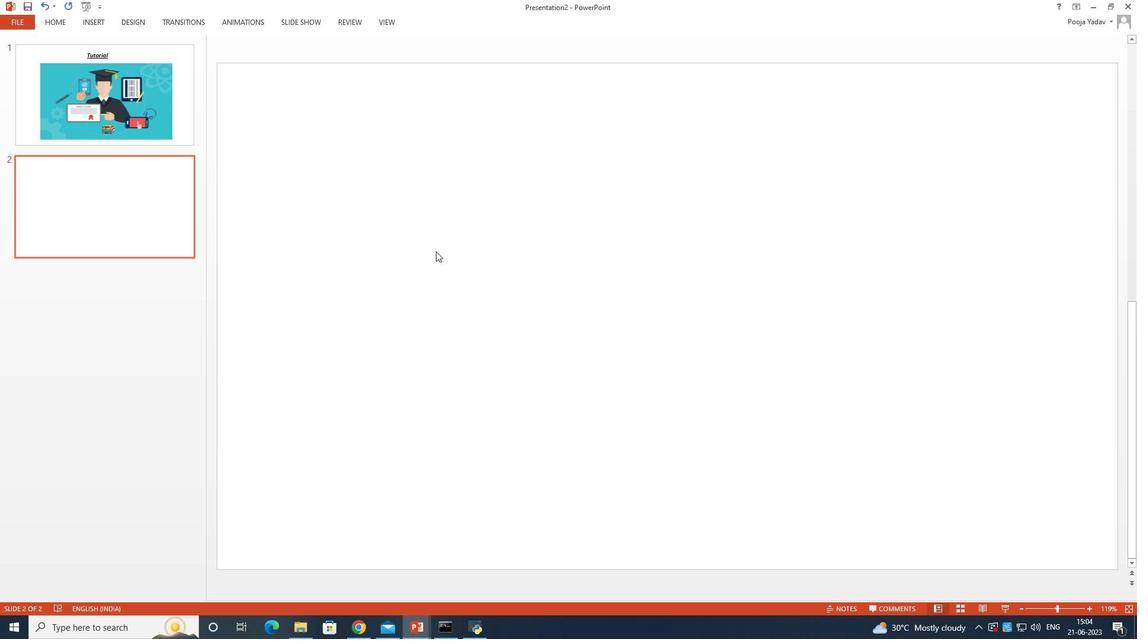 
Action: Mouse scrolled (491, 258) with delta (0, 0)
Screenshot: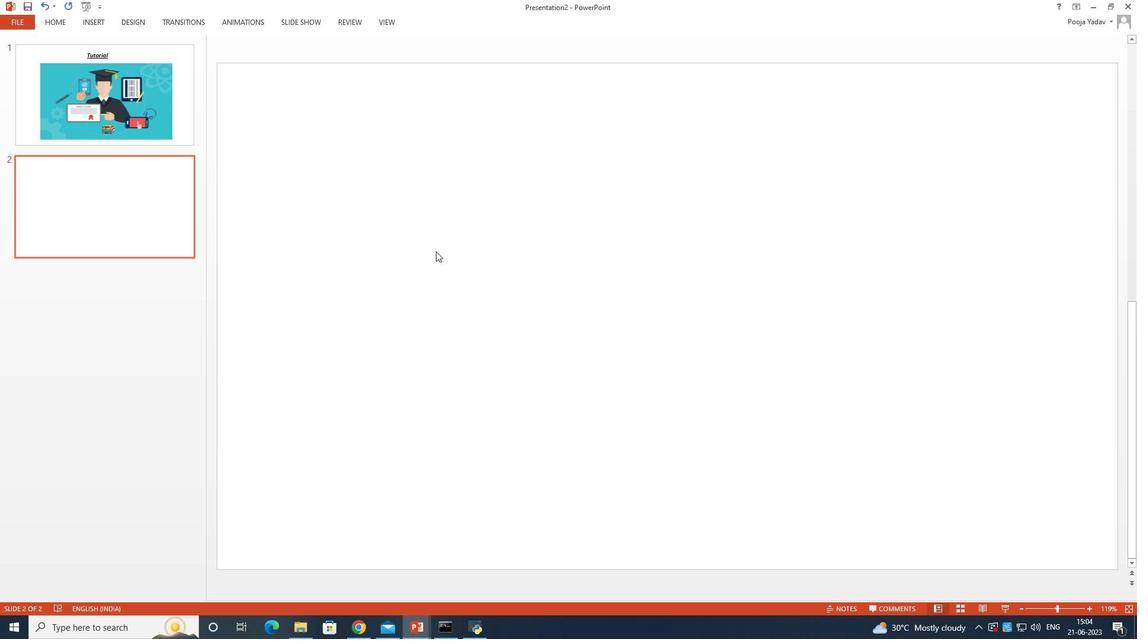 
Action: Mouse scrolled (491, 258) with delta (0, 0)
Screenshot: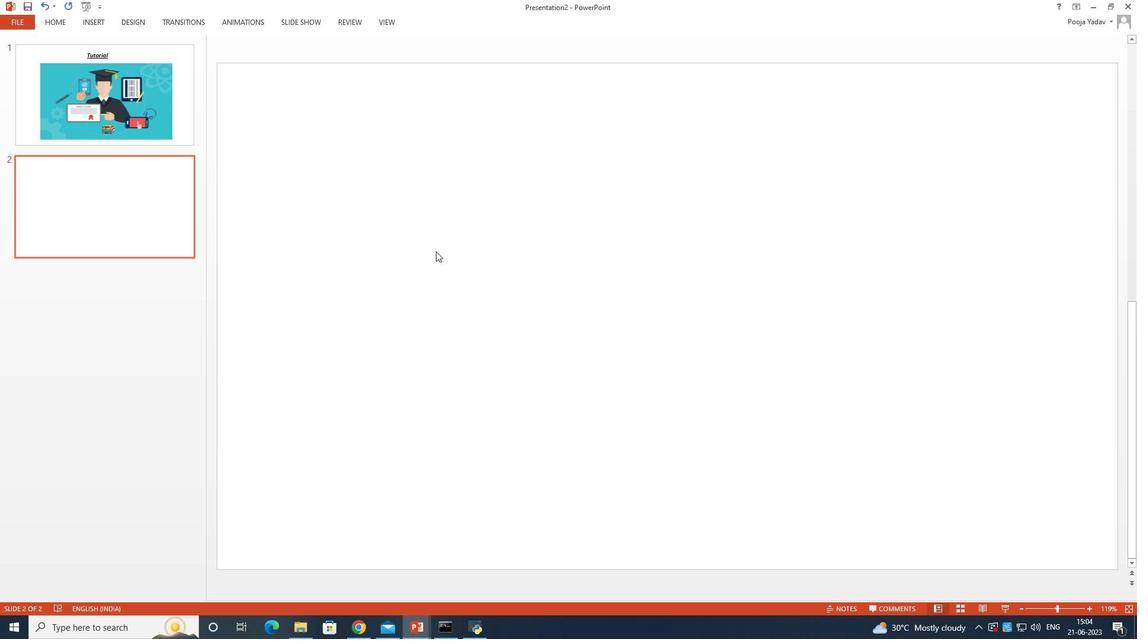 
Action: Mouse scrolled (491, 258) with delta (0, 0)
Screenshot: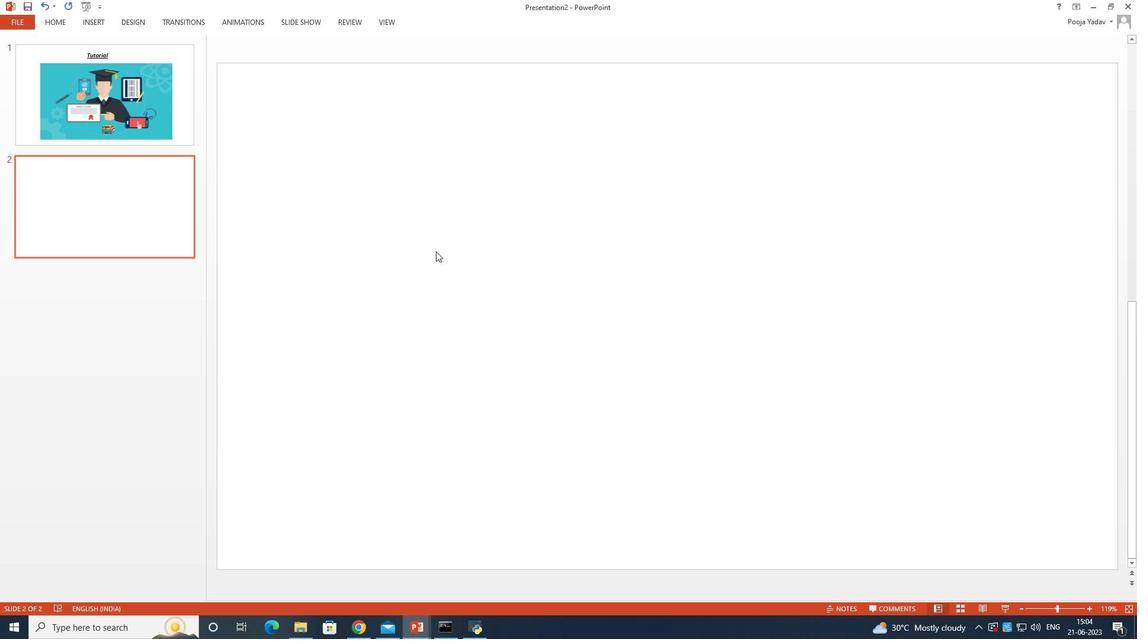 
Action: Mouse scrolled (491, 258) with delta (0, 0)
Screenshot: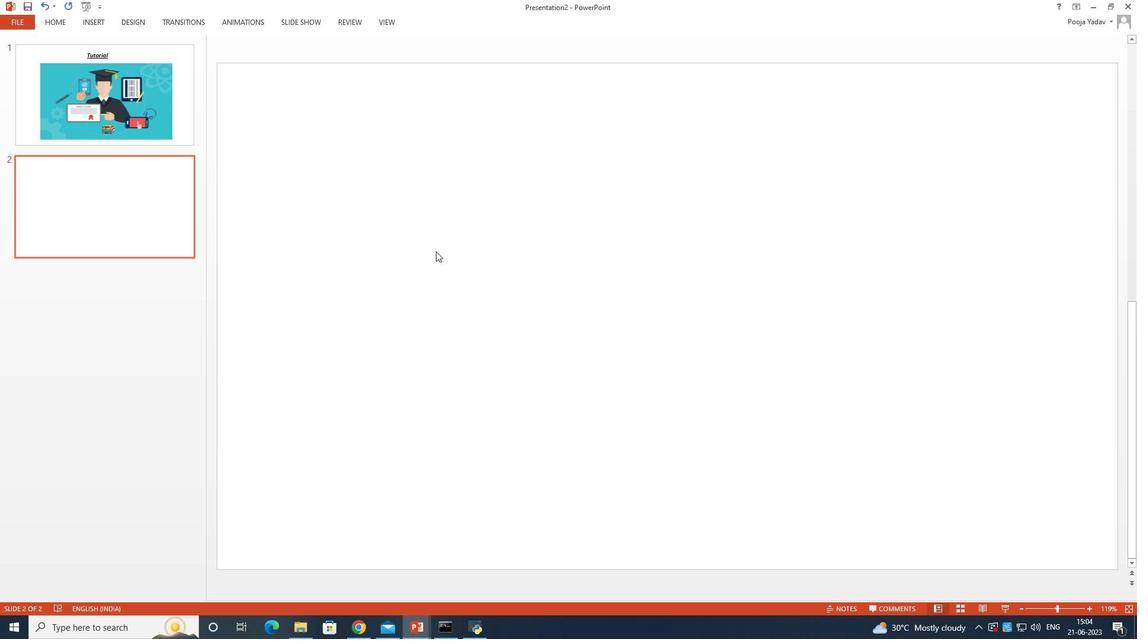 
Action: Mouse scrolled (491, 258) with delta (0, 0)
Screenshot: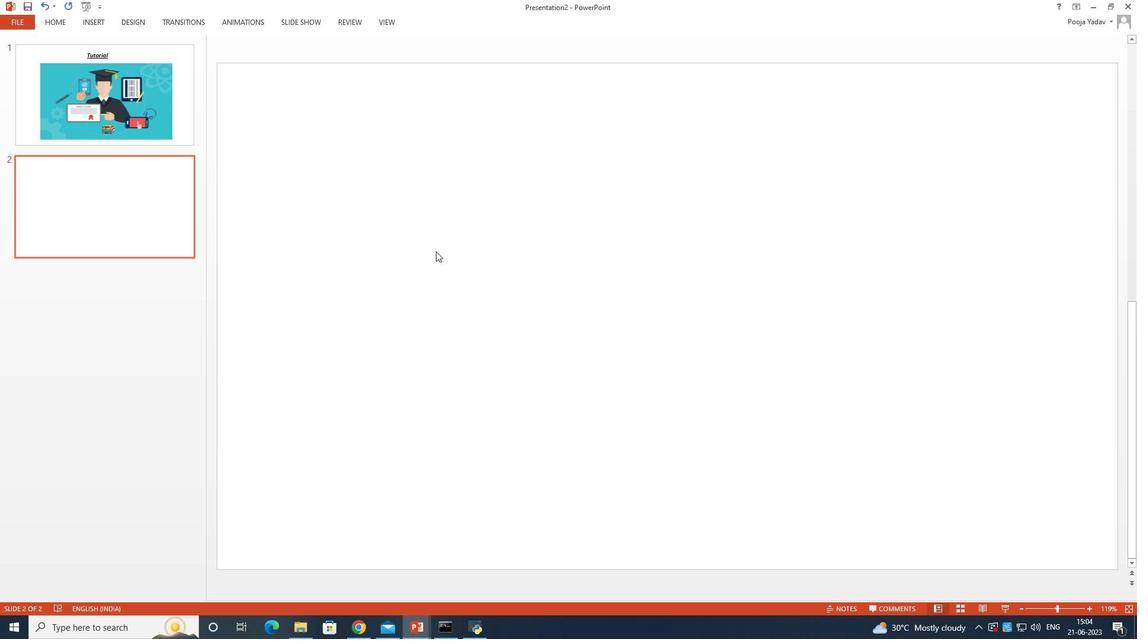 
Action: Mouse scrolled (491, 257) with delta (0, 0)
Screenshot: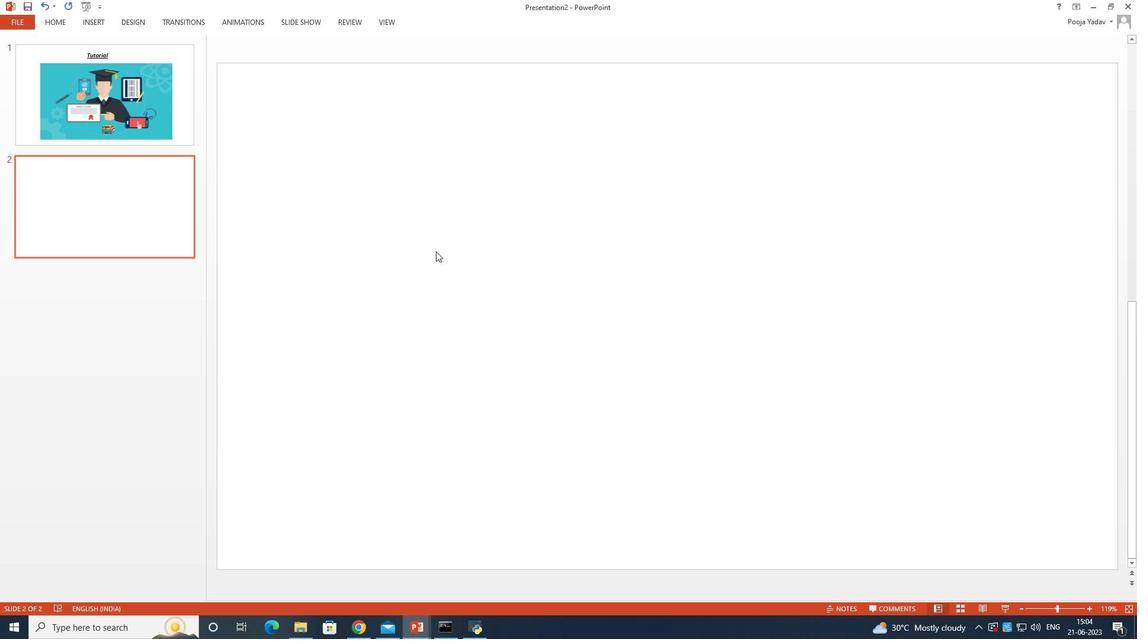 
Action: Mouse moved to (491, 267)
Screenshot: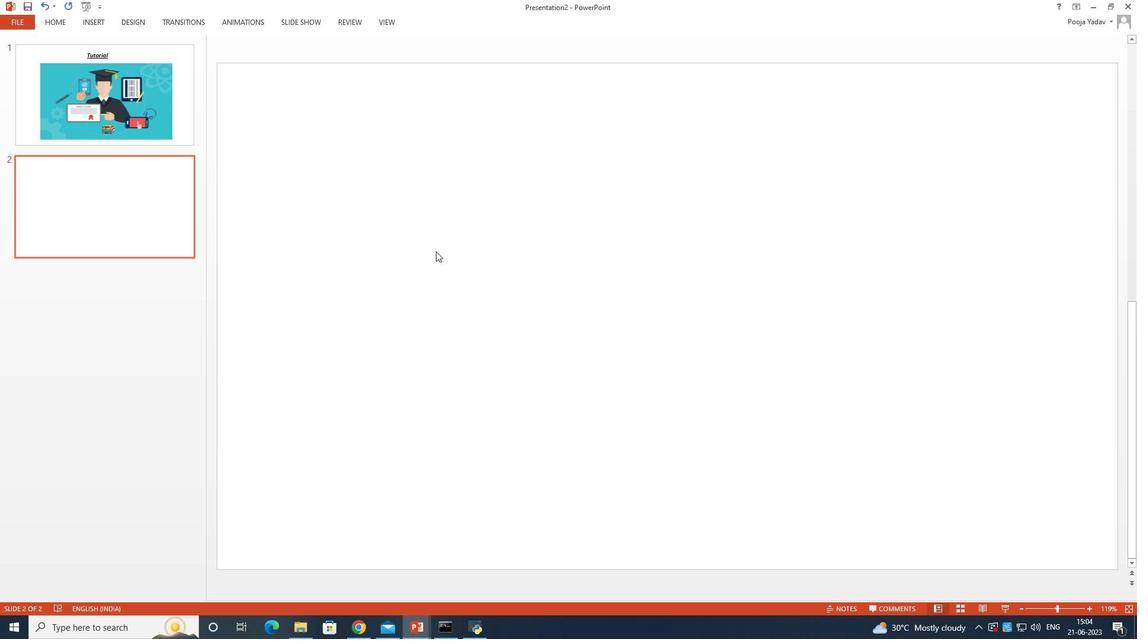 
Action: Mouse scrolled (491, 267) with delta (0, 0)
Screenshot: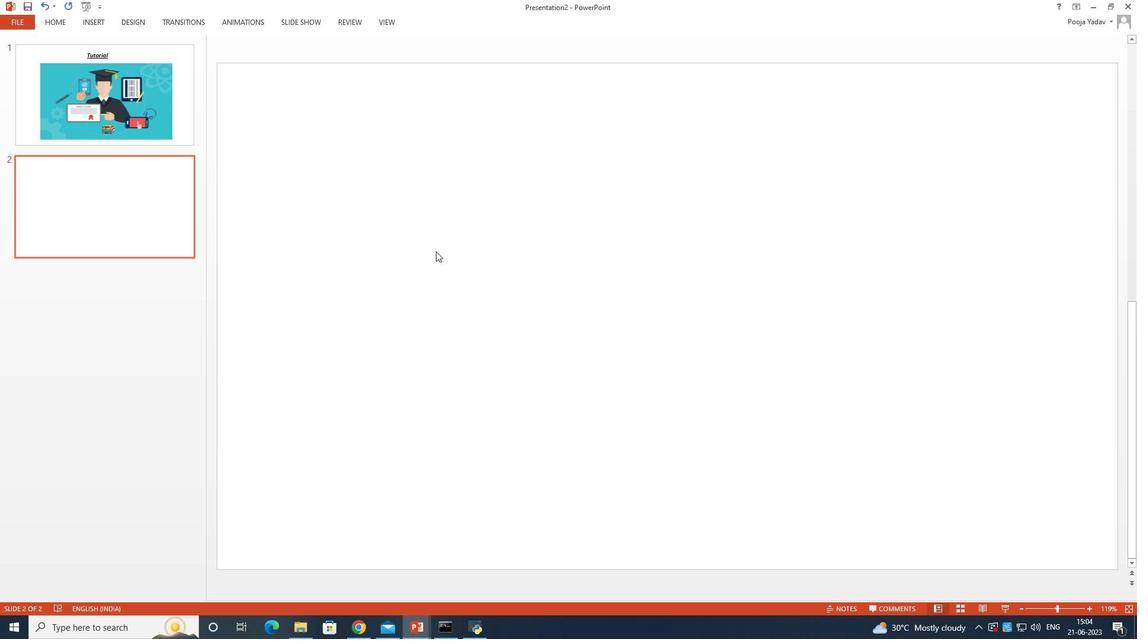
Action: Mouse moved to (491, 270)
Screenshot: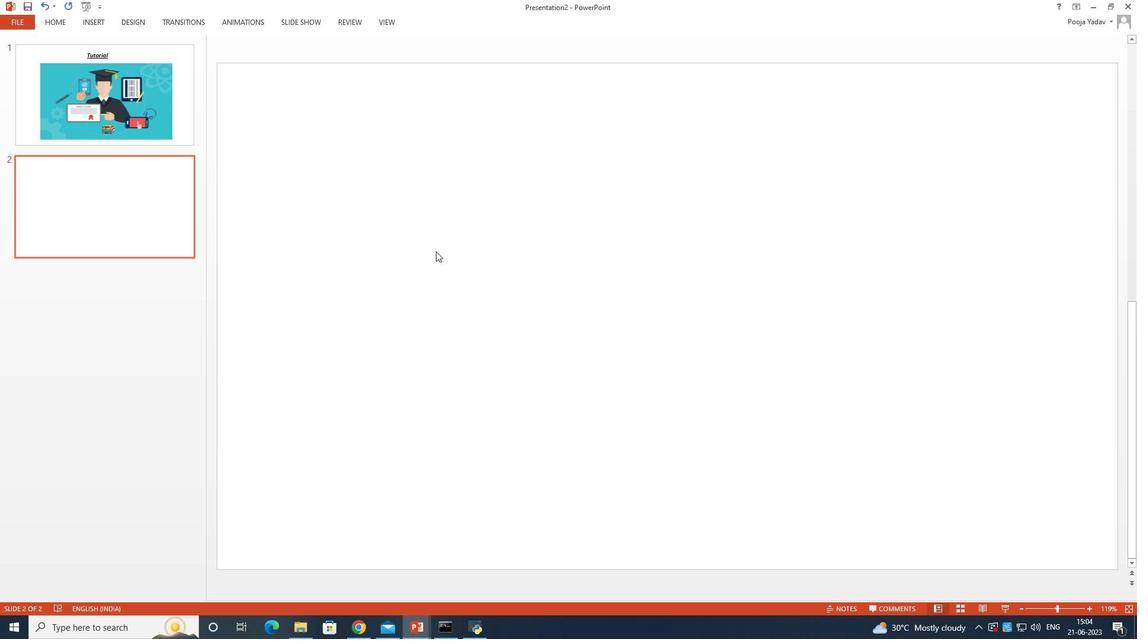 
Action: Mouse scrolled (491, 270) with delta (0, 0)
Screenshot: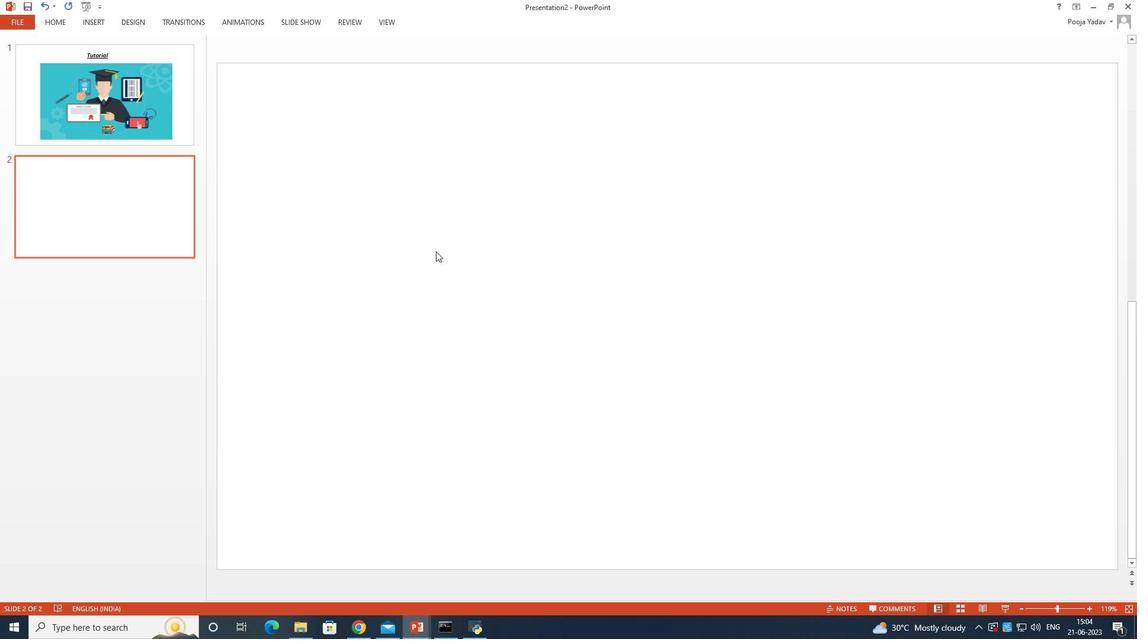 
Action: Mouse scrolled (491, 270) with delta (0, 0)
Screenshot: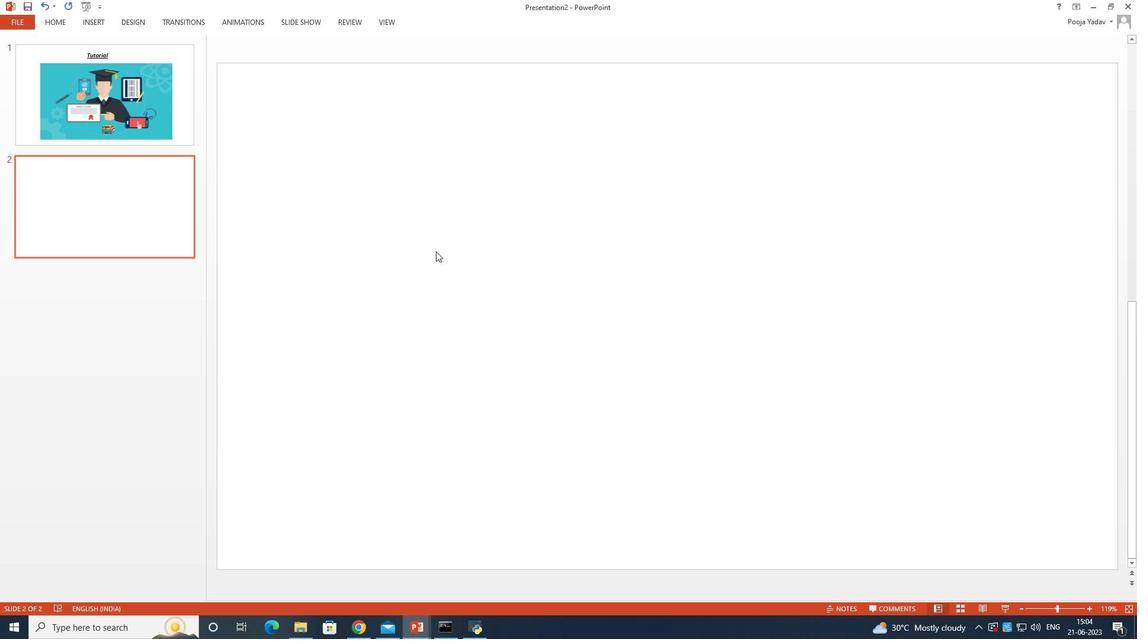 
Action: Mouse scrolled (491, 270) with delta (0, 0)
Screenshot: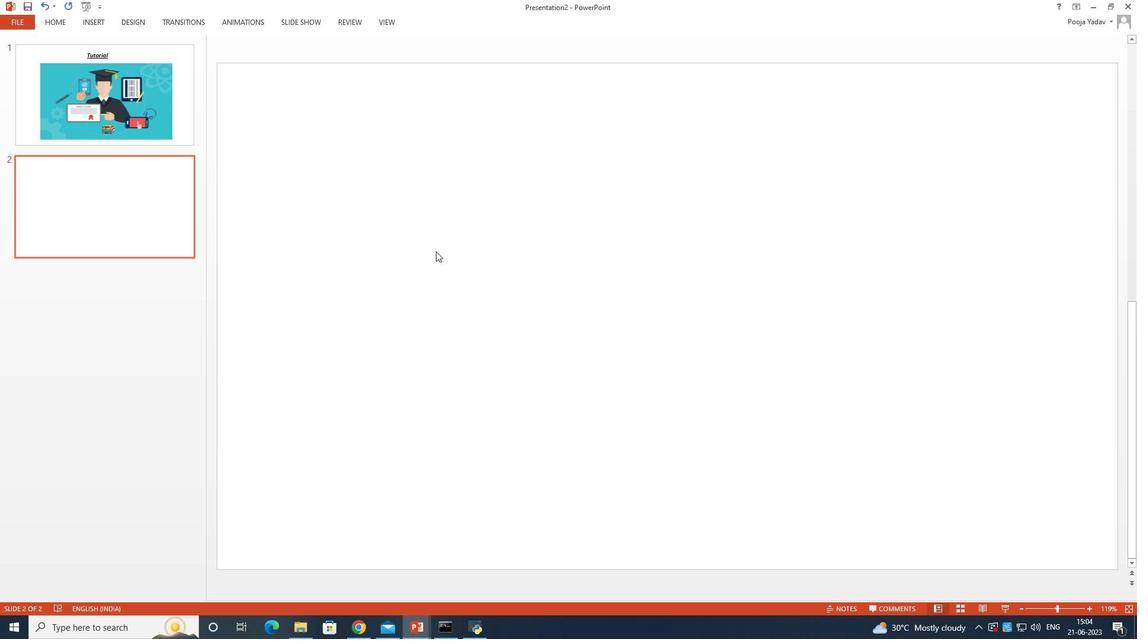 
Action: Mouse scrolled (491, 270) with delta (0, 0)
Screenshot: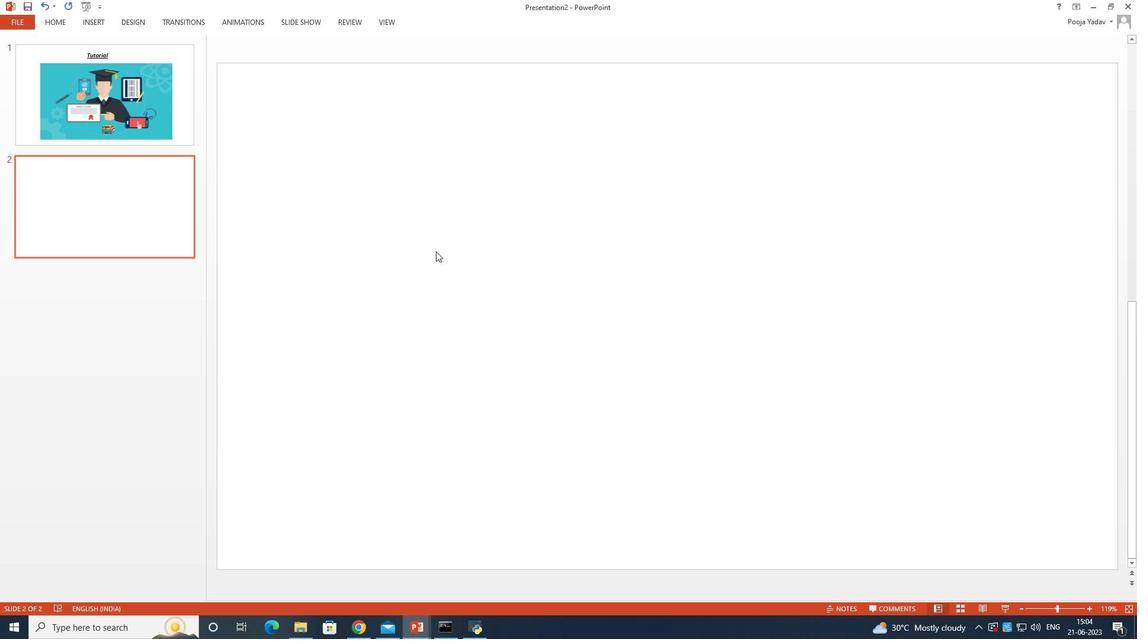 
Action: Mouse moved to (491, 270)
Screenshot: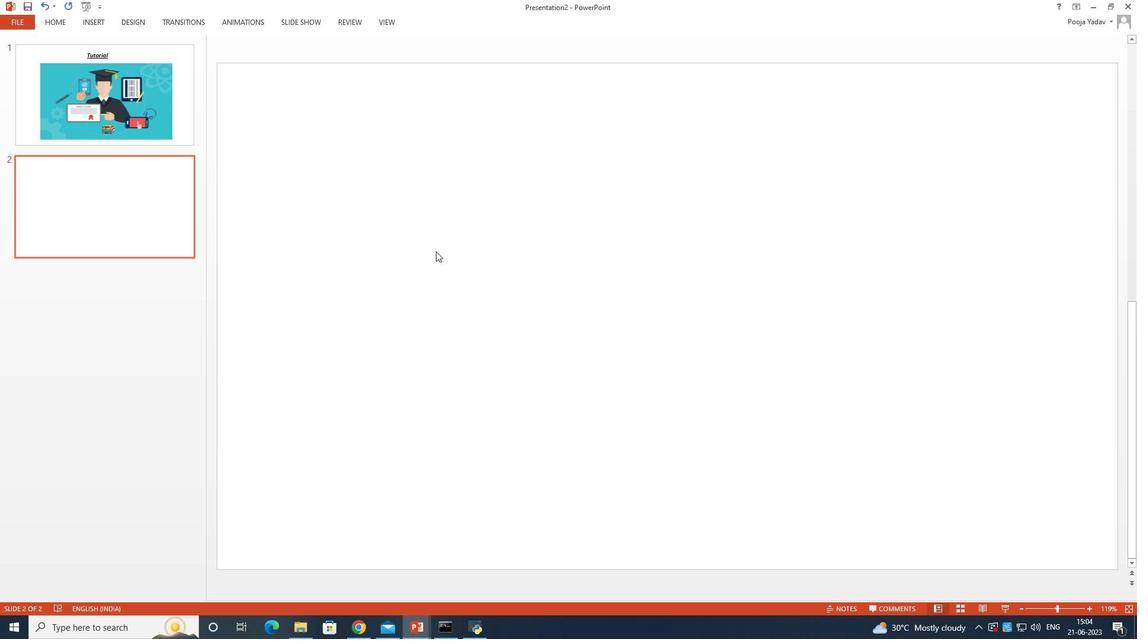 
Action: Mouse scrolled (491, 270) with delta (0, 0)
Screenshot: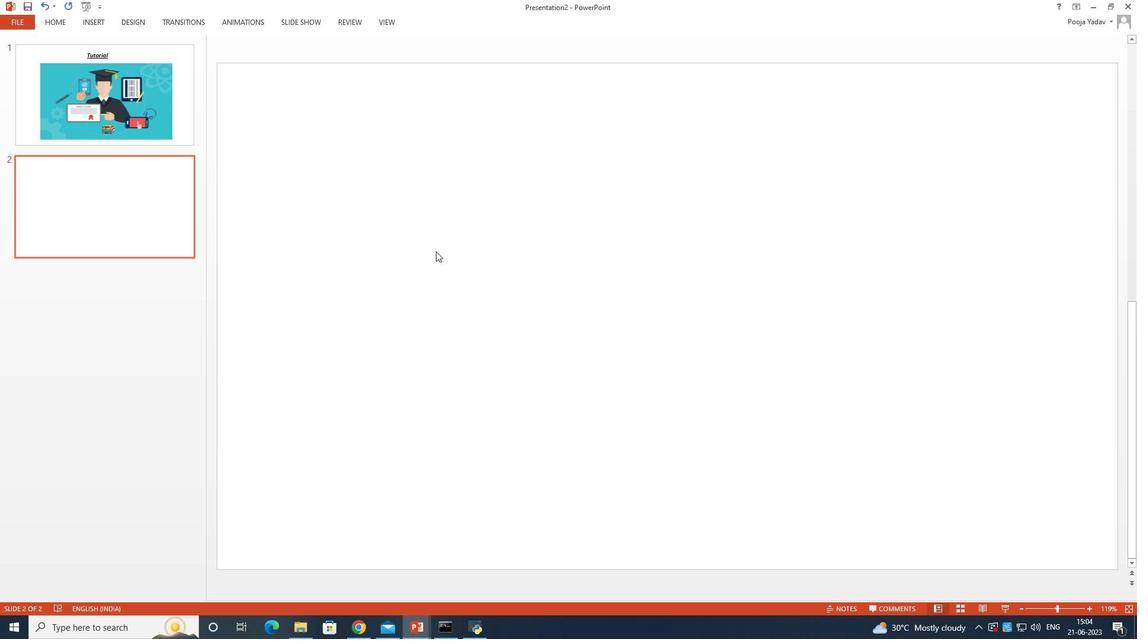 
Action: Mouse scrolled (491, 270) with delta (0, 0)
Screenshot: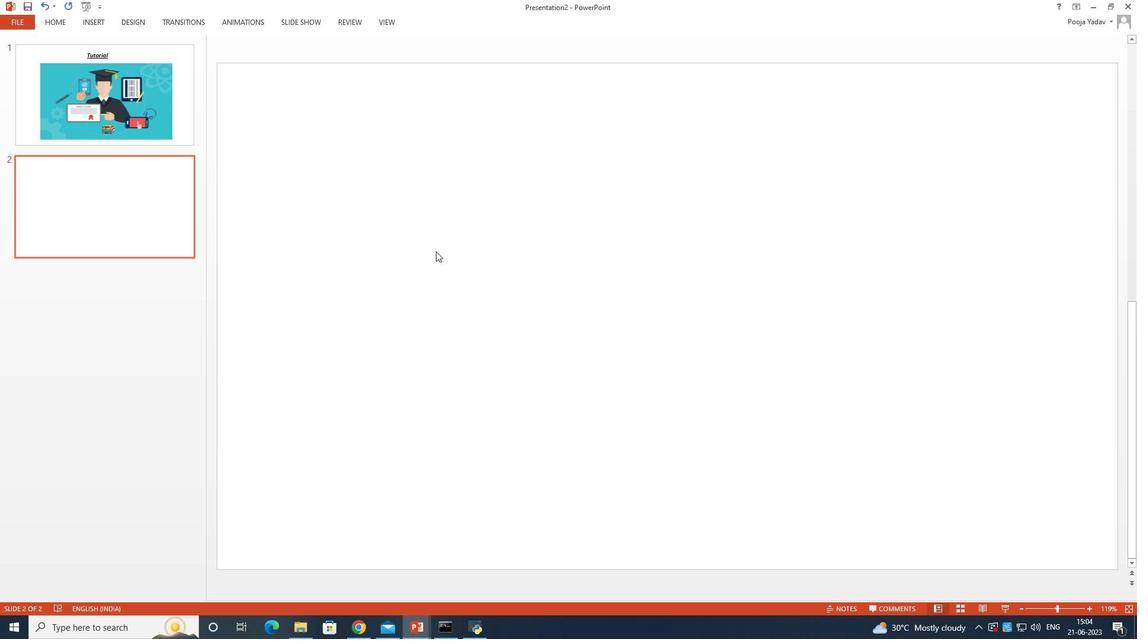 
Action: Mouse scrolled (491, 270) with delta (0, 0)
Screenshot: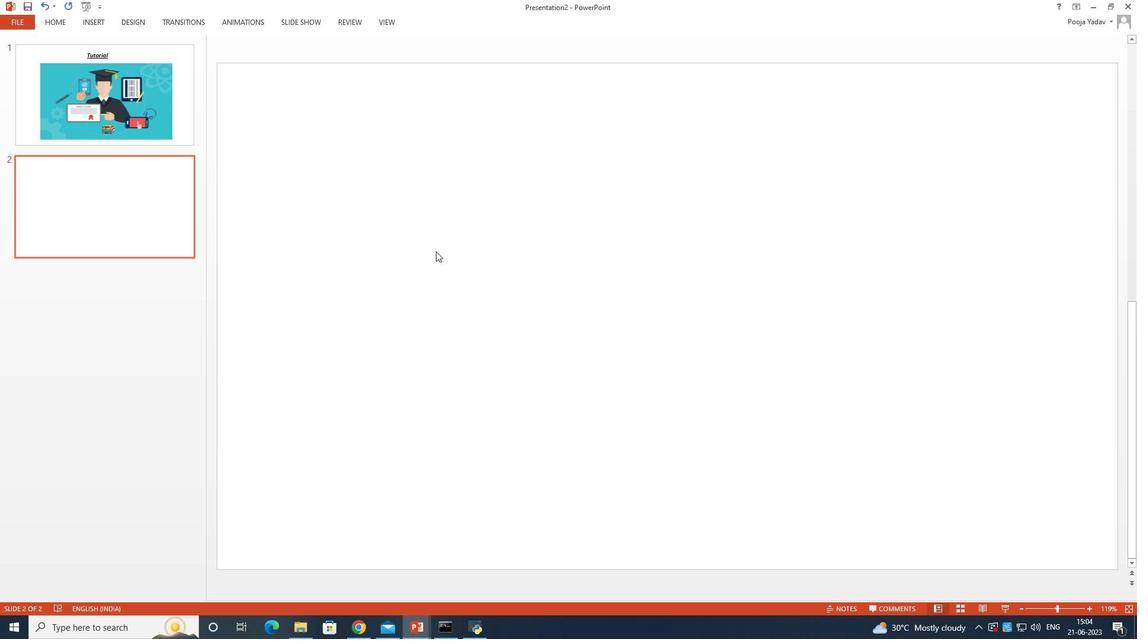 
Action: Mouse scrolled (491, 270) with delta (0, 0)
Screenshot: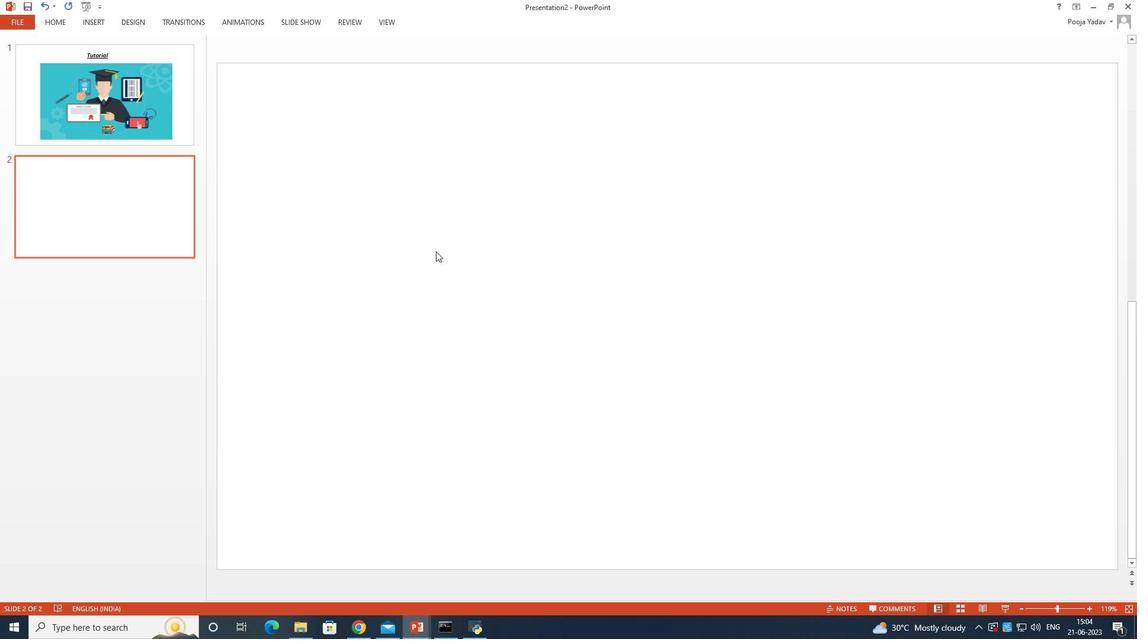 
Action: Mouse moved to (492, 269)
Screenshot: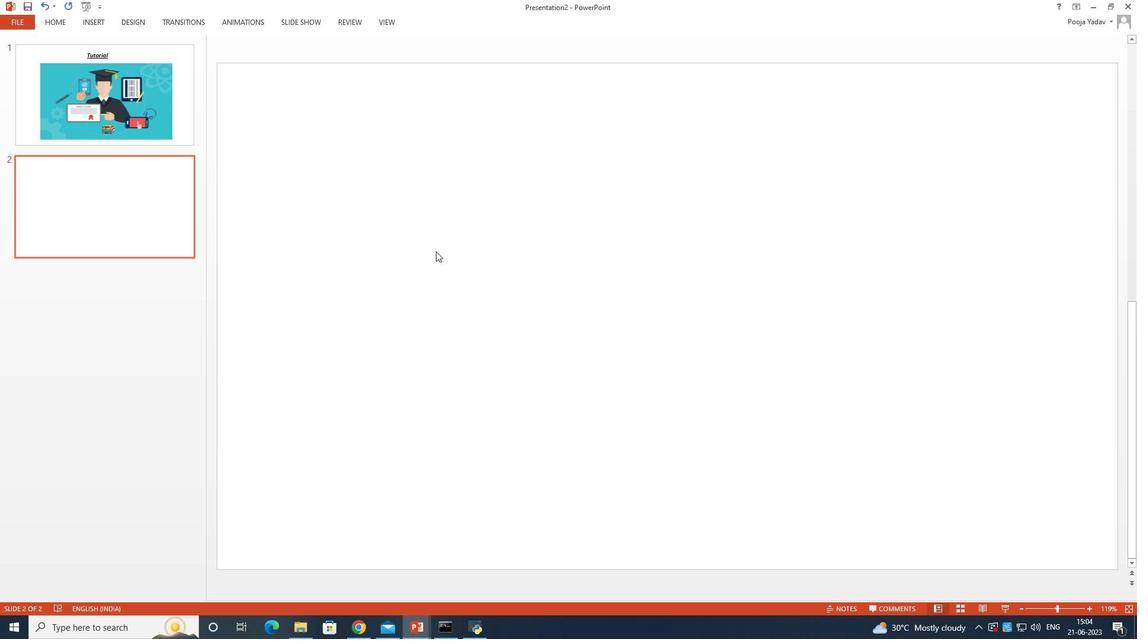 
Action: Mouse scrolled (492, 268) with delta (0, 0)
Screenshot: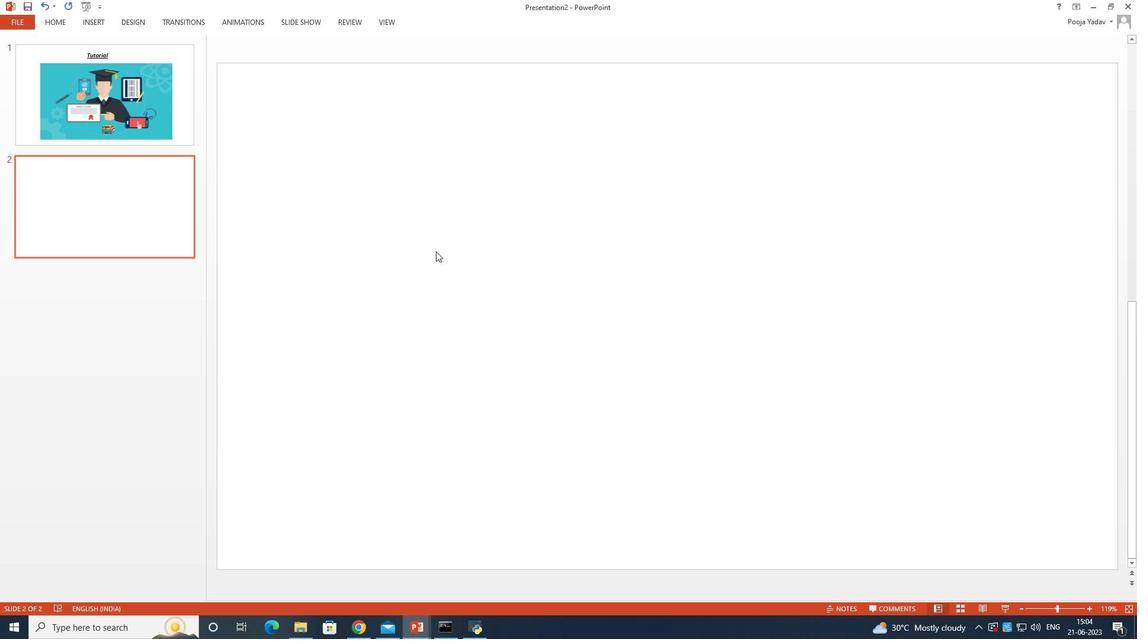 
Action: Mouse scrolled (492, 268) with delta (0, 0)
Screenshot: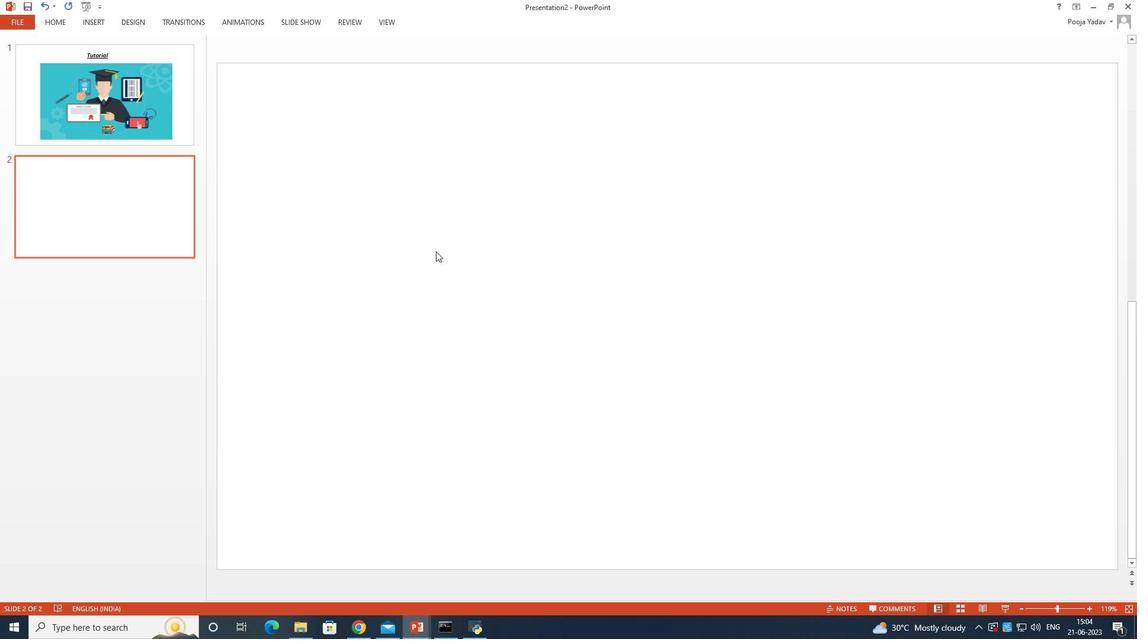 
Action: Mouse scrolled (492, 268) with delta (0, 0)
Screenshot: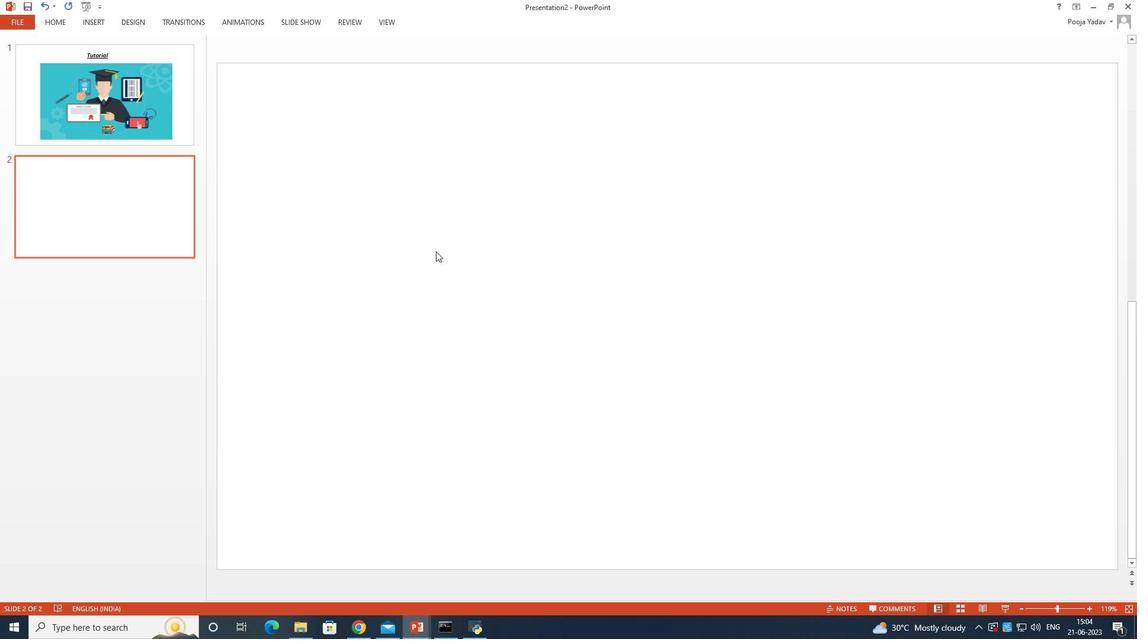 
Action: Mouse moved to (588, 290)
Screenshot: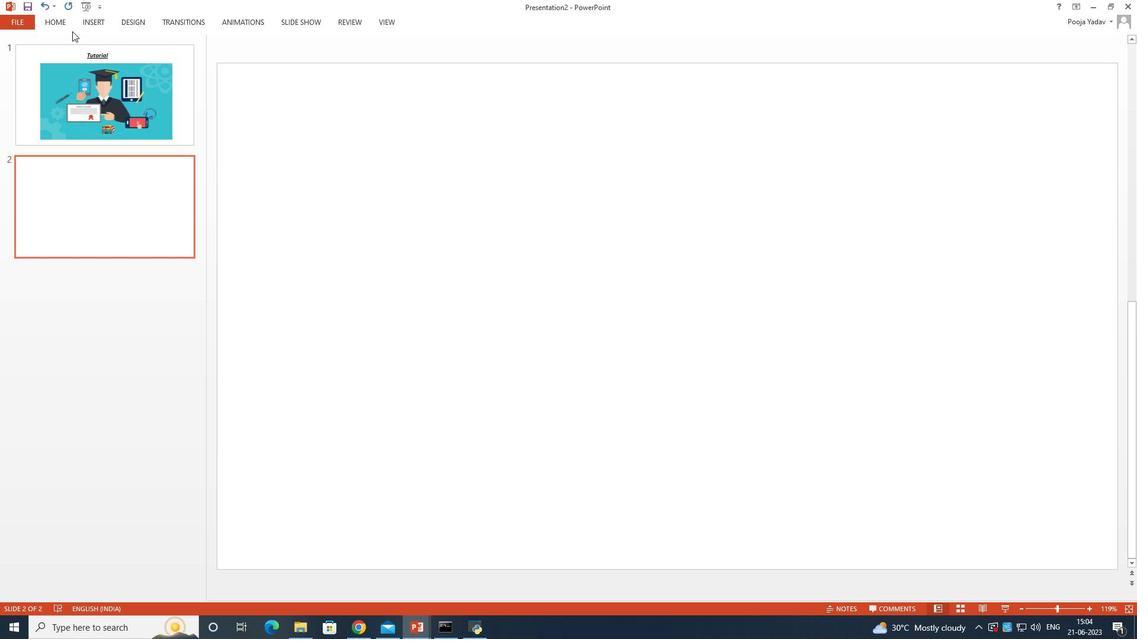 
Action: Mouse pressed left at (588, 290)
Screenshot: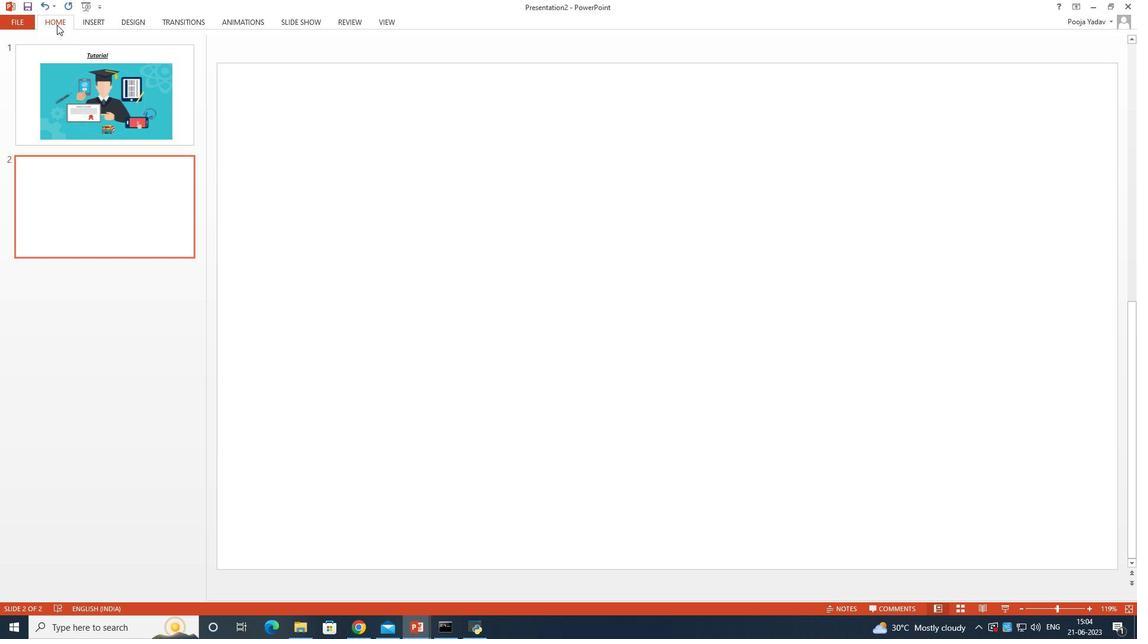 
Action: Mouse moved to (593, 292)
Screenshot: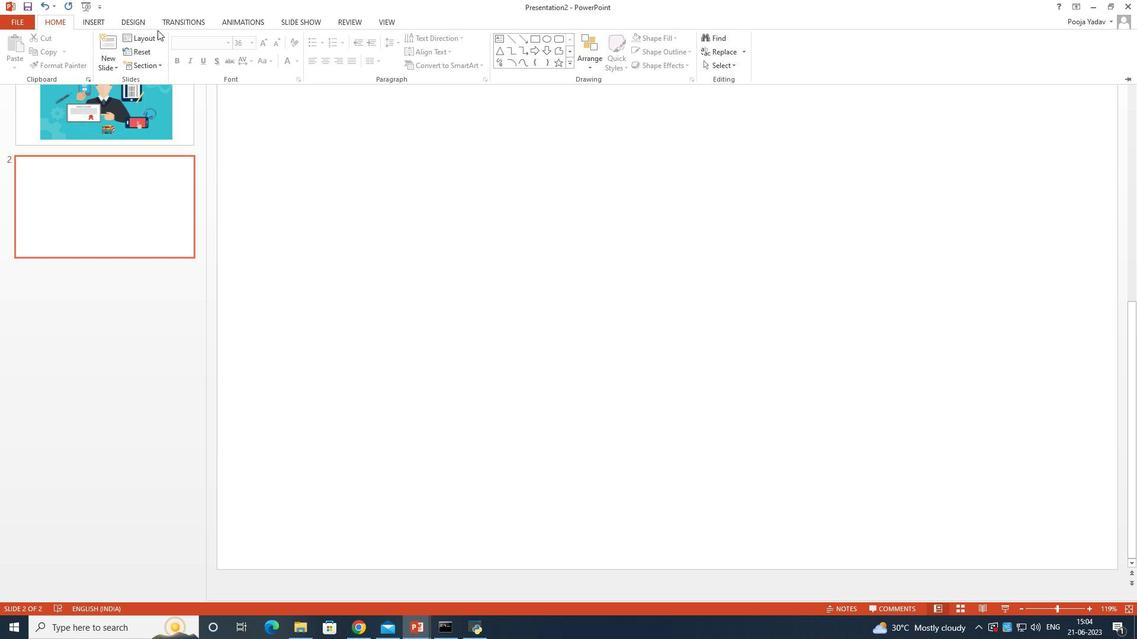 
Action: Mouse scrolled (593, 292) with delta (0, 0)
Screenshot: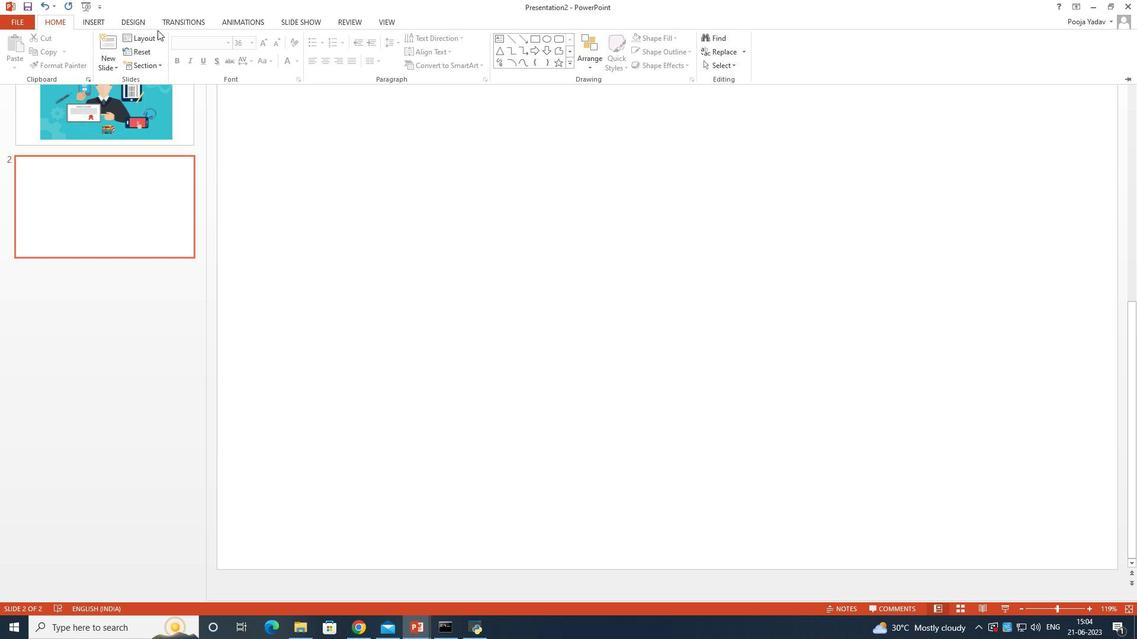 
Action: Mouse moved to (594, 294)
Screenshot: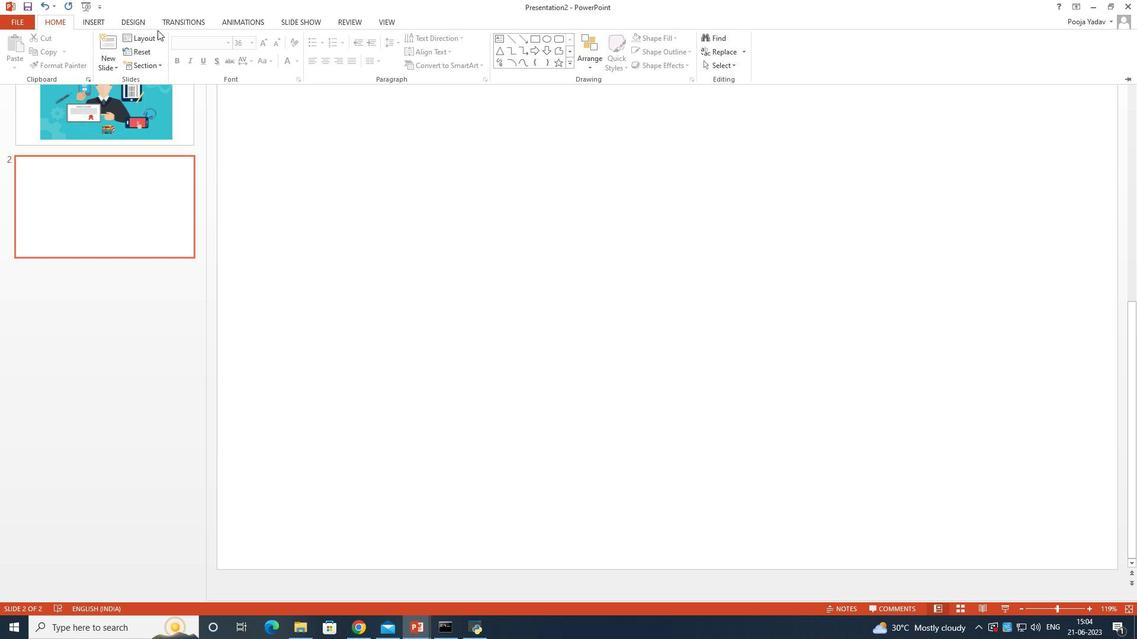 
Action: Mouse scrolled (594, 293) with delta (0, 0)
Screenshot: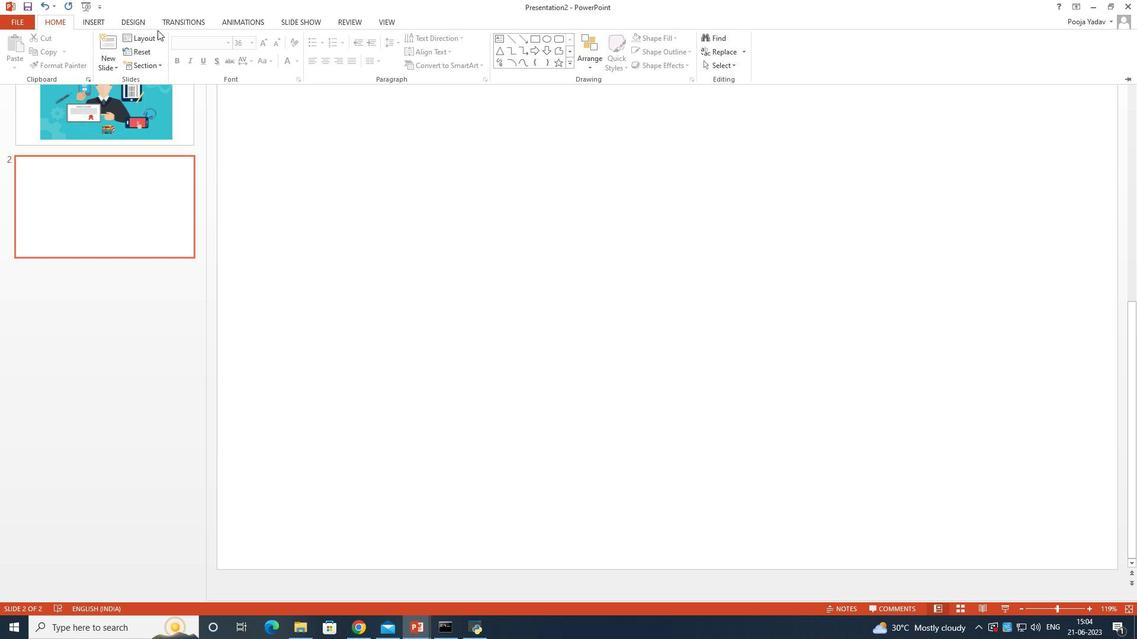 
Action: Mouse moved to (594, 295)
Screenshot: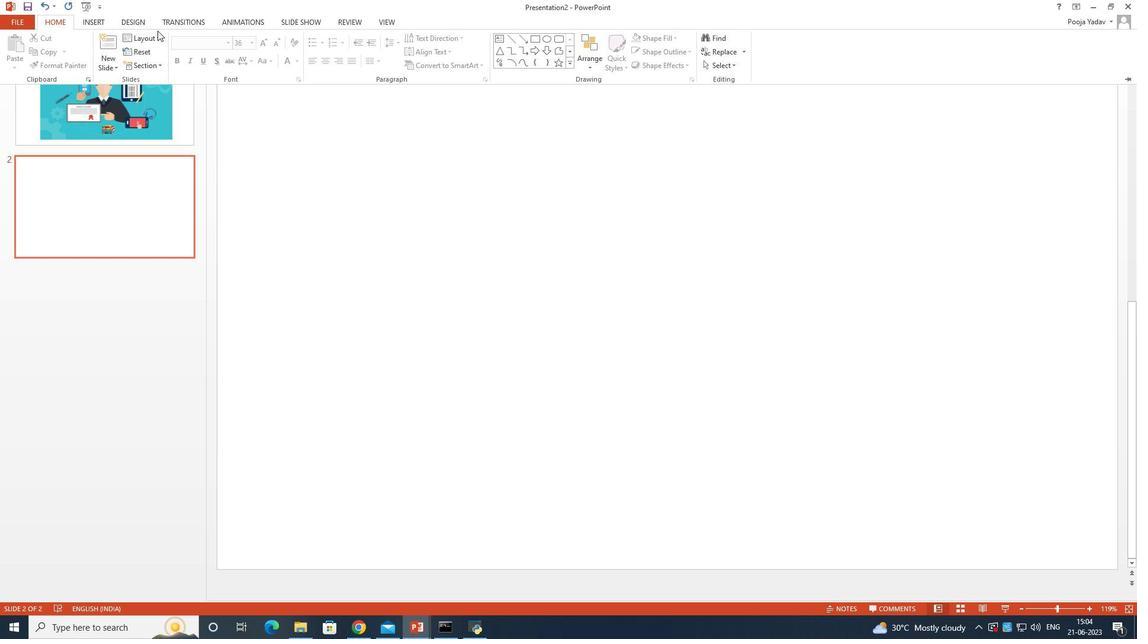 
Action: Mouse scrolled (594, 295) with delta (0, 0)
Screenshot: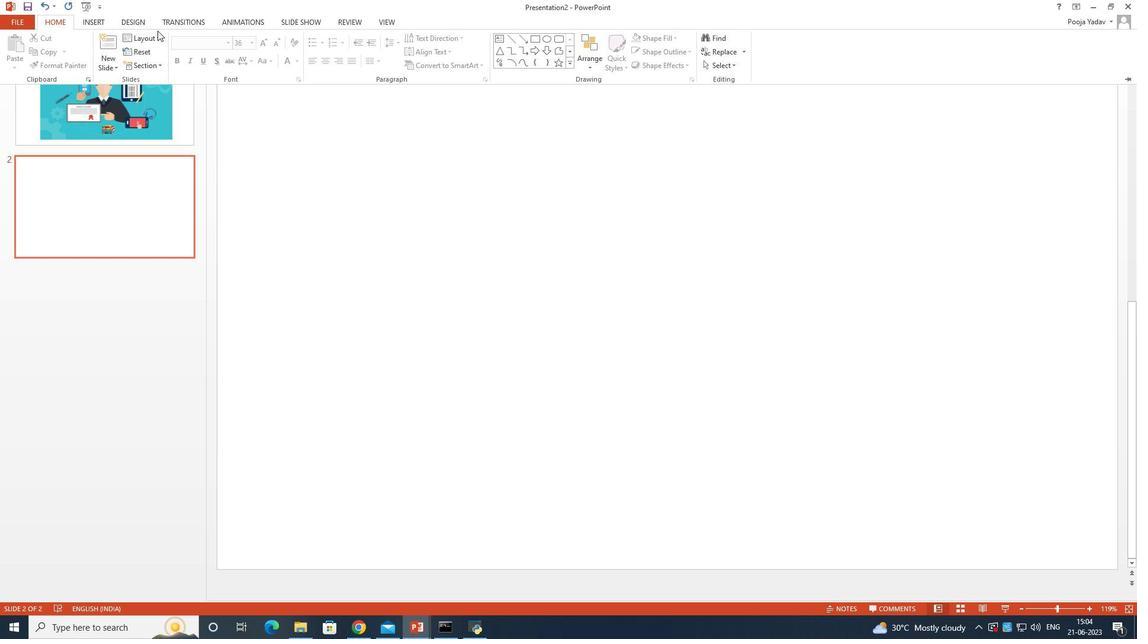 
Action: Mouse scrolled (594, 296) with delta (0, 0)
Screenshot: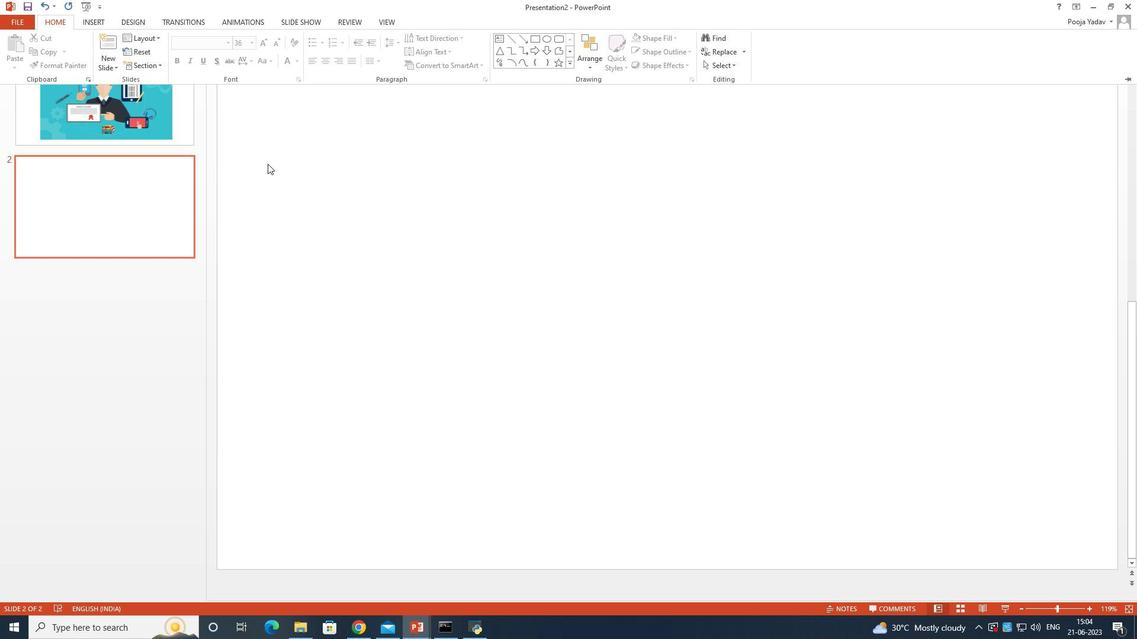 
Action: Mouse scrolled (594, 295) with delta (0, 0)
Screenshot: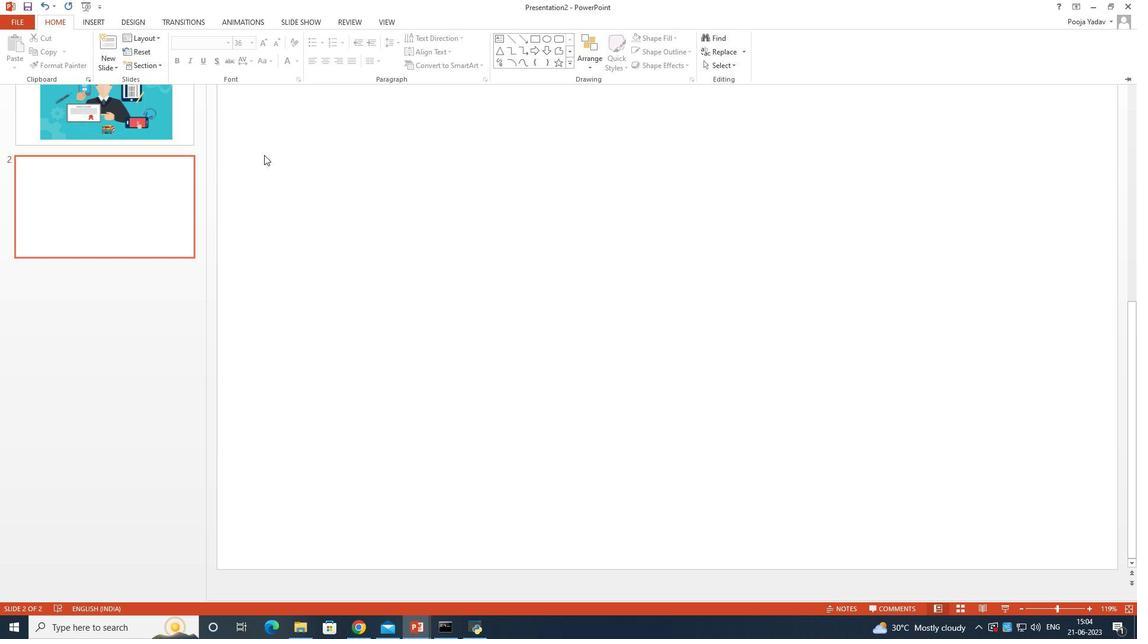 
Action: Mouse moved to (594, 296)
Screenshot: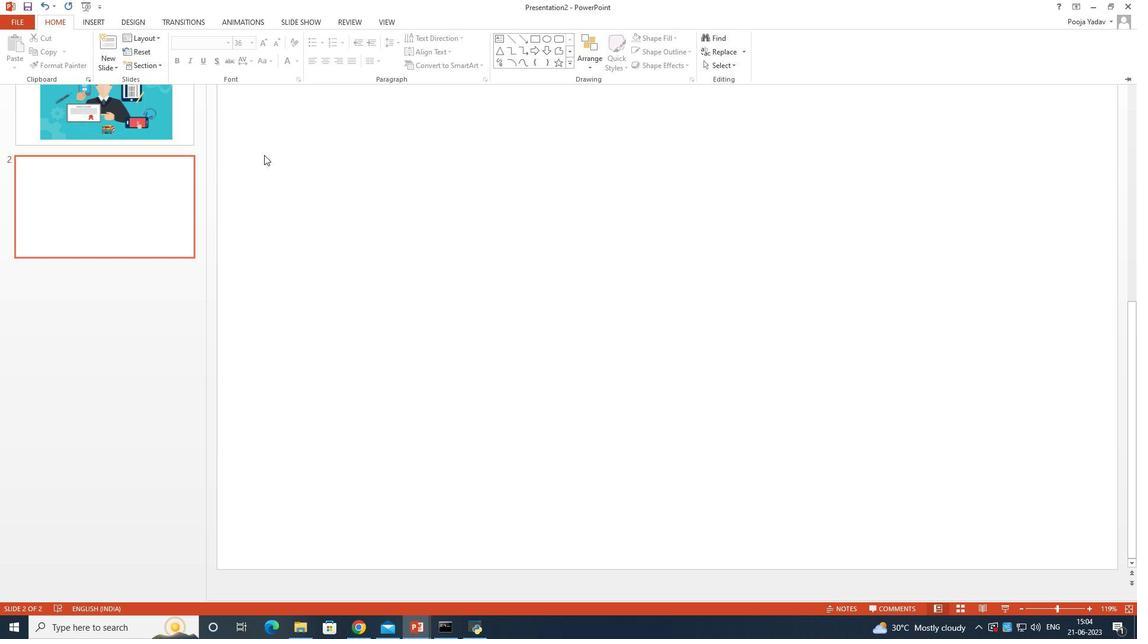 
Action: Mouse scrolled (594, 296) with delta (0, 0)
Screenshot: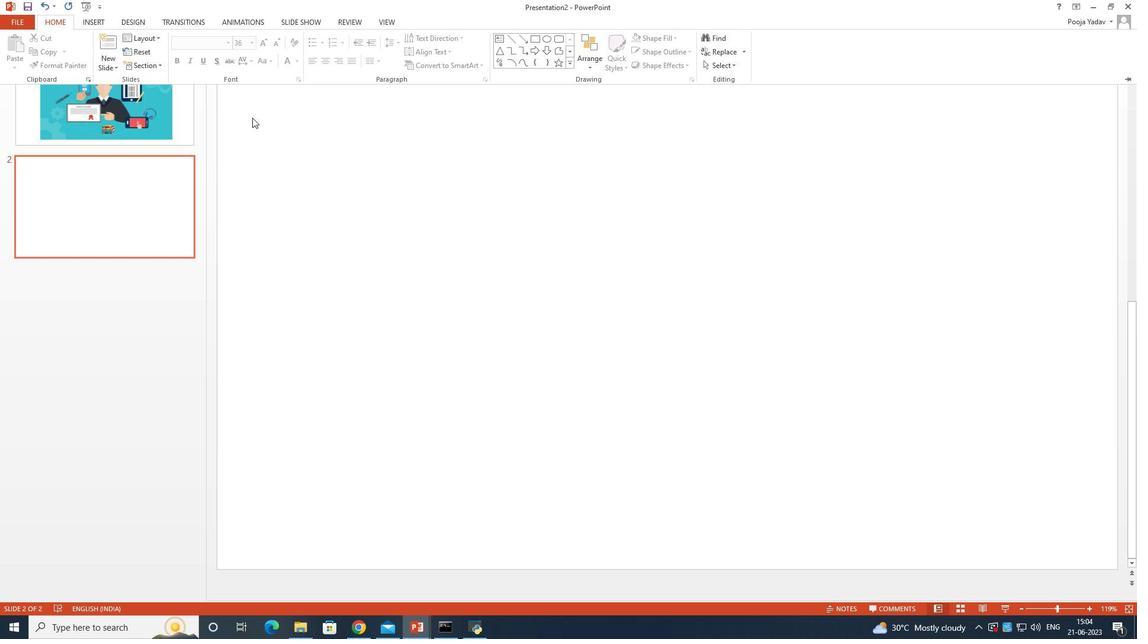 
Action: Mouse scrolled (594, 296) with delta (0, 0)
Screenshot: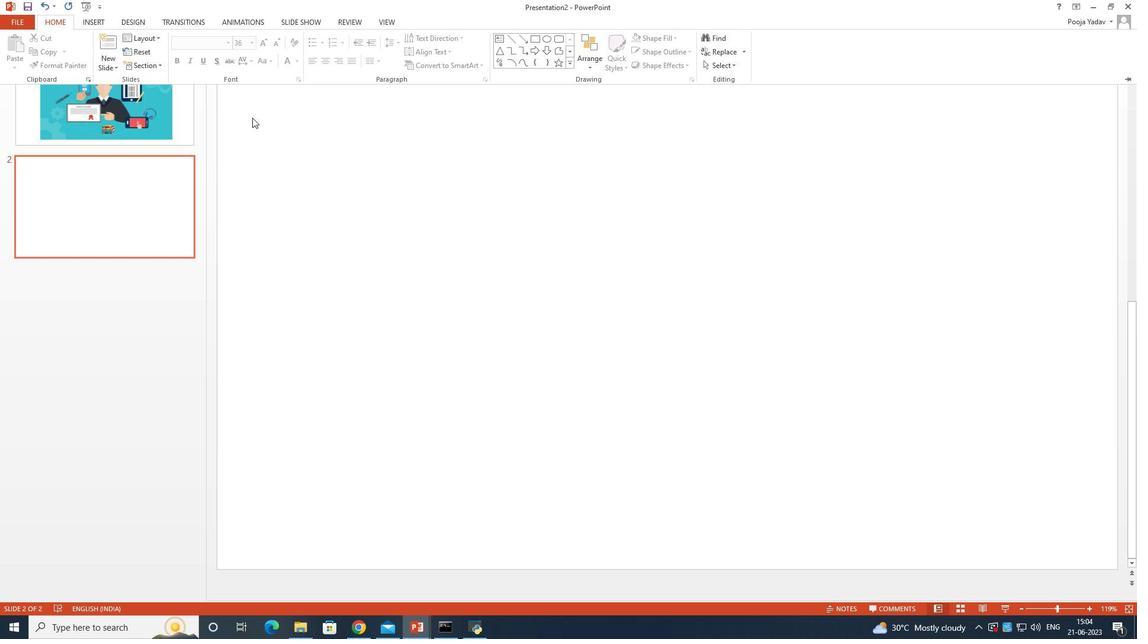 
Action: Mouse scrolled (594, 296) with delta (0, 0)
Screenshot: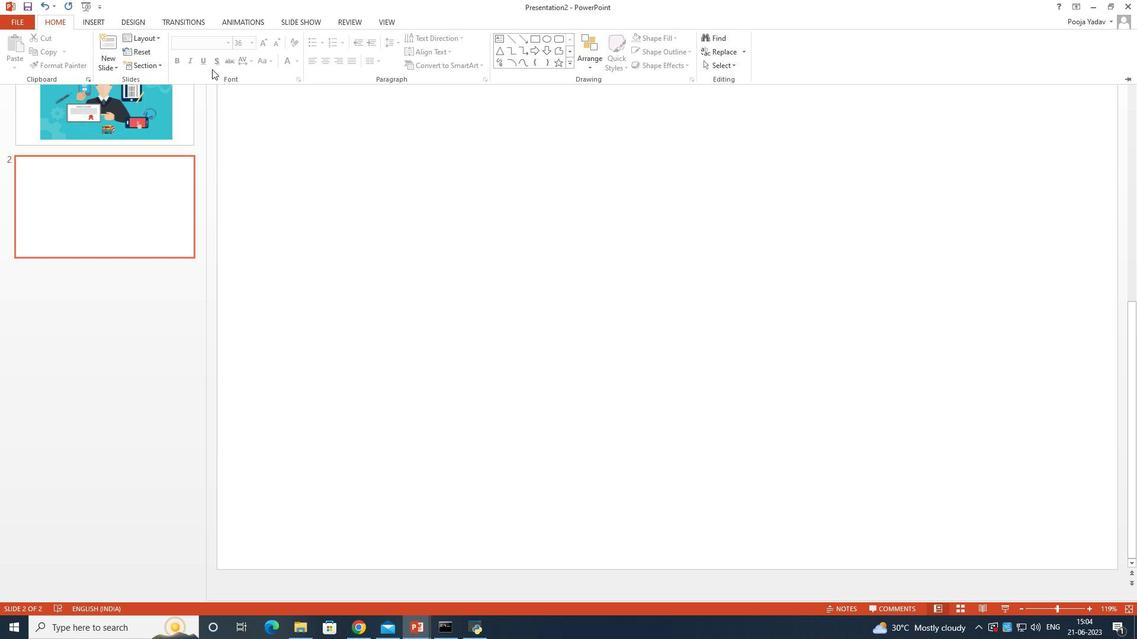 
Action: Mouse moved to (595, 296)
Screenshot: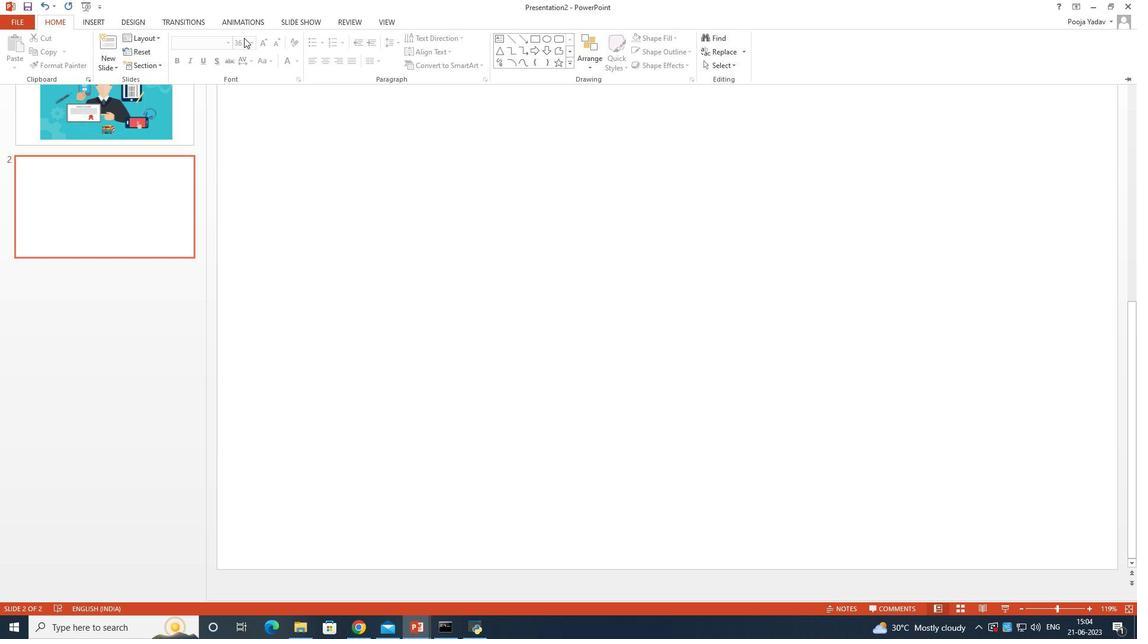
Action: Mouse scrolled (595, 296) with delta (0, 0)
Screenshot: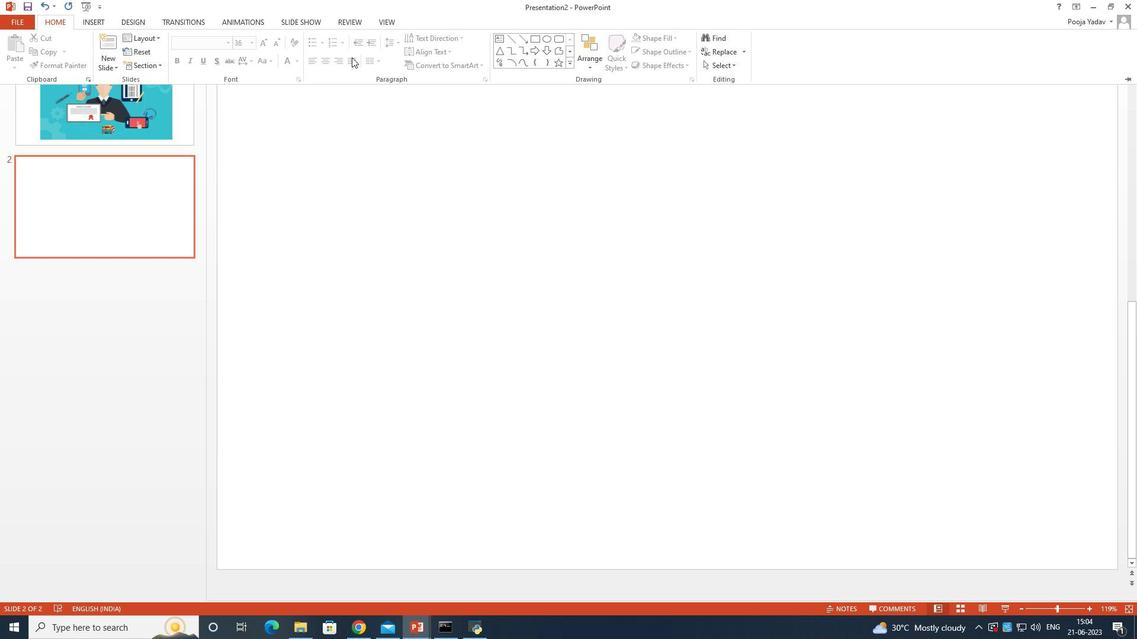 
Action: Mouse scrolled (595, 296) with delta (0, 0)
Screenshot: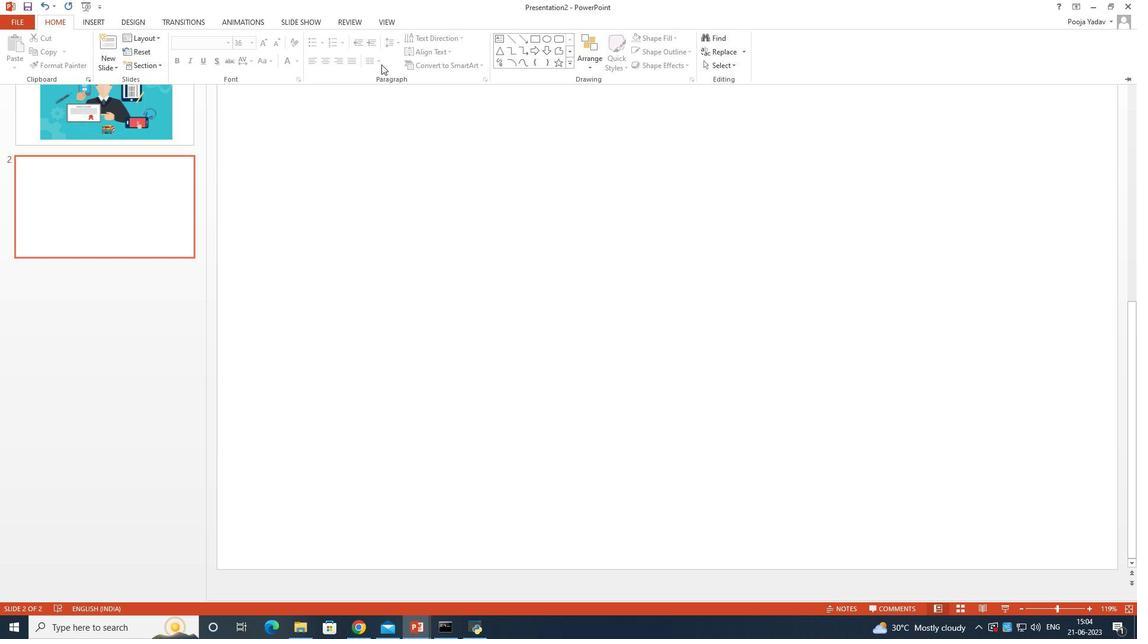 
Action: Mouse scrolled (595, 296) with delta (0, 0)
Screenshot: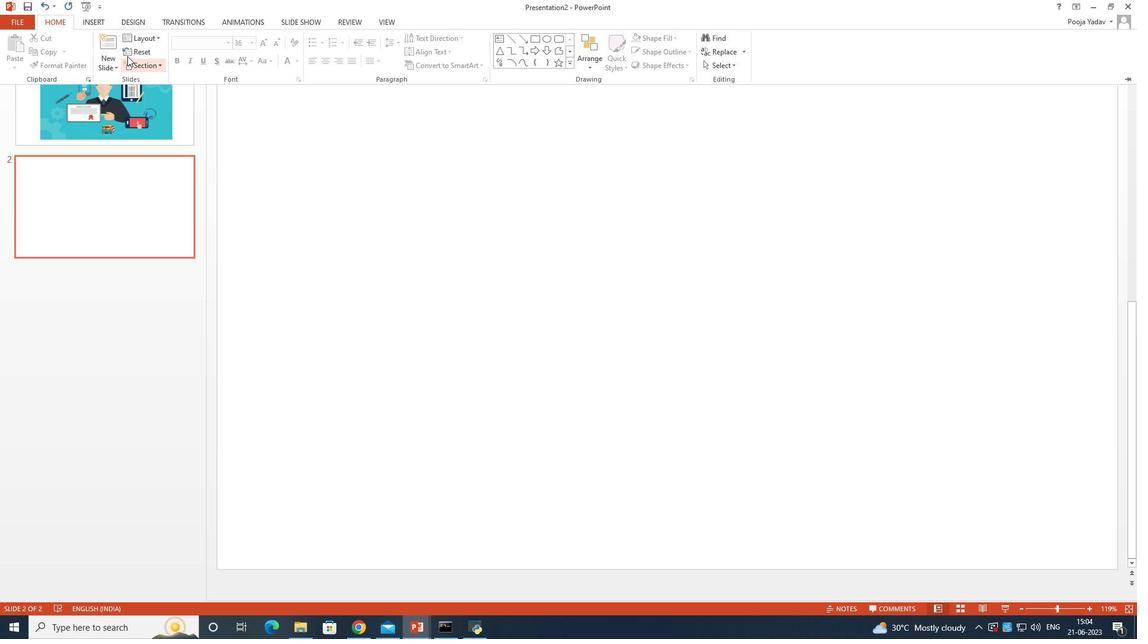 
Action: Mouse scrolled (595, 296) with delta (0, 0)
Screenshot: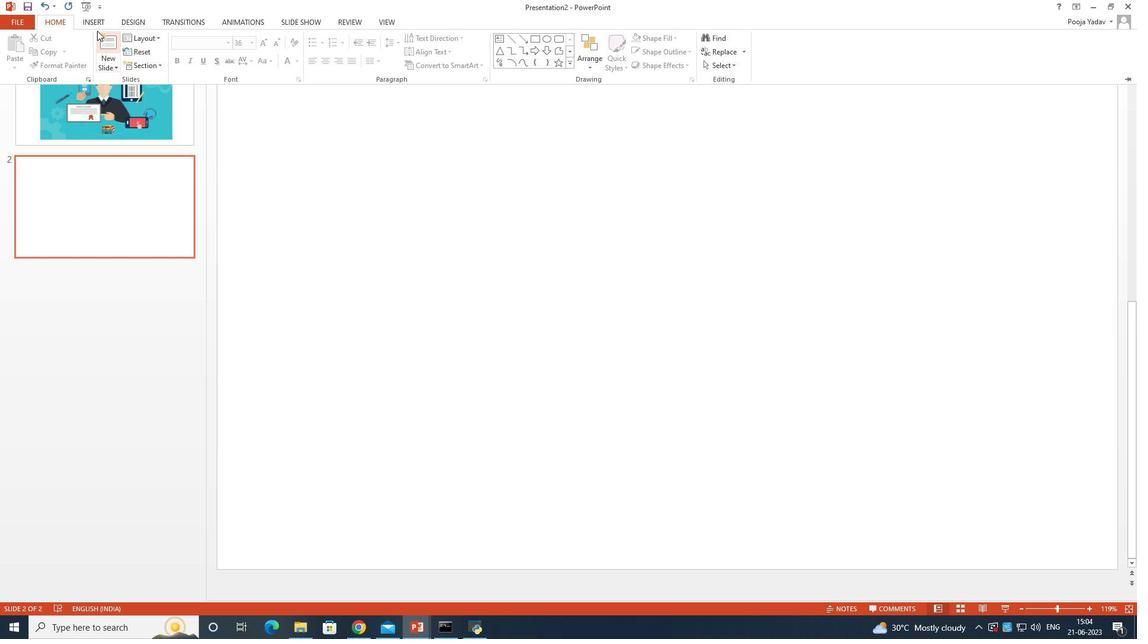 
Action: Mouse moved to (595, 296)
Screenshot: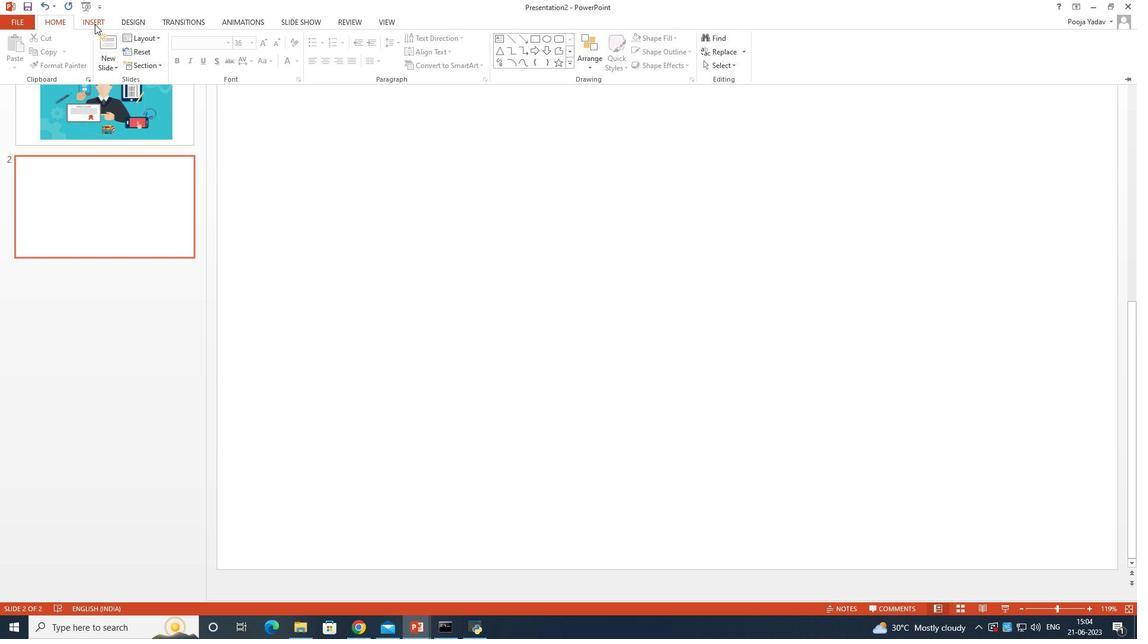 
Action: Mouse scrolled (595, 296) with delta (0, 0)
Screenshot: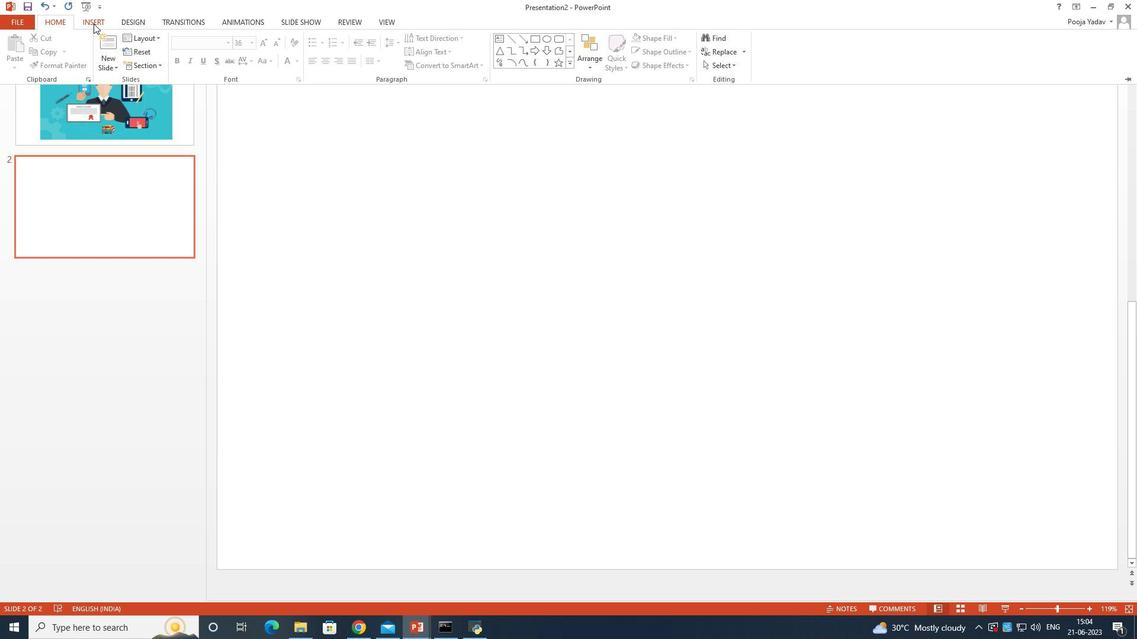 
Action: Mouse scrolled (595, 296) with delta (0, 0)
Screenshot: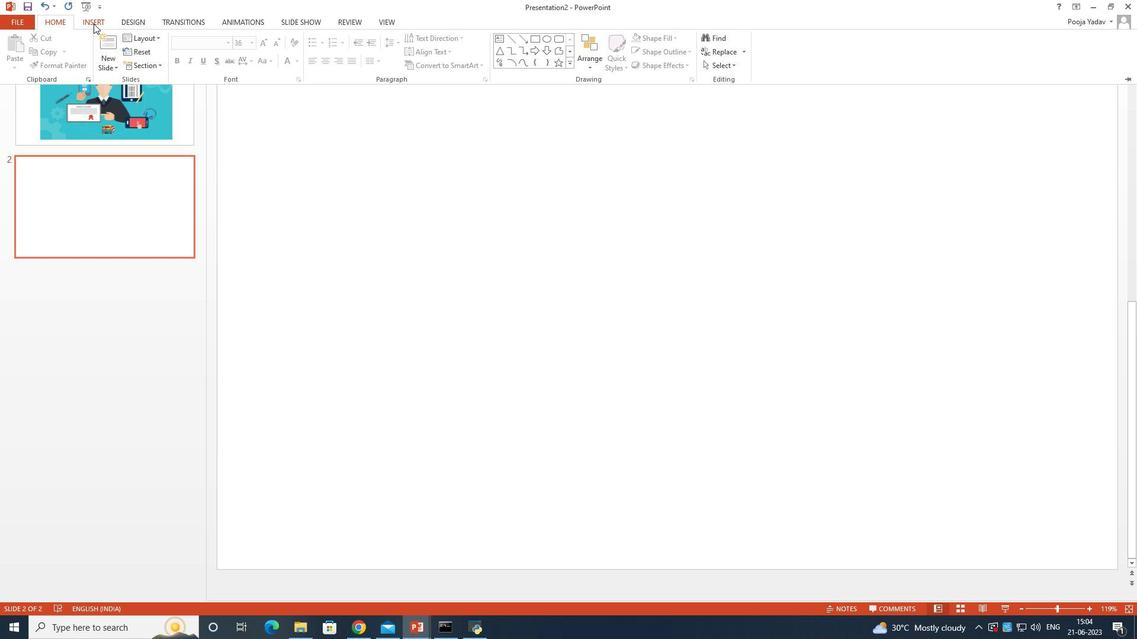 
Action: Mouse moved to (595, 296)
Screenshot: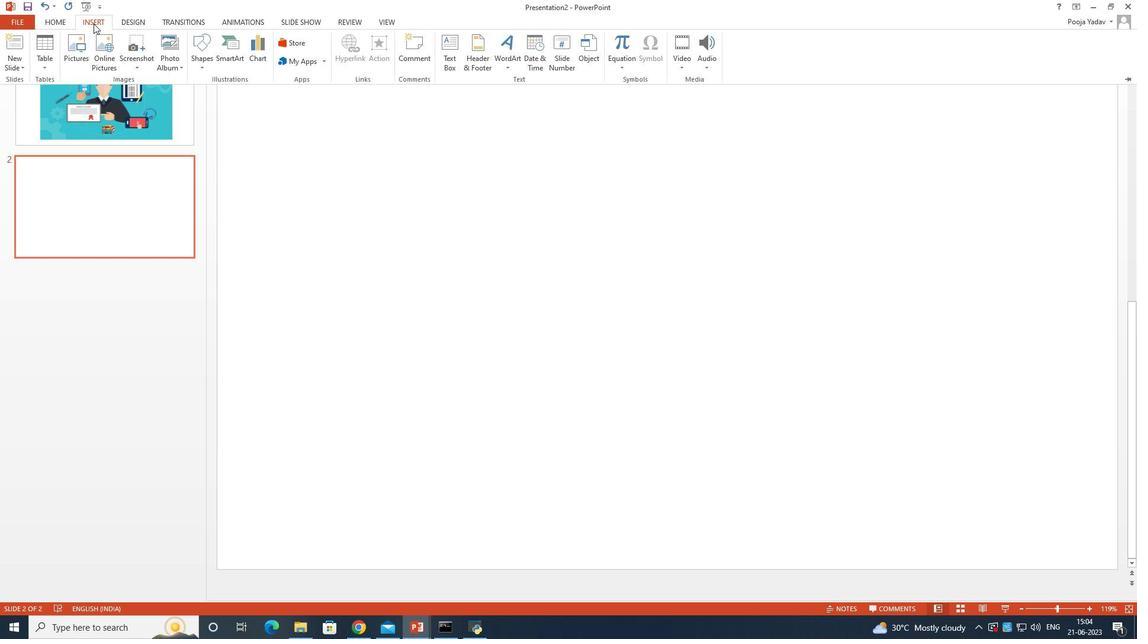 
Action: Mouse scrolled (595, 296) with delta (0, 0)
Screenshot: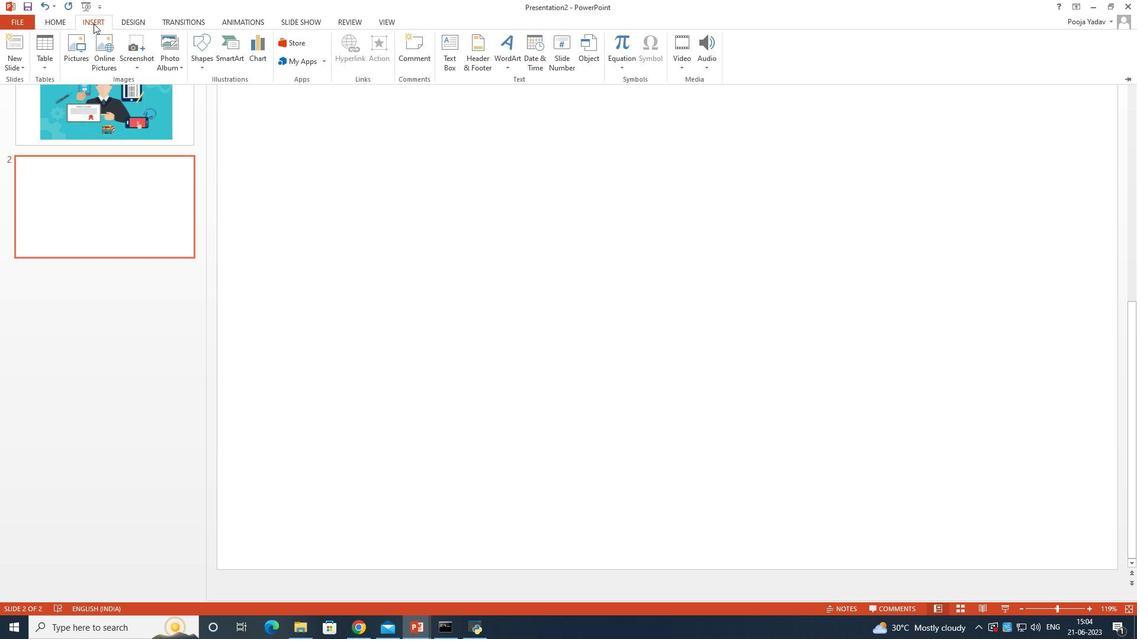 
Action: Mouse scrolled (595, 296) with delta (0, 0)
Screenshot: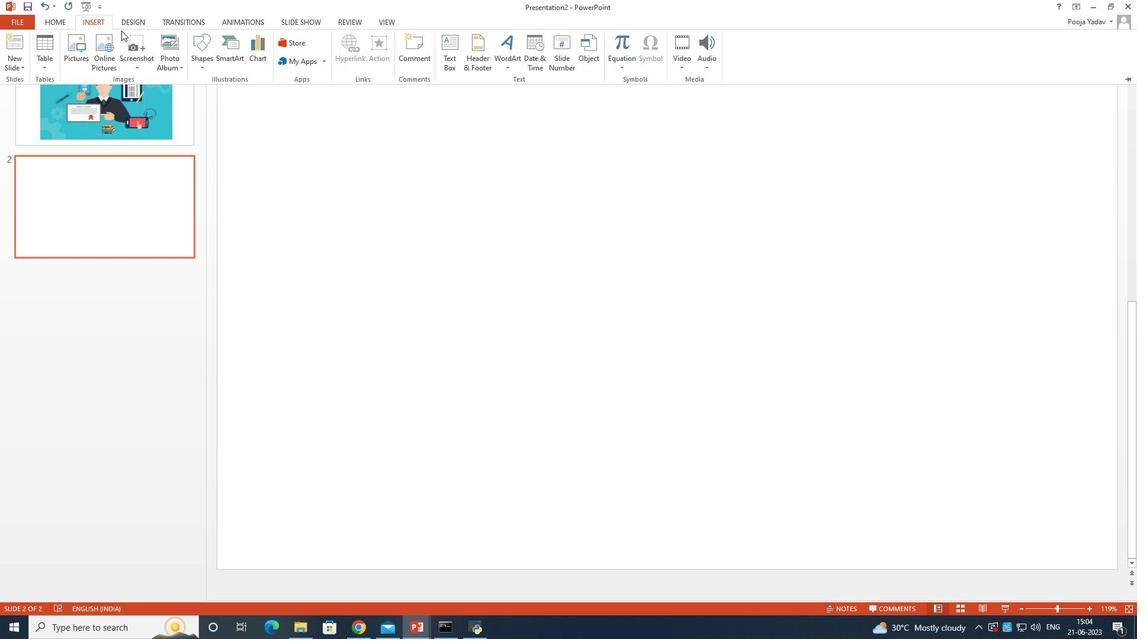 
Action: Mouse moved to (595, 294)
Screenshot: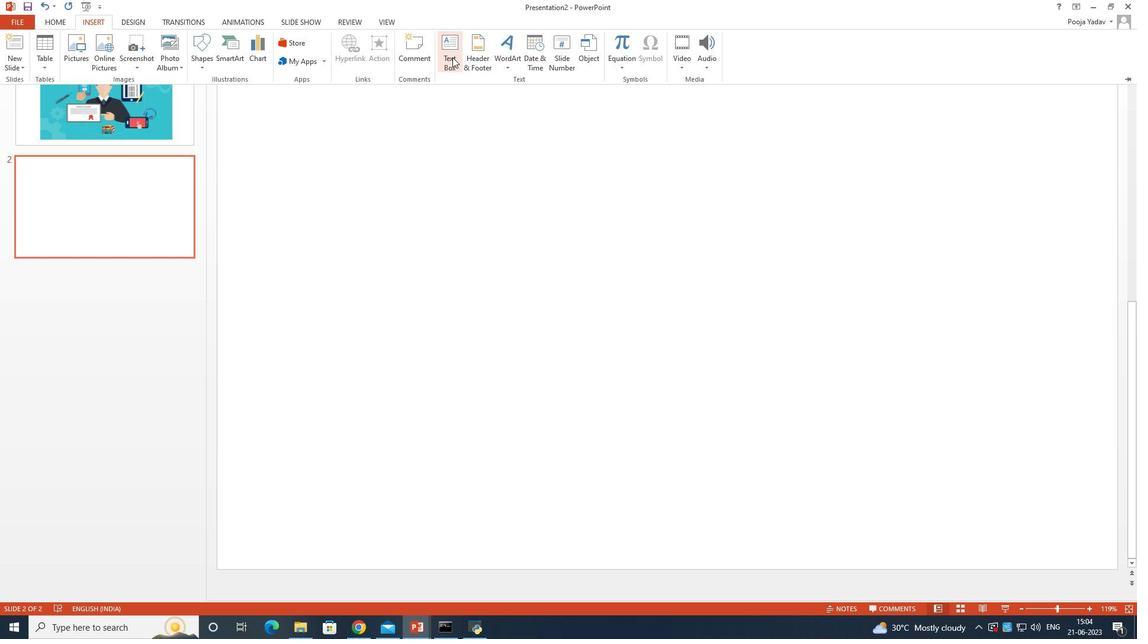 
Action: Mouse scrolled (595, 293) with delta (0, 0)
Screenshot: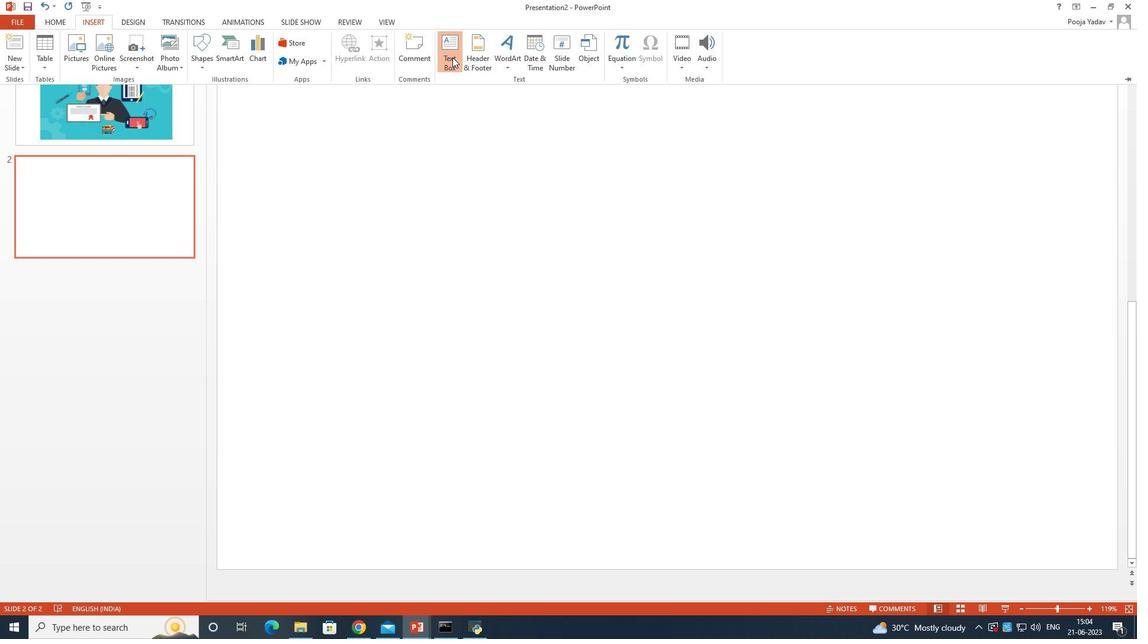 
Action: Mouse scrolled (595, 293) with delta (0, 0)
Screenshot: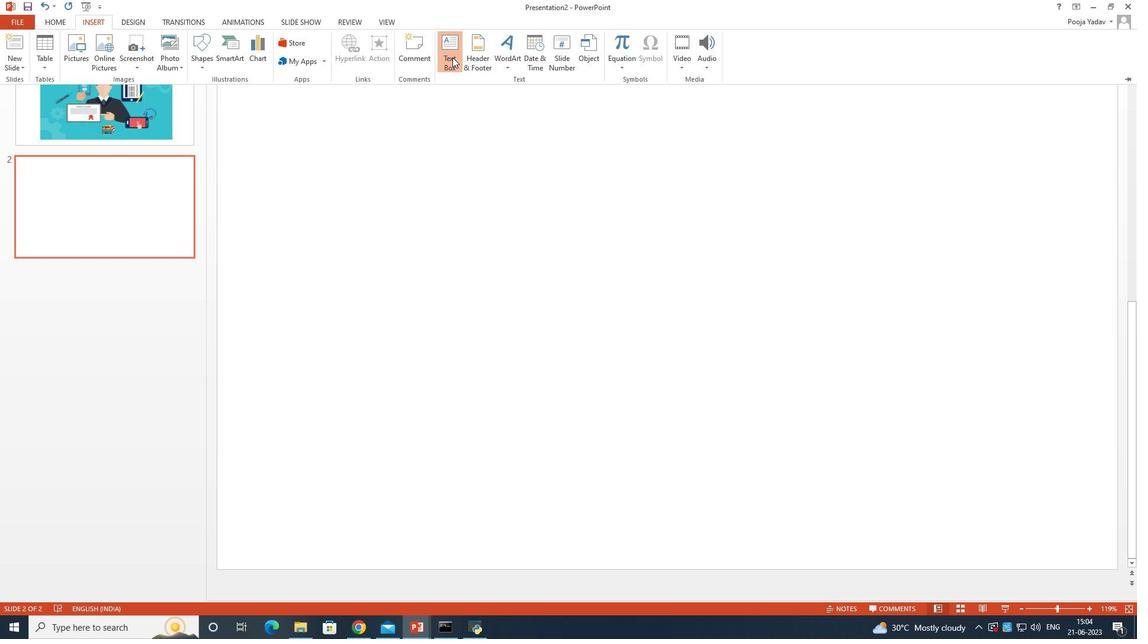 
Action: Mouse scrolled (595, 293) with delta (0, 0)
Screenshot: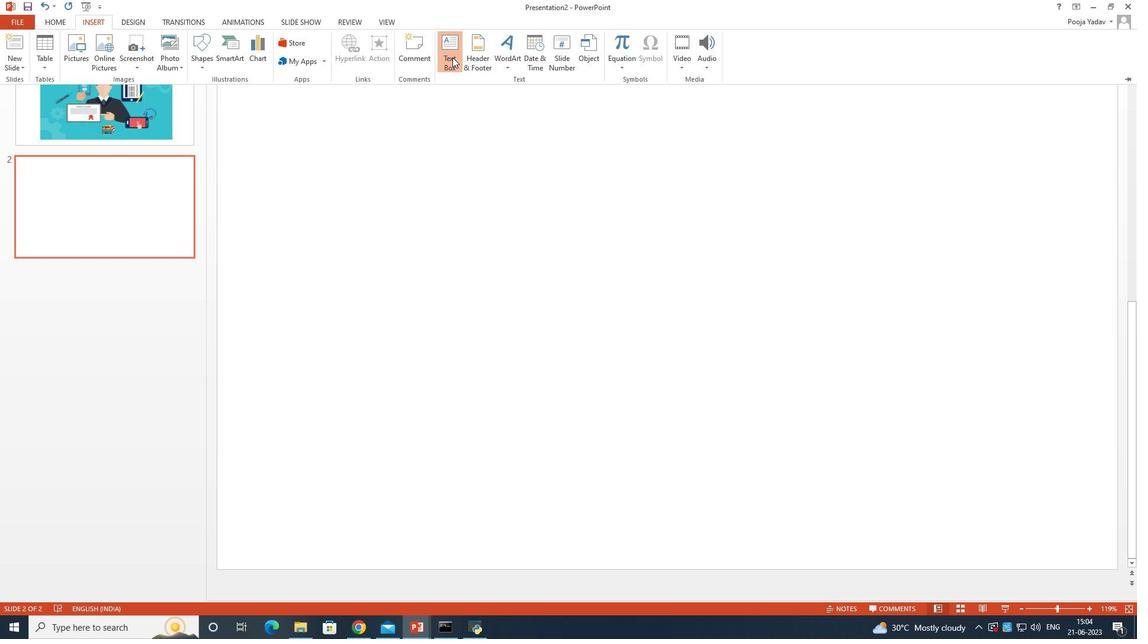 
Action: Mouse scrolled (595, 293) with delta (0, 0)
Screenshot: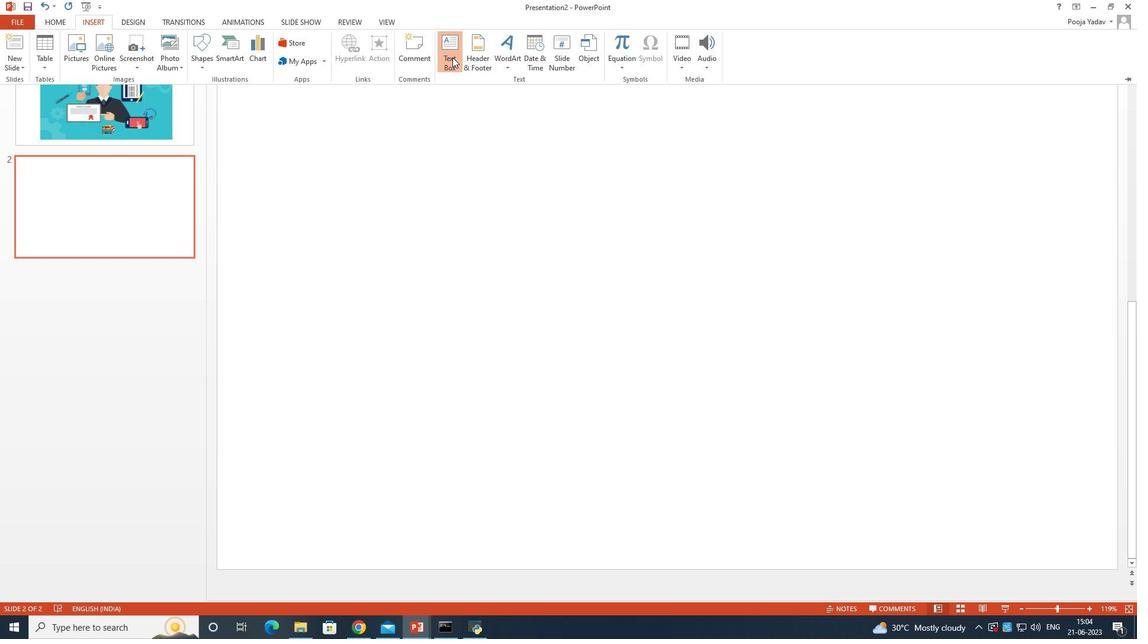 
Action: Mouse scrolled (595, 293) with delta (0, 0)
Screenshot: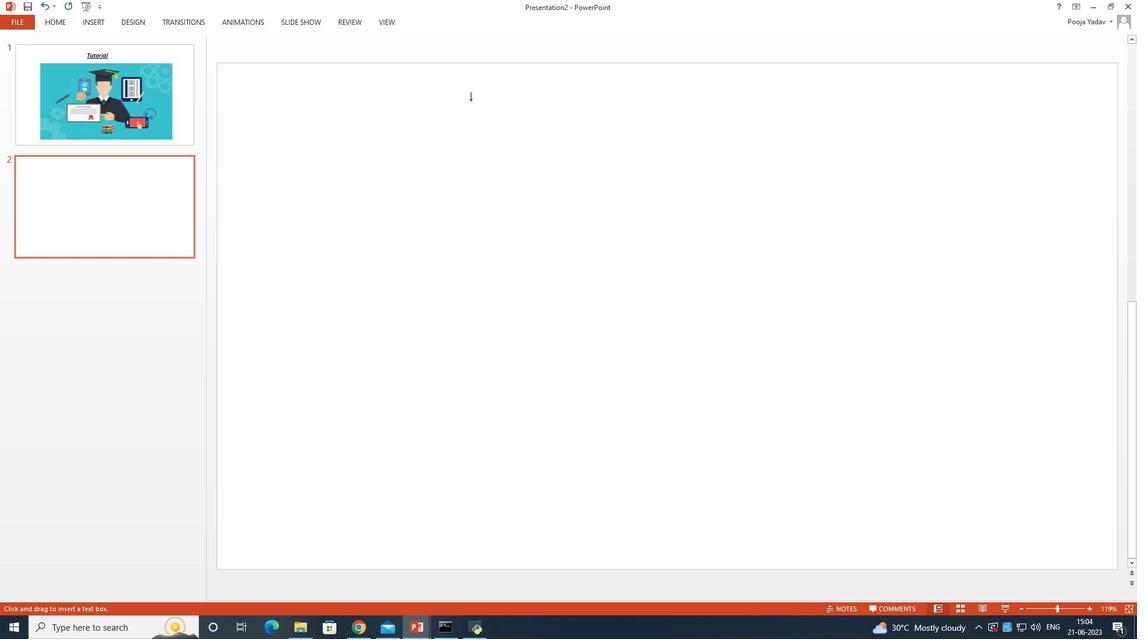 
Action: Mouse scrolled (595, 293) with delta (0, 0)
Screenshot: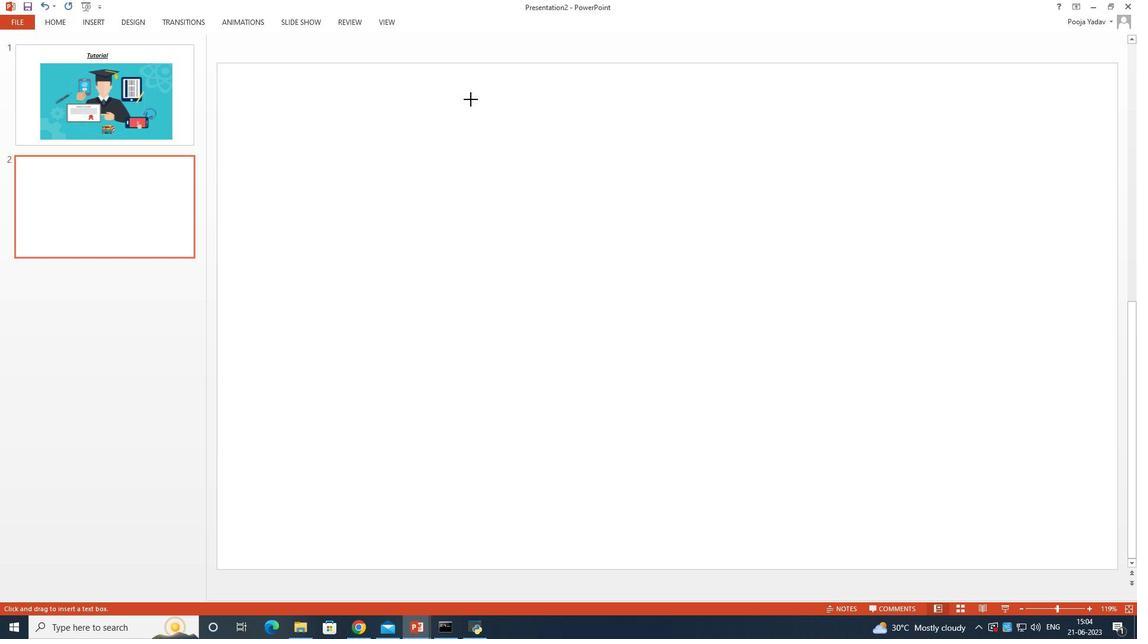 
Action: Mouse moved to (596, 292)
Screenshot: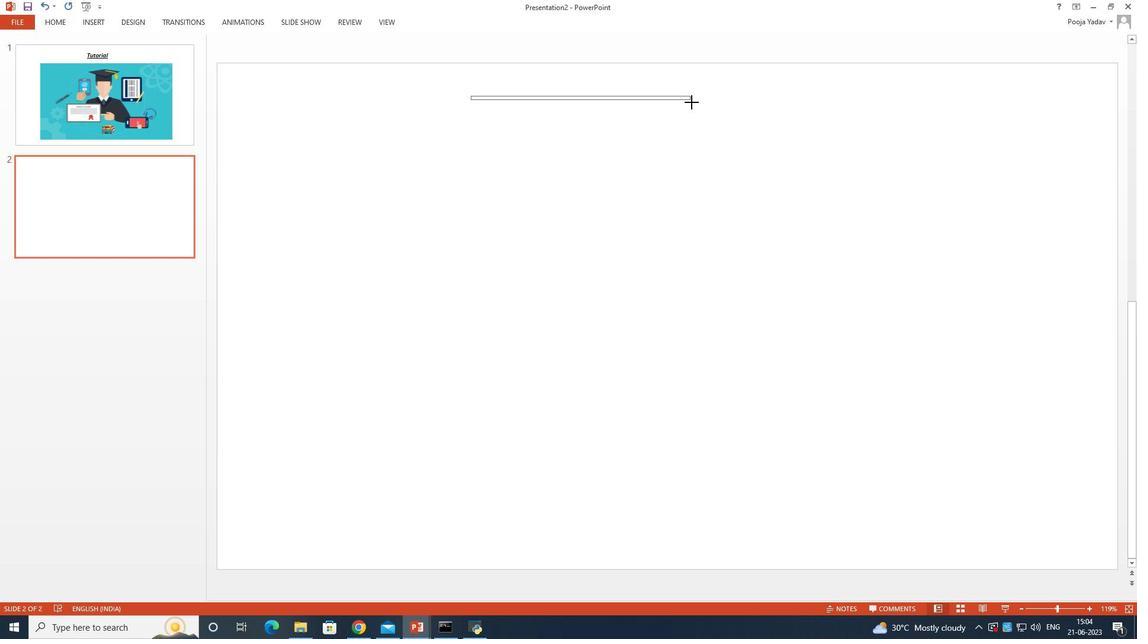 
Action: Mouse scrolled (596, 292) with delta (0, 0)
Screenshot: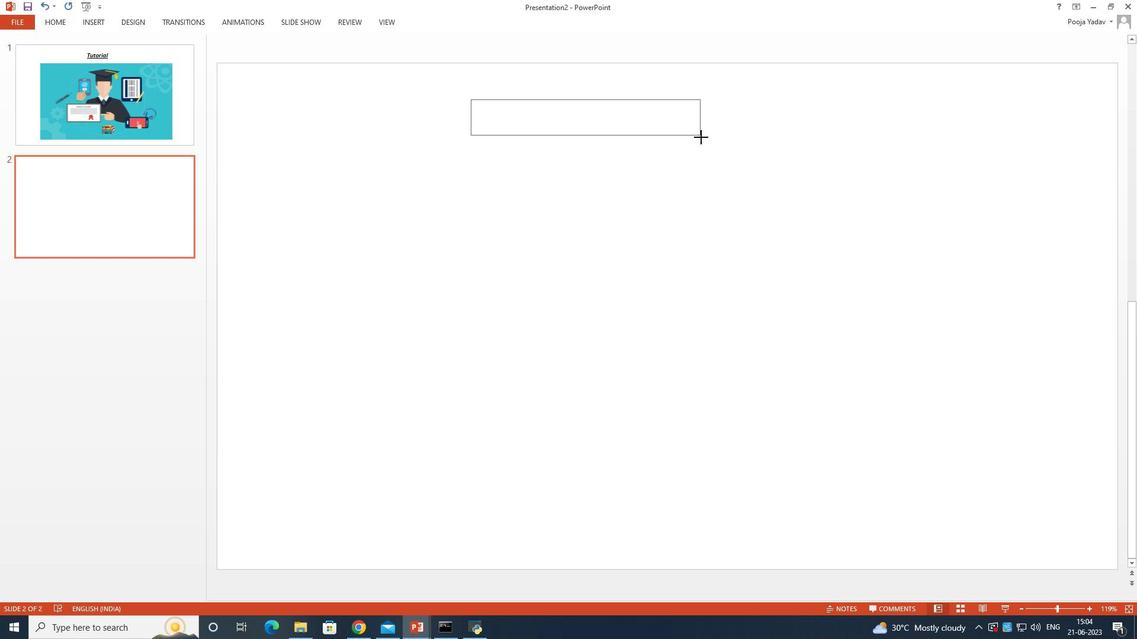 
Action: Mouse scrolled (596, 292) with delta (0, 0)
Screenshot: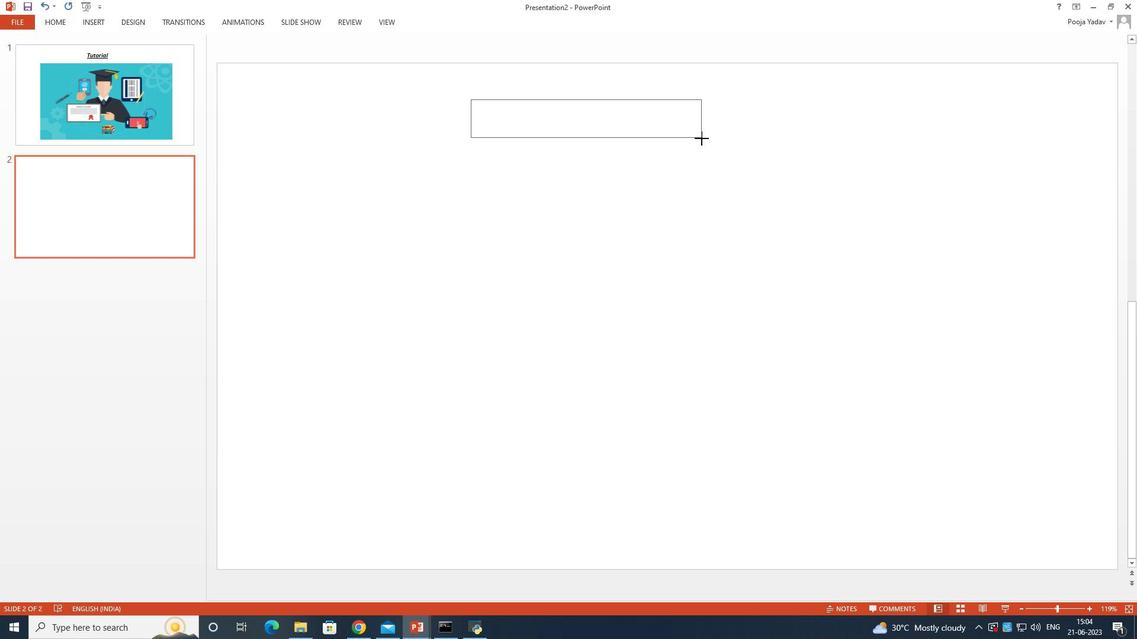 
Action: Mouse scrolled (596, 292) with delta (0, 0)
Screenshot: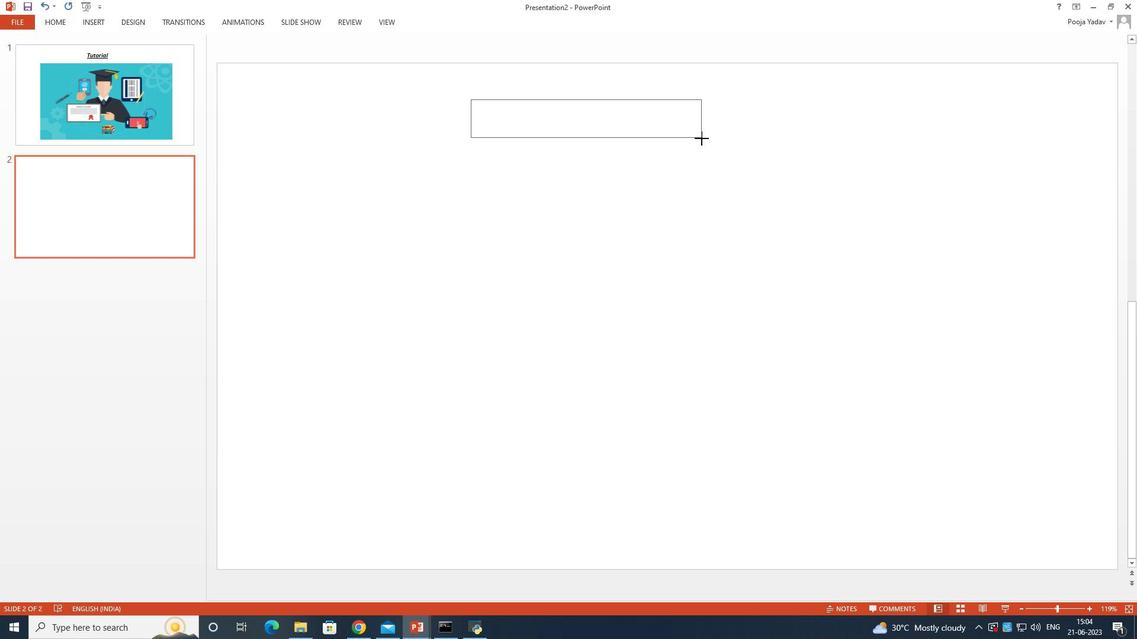 
Action: Mouse scrolled (596, 292) with delta (0, 0)
Screenshot: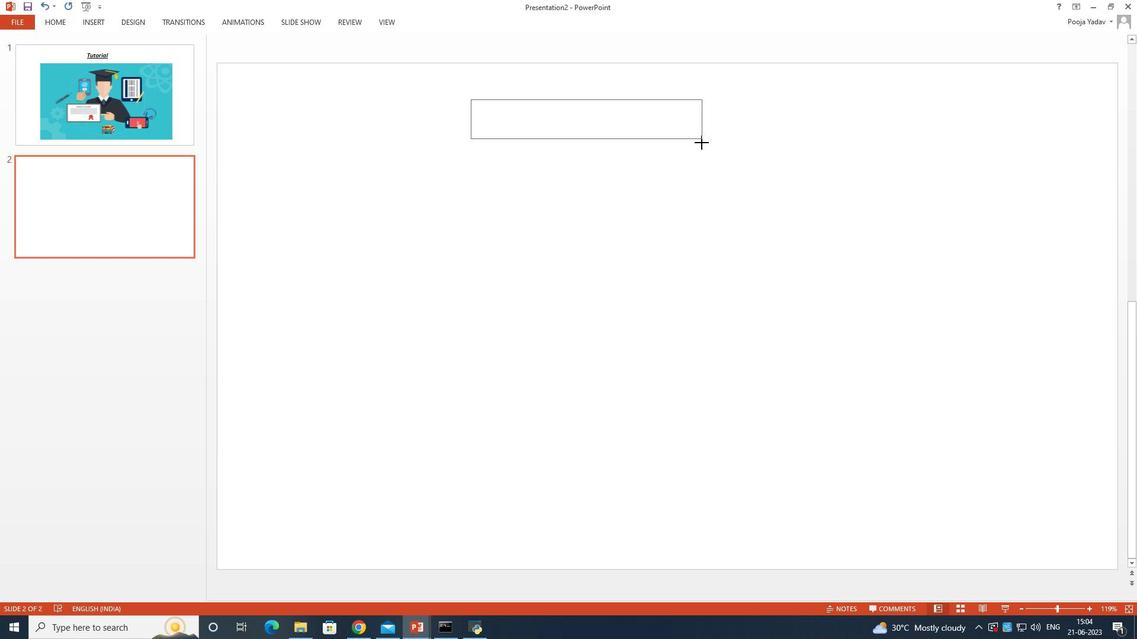 
Action: Mouse scrolled (596, 292) with delta (0, 0)
Screenshot: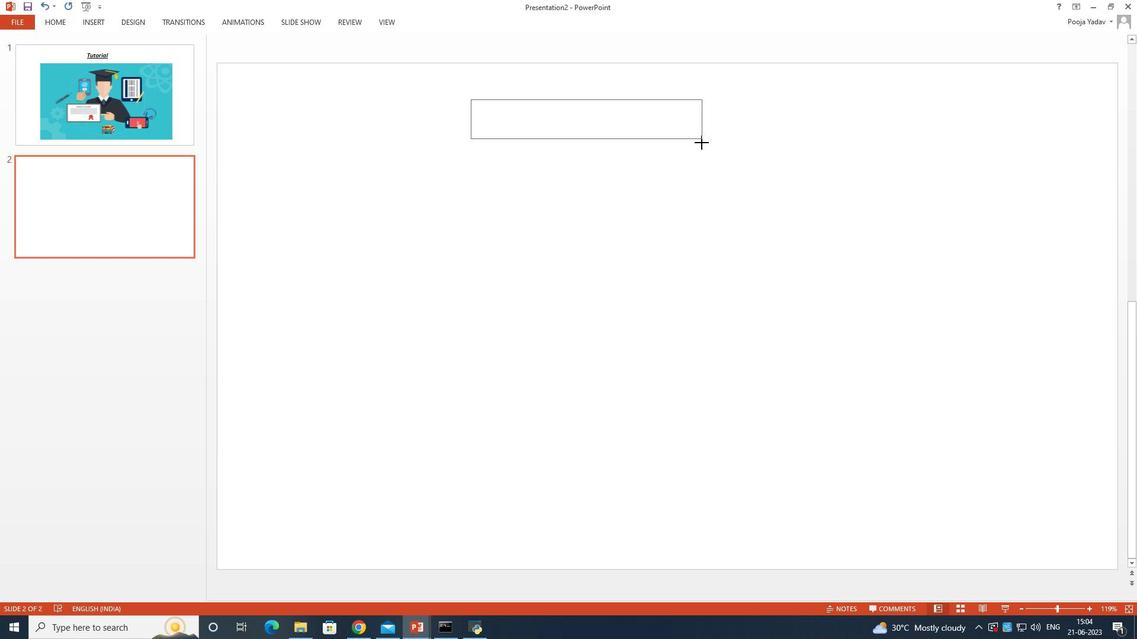 
Action: Mouse scrolled (596, 292) with delta (0, 0)
Screenshot: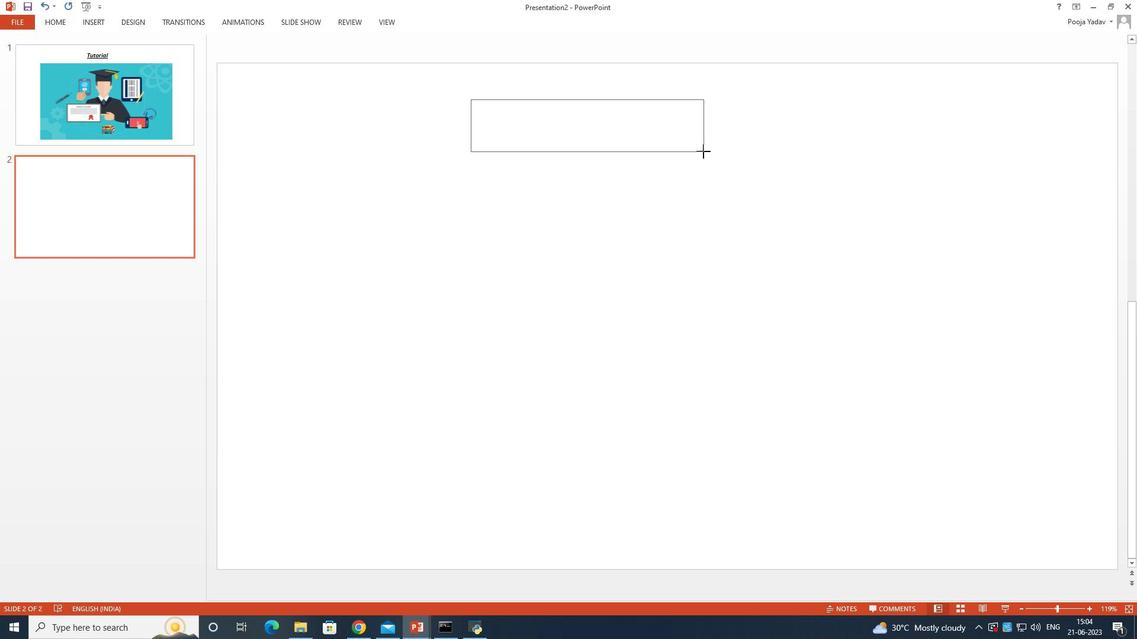 
Action: Mouse scrolled (596, 292) with delta (0, 0)
Screenshot: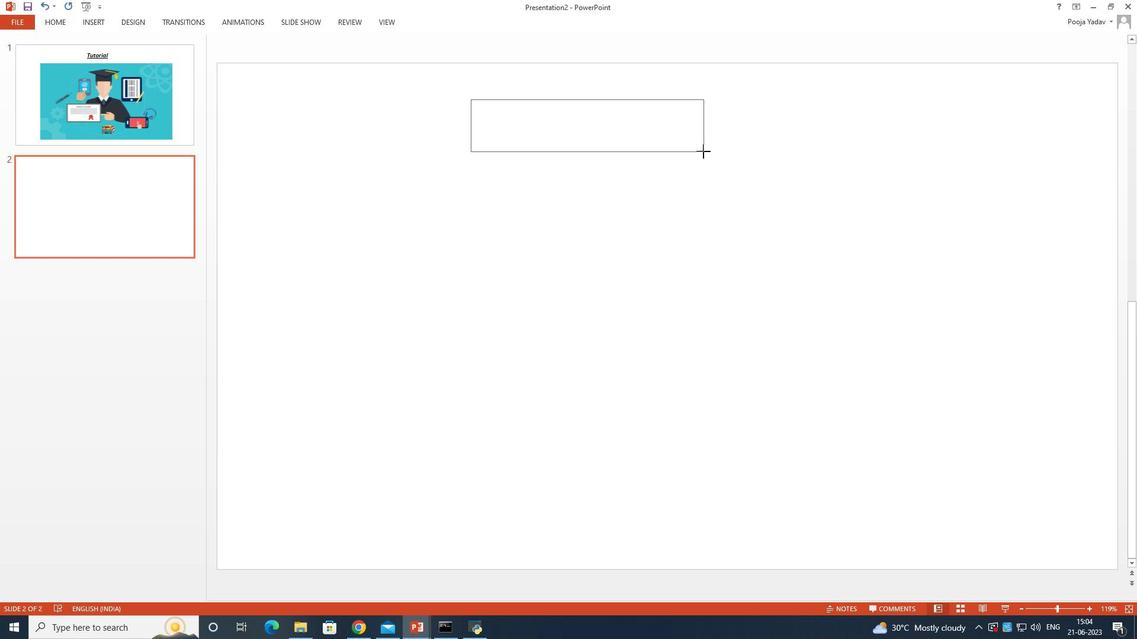 
Action: Mouse scrolled (596, 292) with delta (0, 0)
Screenshot: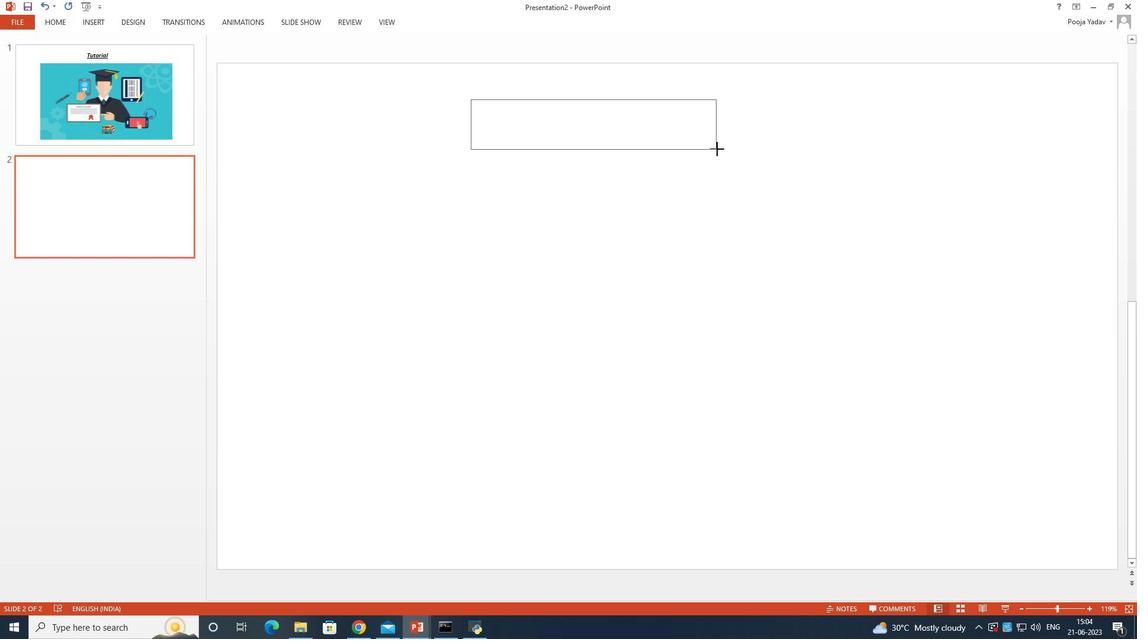
Action: Mouse moved to (679, 340)
Screenshot: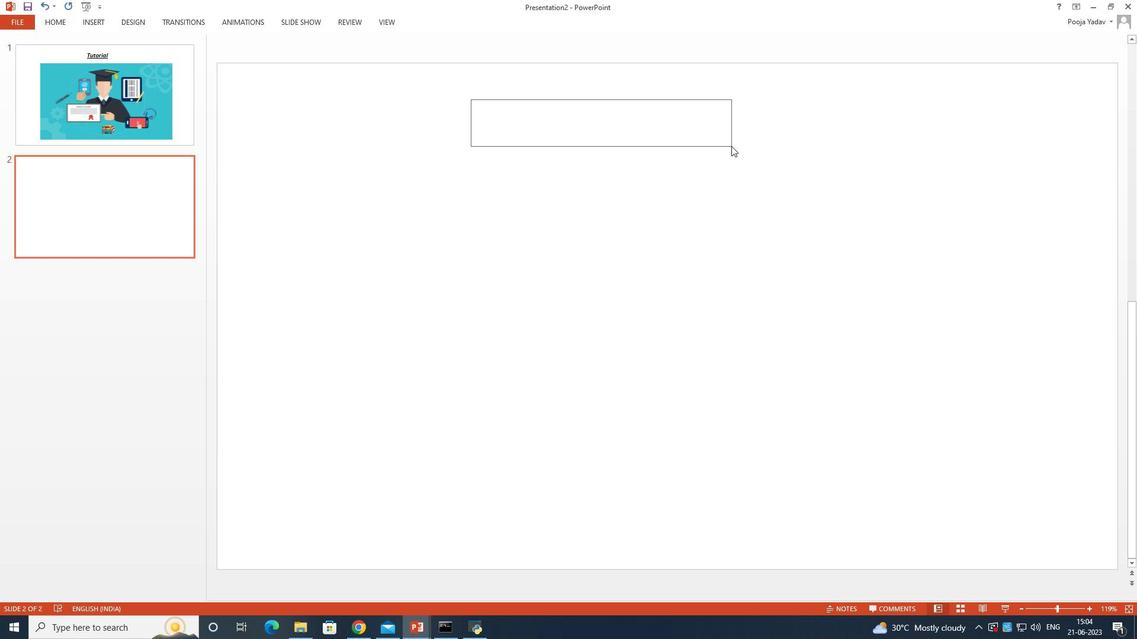 
Action: Mouse scrolled (679, 341) with delta (0, 0)
Screenshot: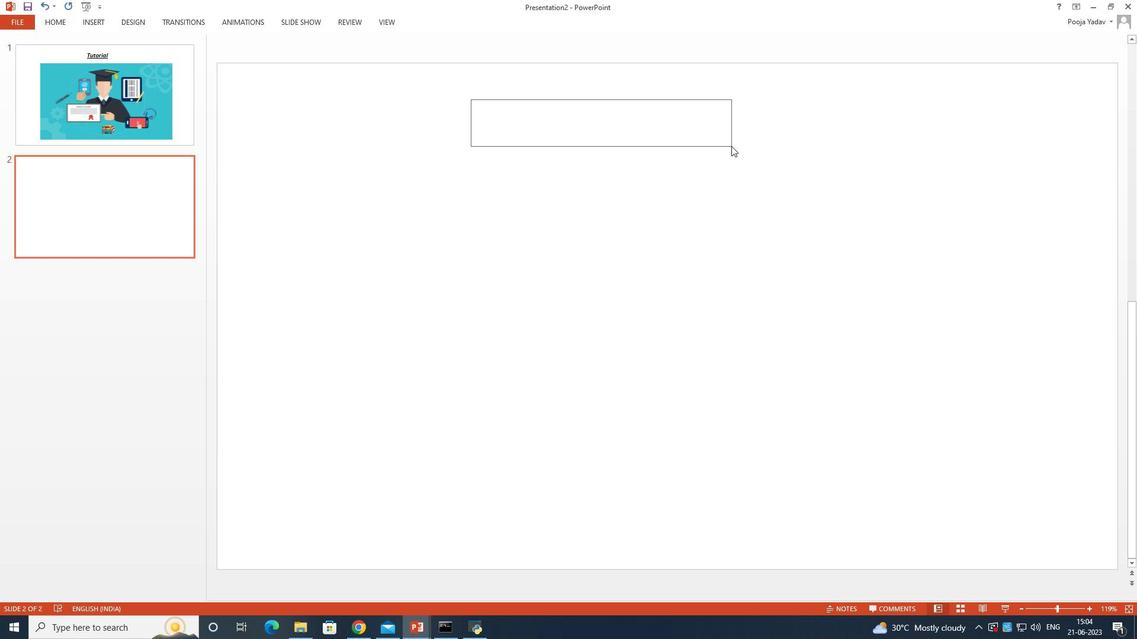 
Action: Mouse moved to (678, 339)
Screenshot: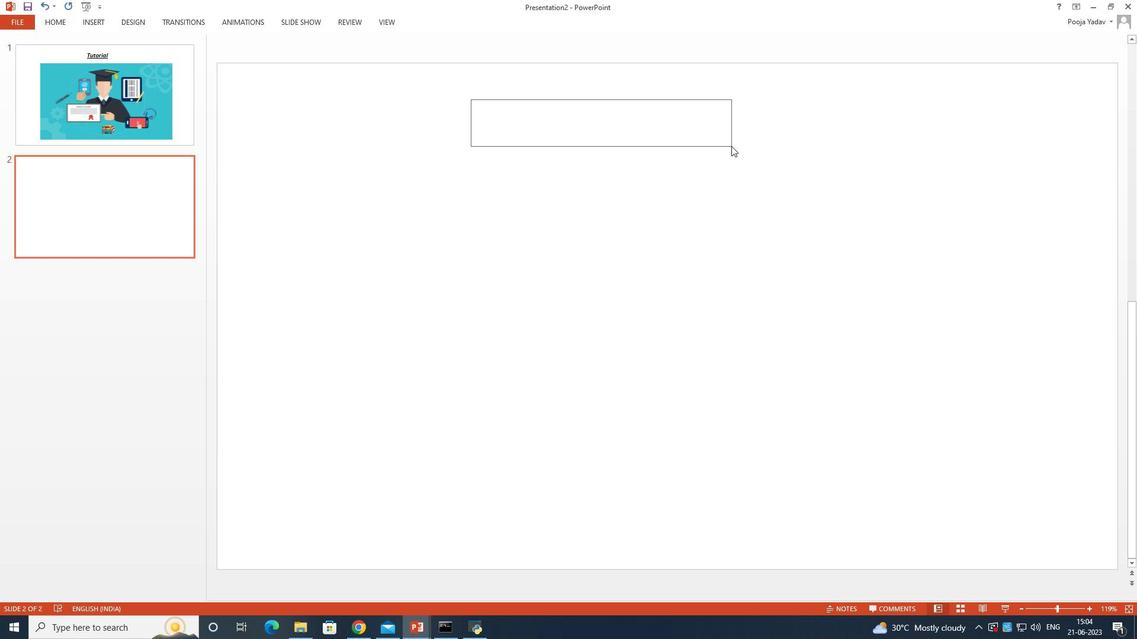 
Action: Mouse scrolled (678, 340) with delta (0, 0)
